 Task: Develop a logo for a sustainable travel company.
Action: Mouse moved to (47, 110)
Screenshot: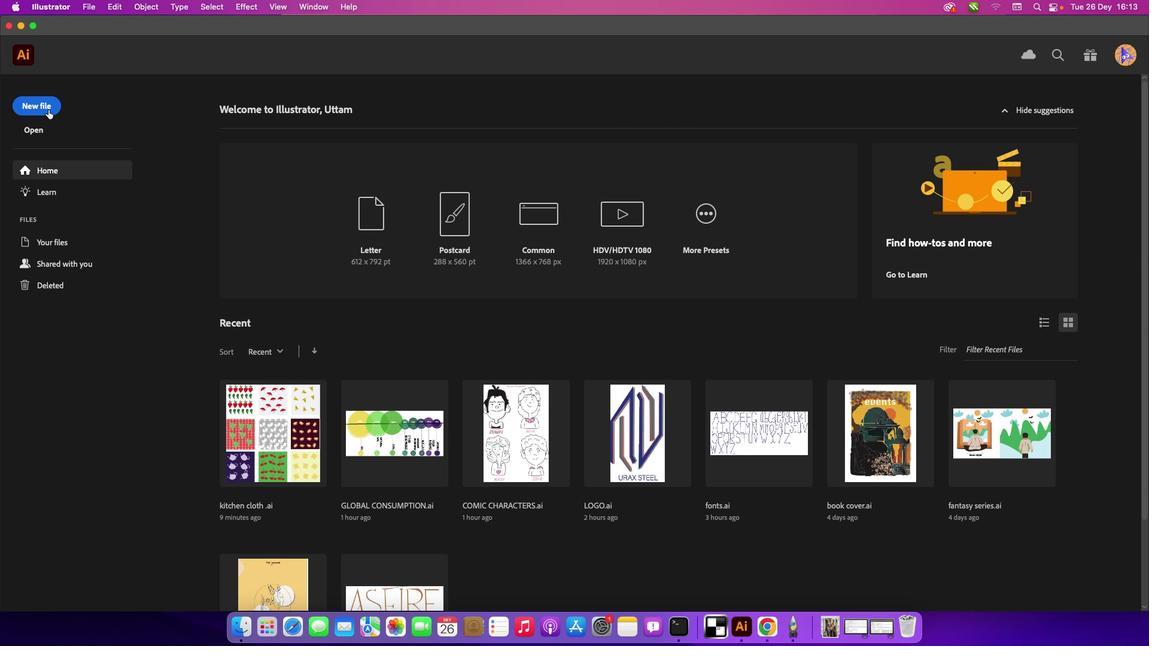 
Action: Mouse pressed left at (47, 110)
Screenshot: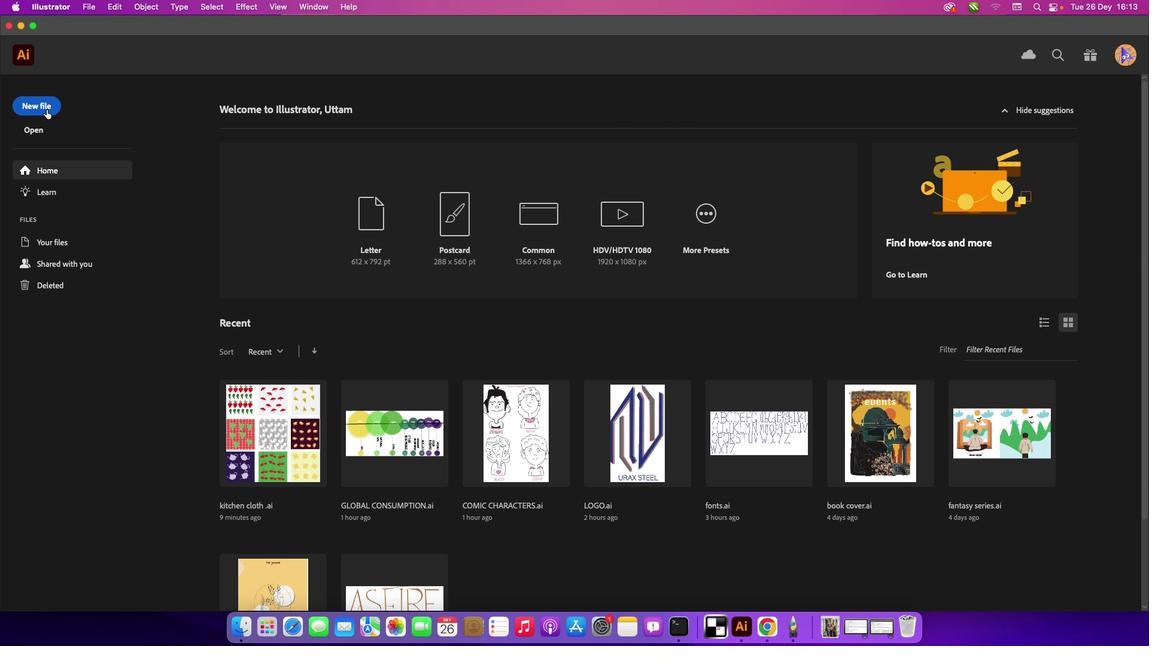 
Action: Mouse moved to (46, 110)
Screenshot: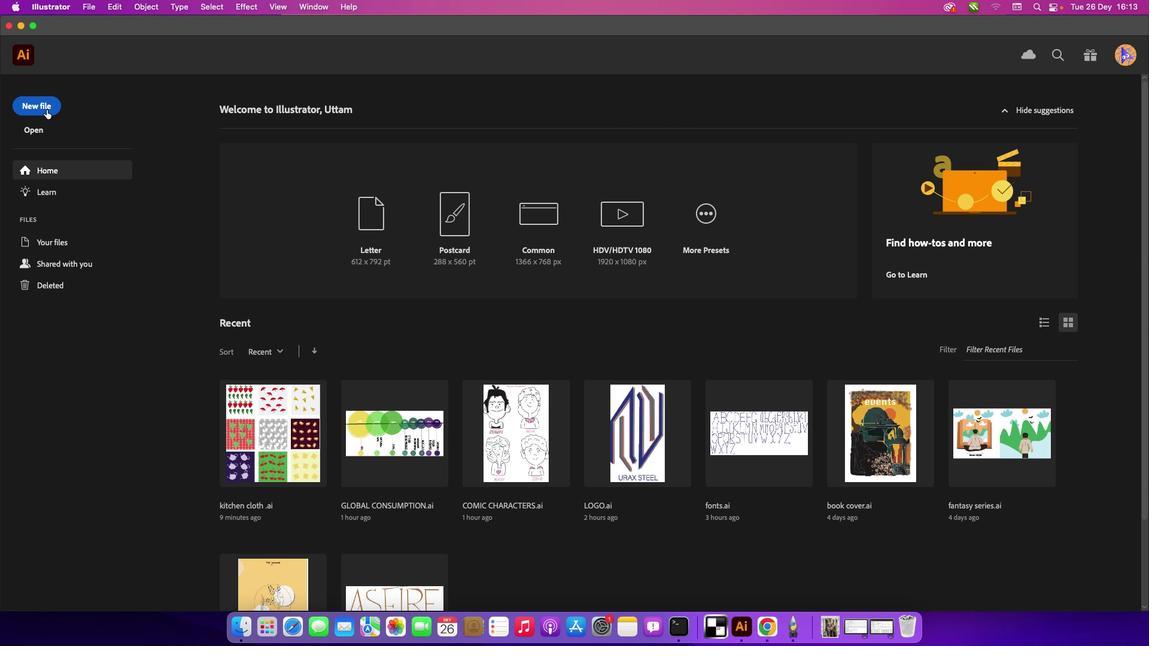 
Action: Mouse pressed left at (46, 110)
Screenshot: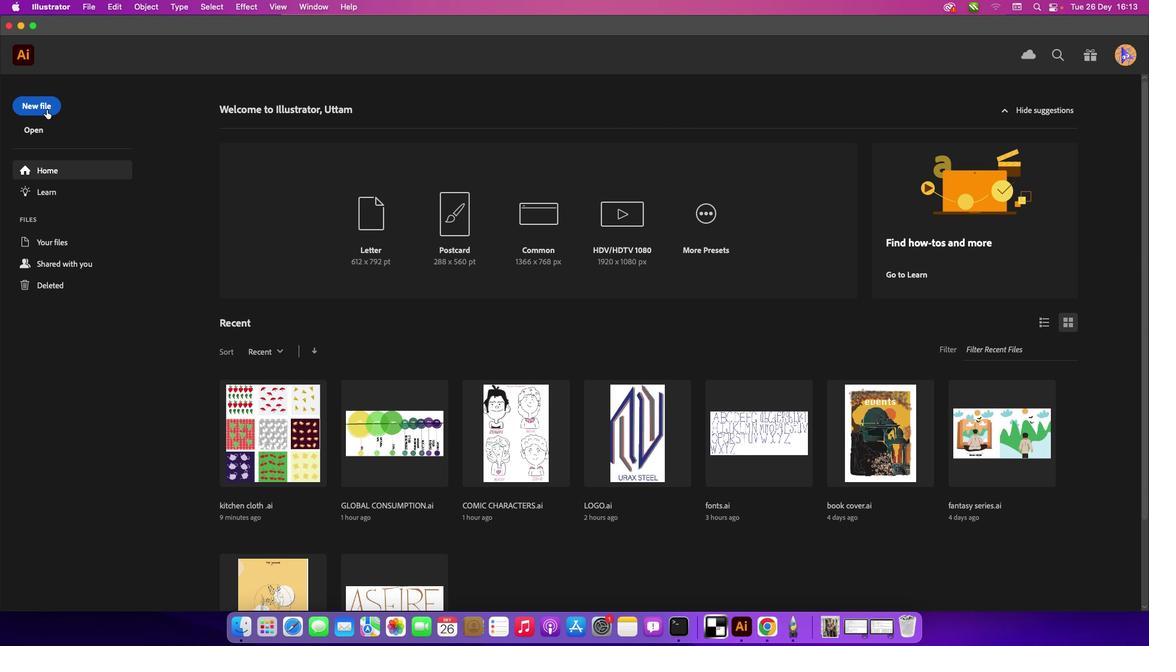 
Action: Mouse moved to (852, 493)
Screenshot: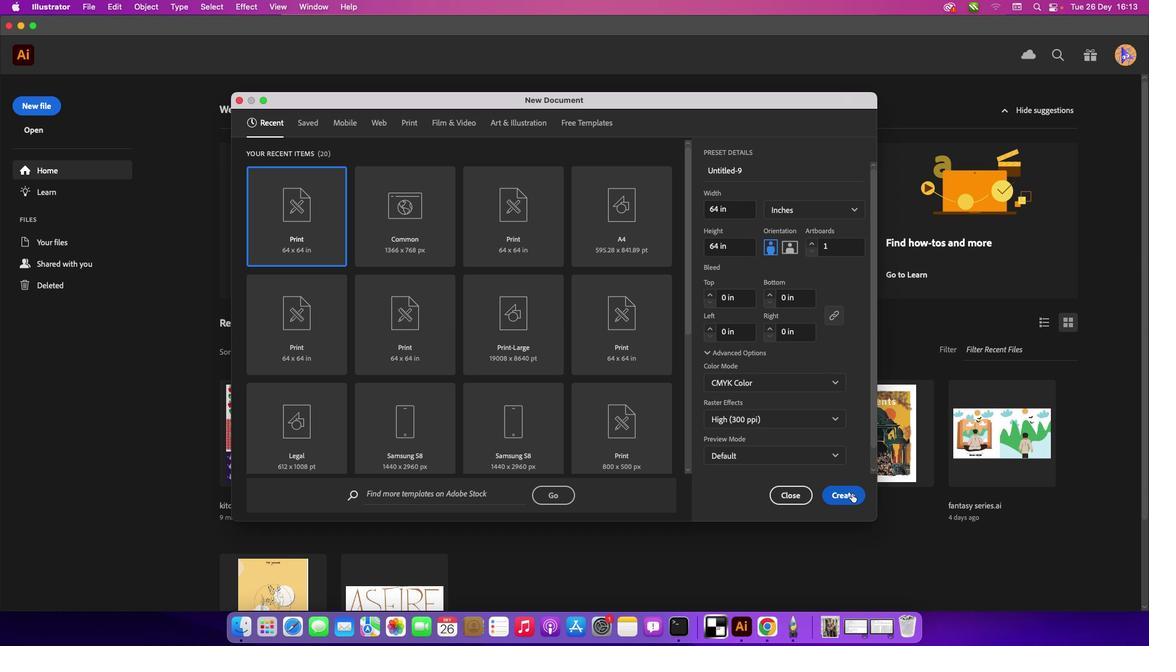 
Action: Mouse pressed left at (852, 493)
Screenshot: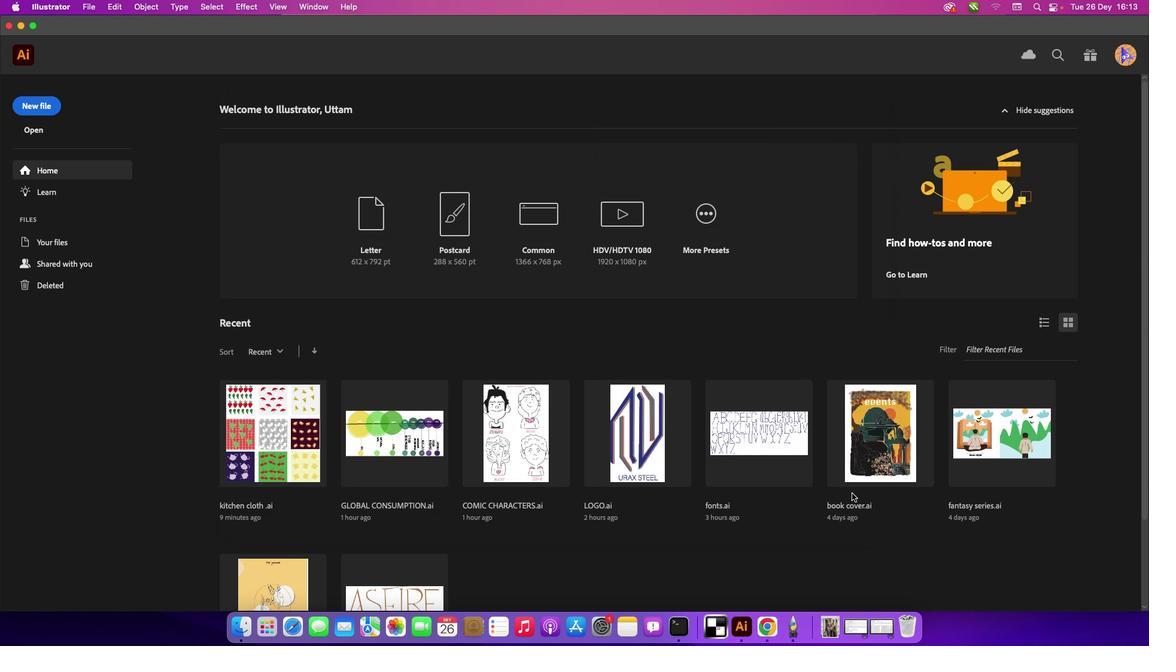 
Action: Mouse moved to (11, 141)
Screenshot: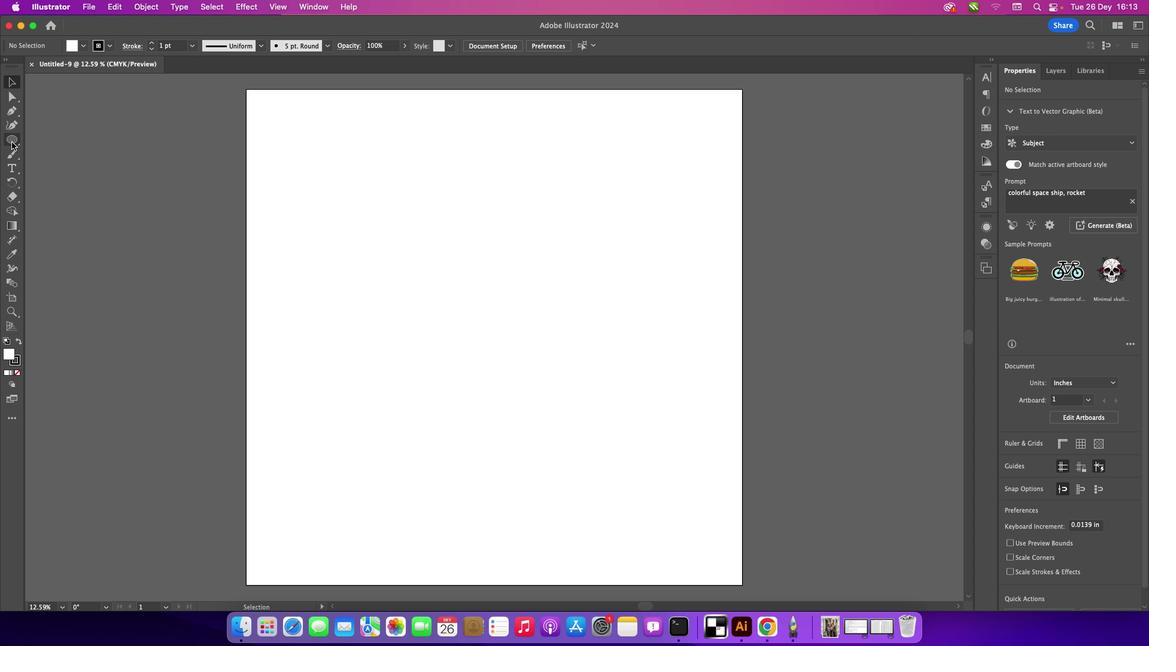 
Action: Mouse pressed left at (11, 141)
Screenshot: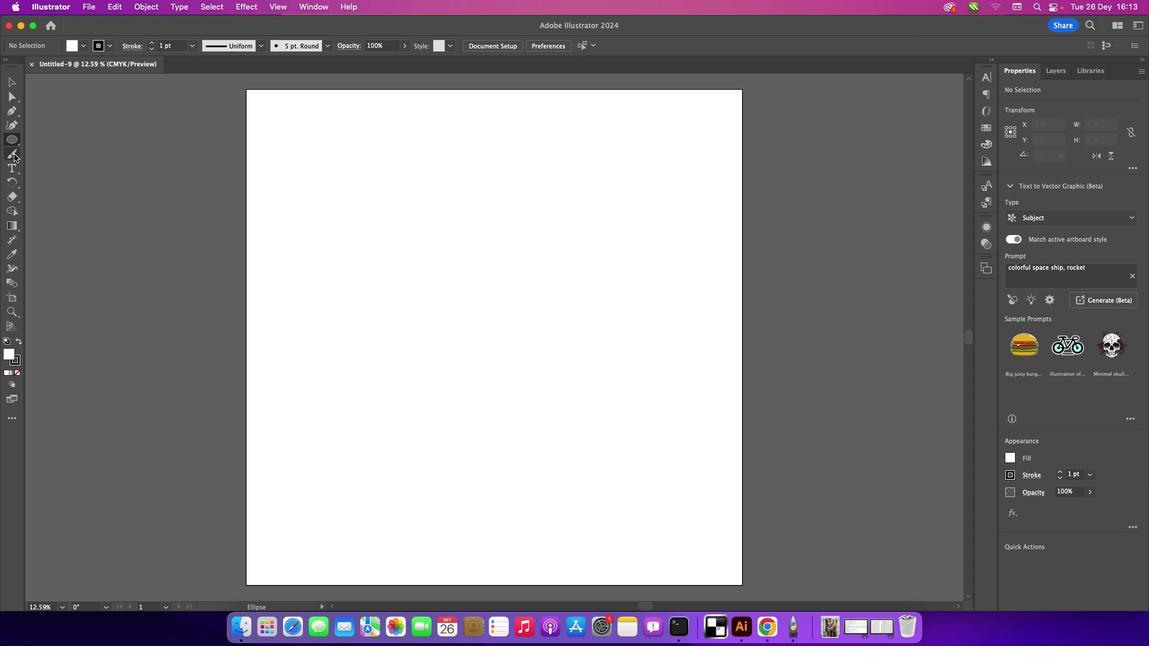 
Action: Mouse moved to (320, 520)
Screenshot: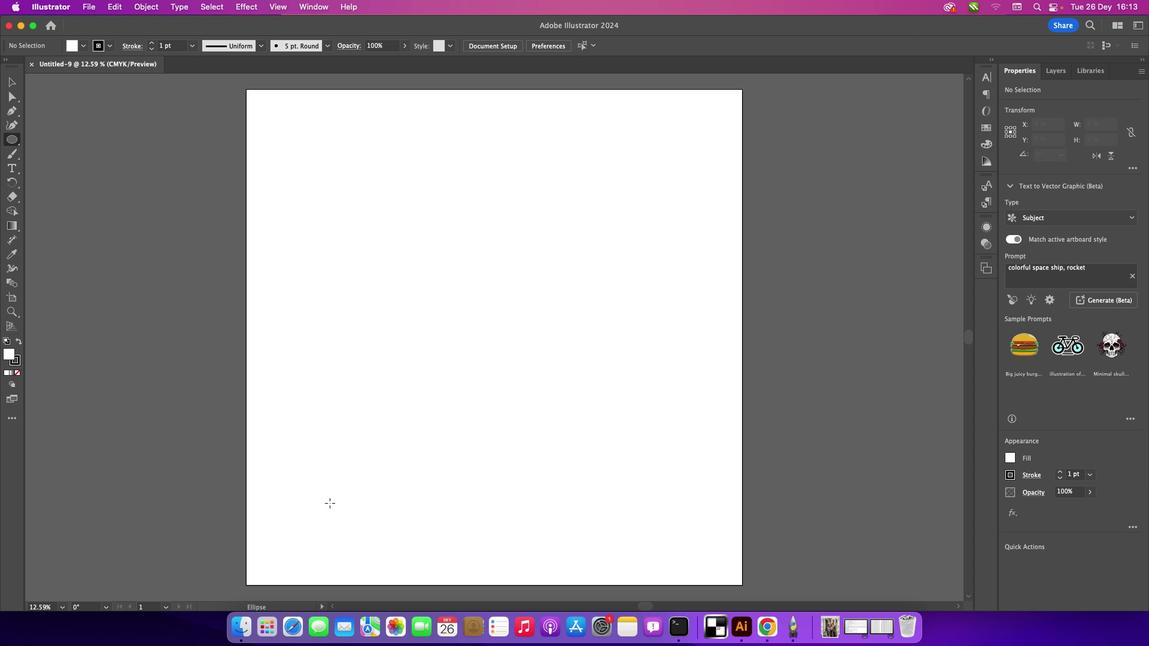 
Action: Mouse pressed left at (320, 520)
Screenshot: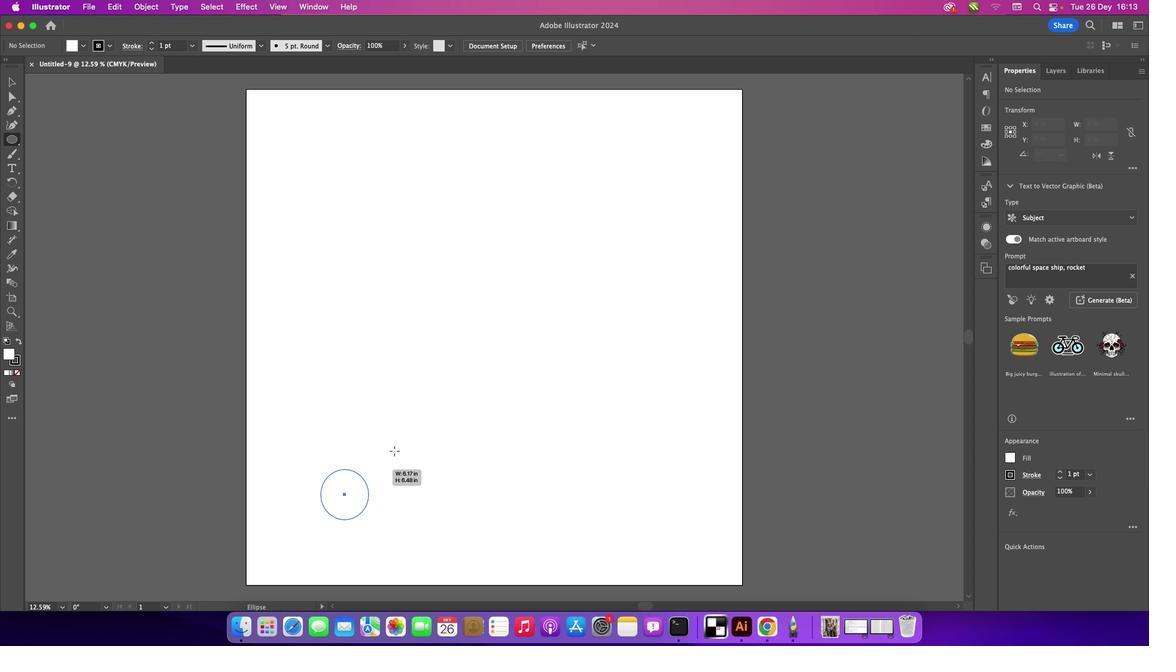 
Action: Mouse moved to (19, 88)
Screenshot: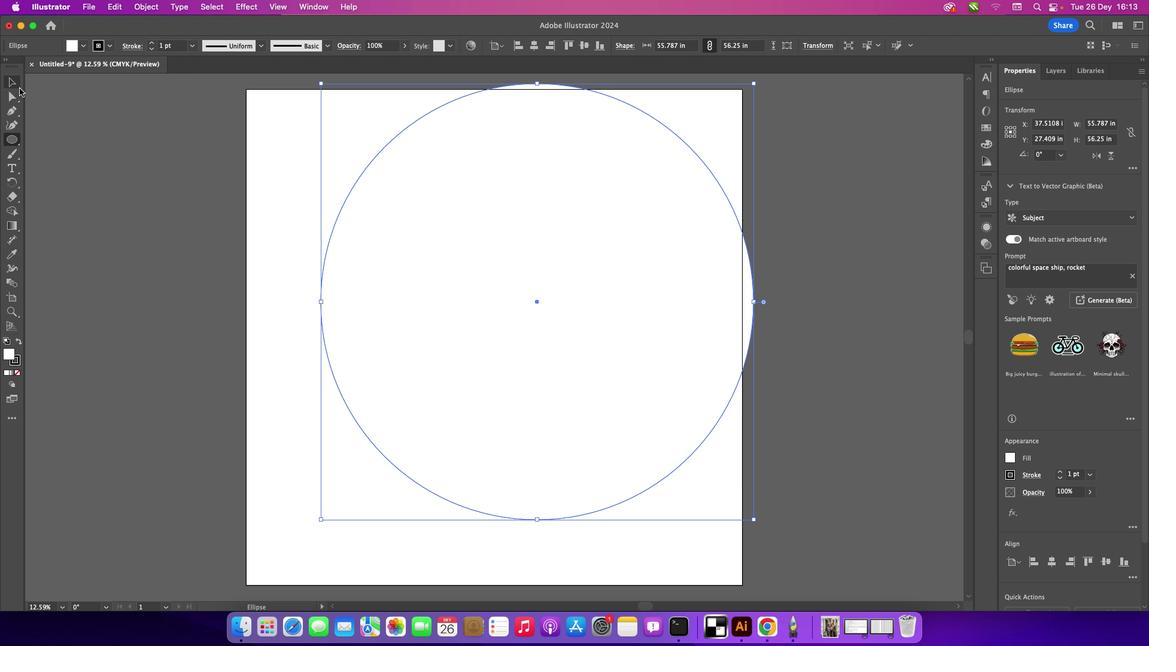 
Action: Mouse pressed left at (19, 88)
Screenshot: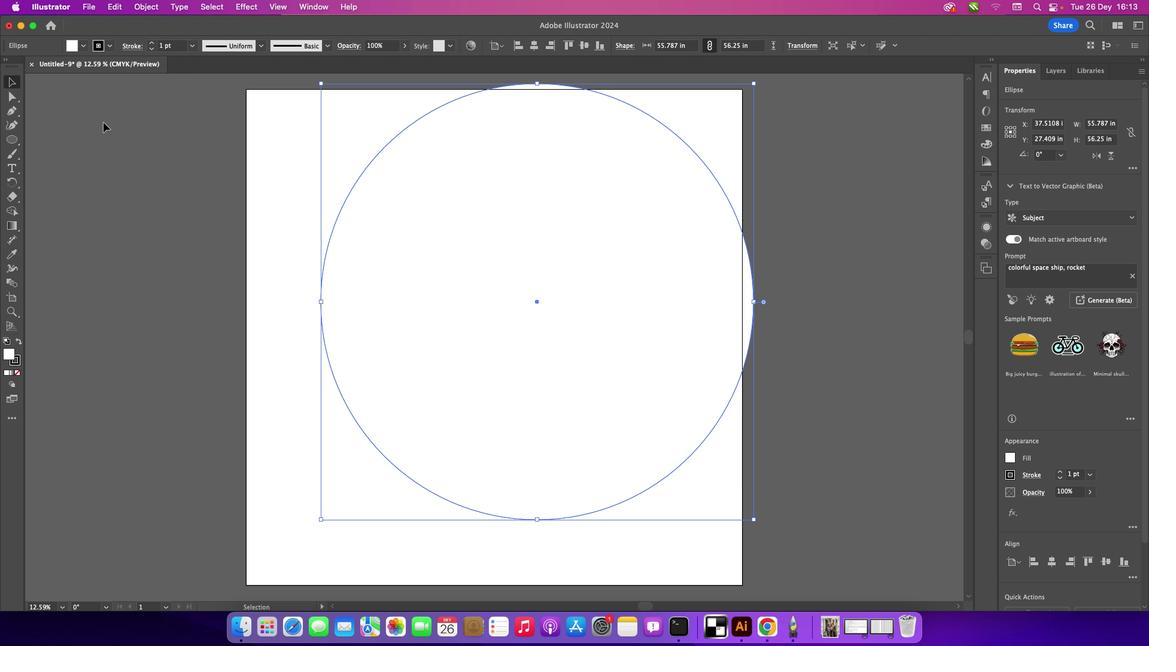 
Action: Mouse moved to (353, 190)
Screenshot: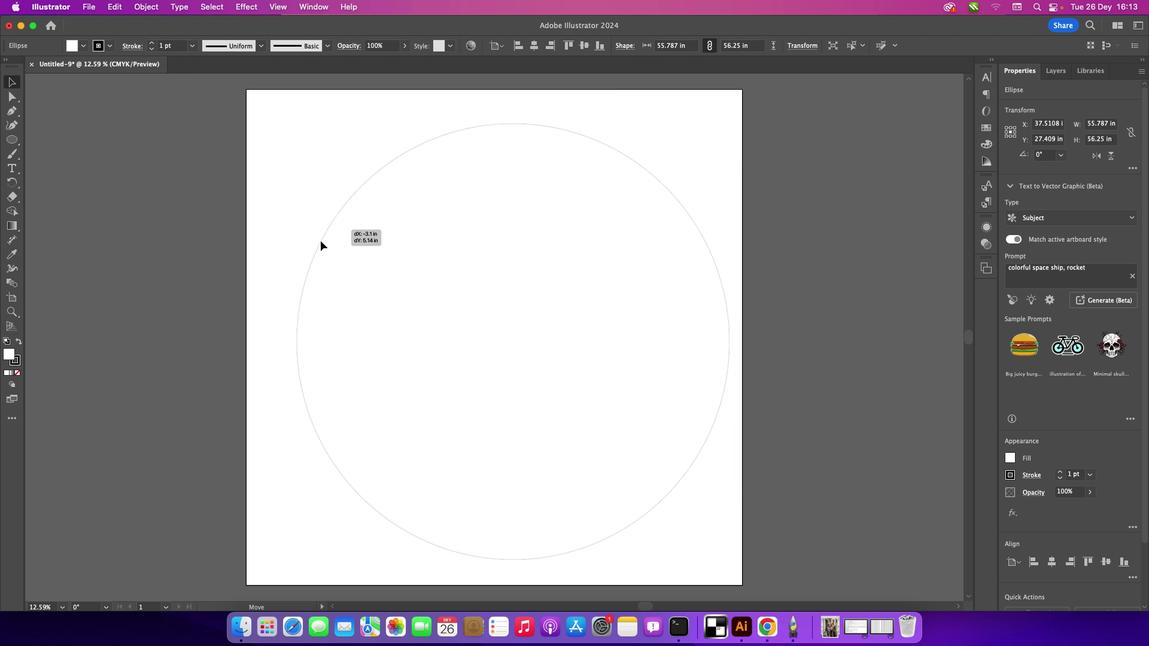 
Action: Mouse pressed left at (353, 190)
Screenshot: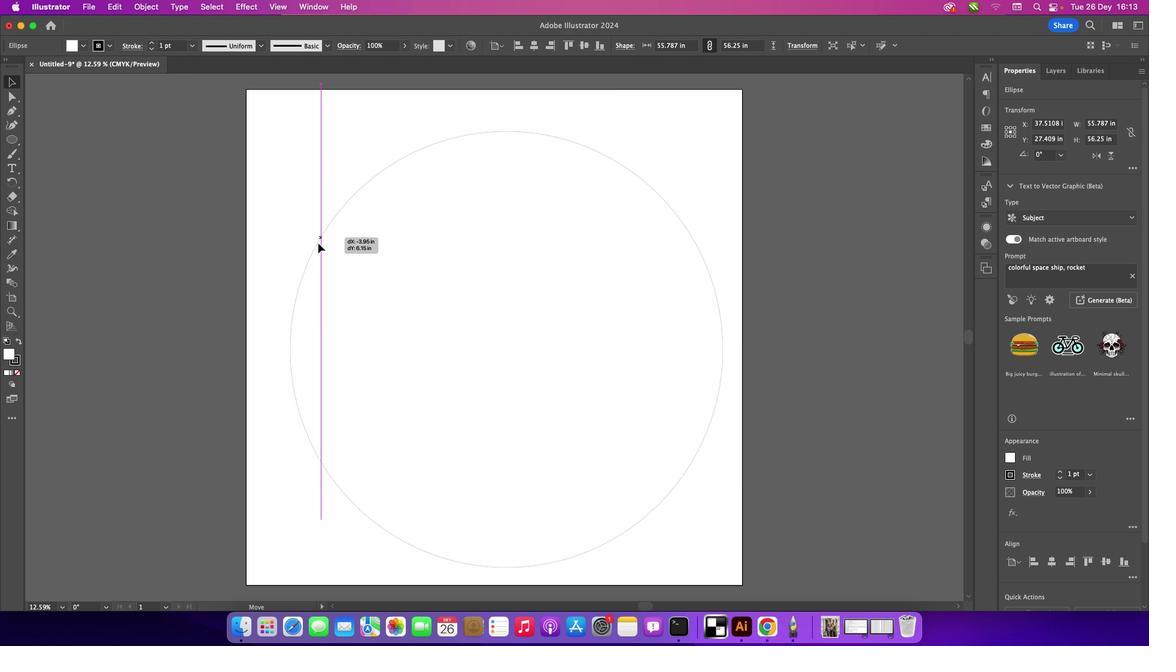 
Action: Mouse moved to (141, 297)
Screenshot: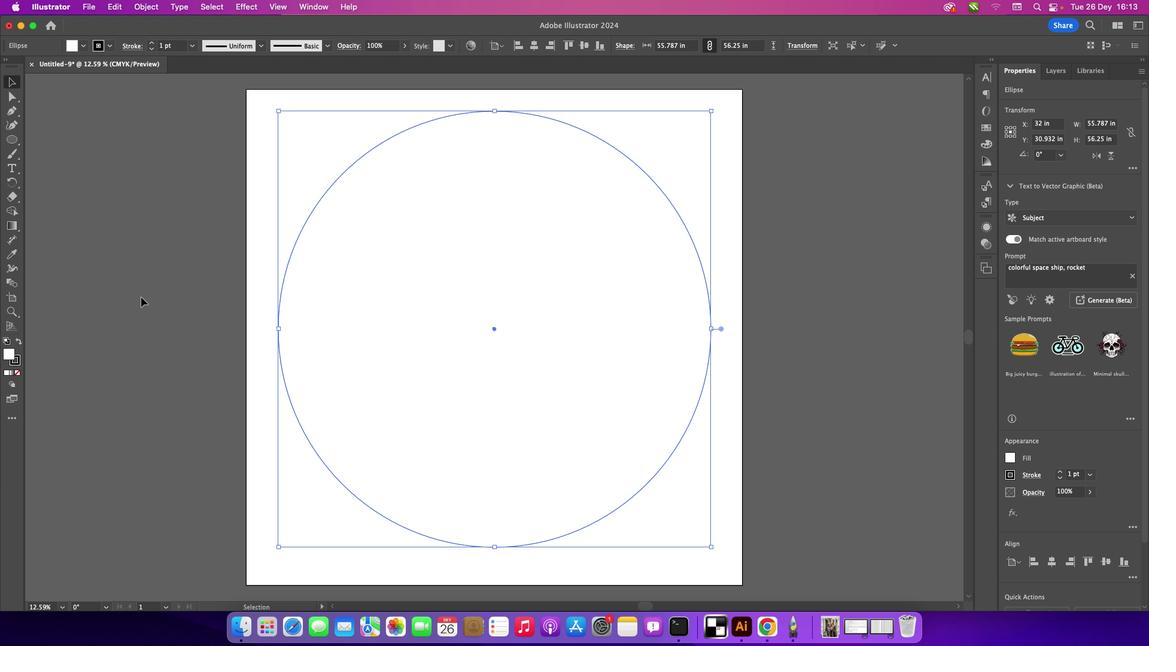 
Action: Mouse pressed left at (141, 297)
Screenshot: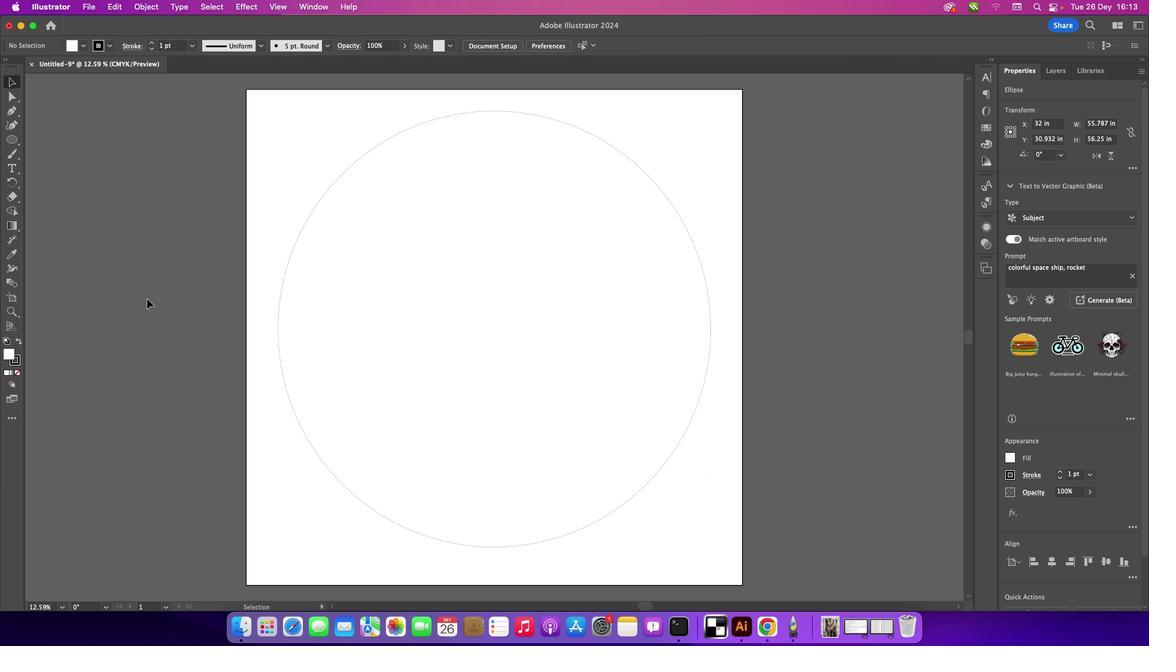 
Action: Mouse moved to (593, 134)
Screenshot: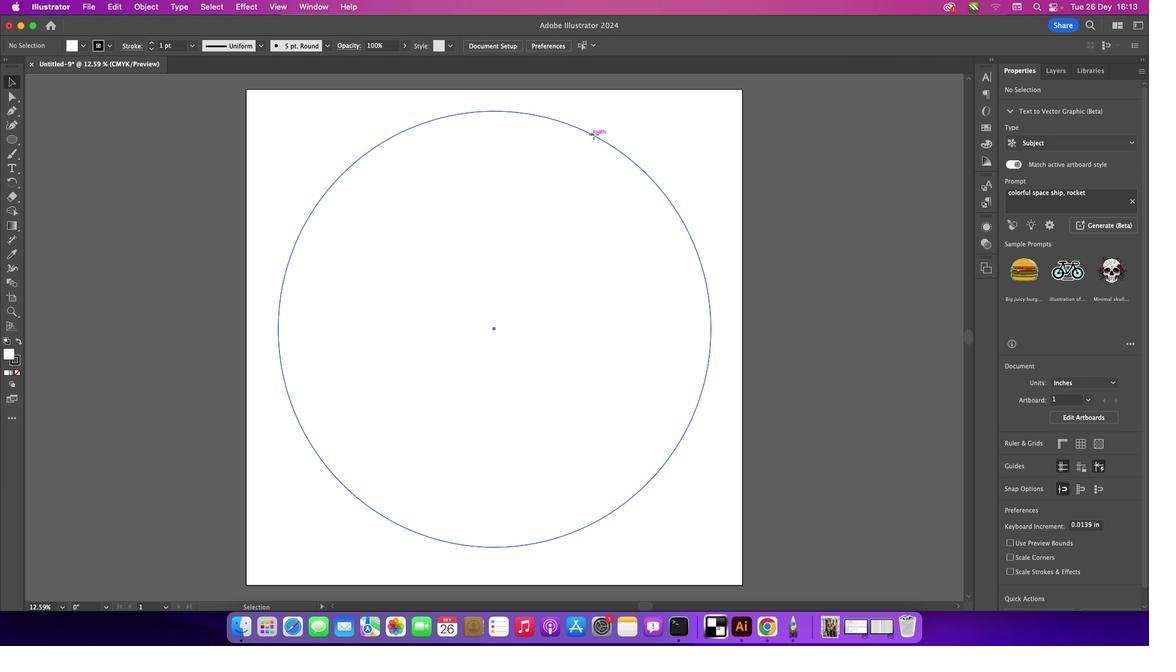 
Action: Mouse pressed left at (593, 134)
Screenshot: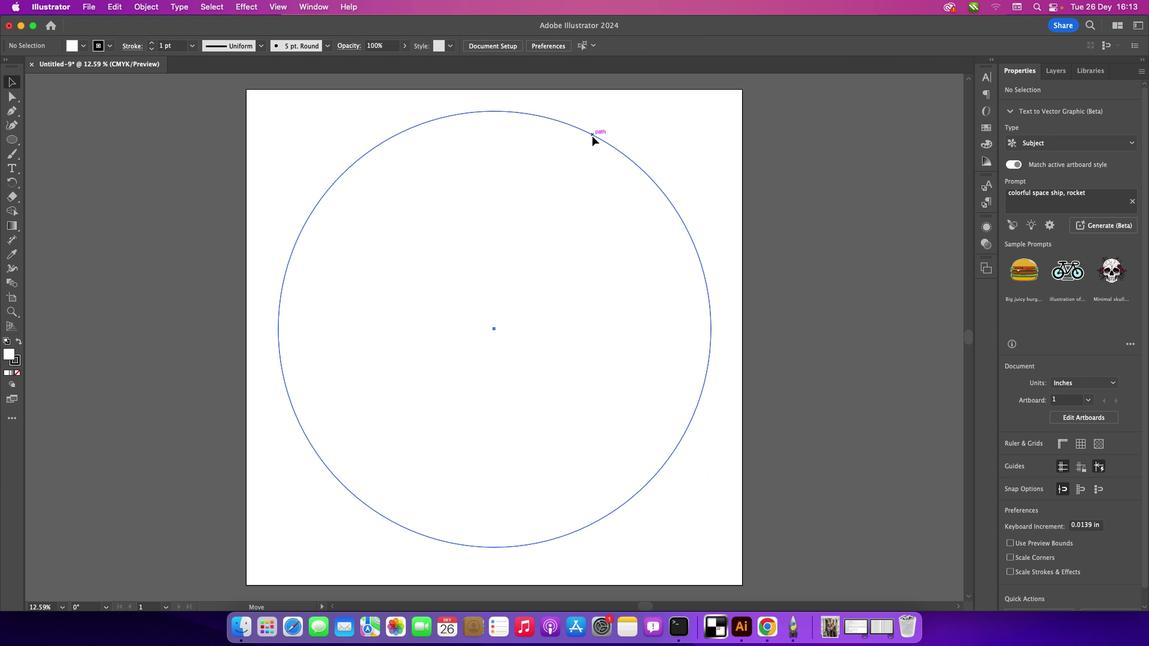 
Action: Mouse moved to (10, 353)
Screenshot: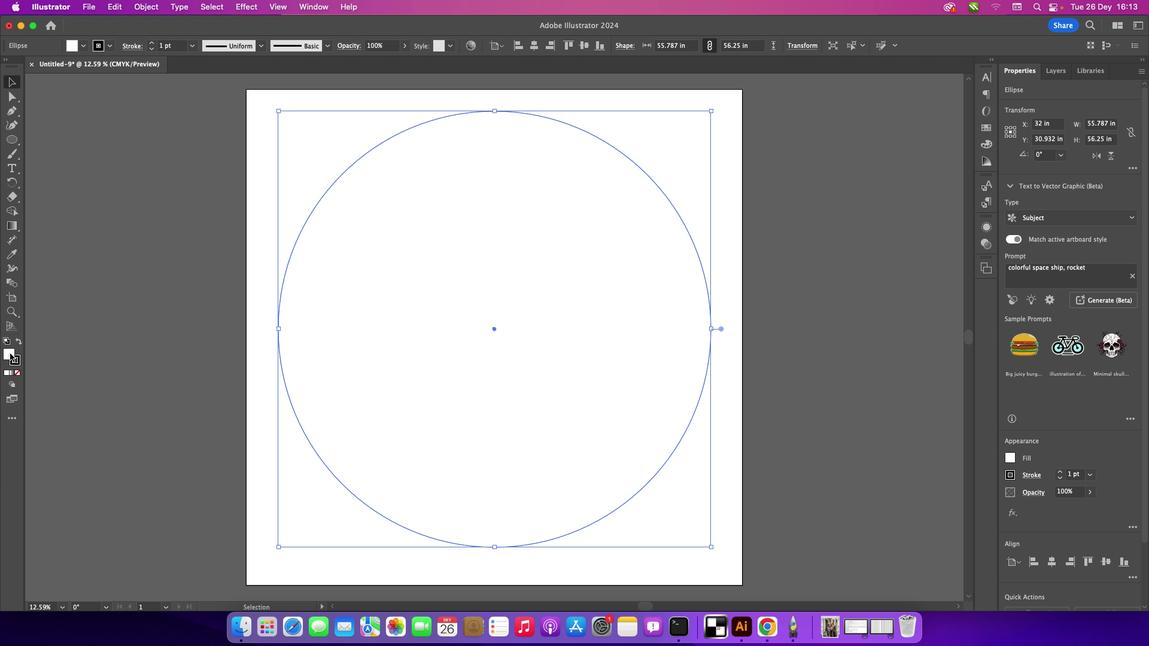 
Action: Mouse pressed left at (10, 353)
Screenshot: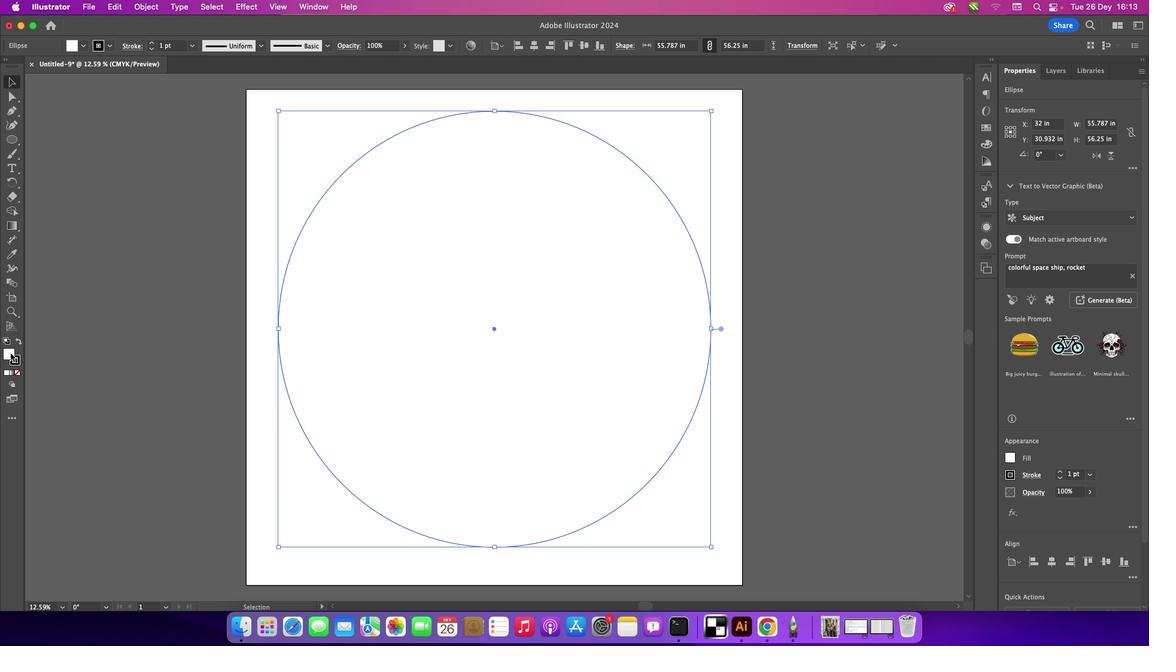 
Action: Mouse moved to (10, 353)
Screenshot: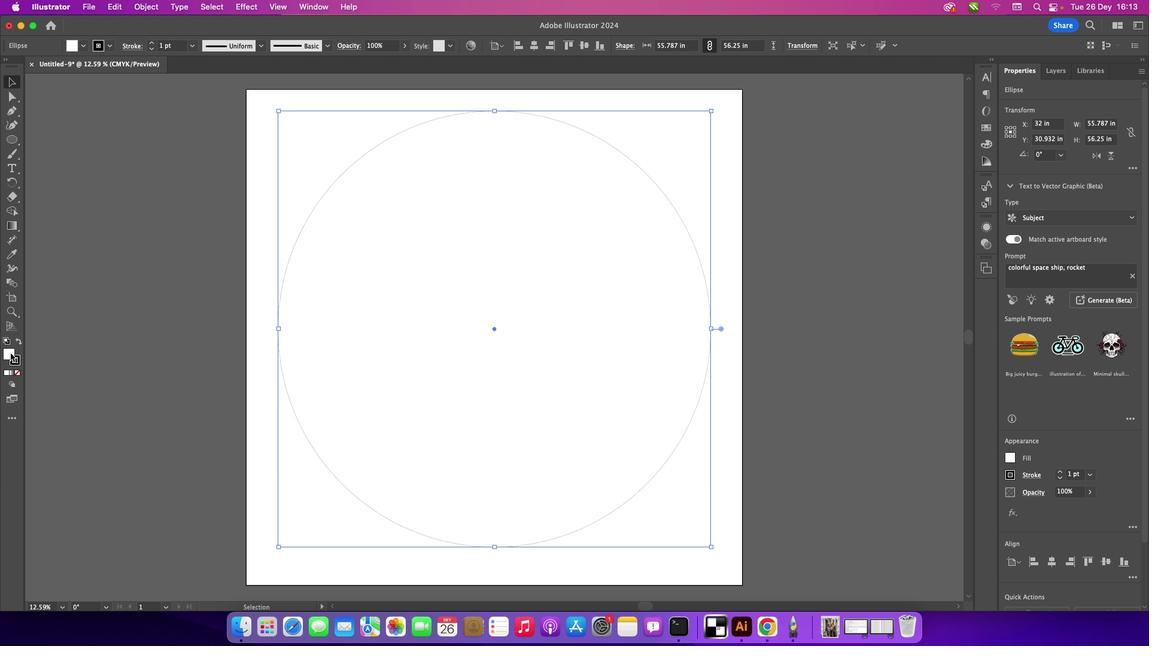 
Action: Mouse pressed left at (10, 353)
Screenshot: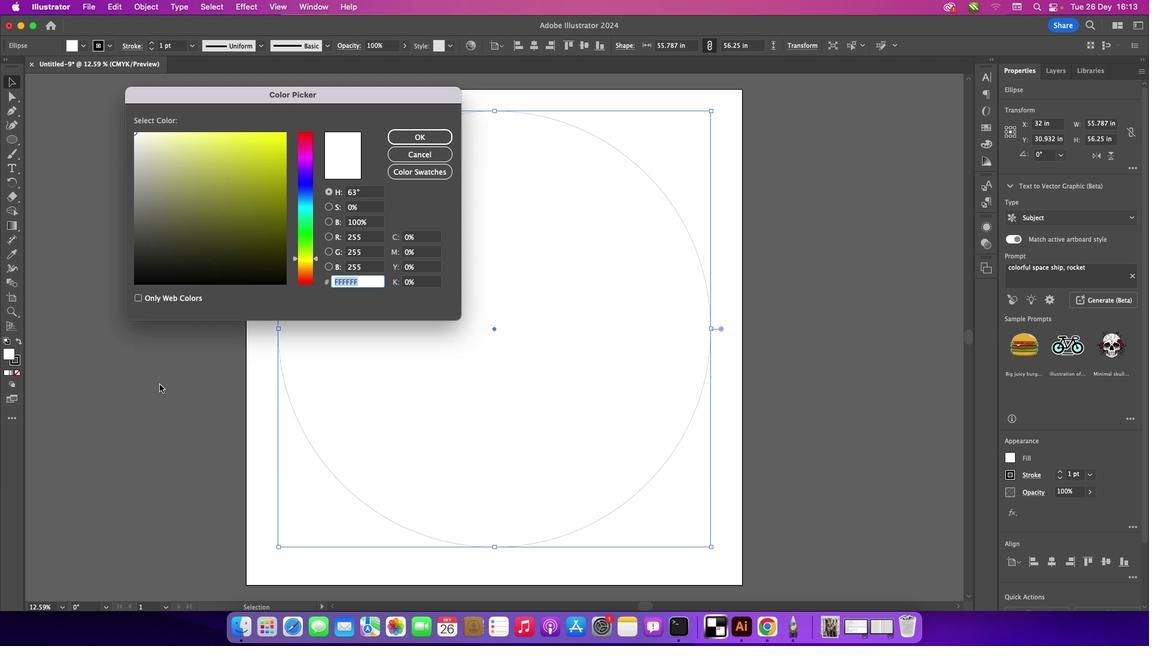 
Action: Mouse moved to (144, 136)
Screenshot: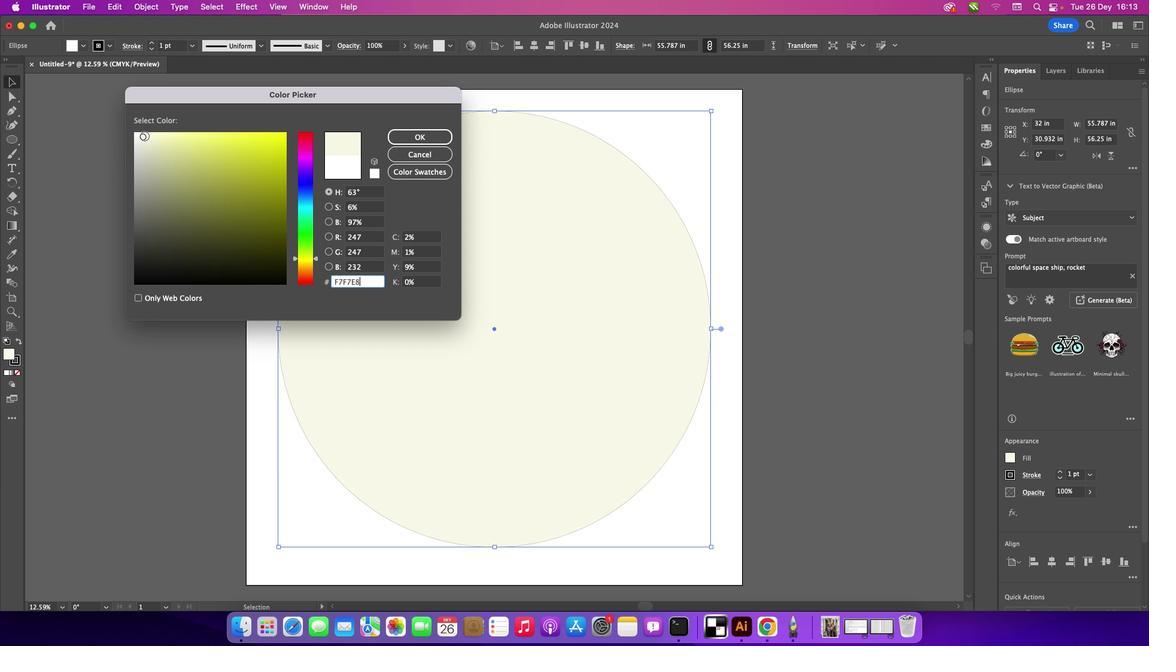 
Action: Mouse pressed left at (144, 136)
Screenshot: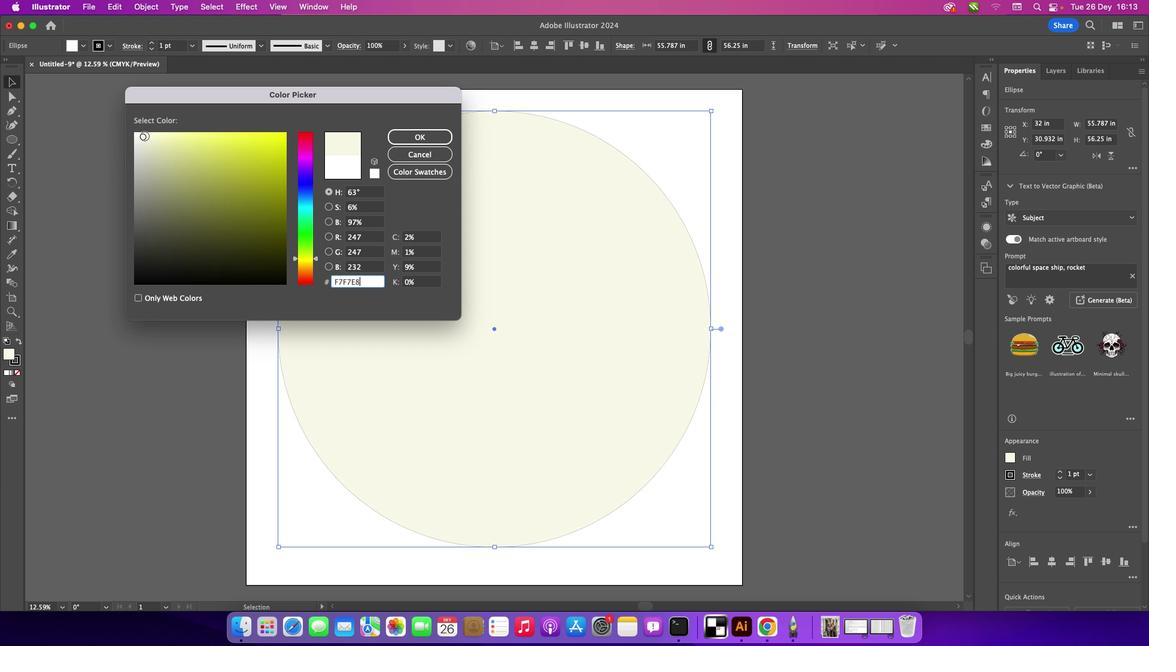
Action: Mouse moved to (432, 138)
Screenshot: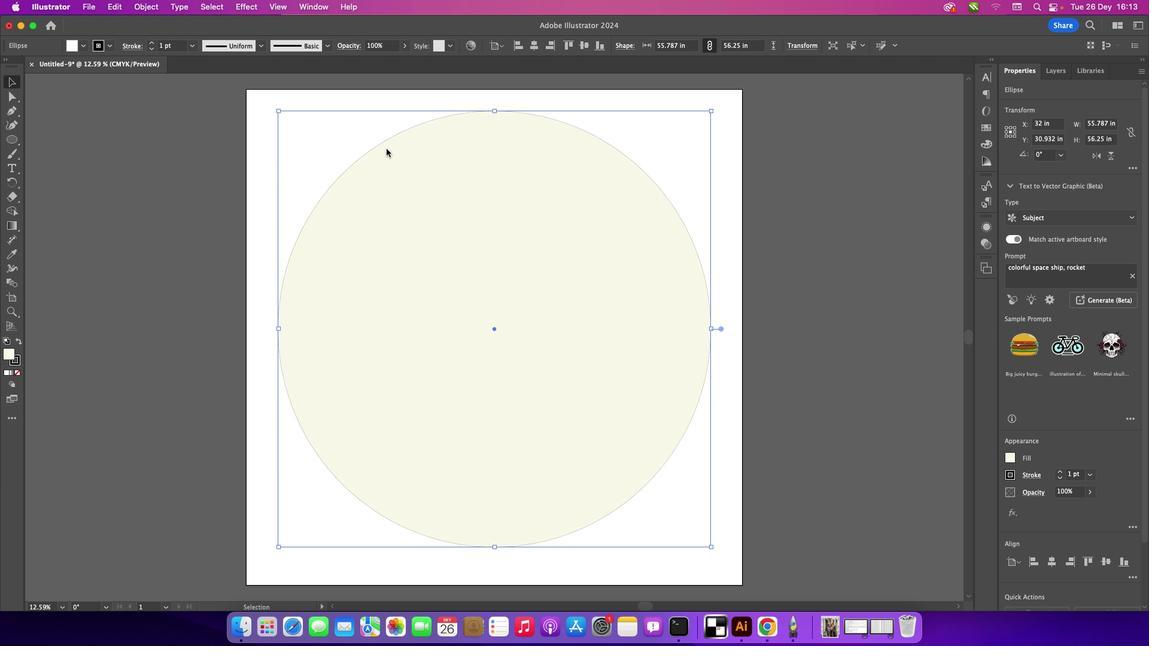 
Action: Mouse pressed left at (432, 138)
Screenshot: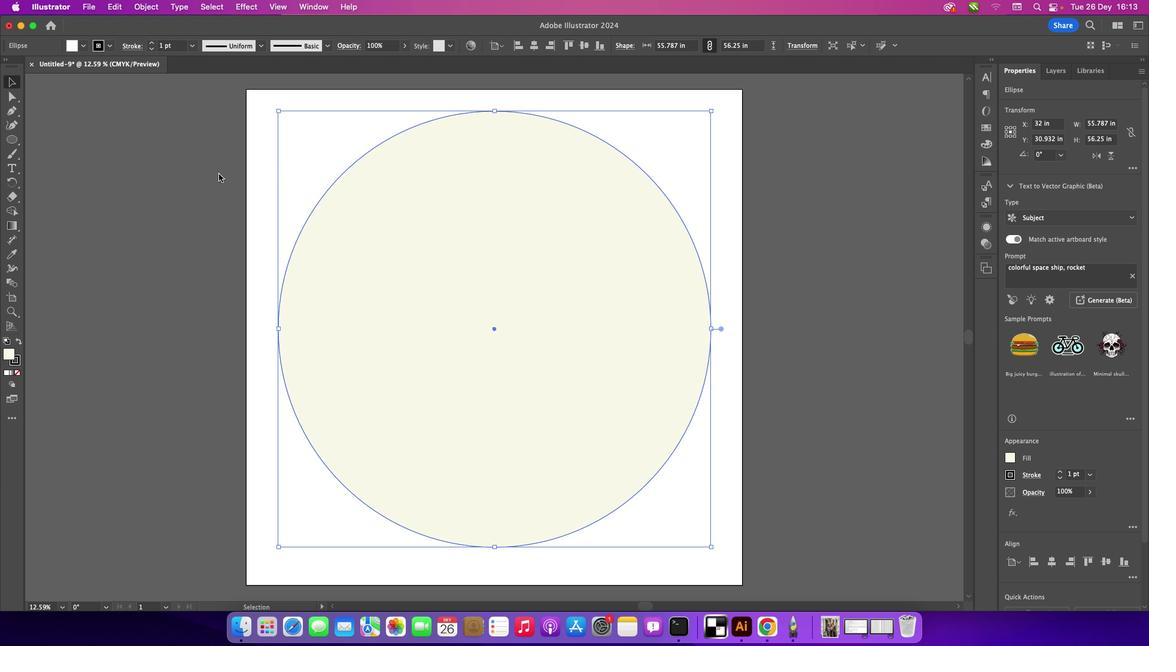 
Action: Mouse moved to (95, 172)
Screenshot: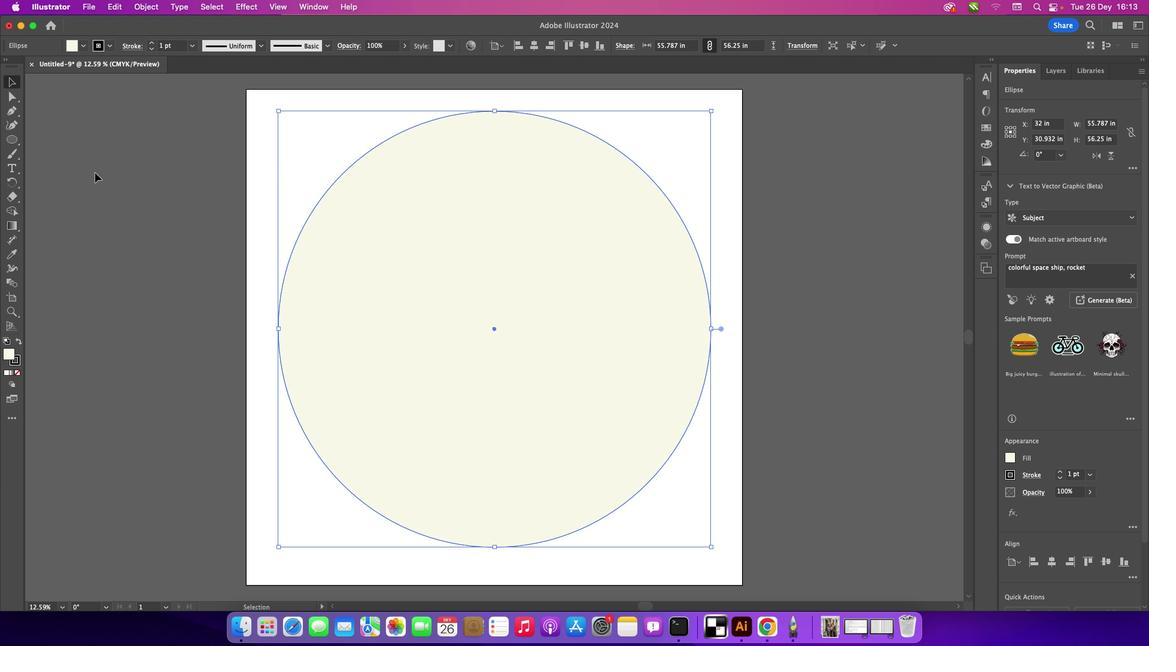 
Action: Mouse pressed left at (95, 172)
Screenshot: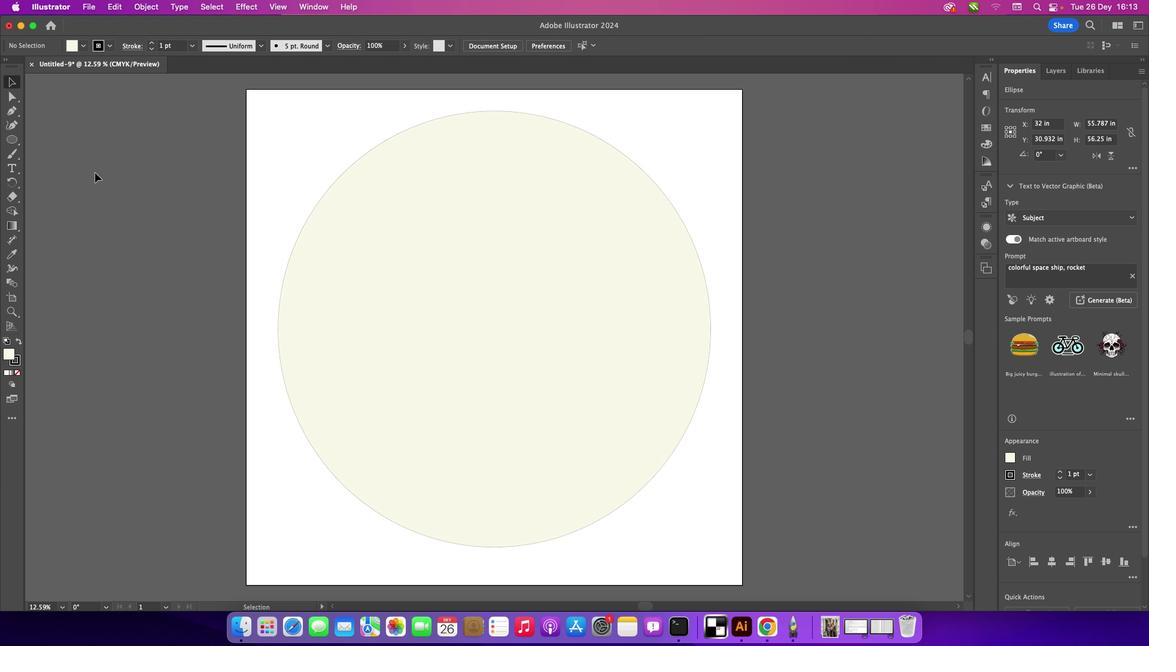 
Action: Mouse moved to (371, 221)
Screenshot: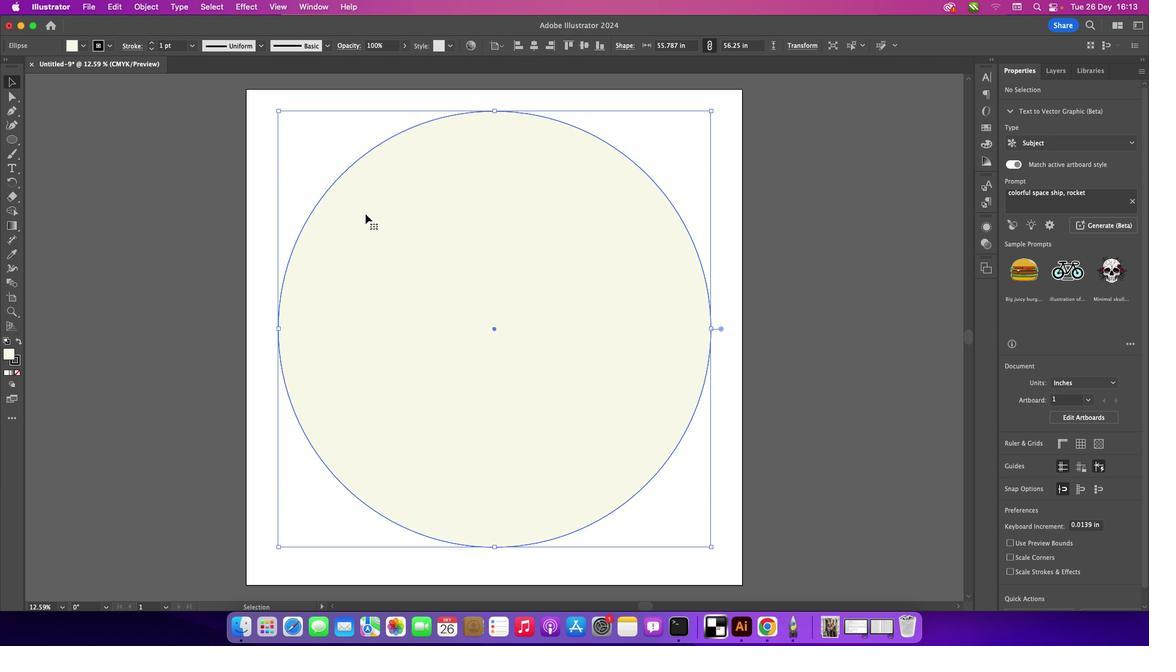 
Action: Mouse pressed left at (371, 221)
Screenshot: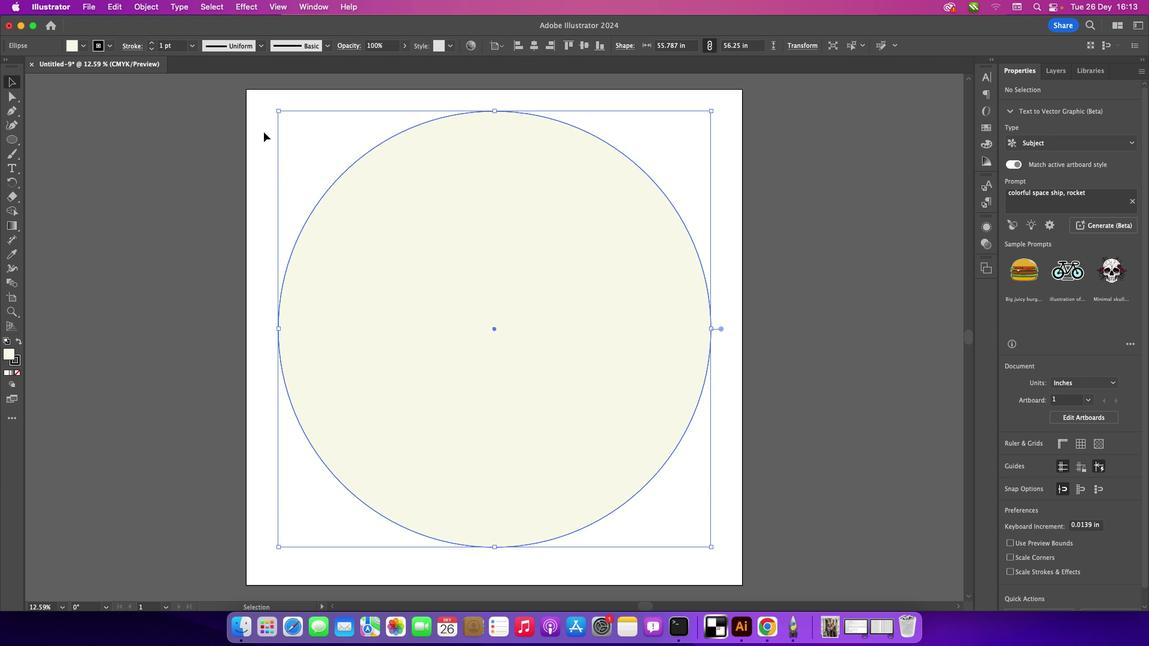 
Action: Mouse moved to (110, 46)
Screenshot: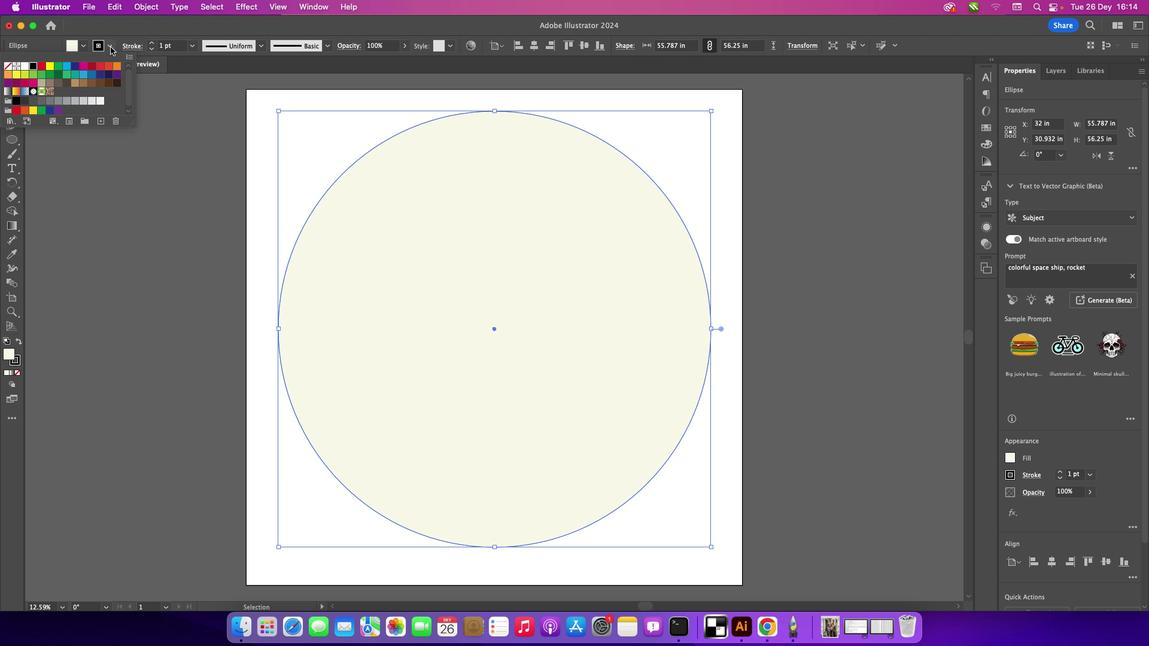 
Action: Mouse pressed left at (110, 46)
Screenshot: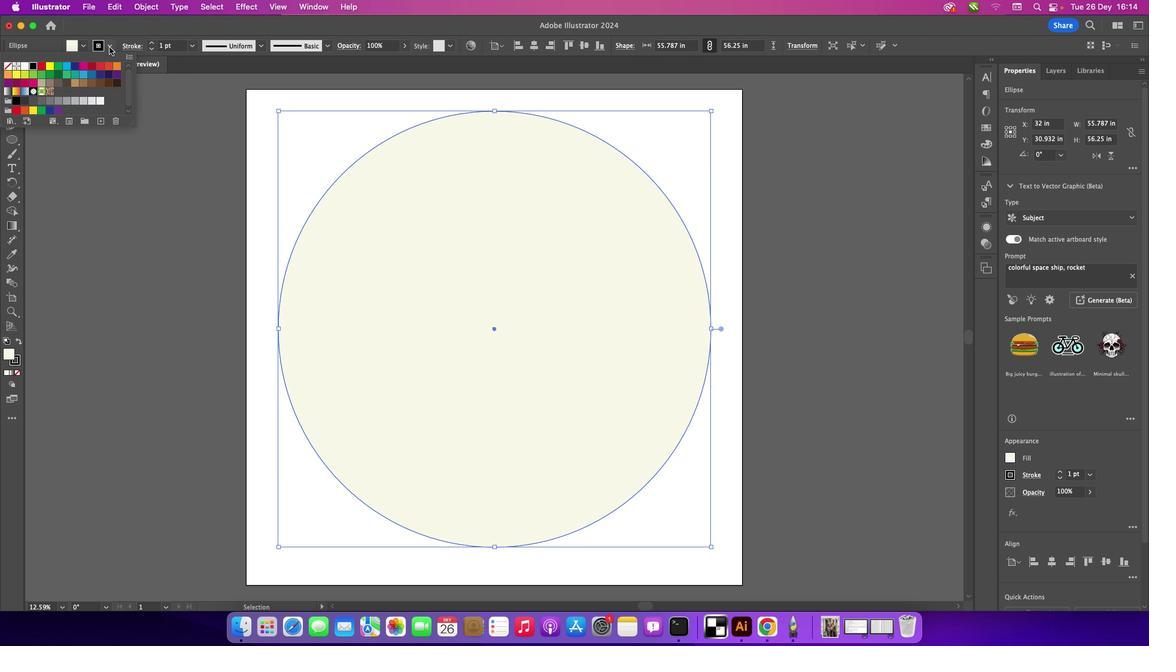 
Action: Mouse moved to (8, 65)
Screenshot: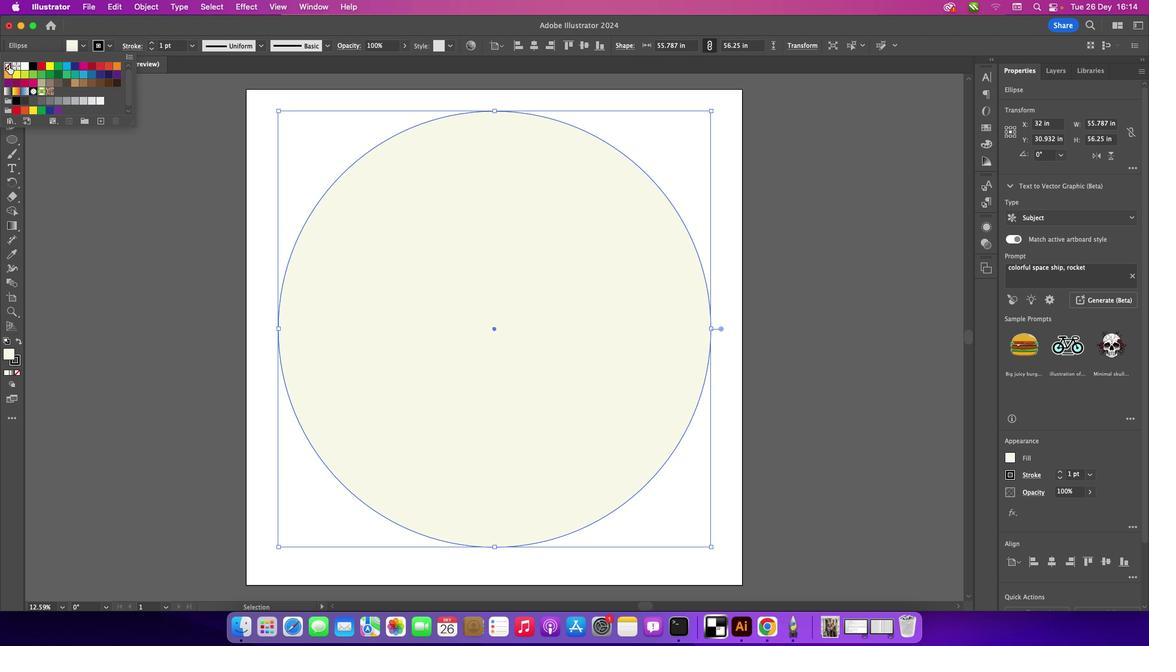 
Action: Mouse pressed left at (8, 65)
Screenshot: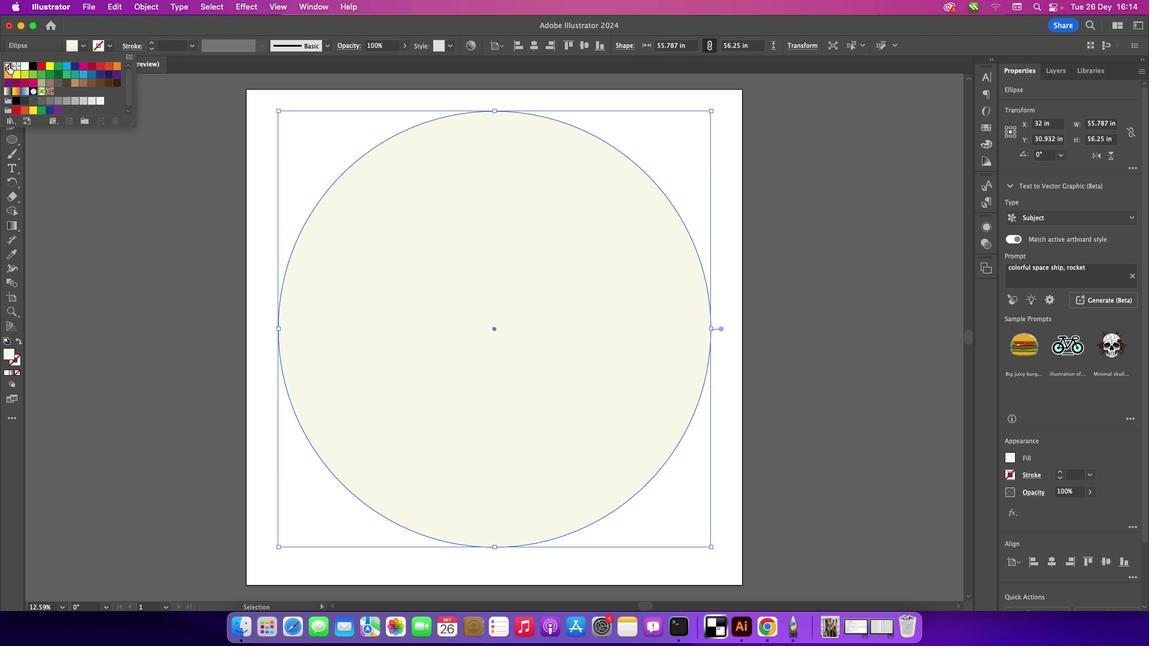 
Action: Mouse moved to (114, 46)
Screenshot: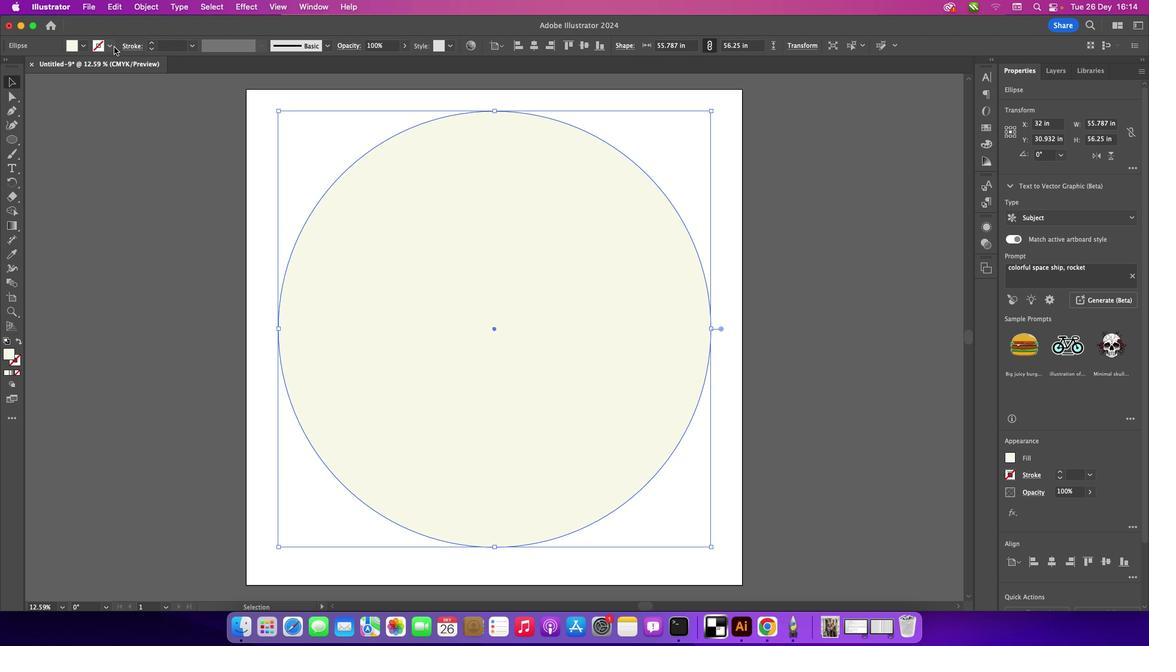 
Action: Mouse pressed left at (114, 46)
Screenshot: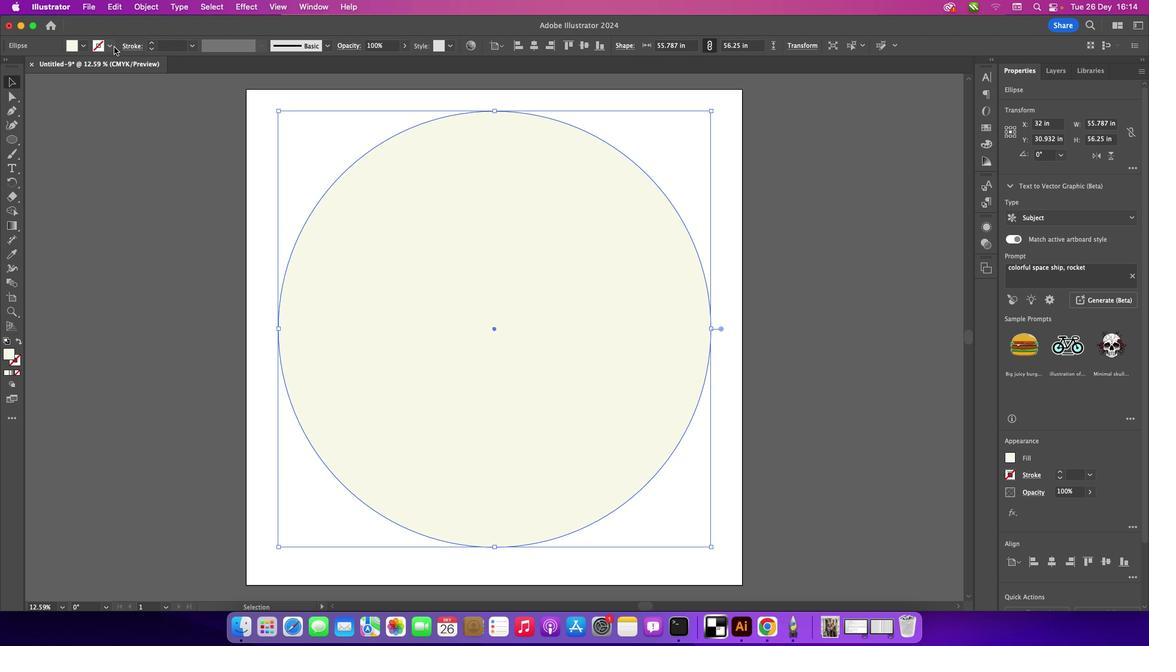 
Action: Mouse moved to (157, 196)
Screenshot: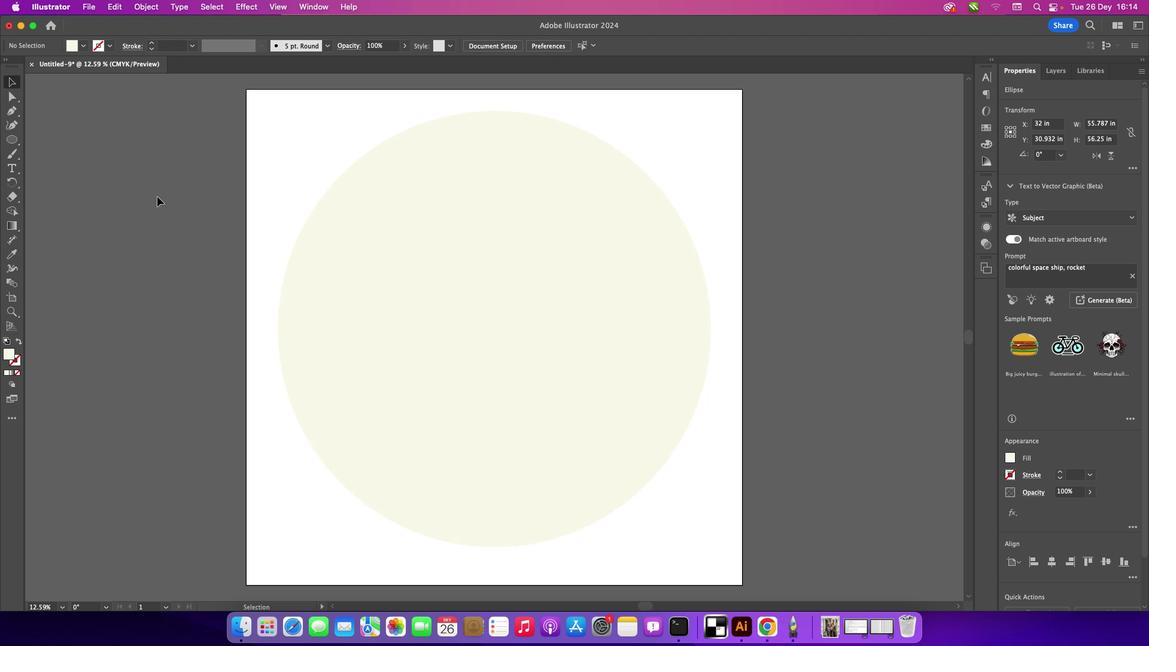 
Action: Mouse pressed left at (157, 196)
Screenshot: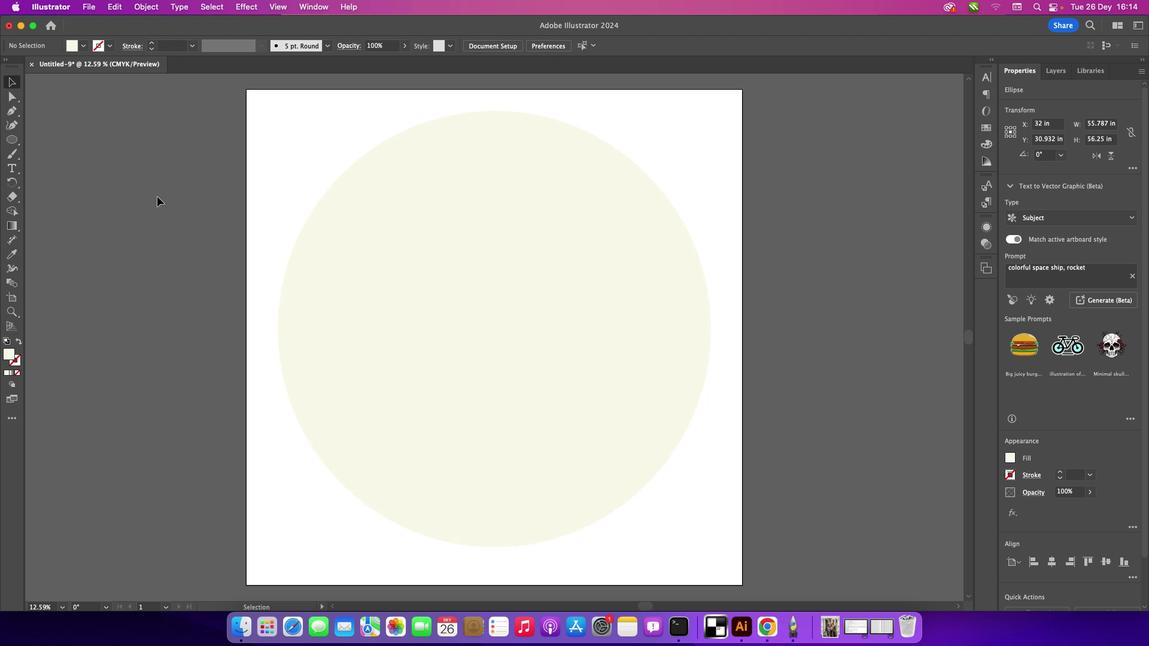 
Action: Mouse moved to (13, 111)
Screenshot: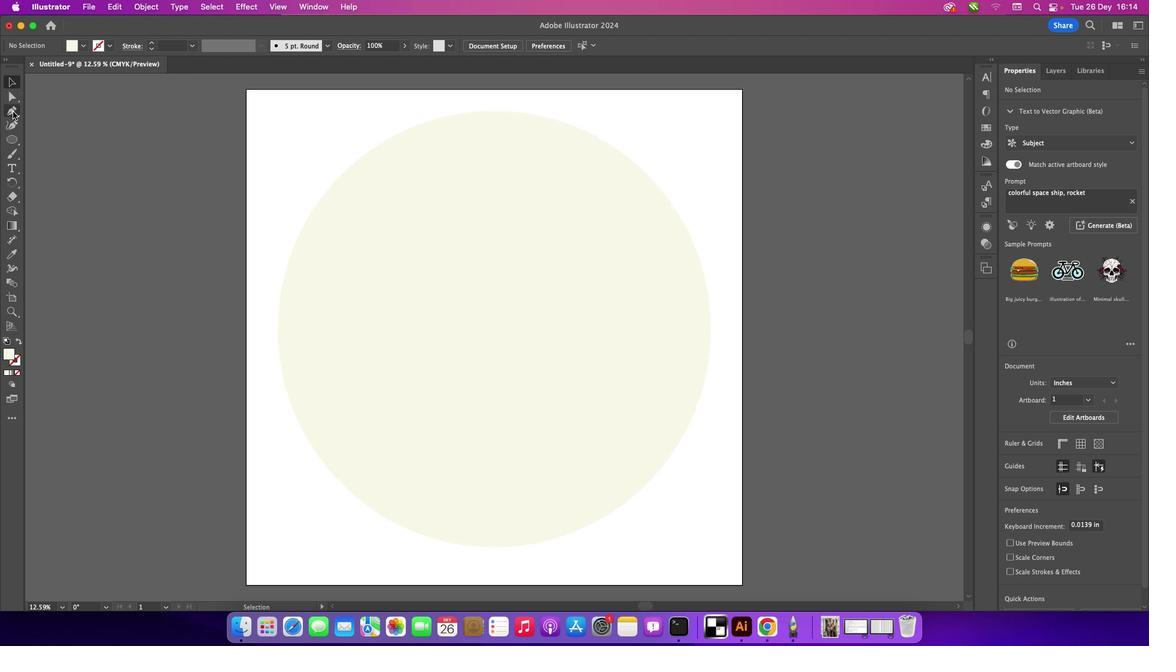 
Action: Mouse pressed left at (13, 111)
Screenshot: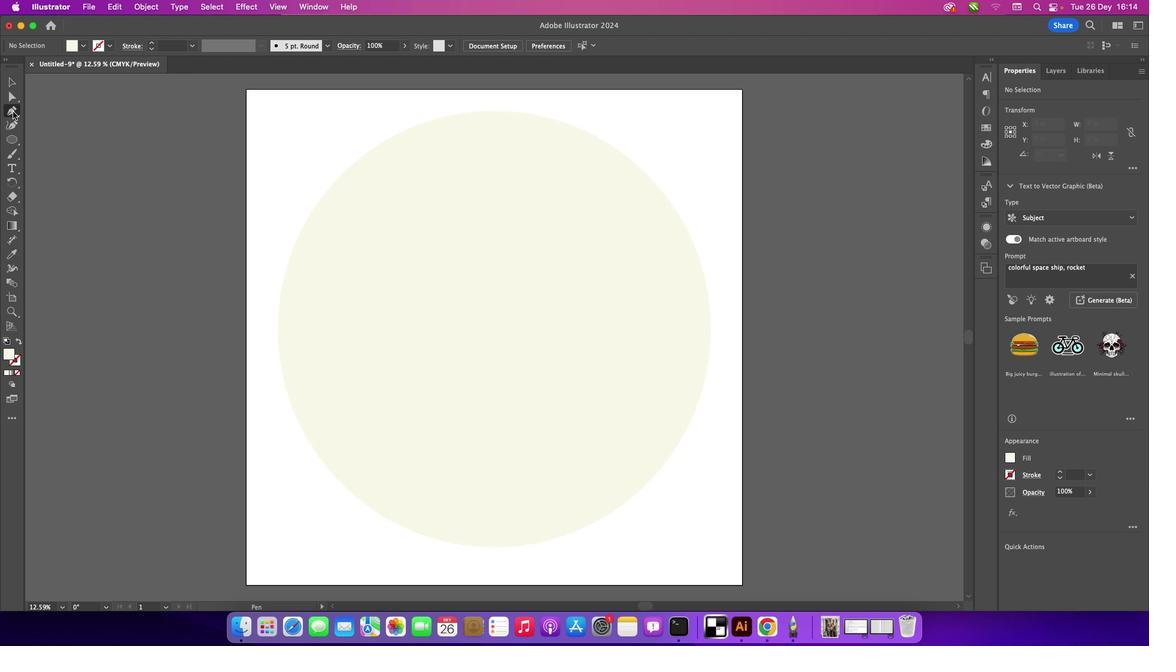 
Action: Mouse moved to (260, 341)
Screenshot: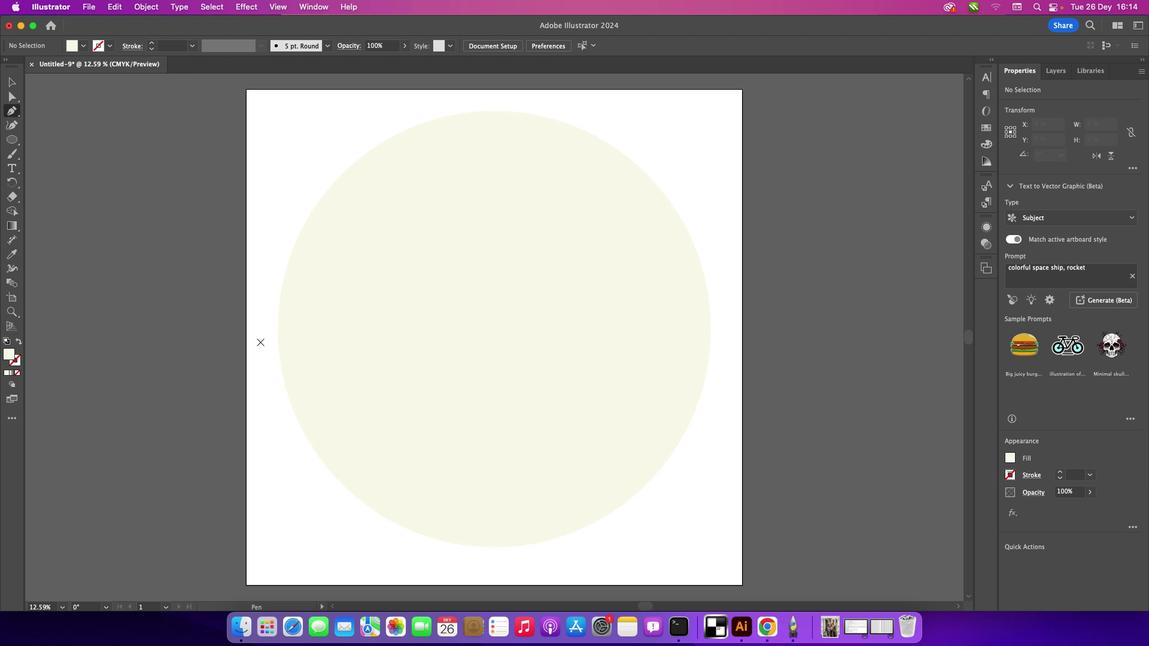 
Action: Key pressed Key.caps_lock
Screenshot: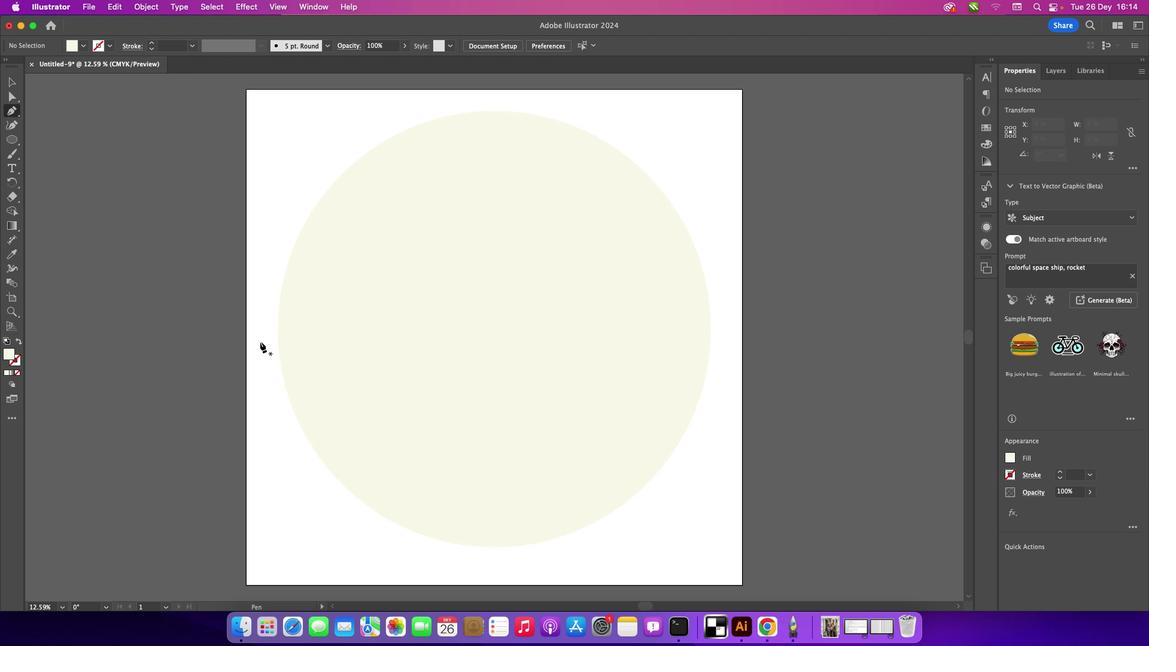 
Action: Mouse moved to (308, 439)
Screenshot: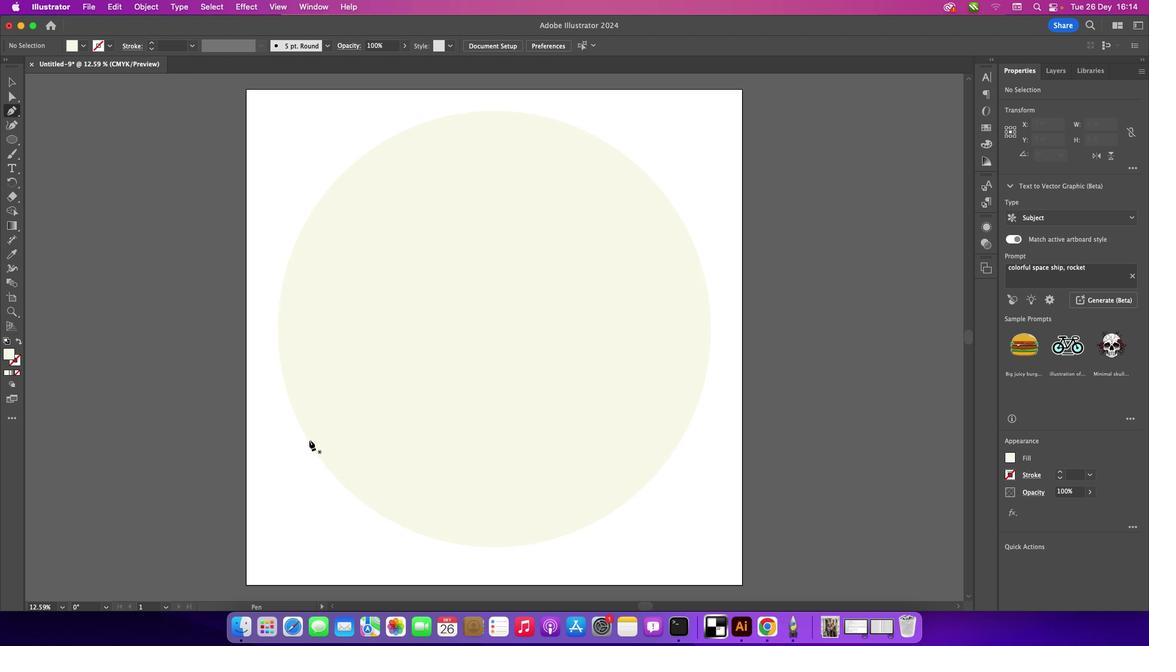 
Action: Mouse pressed left at (308, 439)
Screenshot: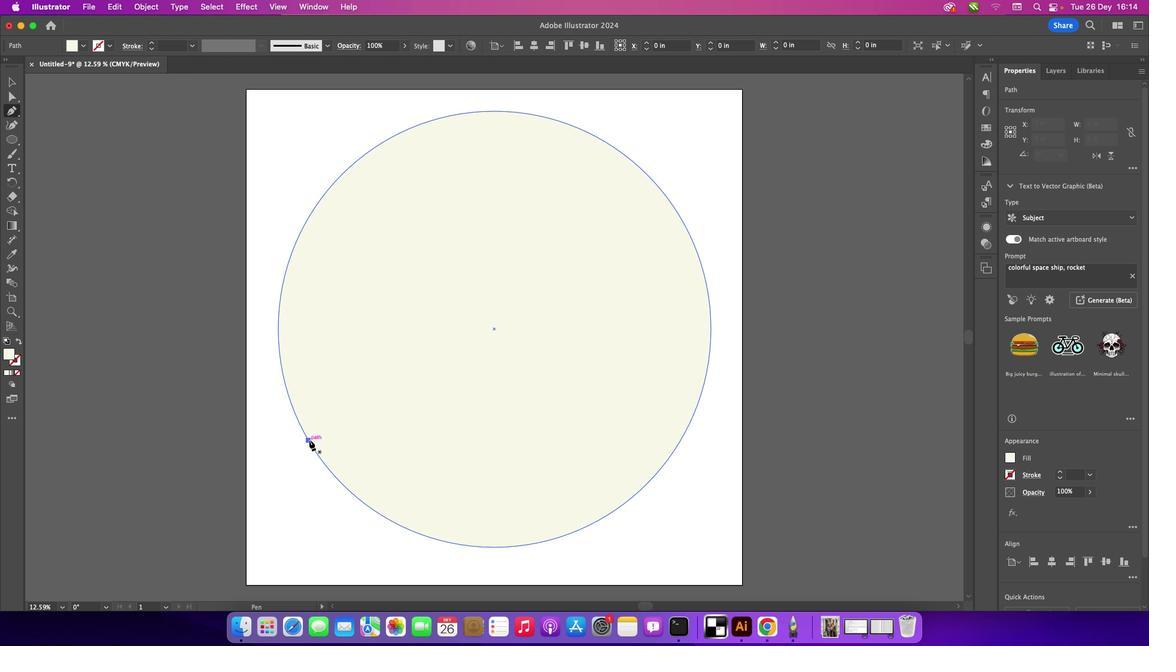 
Action: Mouse moved to (680, 439)
Screenshot: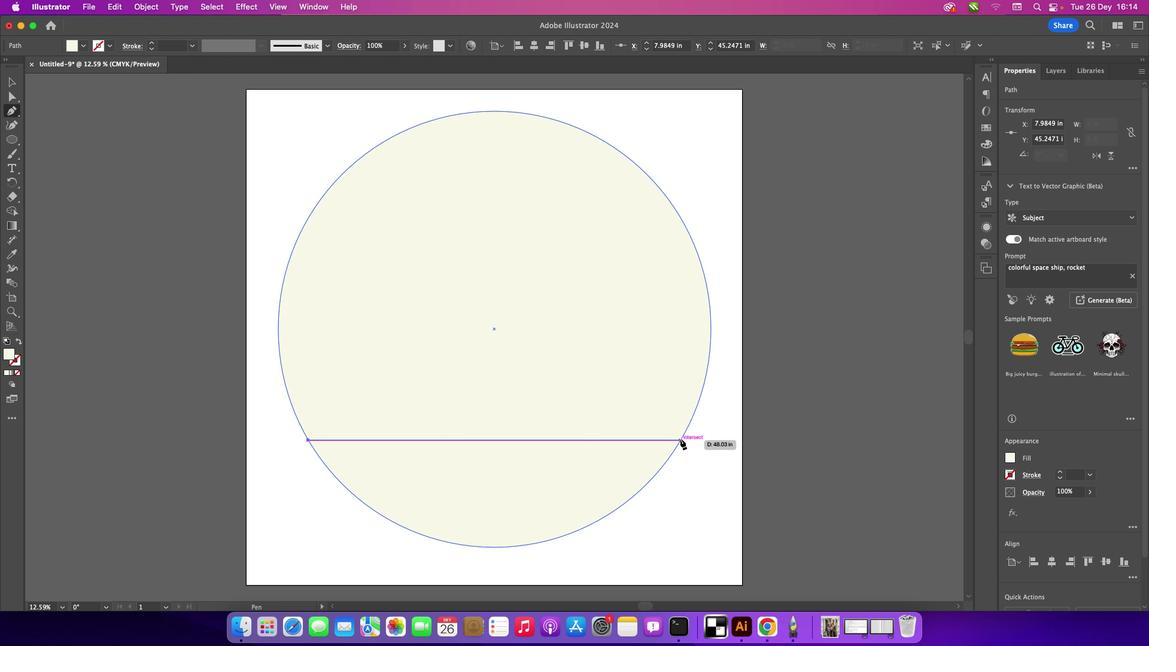 
Action: Mouse pressed left at (680, 439)
Screenshot: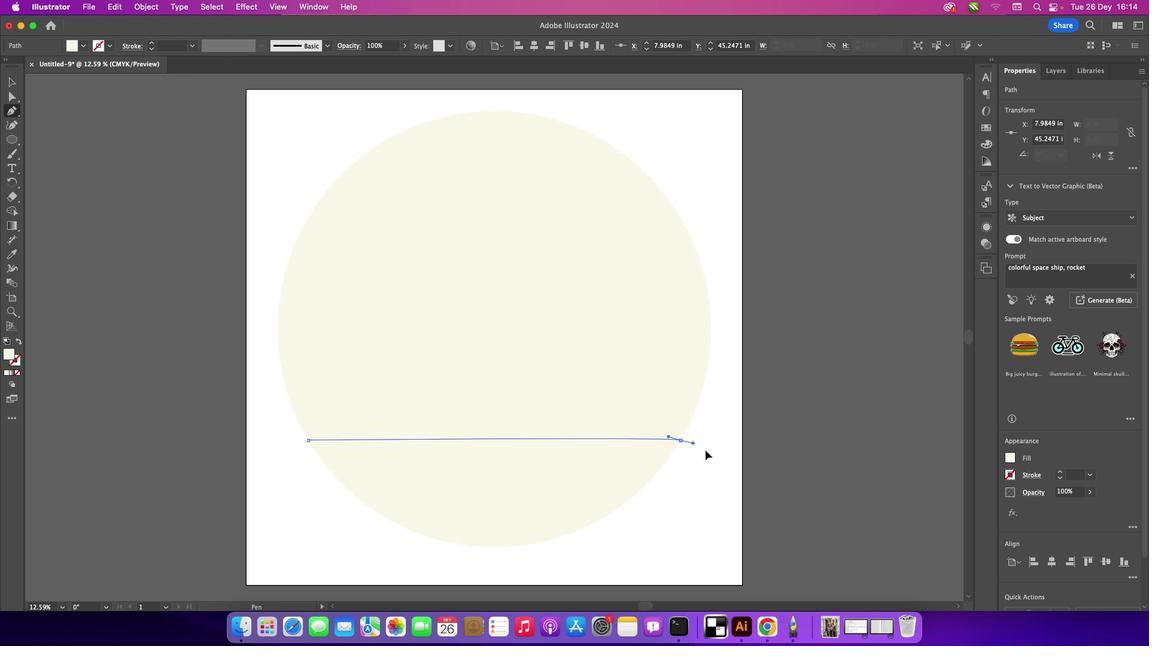 
Action: Mouse moved to (680, 438)
Screenshot: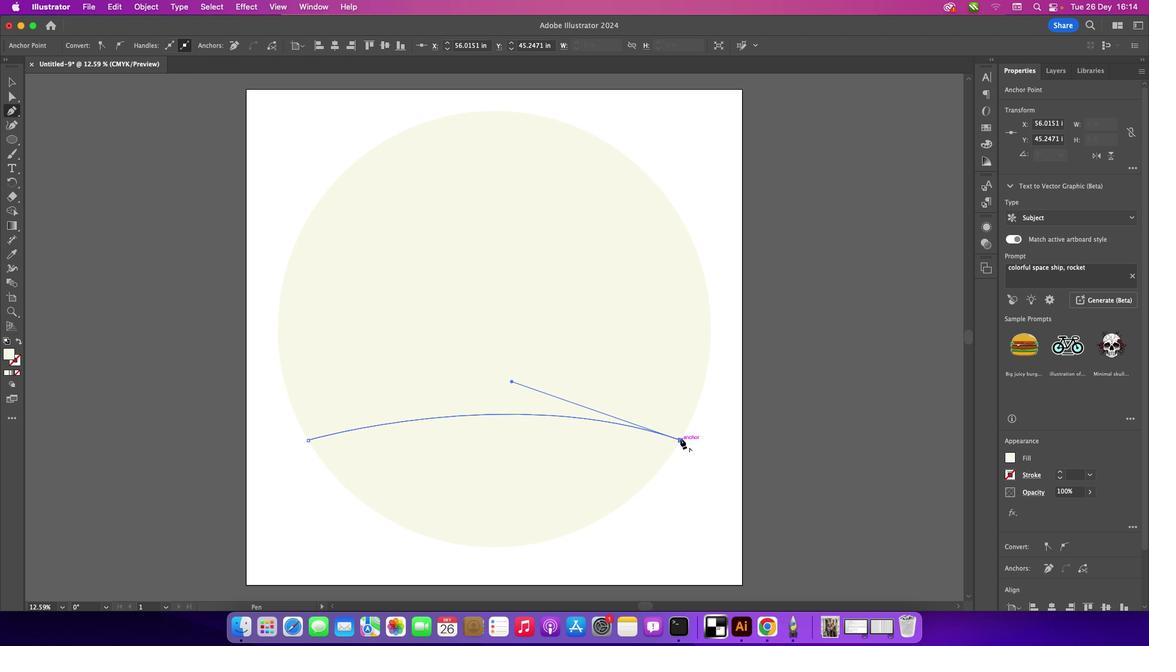 
Action: Mouse pressed left at (680, 438)
Screenshot: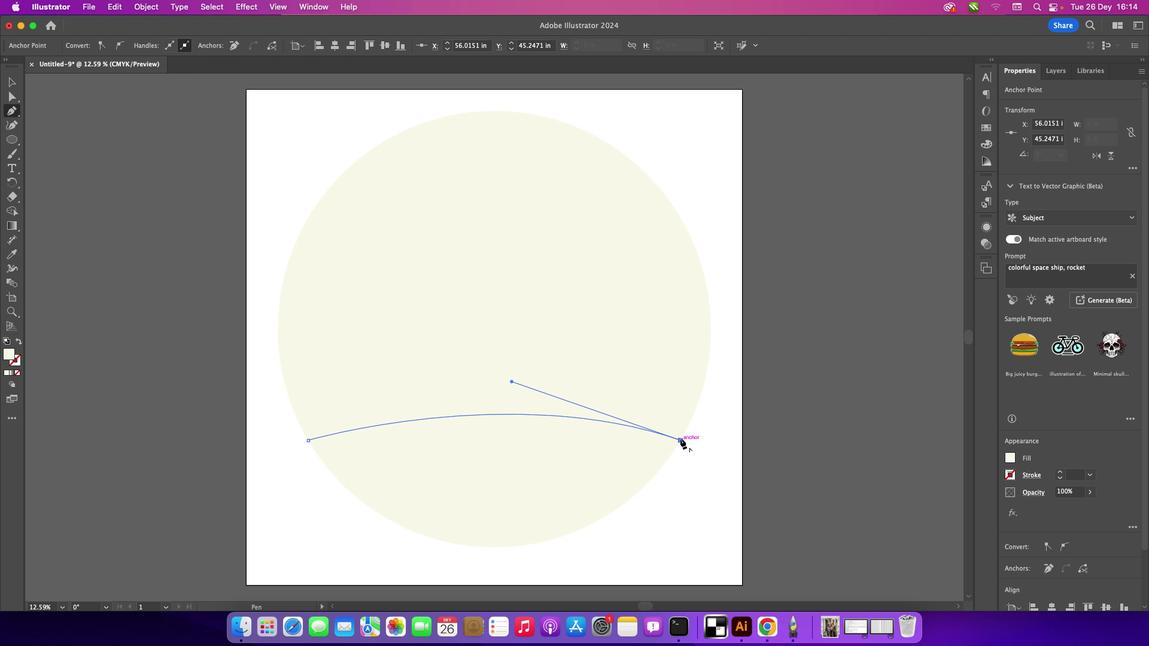 
Action: Mouse moved to (495, 547)
Screenshot: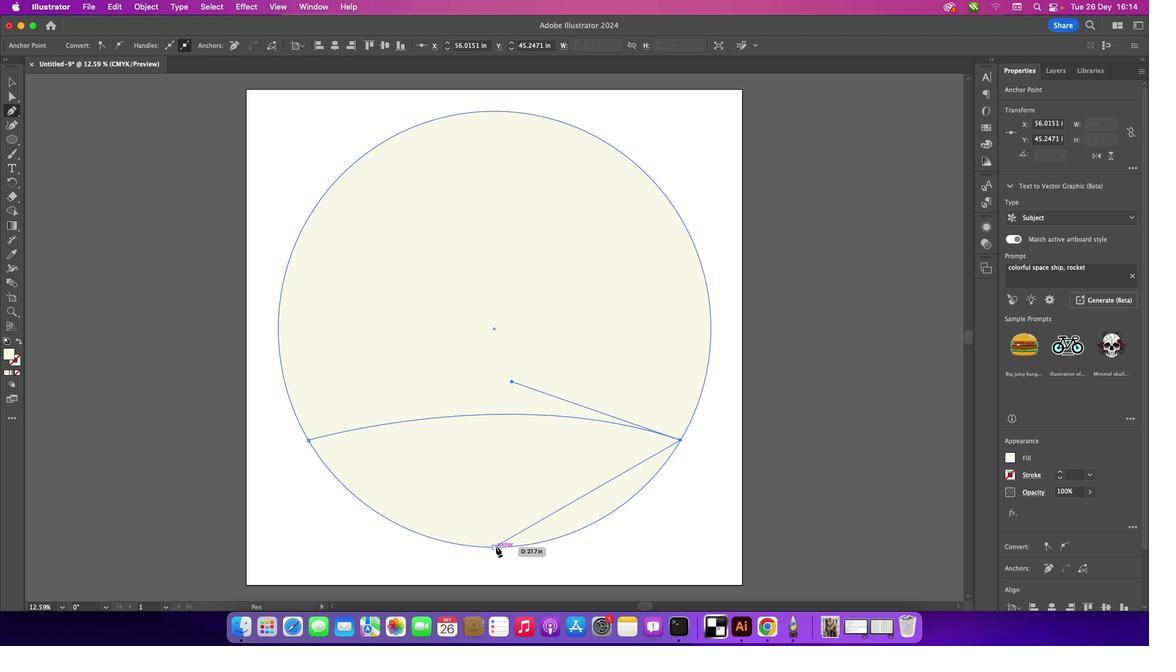 
Action: Mouse pressed left at (495, 547)
Screenshot: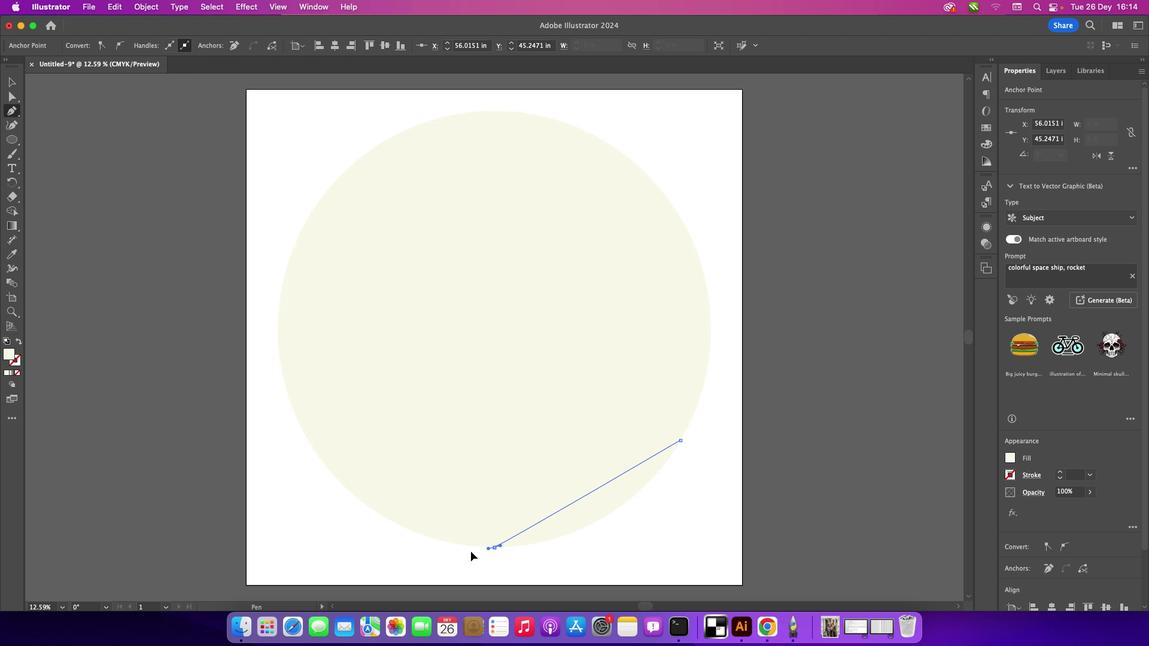 
Action: Mouse moved to (307, 441)
Screenshot: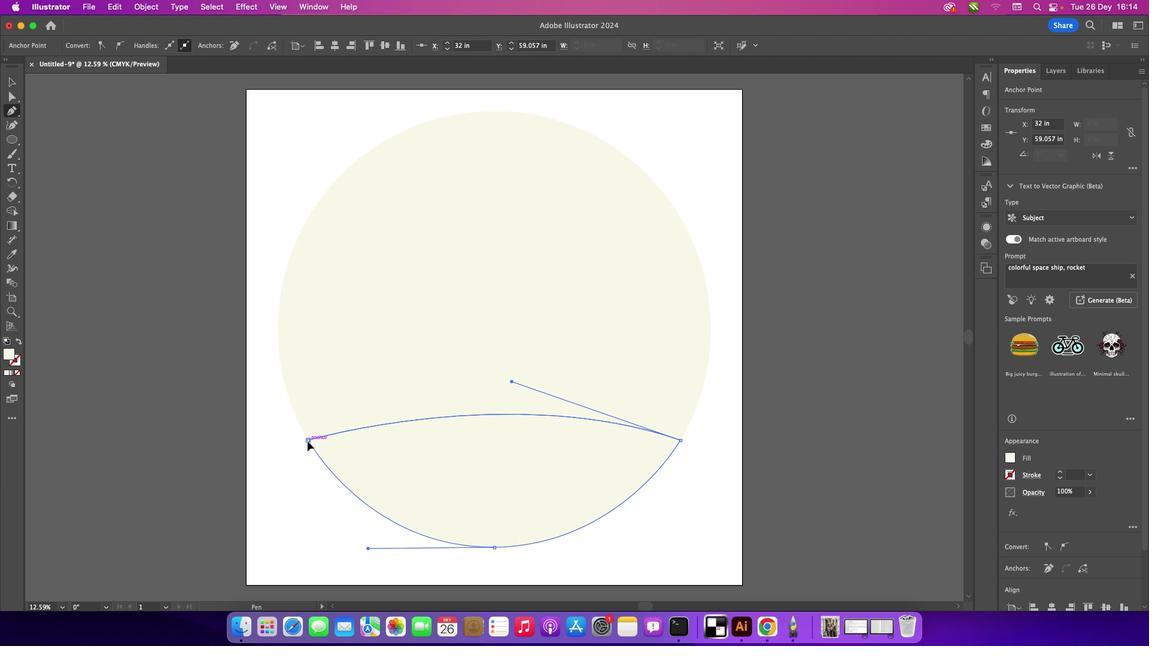
Action: Mouse pressed left at (307, 441)
Screenshot: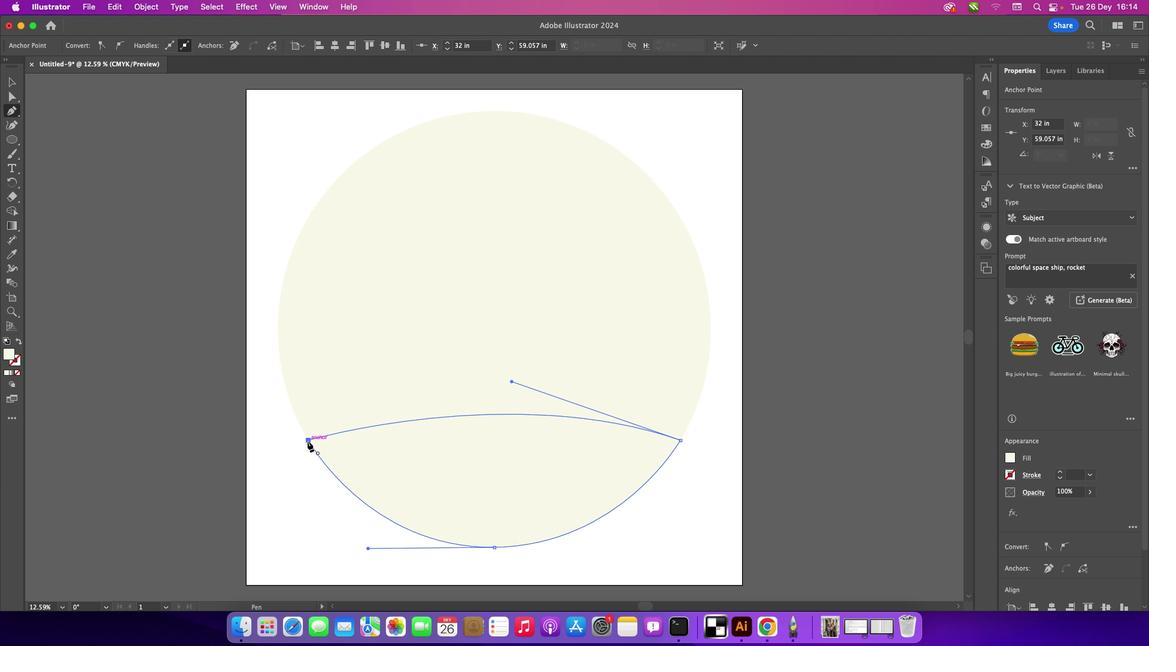 
Action: Mouse moved to (9, 350)
Screenshot: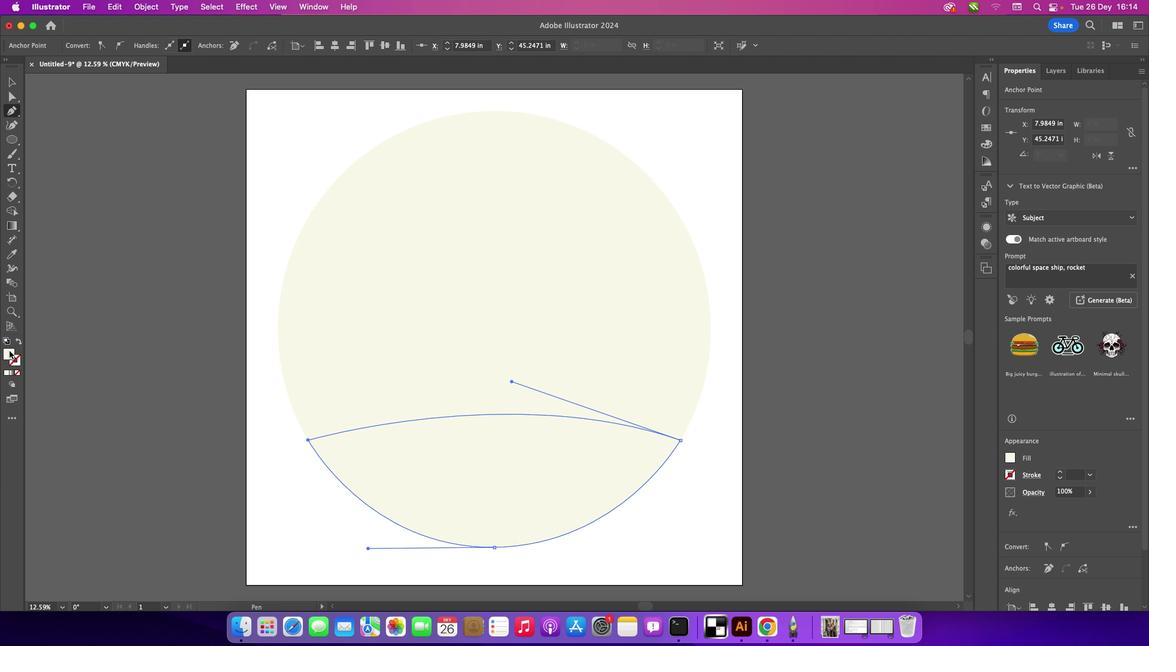 
Action: Mouse pressed left at (9, 350)
Screenshot: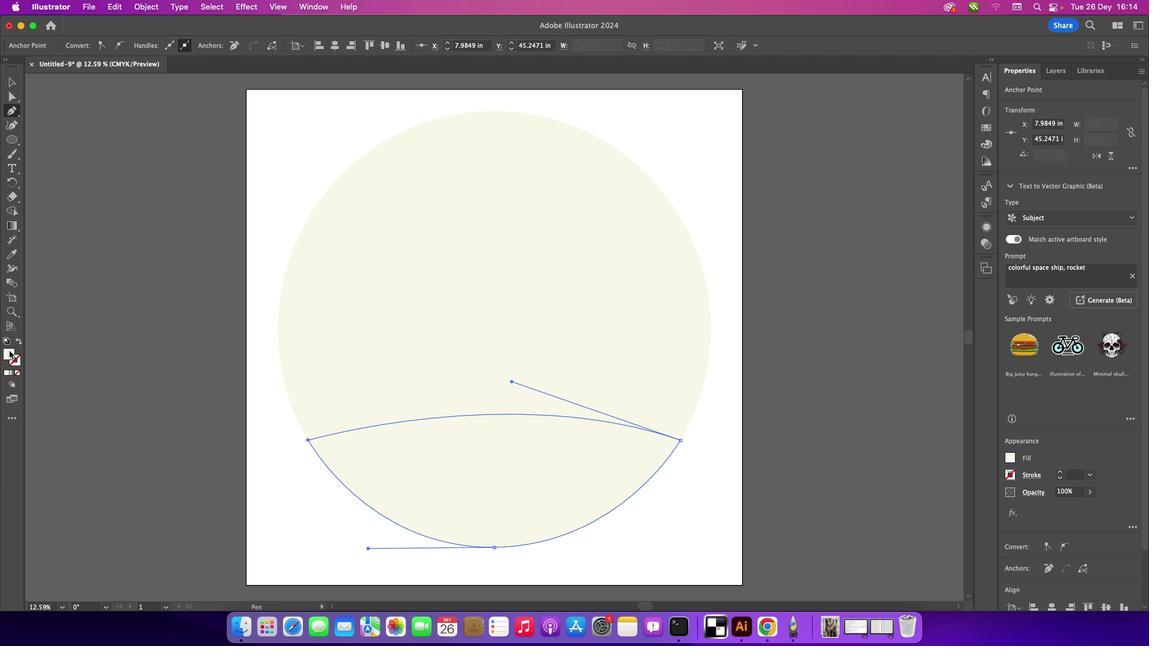 
Action: Mouse pressed left at (9, 350)
Screenshot: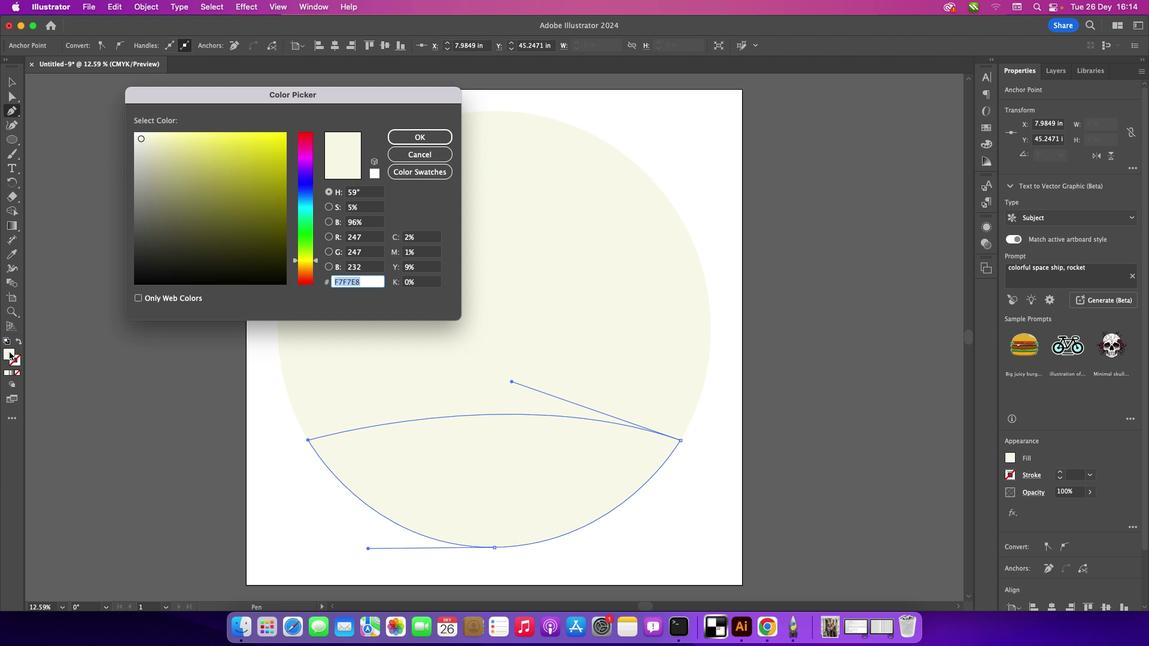 
Action: Mouse moved to (310, 234)
Screenshot: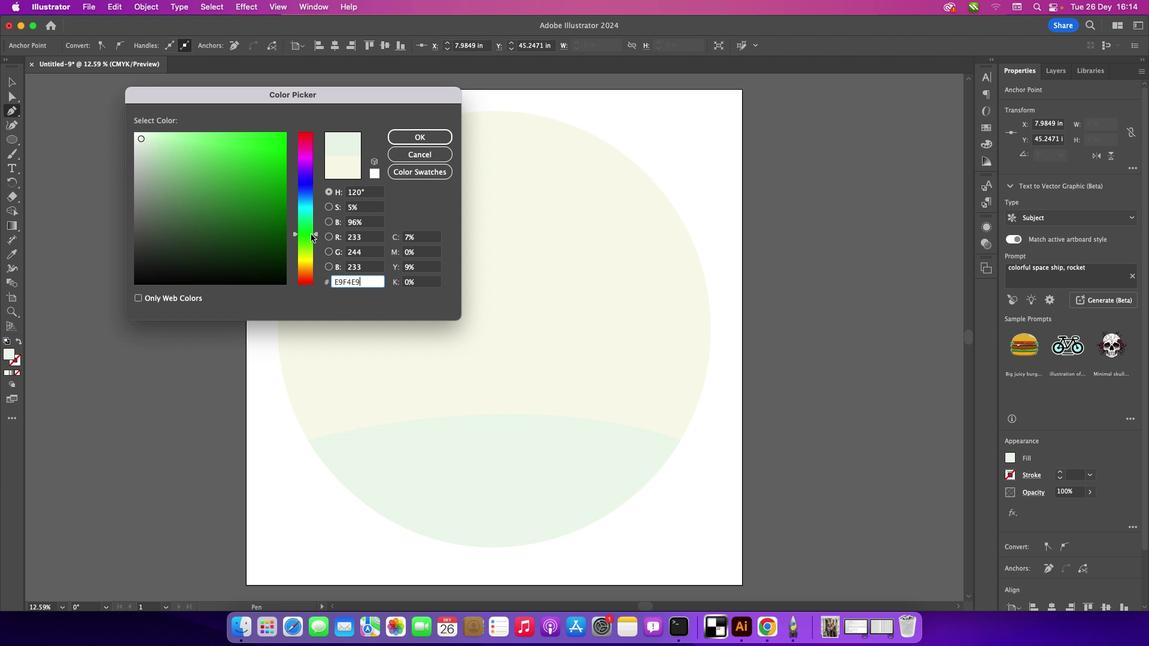 
Action: Mouse pressed left at (310, 234)
Screenshot: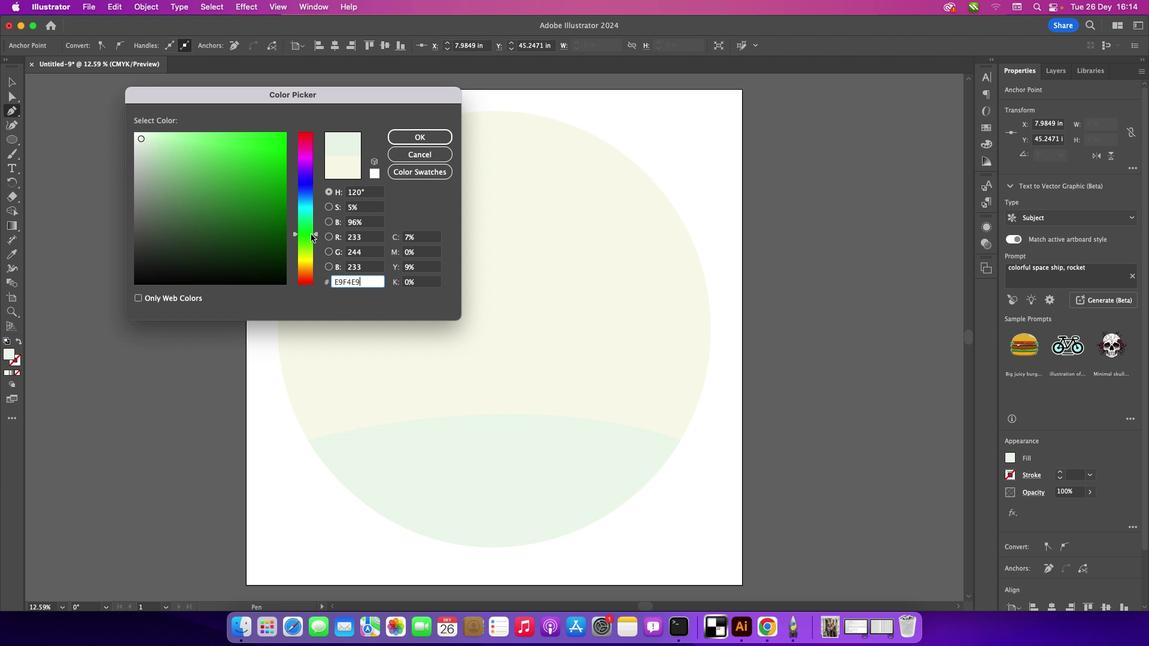 
Action: Mouse moved to (249, 234)
Screenshot: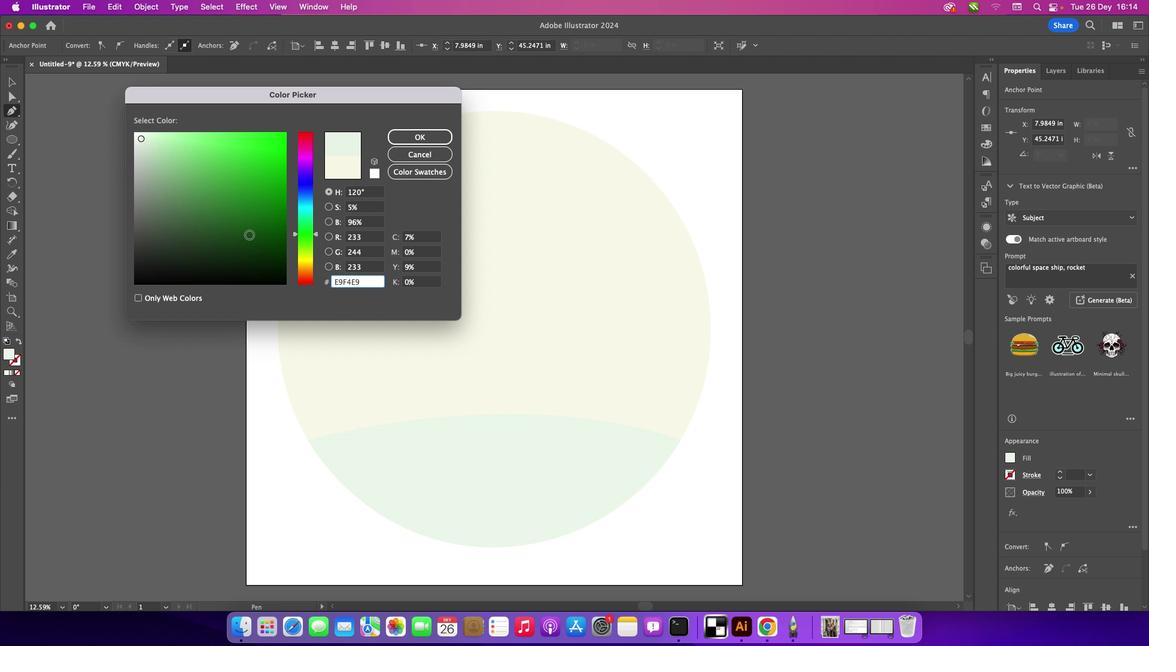 
Action: Mouse pressed left at (249, 234)
Screenshot: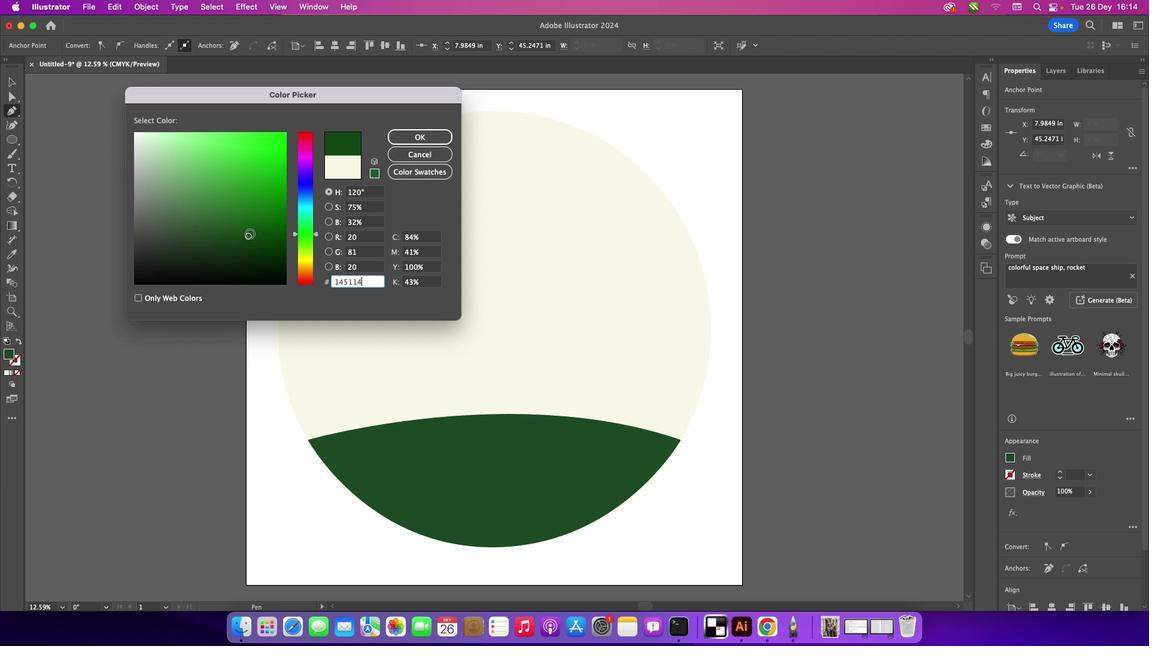 
Action: Mouse moved to (249, 223)
Screenshot: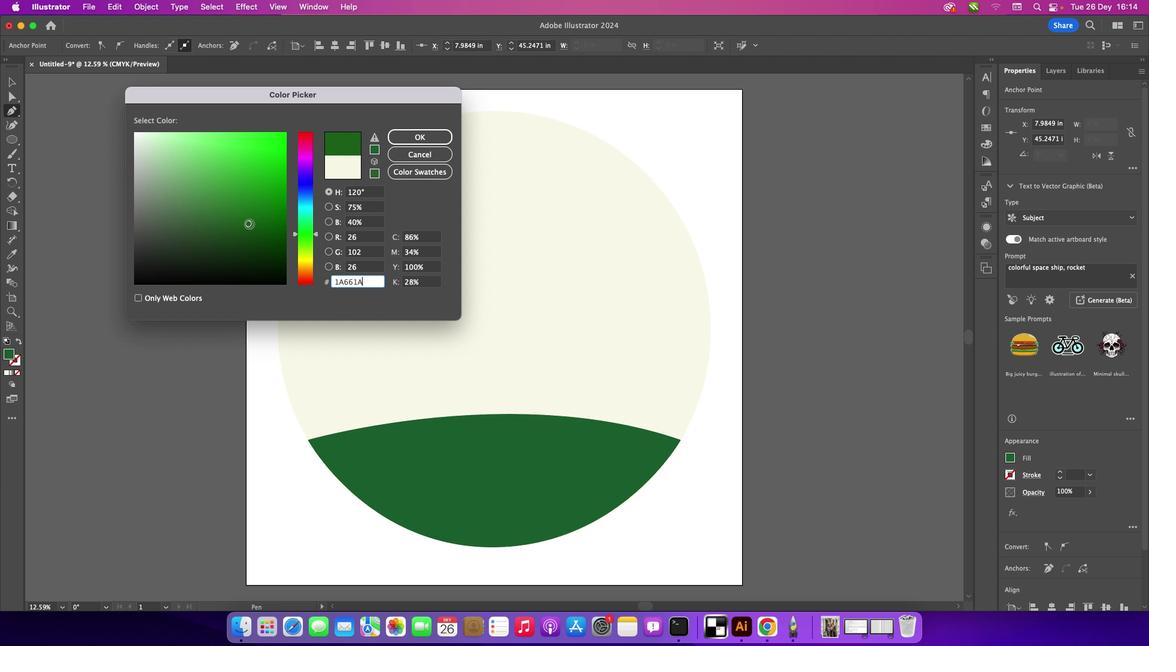 
Action: Mouse pressed left at (249, 223)
Screenshot: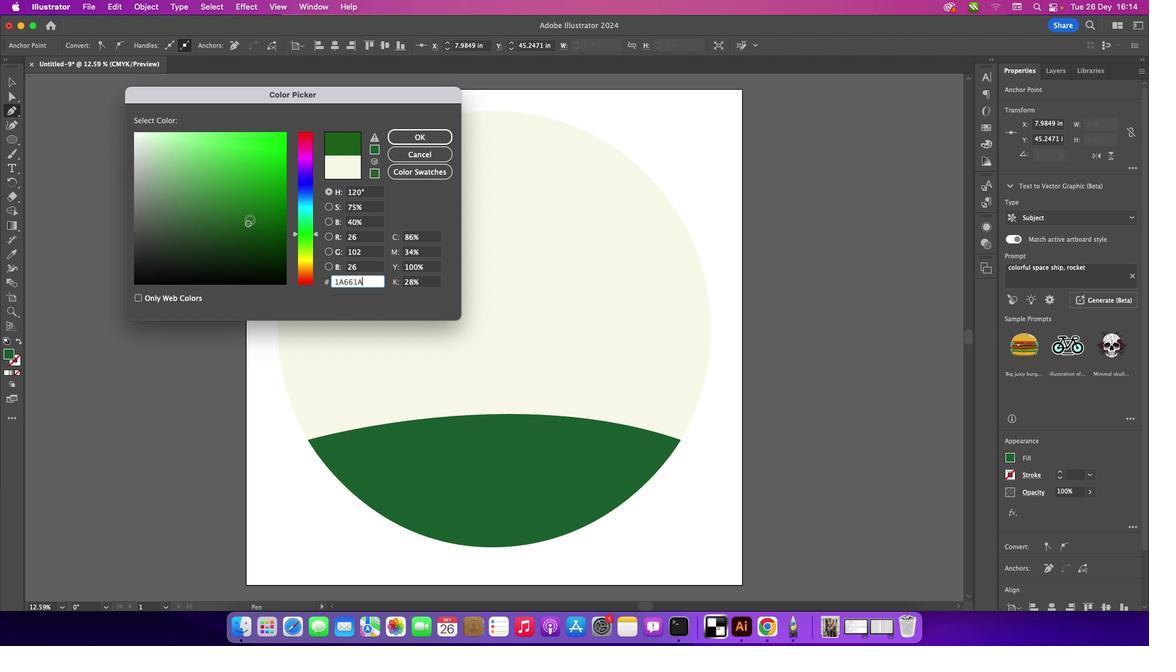
Action: Mouse moved to (427, 131)
Screenshot: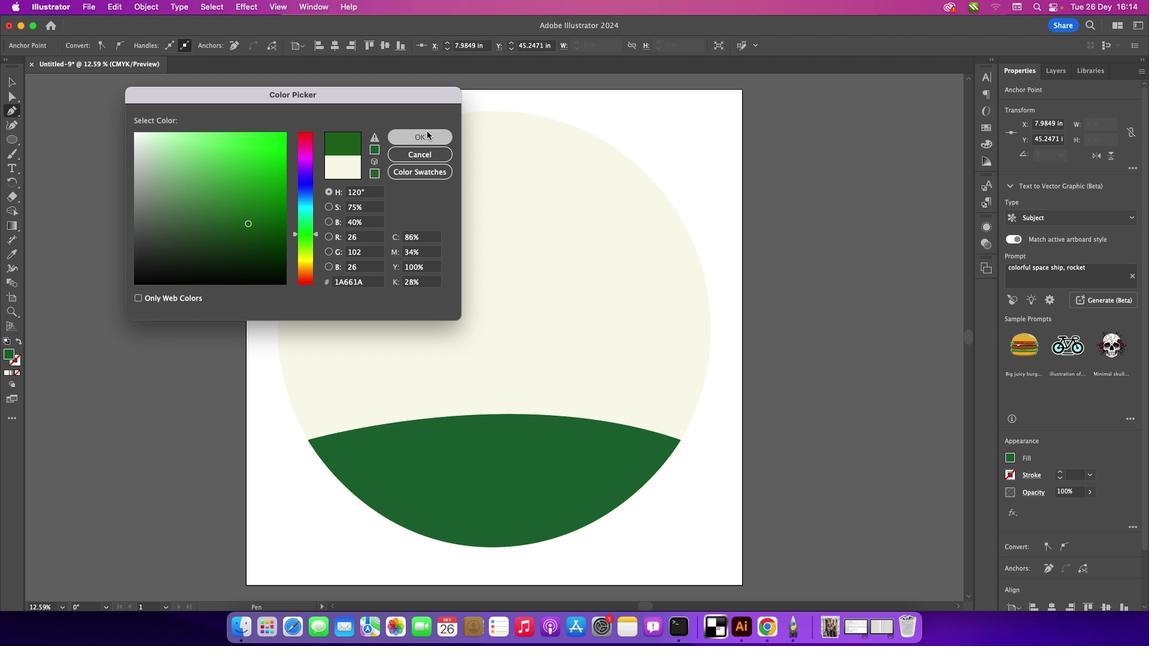 
Action: Mouse pressed left at (427, 131)
Screenshot: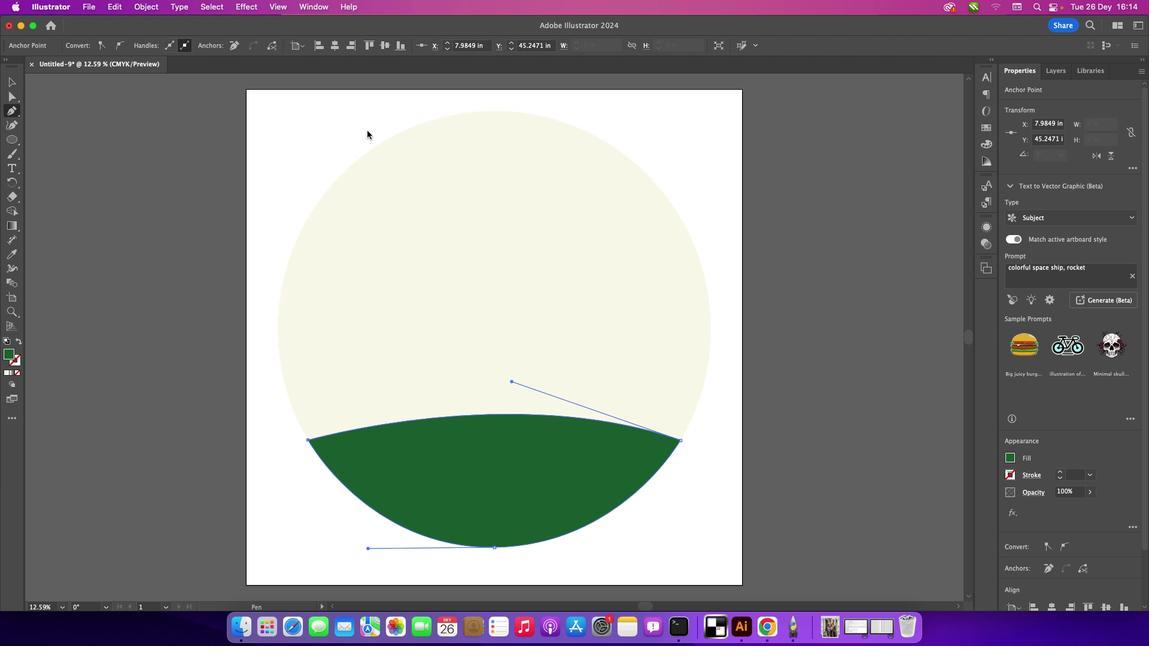 
Action: Mouse moved to (7, 76)
Screenshot: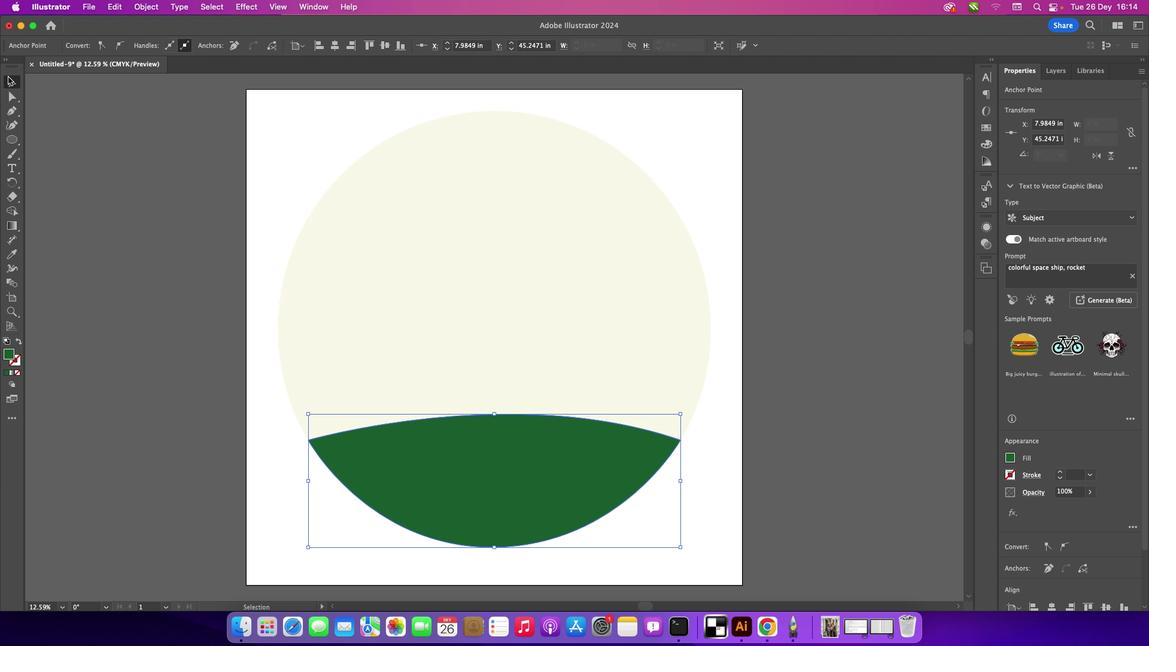 
Action: Mouse pressed left at (7, 76)
Screenshot: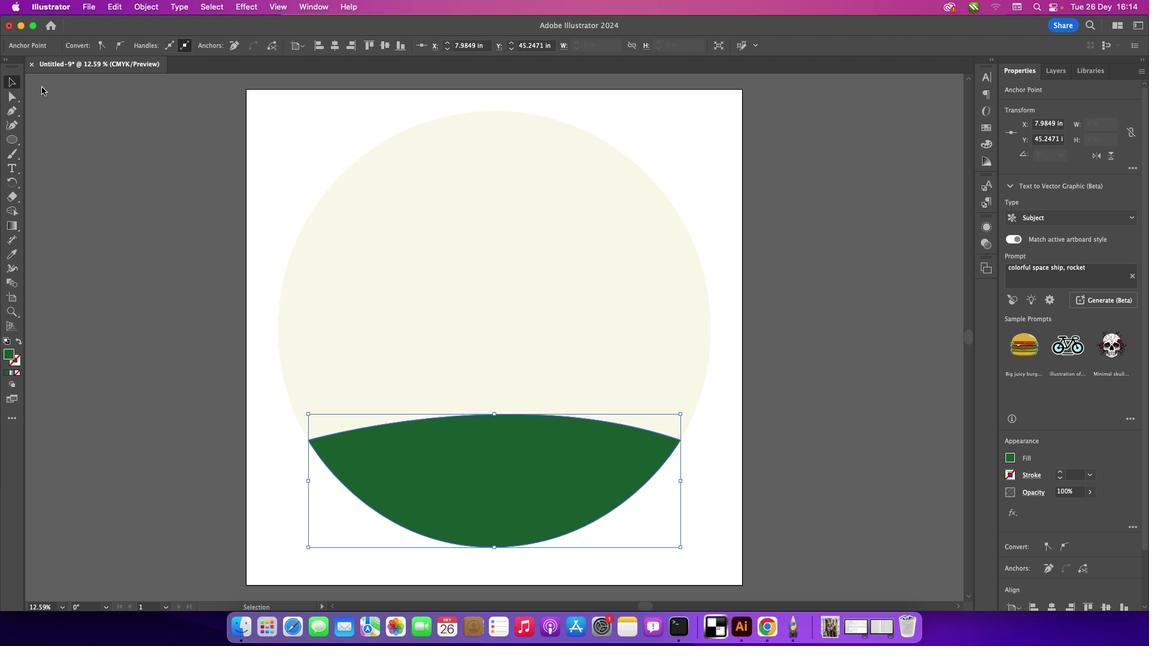 
Action: Mouse moved to (80, 107)
Screenshot: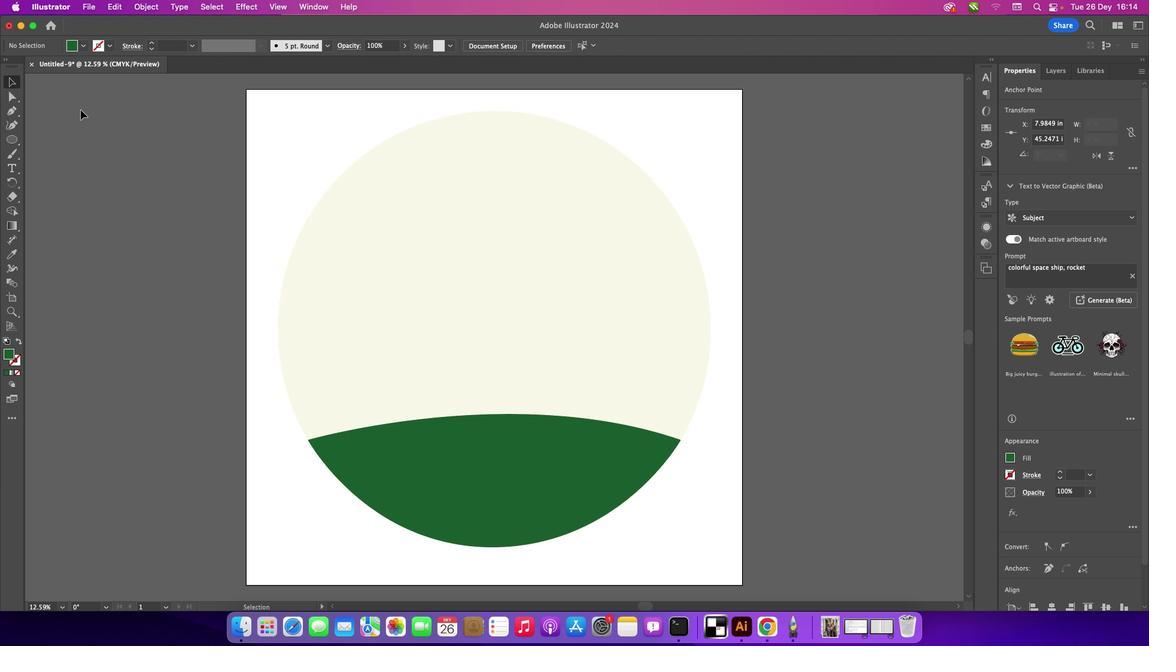 
Action: Mouse pressed left at (80, 107)
Screenshot: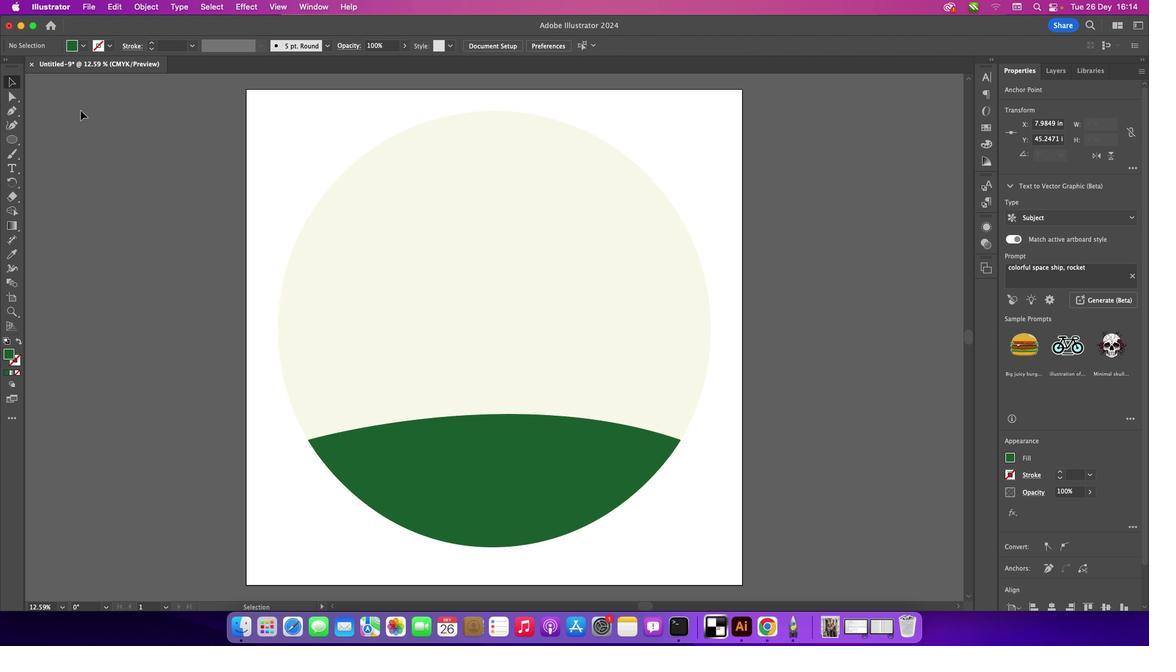 
Action: Mouse moved to (46, 140)
Screenshot: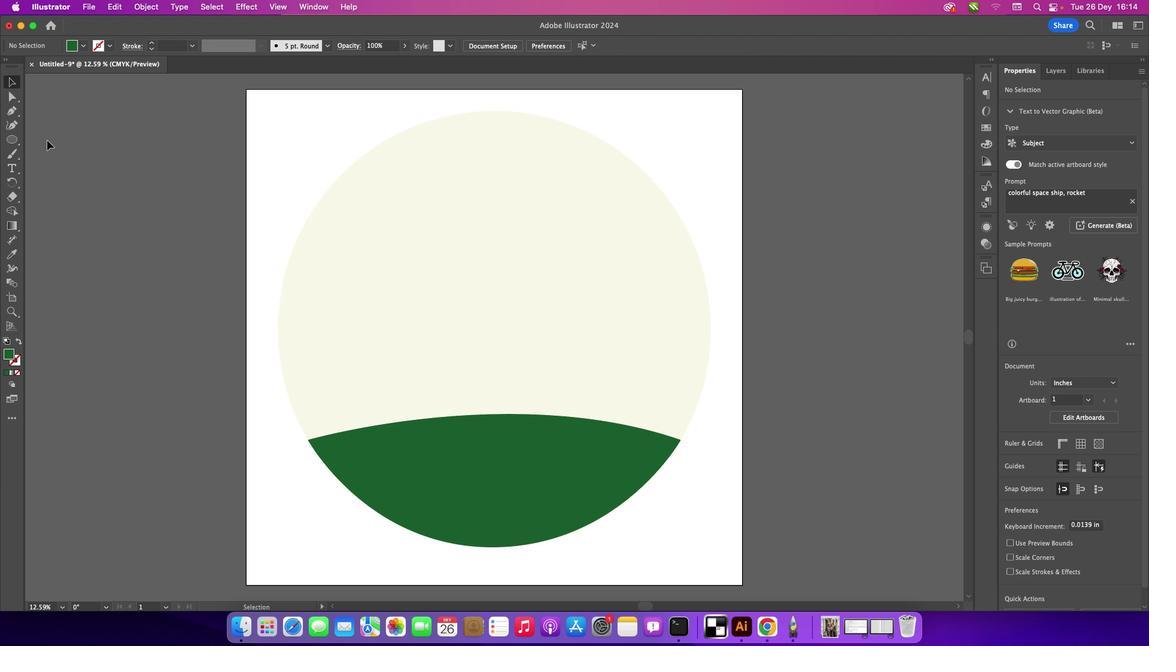 
Action: Mouse pressed left at (46, 140)
Screenshot: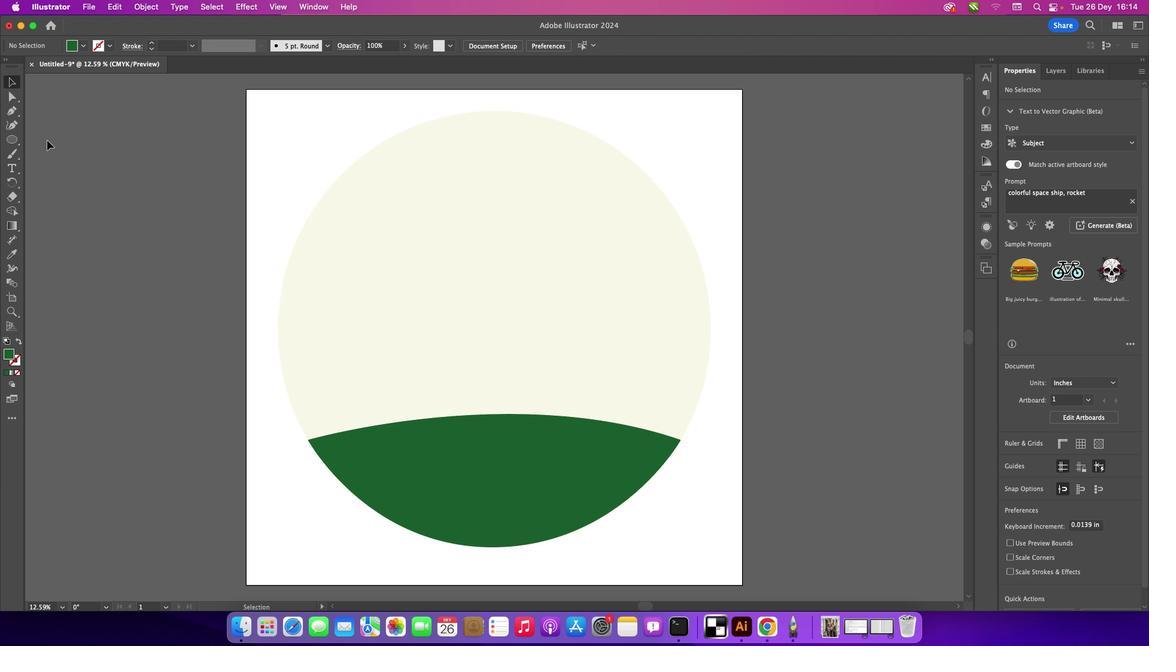 
Action: Mouse moved to (15, 112)
Screenshot: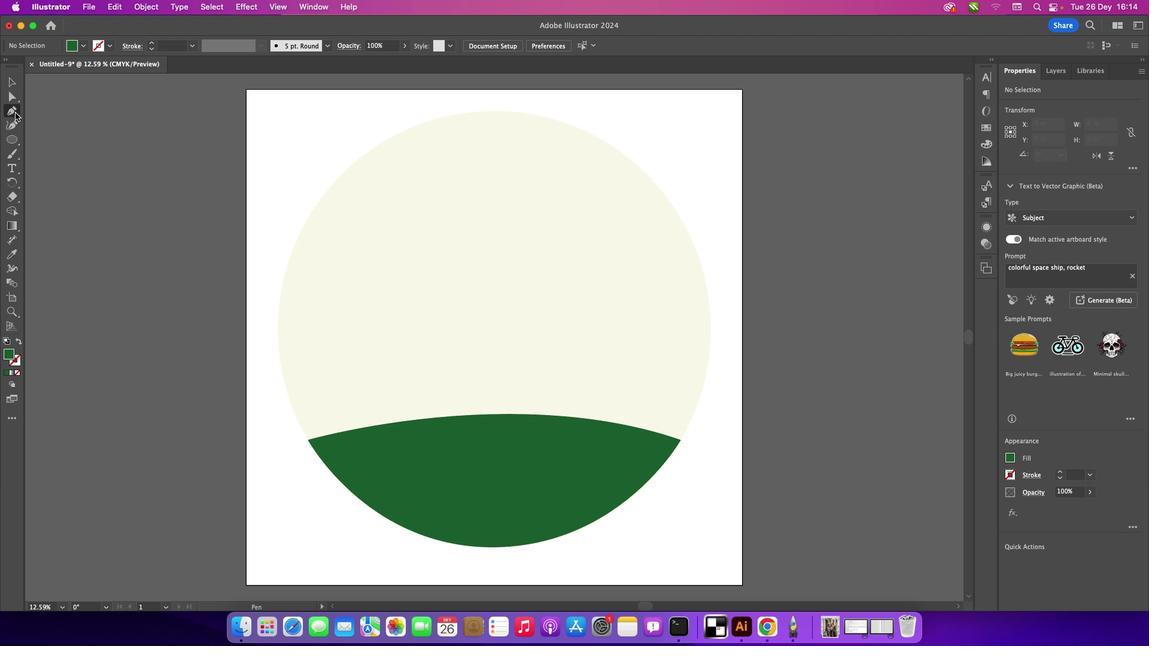 
Action: Mouse pressed left at (15, 112)
Screenshot: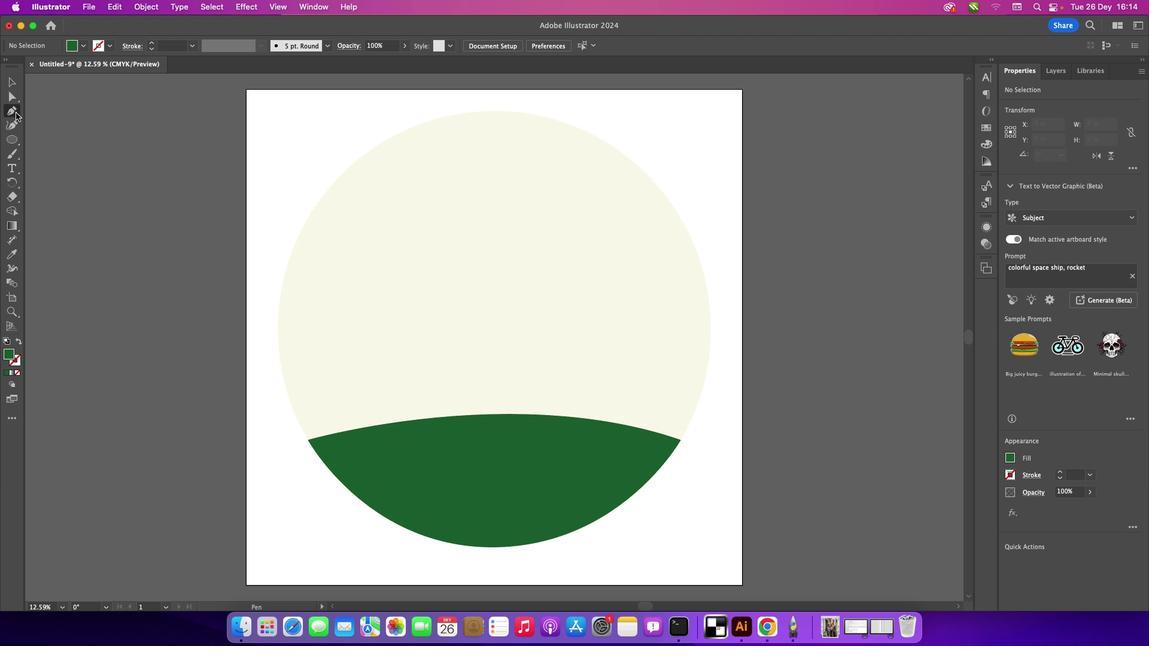 
Action: Mouse moved to (292, 256)
Screenshot: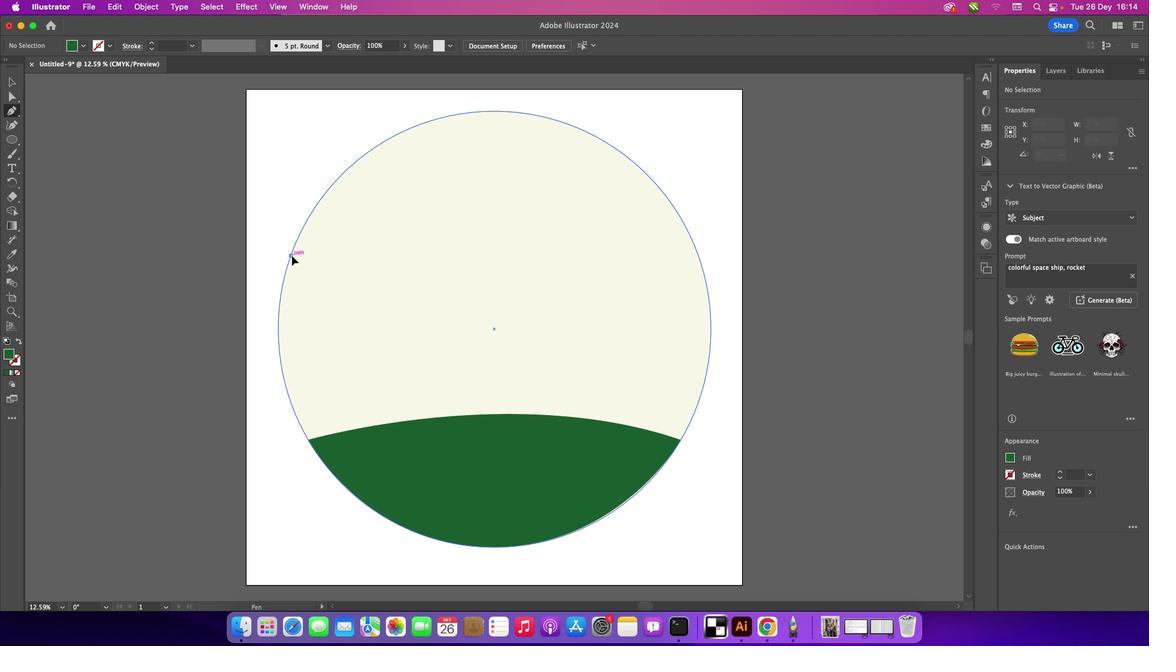 
Action: Mouse pressed left at (292, 256)
Screenshot: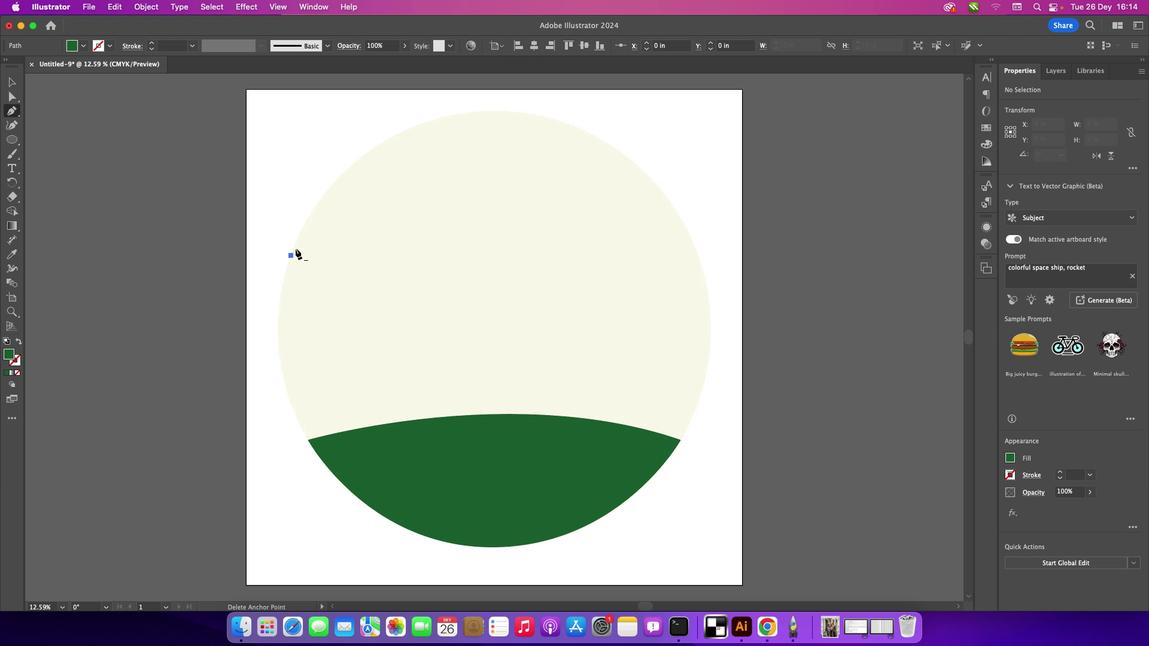 
Action: Mouse moved to (335, 221)
Screenshot: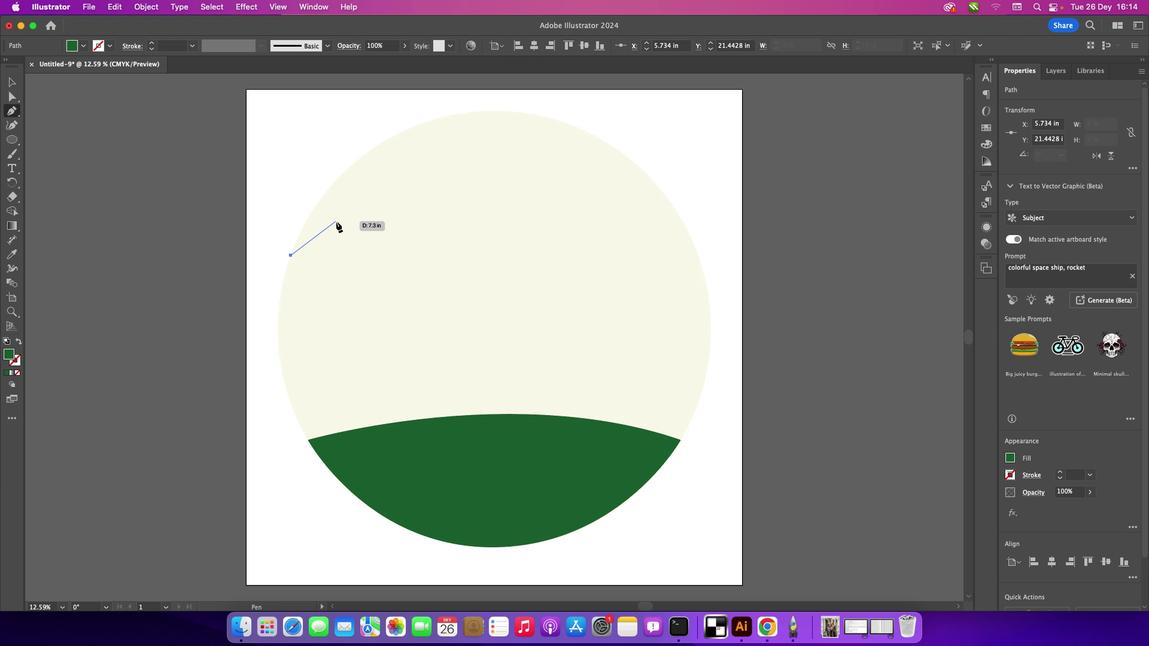 
Action: Mouse pressed left at (335, 221)
Screenshot: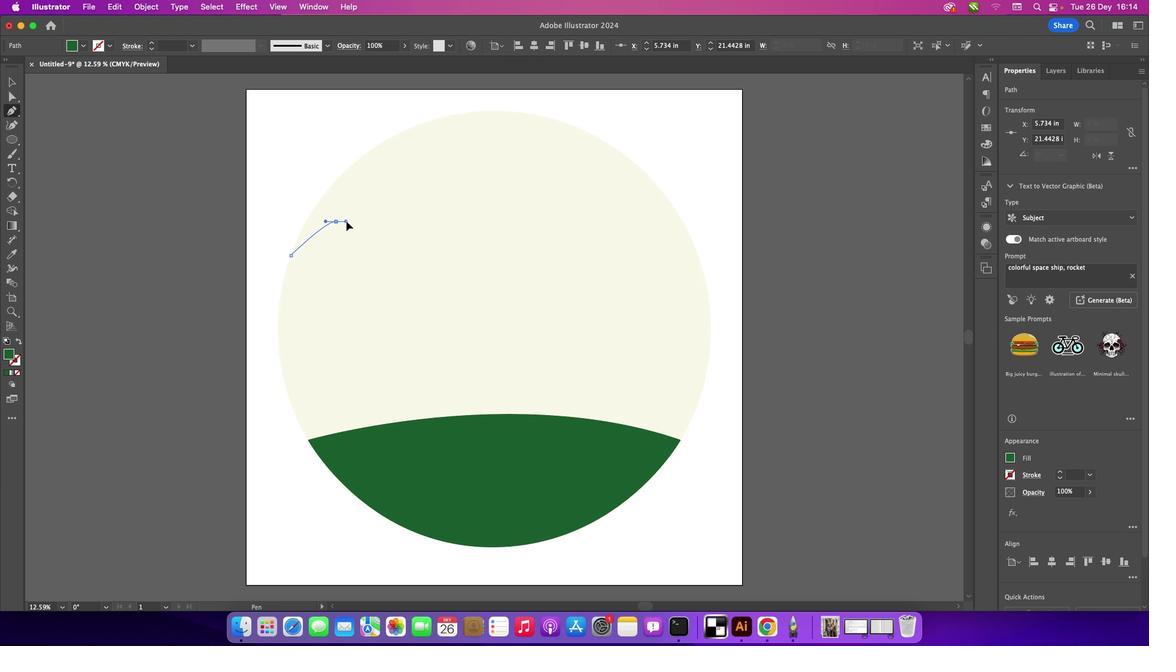 
Action: Mouse moved to (336, 219)
Screenshot: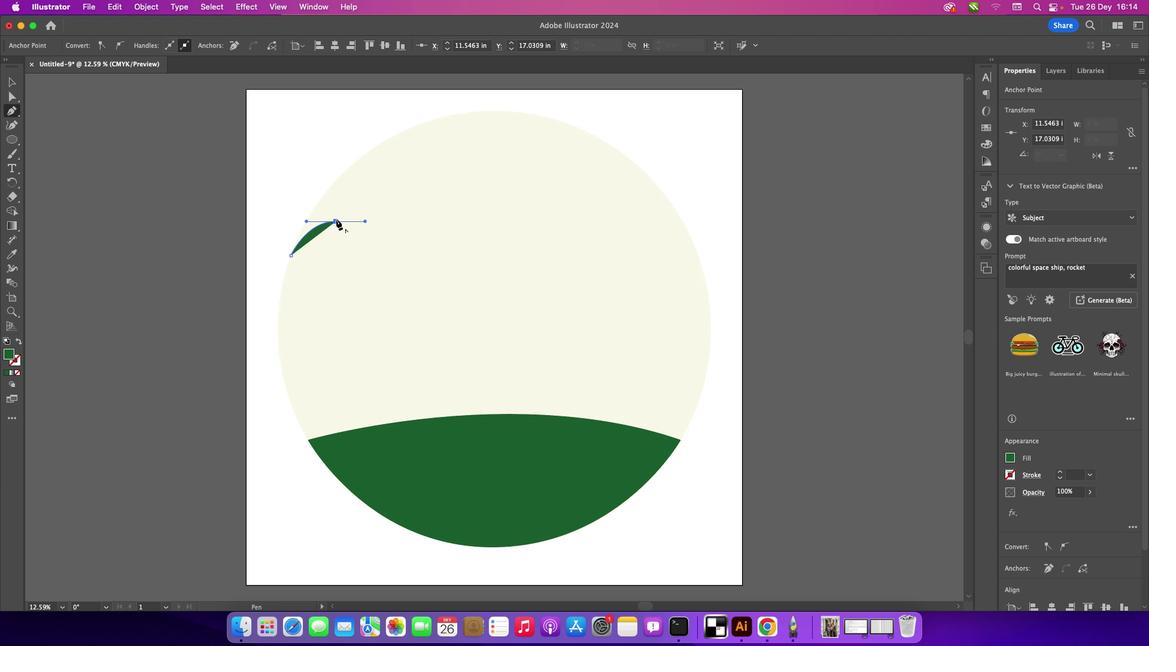 
Action: Mouse pressed left at (336, 219)
Screenshot: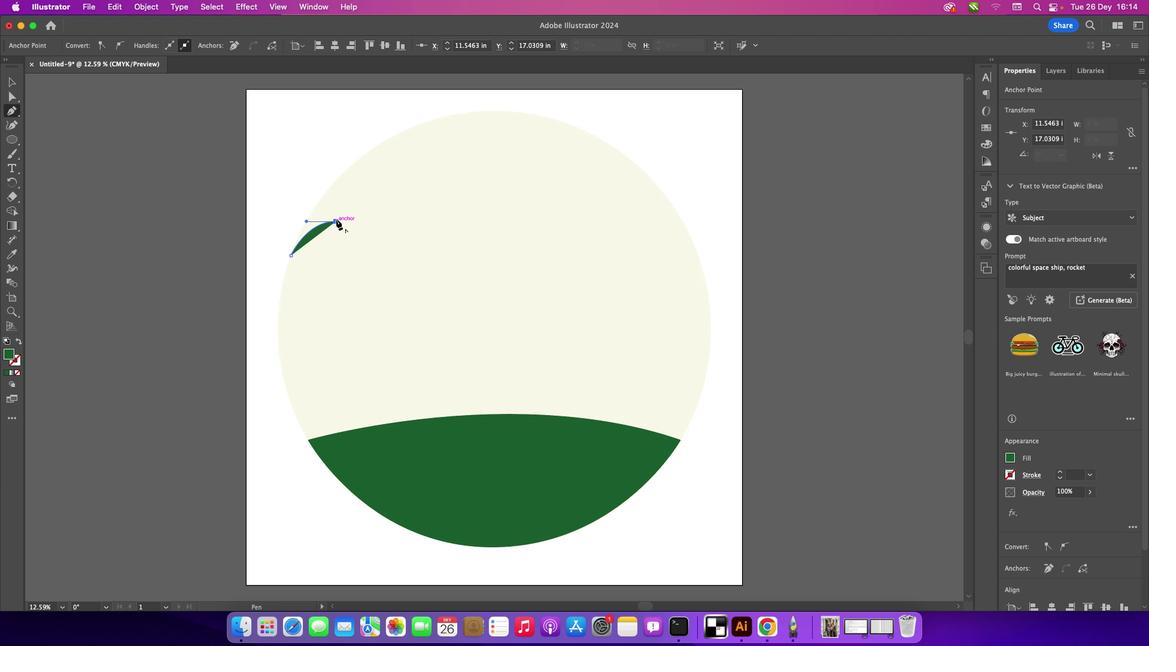 
Action: Mouse moved to (286, 274)
Screenshot: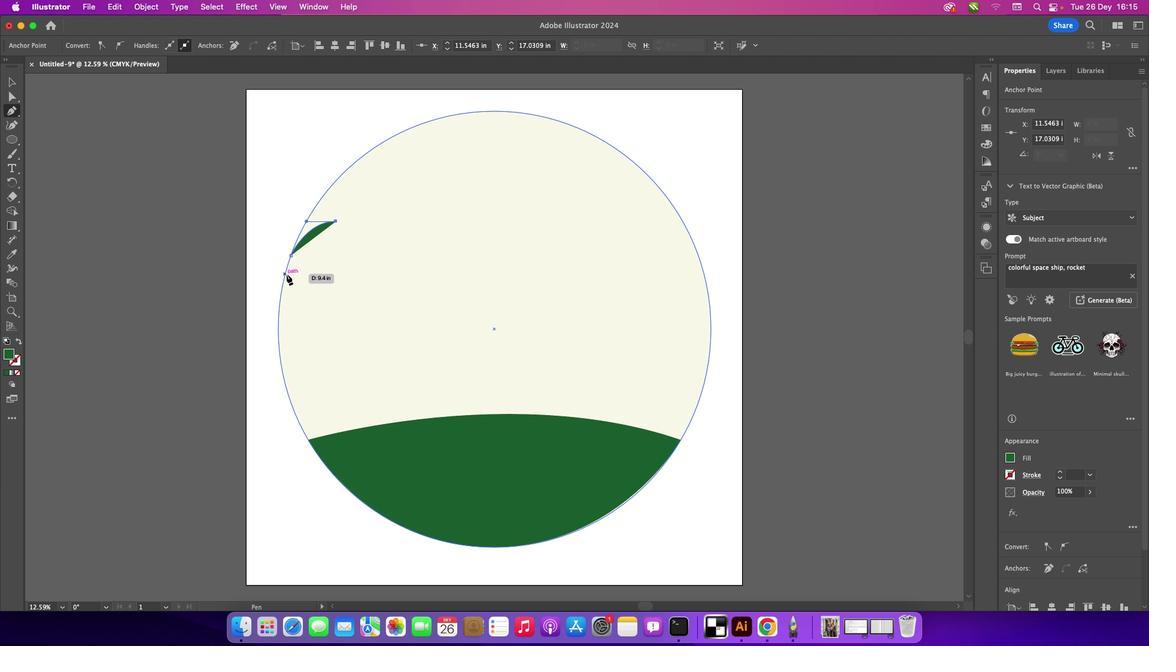 
Action: Mouse pressed left at (286, 274)
Screenshot: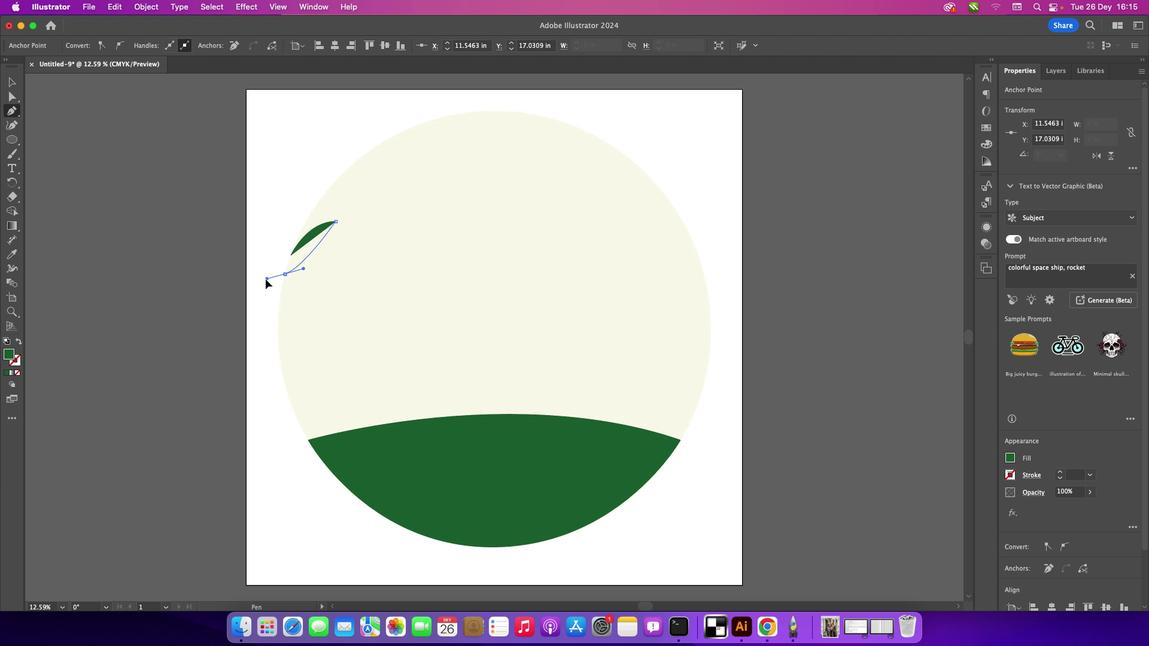 
Action: Mouse moved to (284, 274)
Screenshot: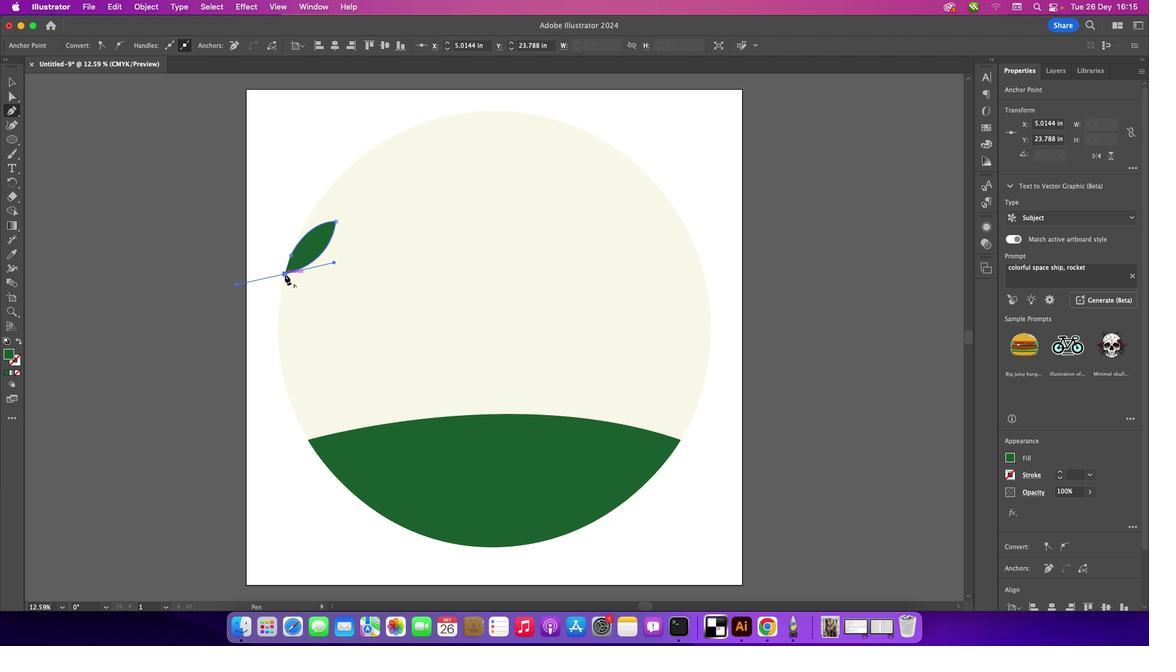 
Action: Mouse pressed left at (284, 274)
Screenshot: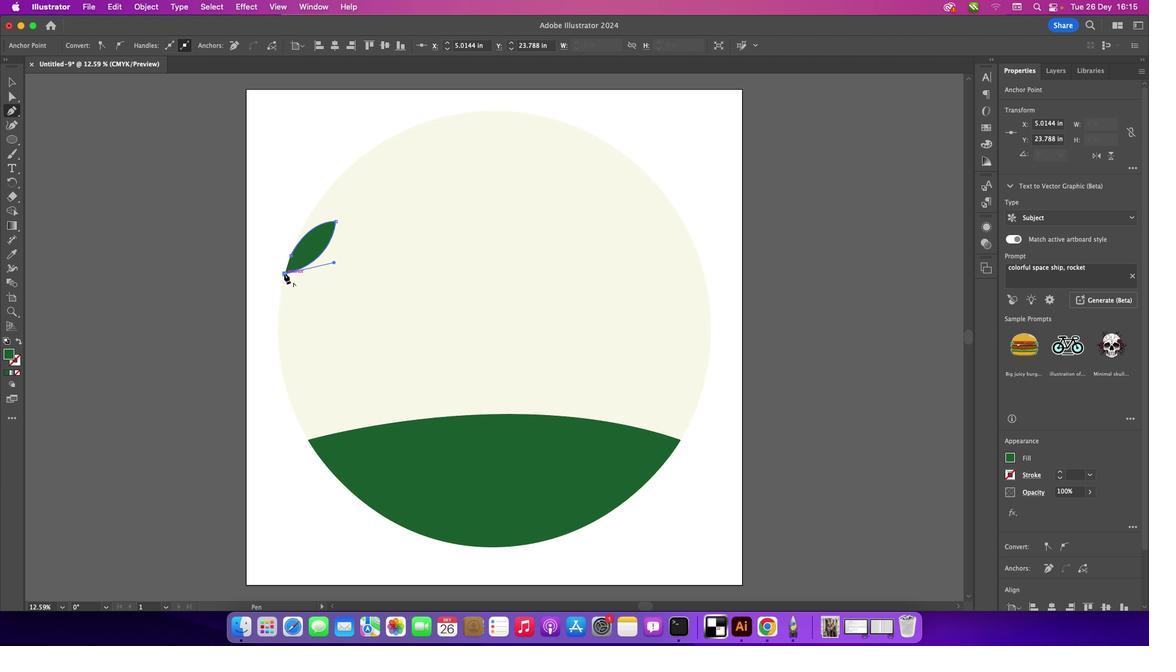 
Action: Mouse moved to (291, 255)
Screenshot: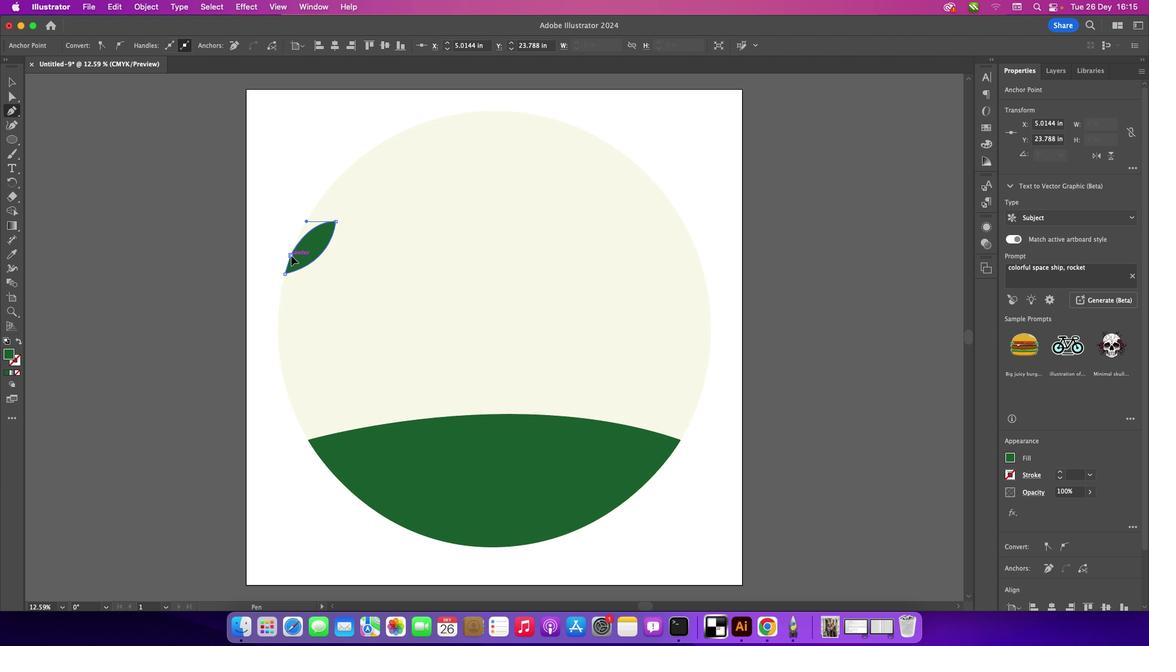 
Action: Mouse pressed left at (291, 255)
Screenshot: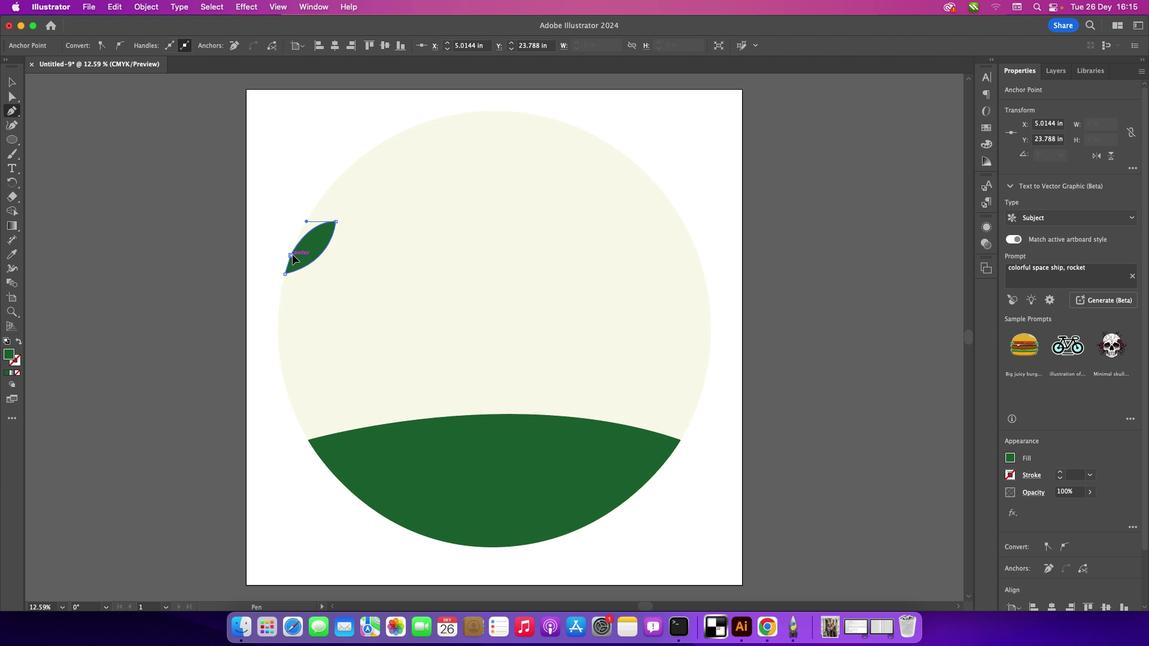 
Action: Mouse moved to (295, 249)
Screenshot: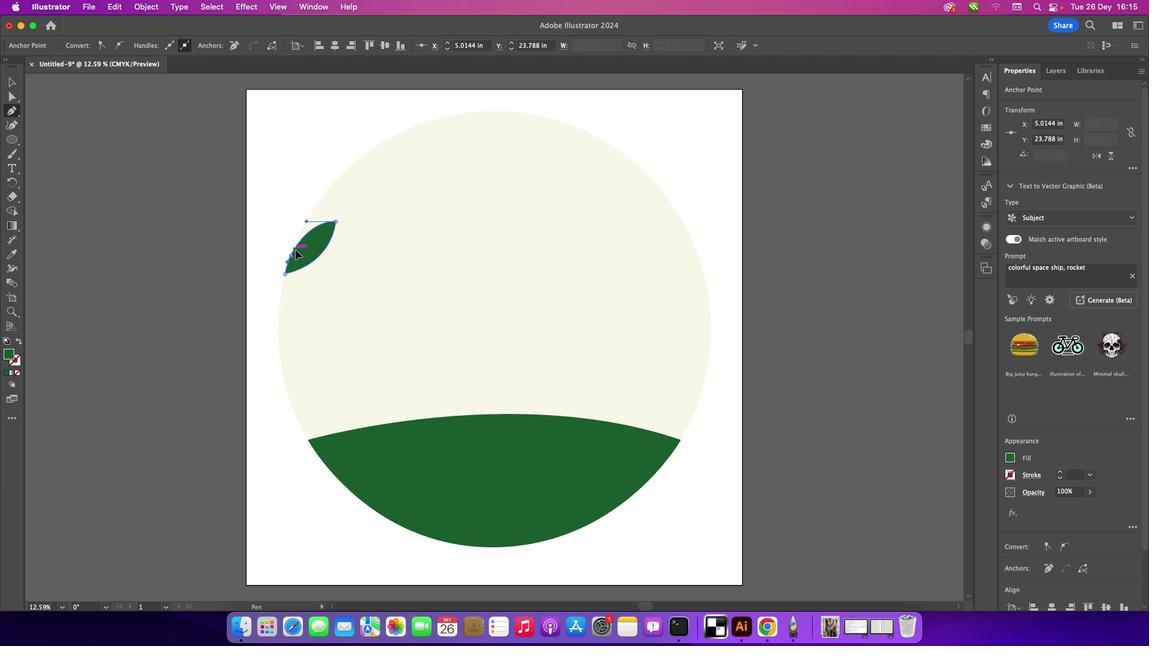 
Action: Key pressed Key.cmd_r'='
Screenshot: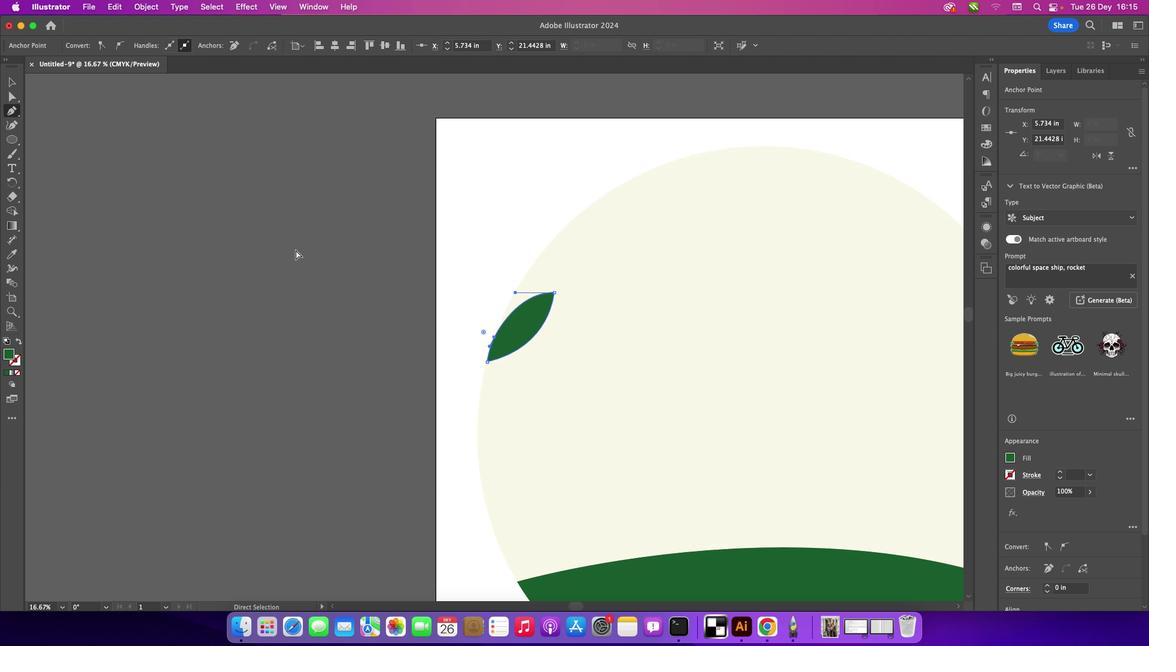 
Action: Mouse moved to (8, 87)
Screenshot: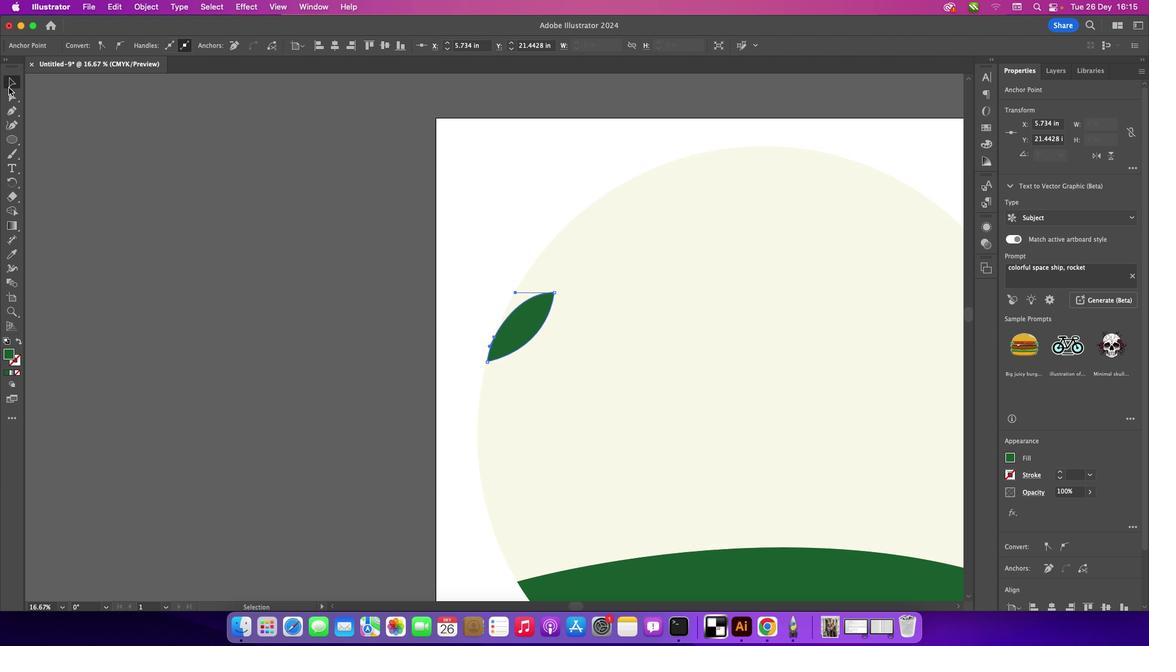 
Action: Mouse pressed left at (8, 87)
Screenshot: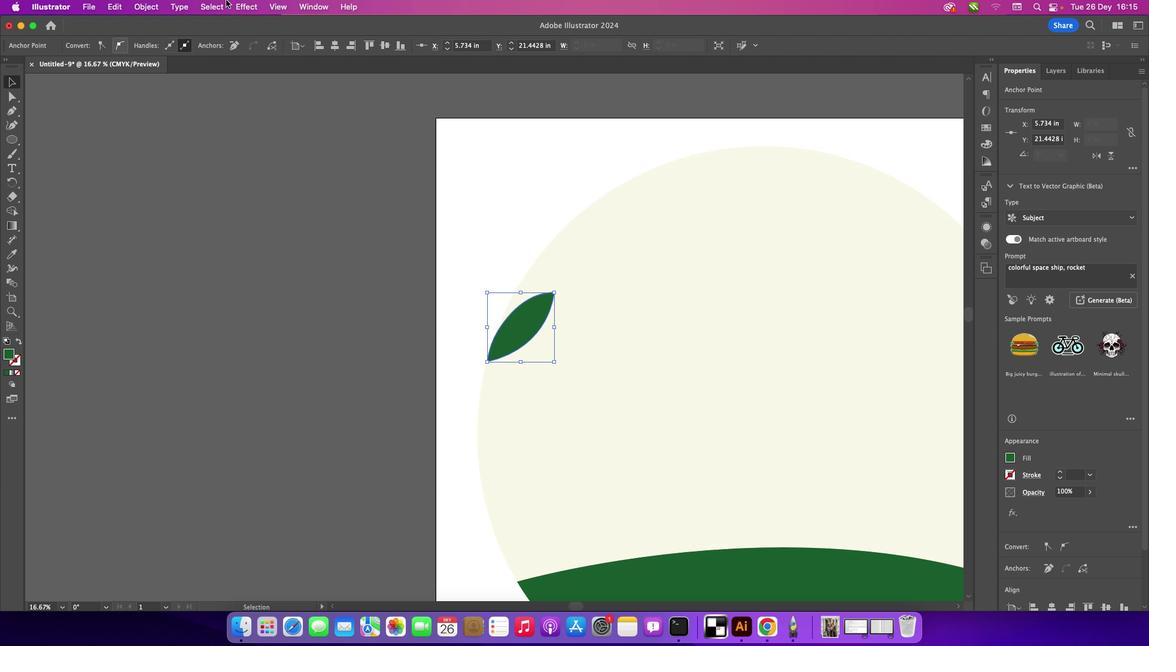 
Action: Mouse moved to (314, 319)
Screenshot: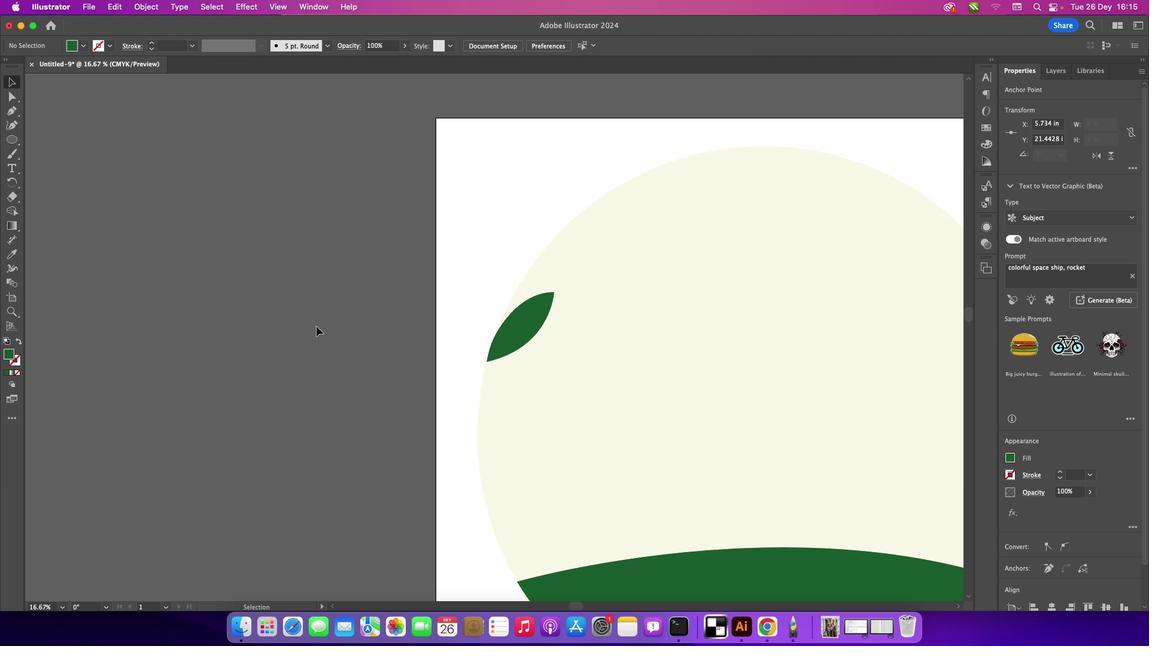 
Action: Mouse pressed left at (314, 319)
Screenshot: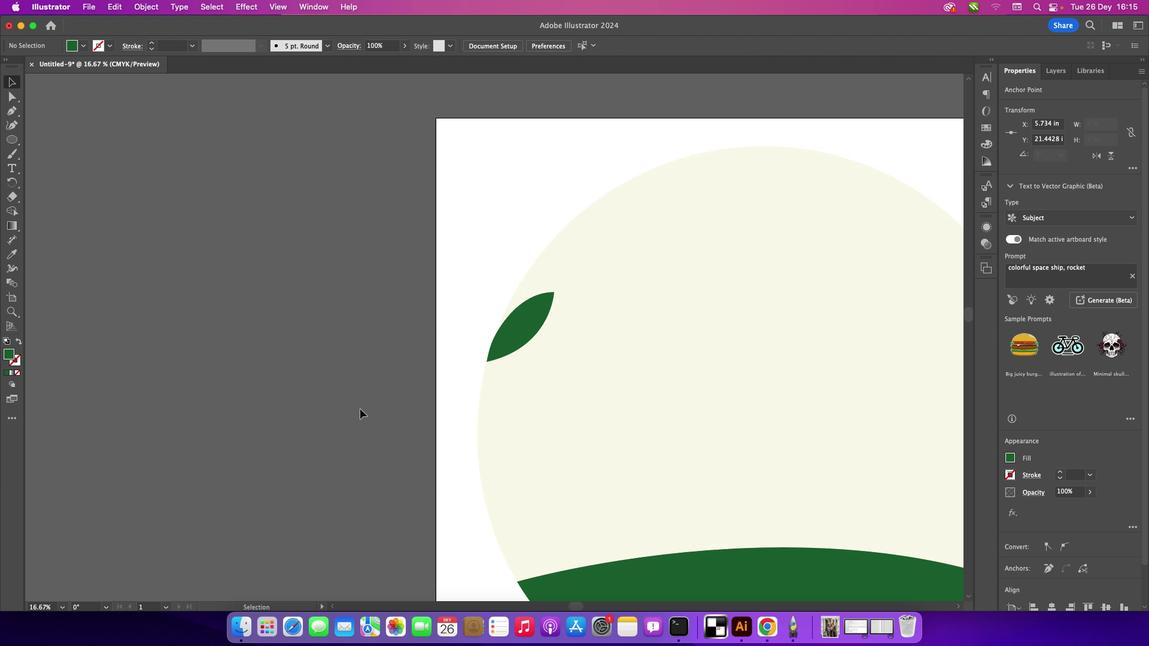 
Action: Mouse moved to (573, 604)
Screenshot: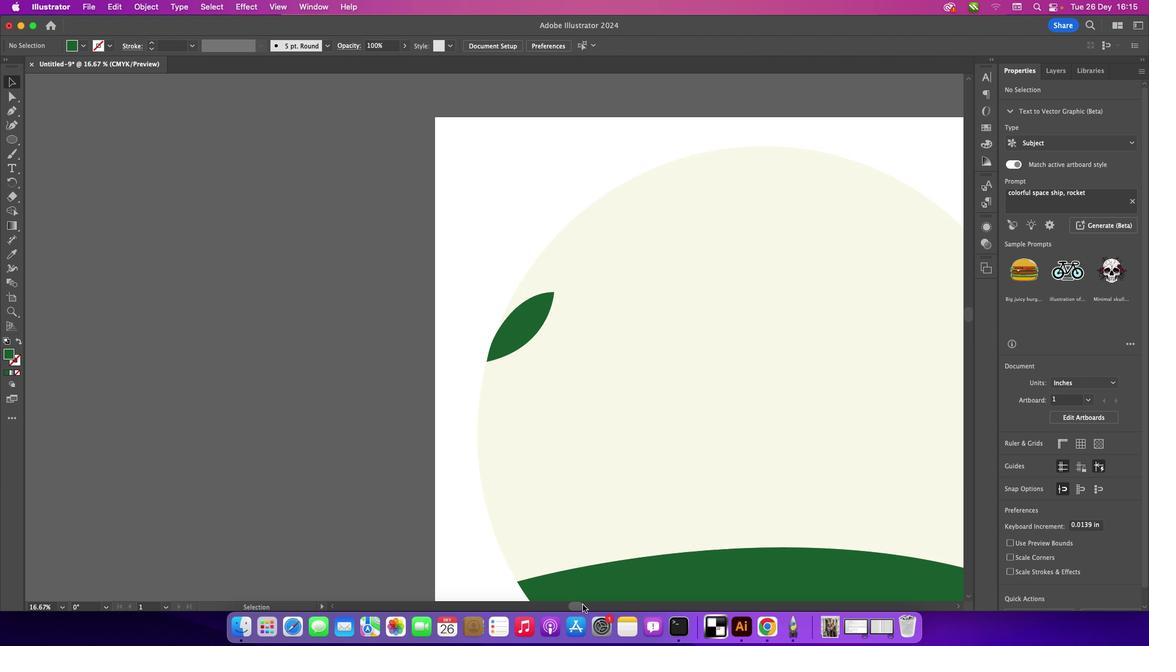 
Action: Mouse pressed left at (573, 604)
Screenshot: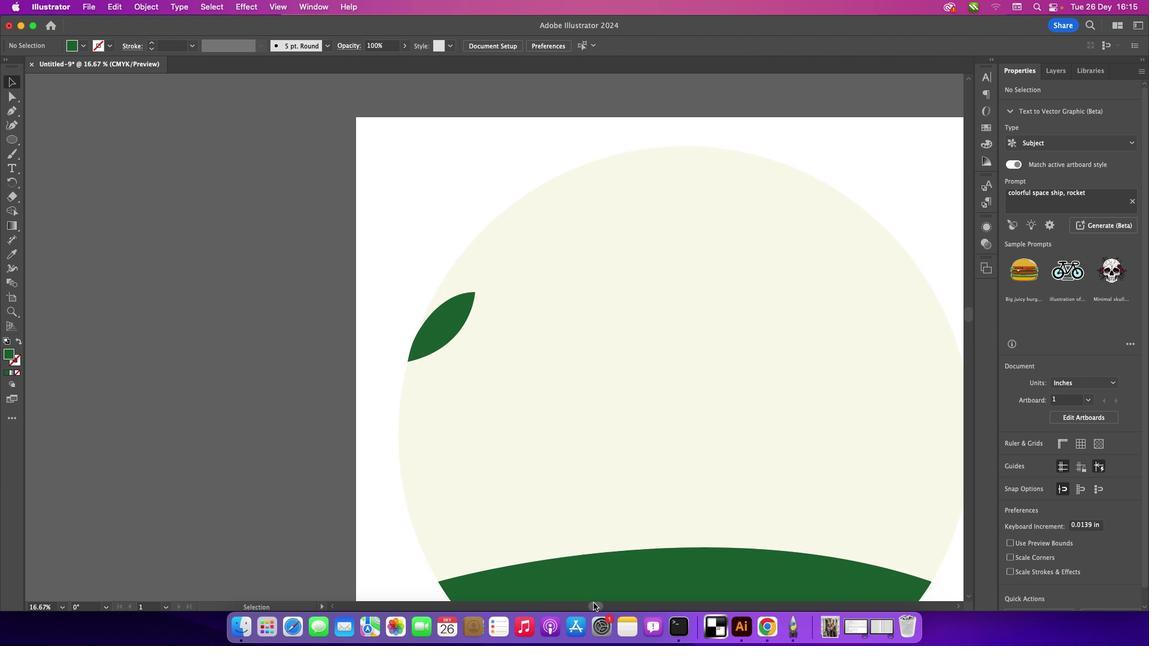 
Action: Mouse moved to (241, 322)
Screenshot: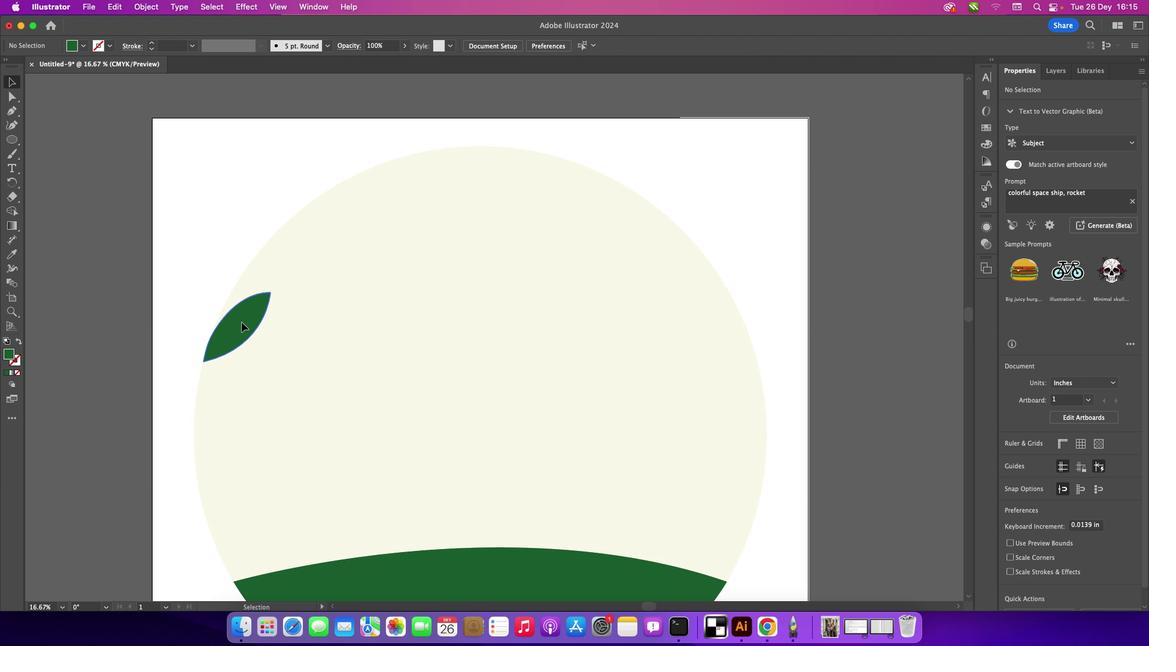 
Action: Mouse pressed left at (241, 322)
Screenshot: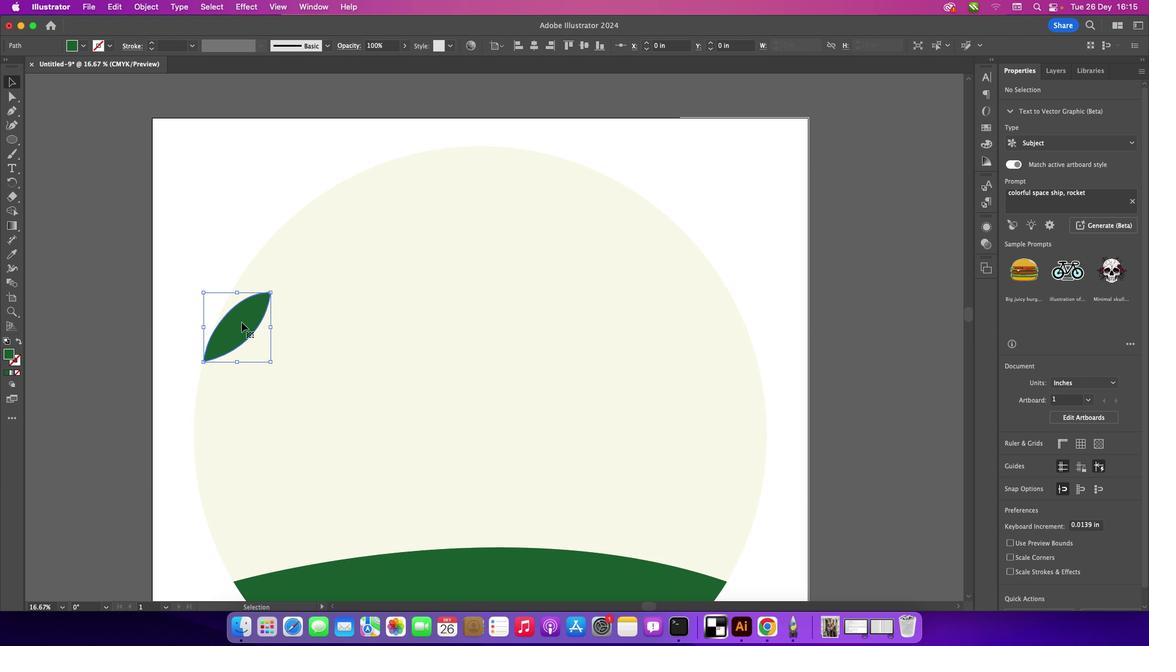 
Action: Mouse moved to (10, 356)
Screenshot: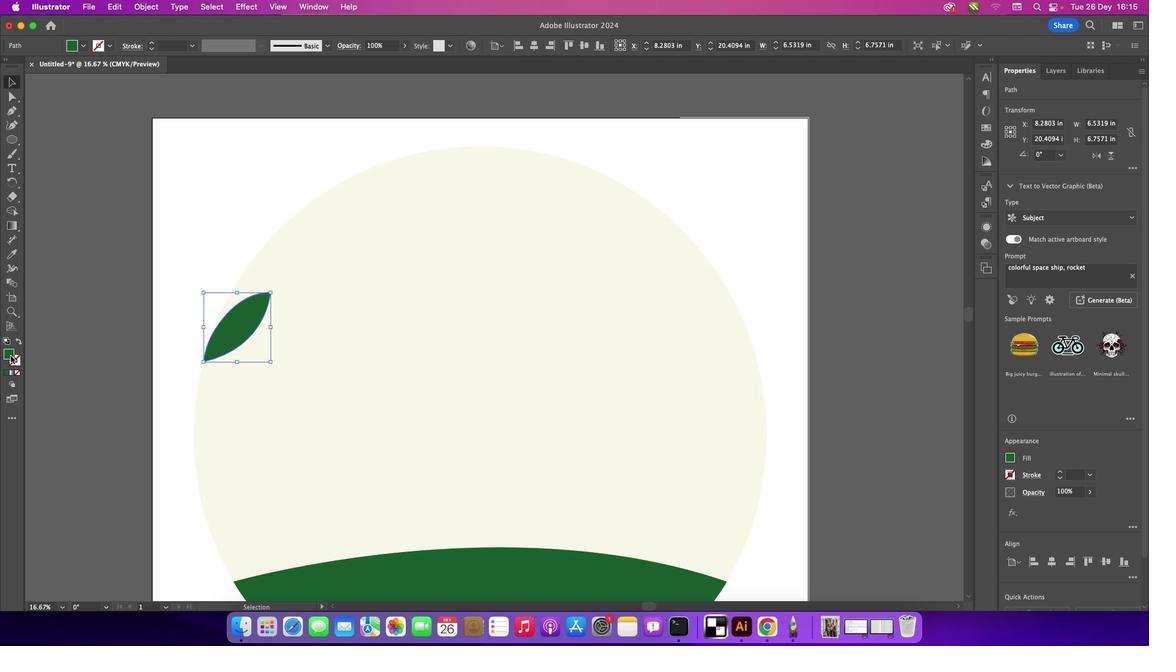 
Action: Mouse pressed left at (10, 356)
Screenshot: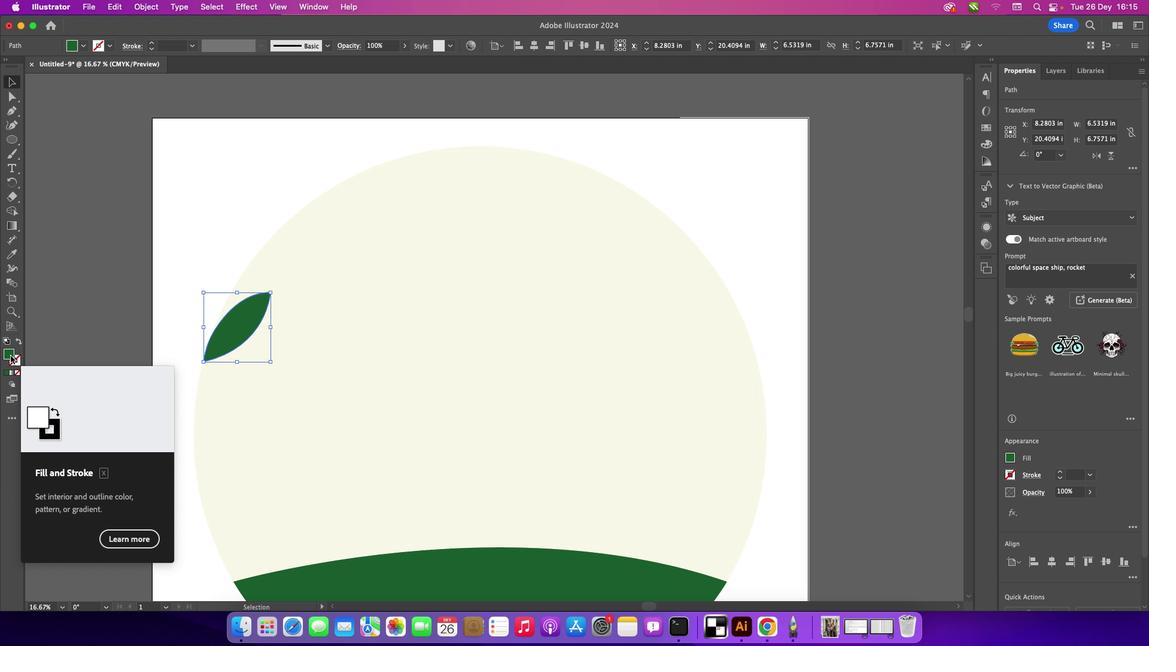 
Action: Mouse pressed left at (10, 356)
Screenshot: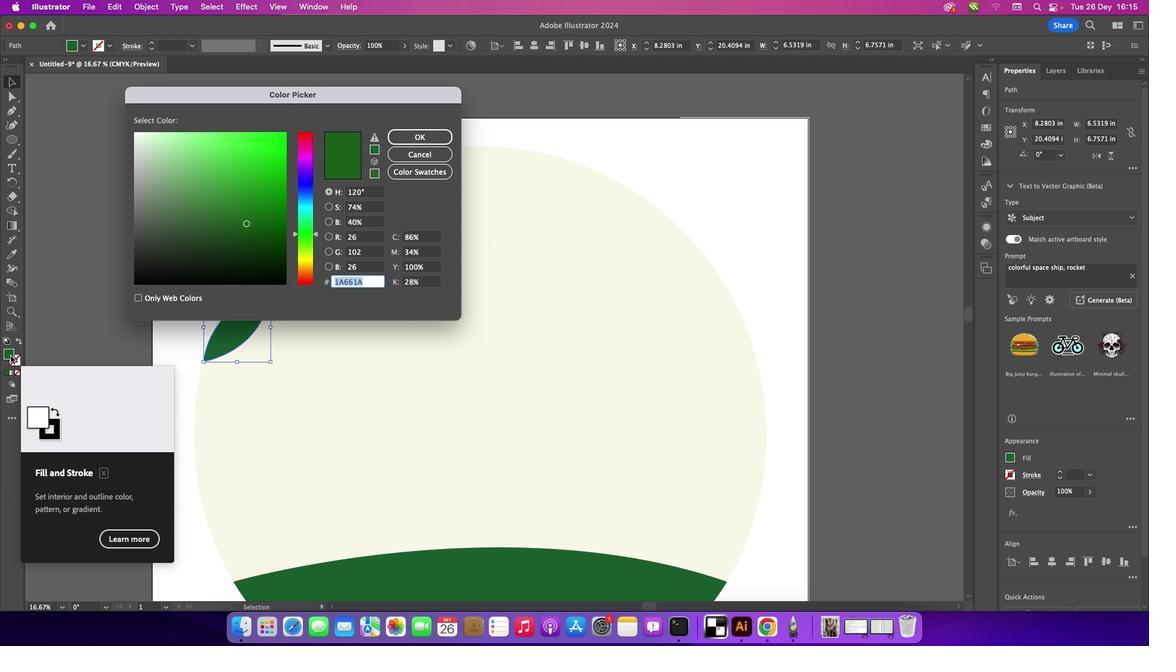
Action: Mouse moved to (246, 175)
Screenshot: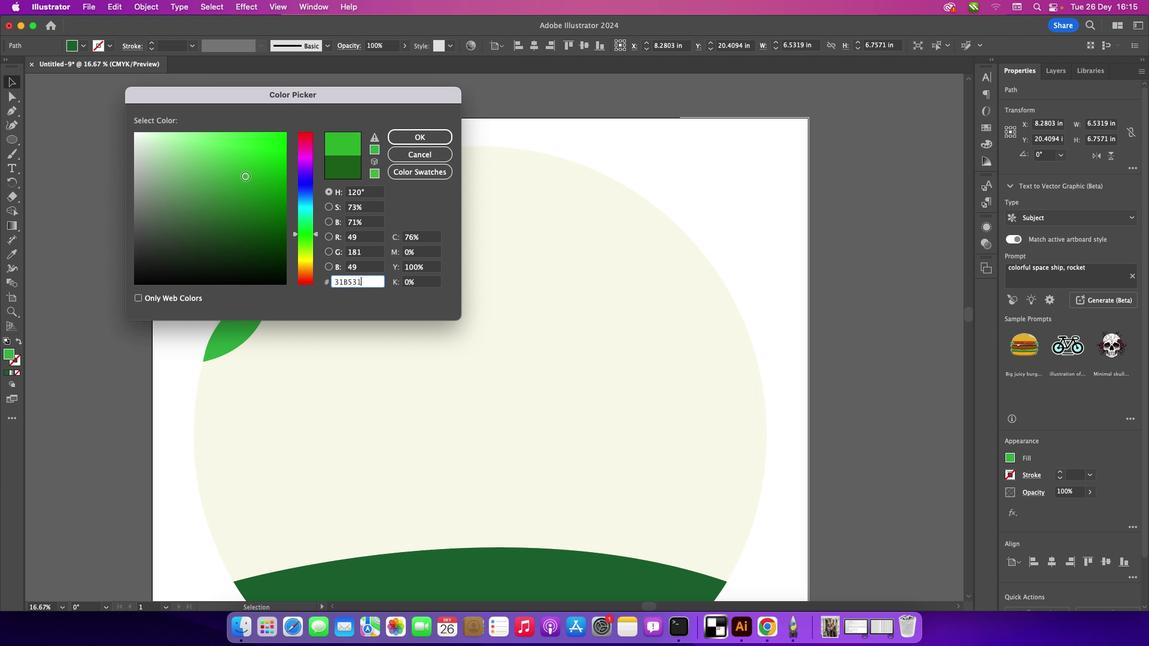
Action: Mouse pressed left at (246, 175)
Screenshot: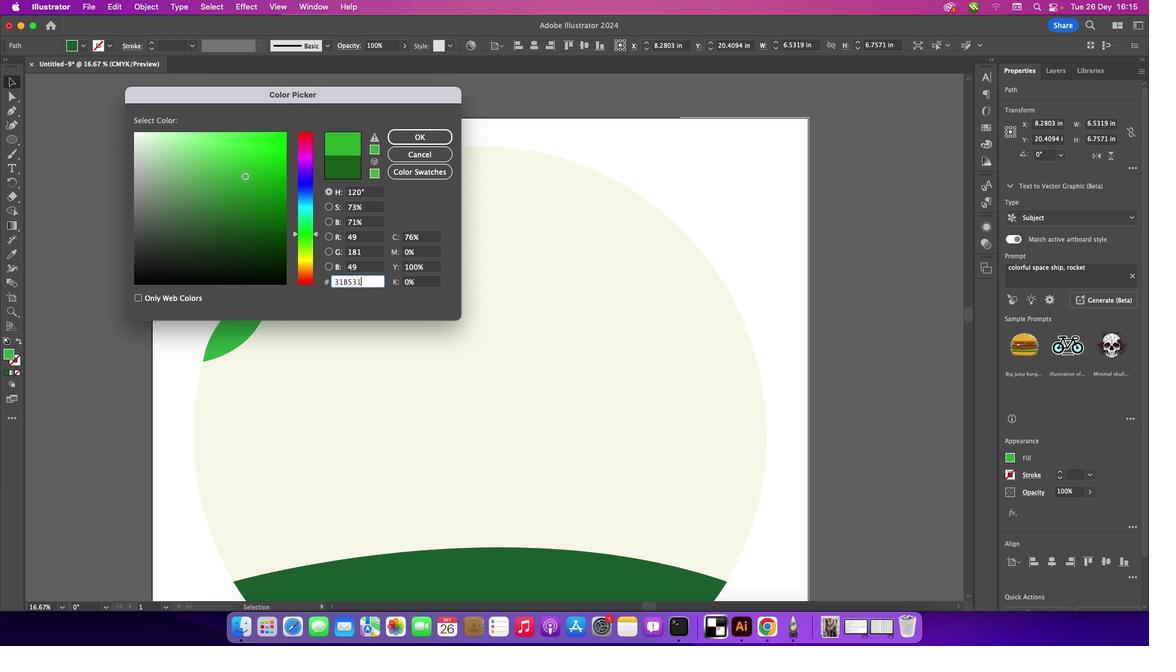 
Action: Mouse moved to (253, 190)
Screenshot: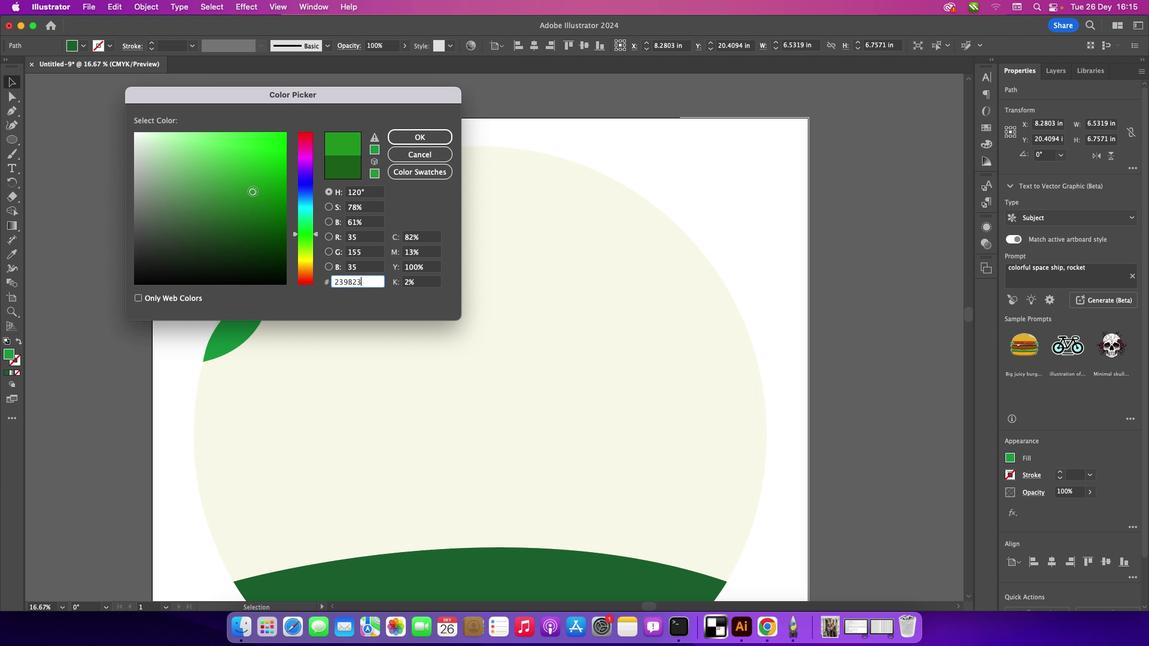 
Action: Mouse pressed left at (253, 190)
Screenshot: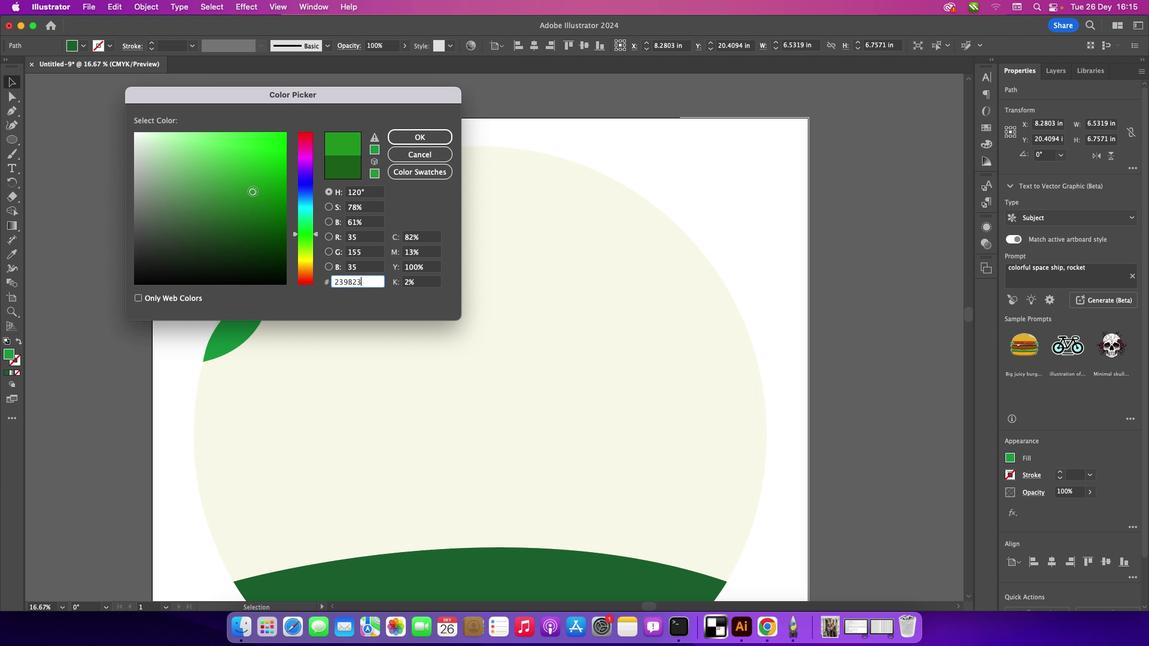 
Action: Mouse moved to (426, 142)
Screenshot: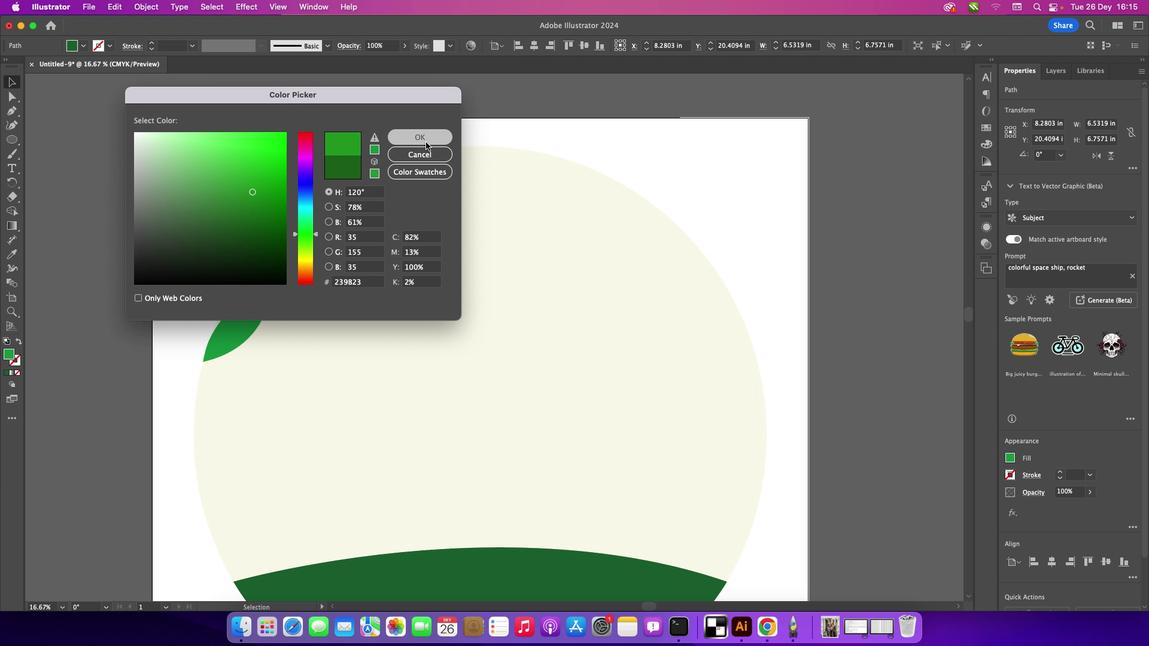 
Action: Mouse pressed left at (426, 142)
Screenshot: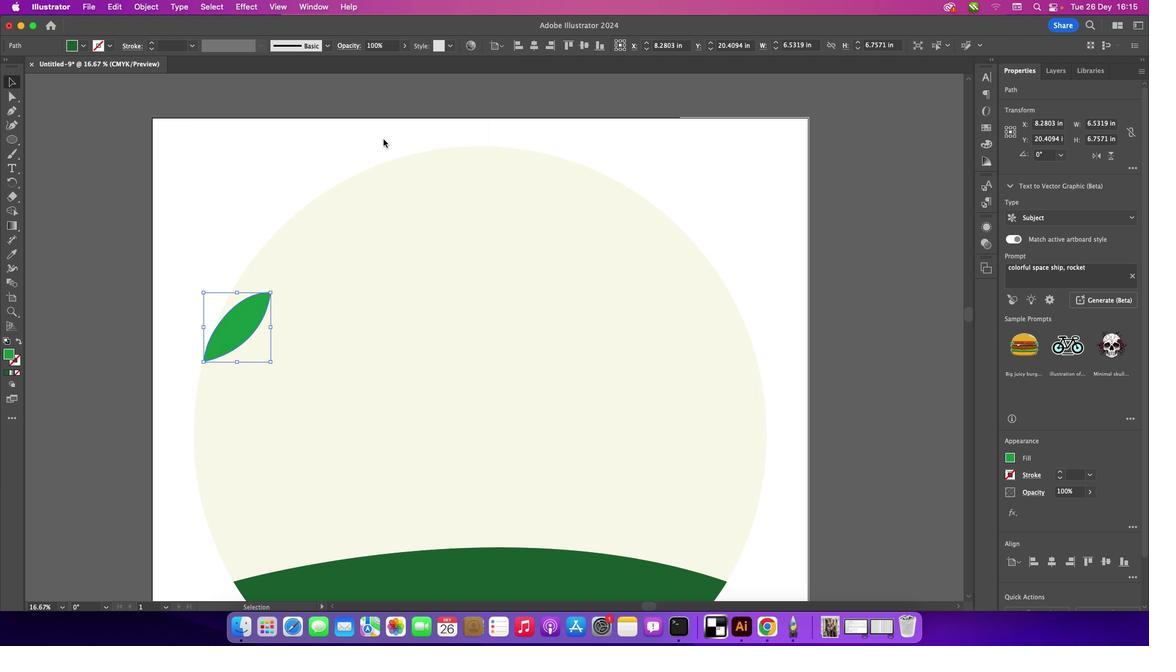 
Action: Mouse moved to (106, 174)
Screenshot: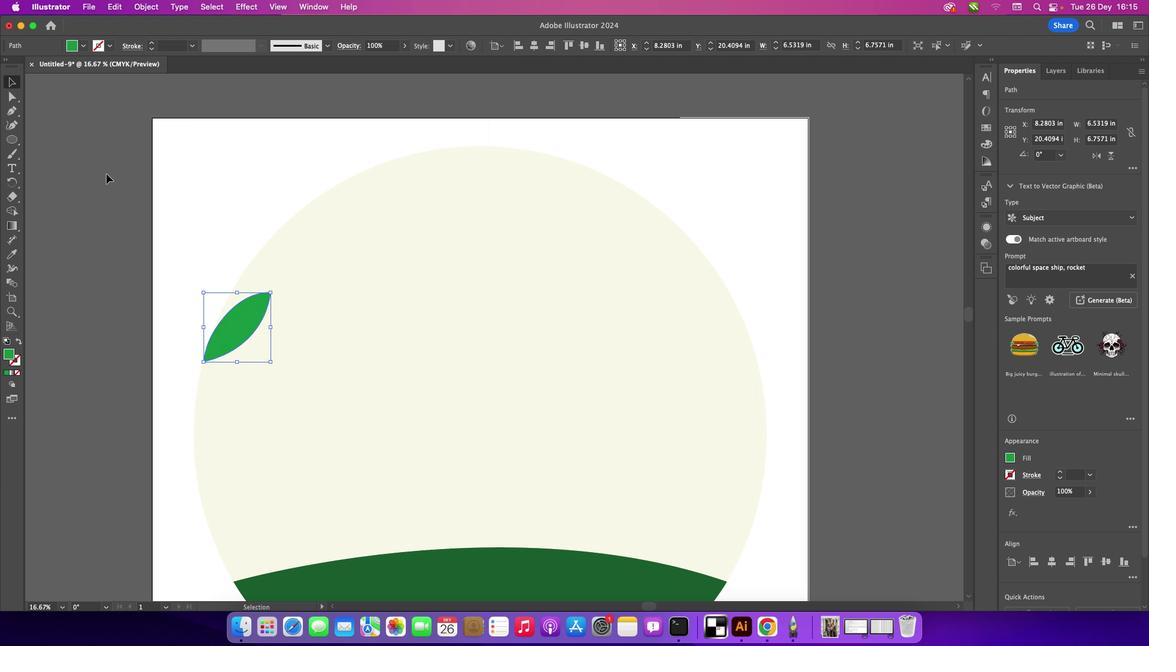 
Action: Mouse pressed left at (106, 174)
Screenshot: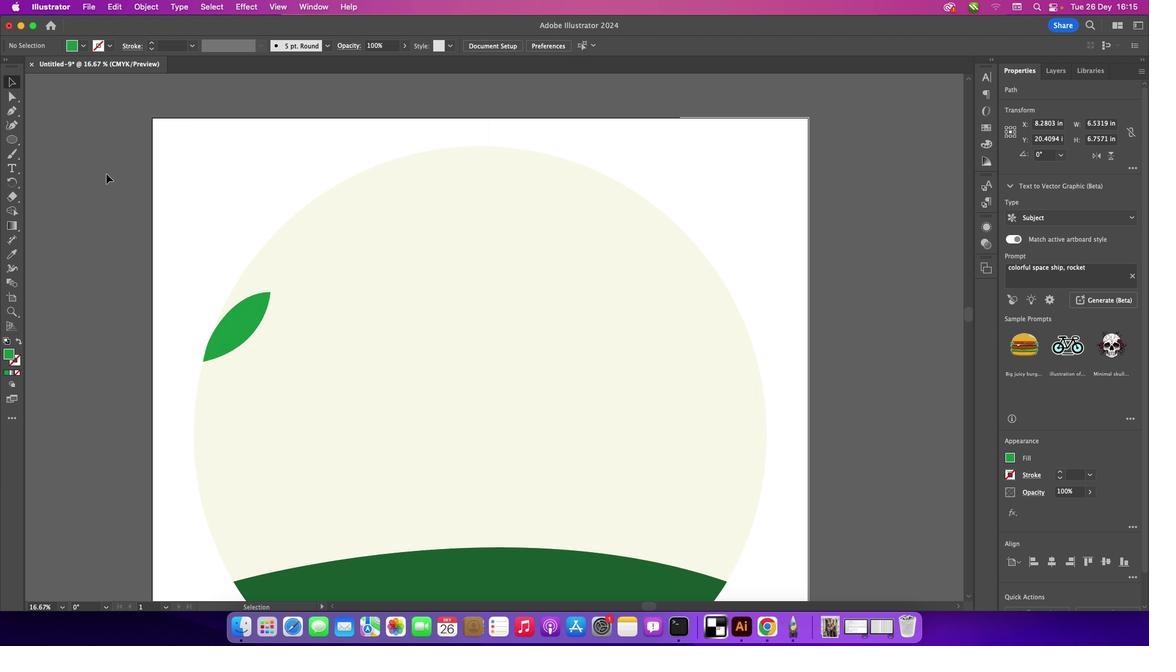 
Action: Mouse moved to (12, 114)
Screenshot: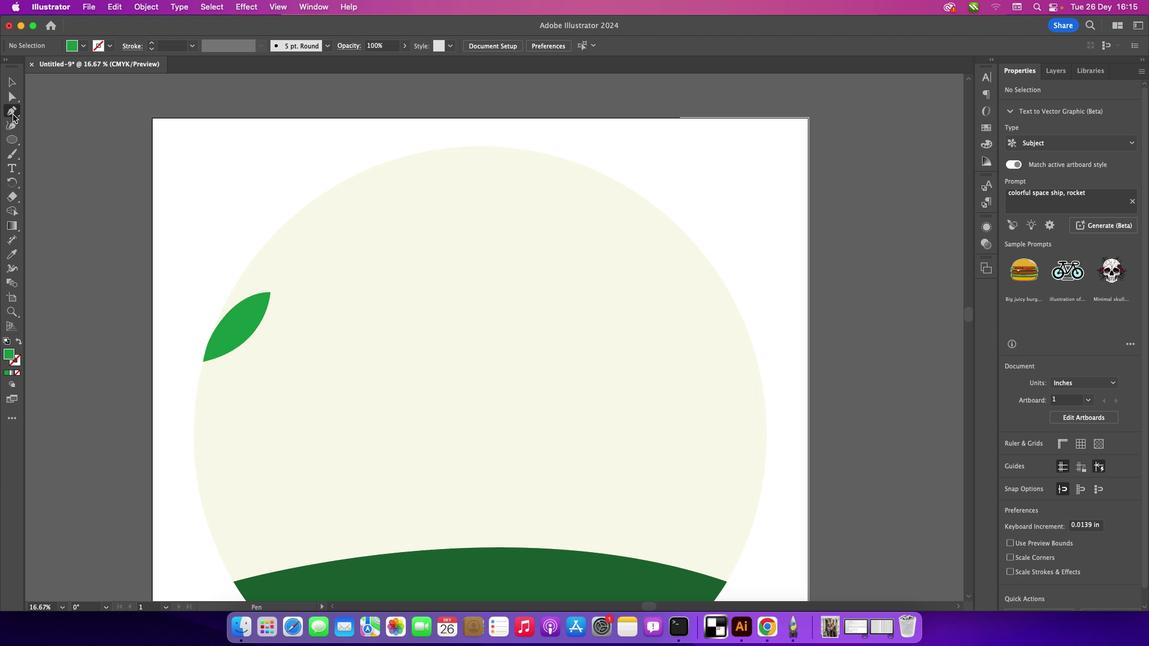 
Action: Mouse pressed left at (12, 114)
Screenshot: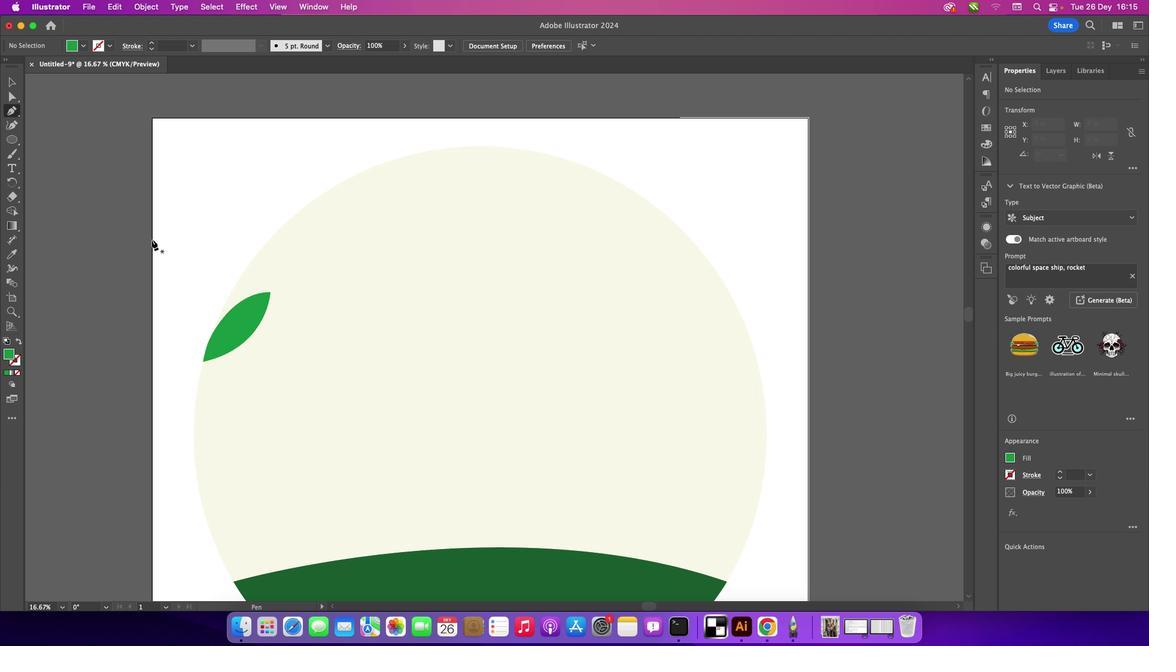 
Action: Mouse moved to (202, 360)
Screenshot: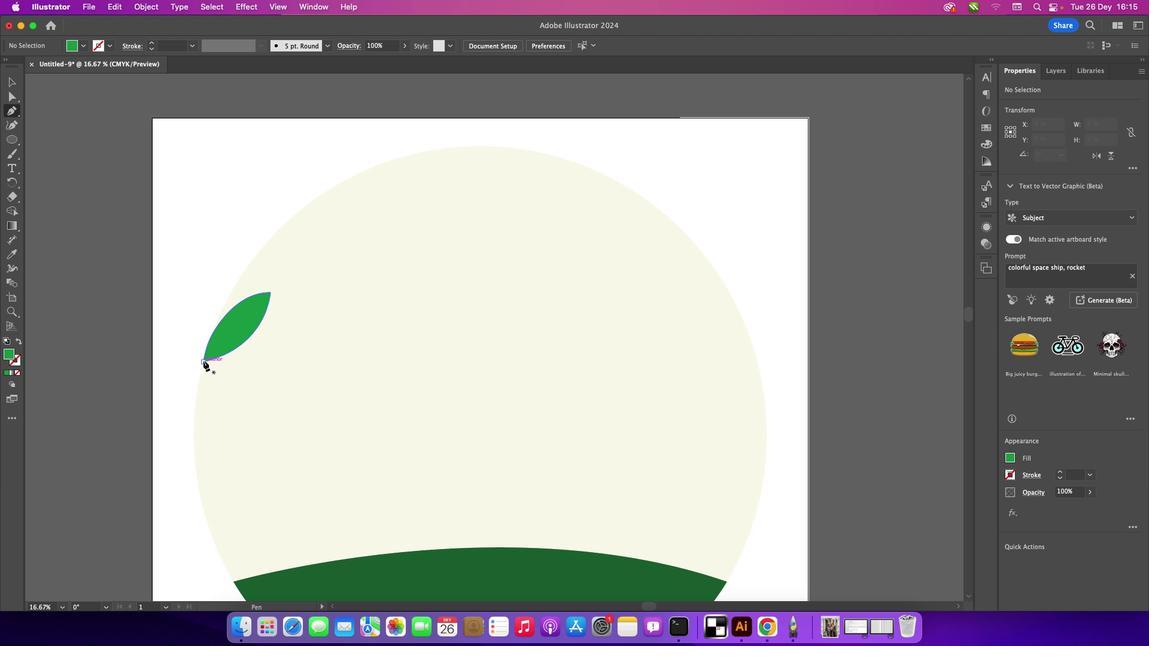 
Action: Mouse pressed left at (202, 360)
Screenshot: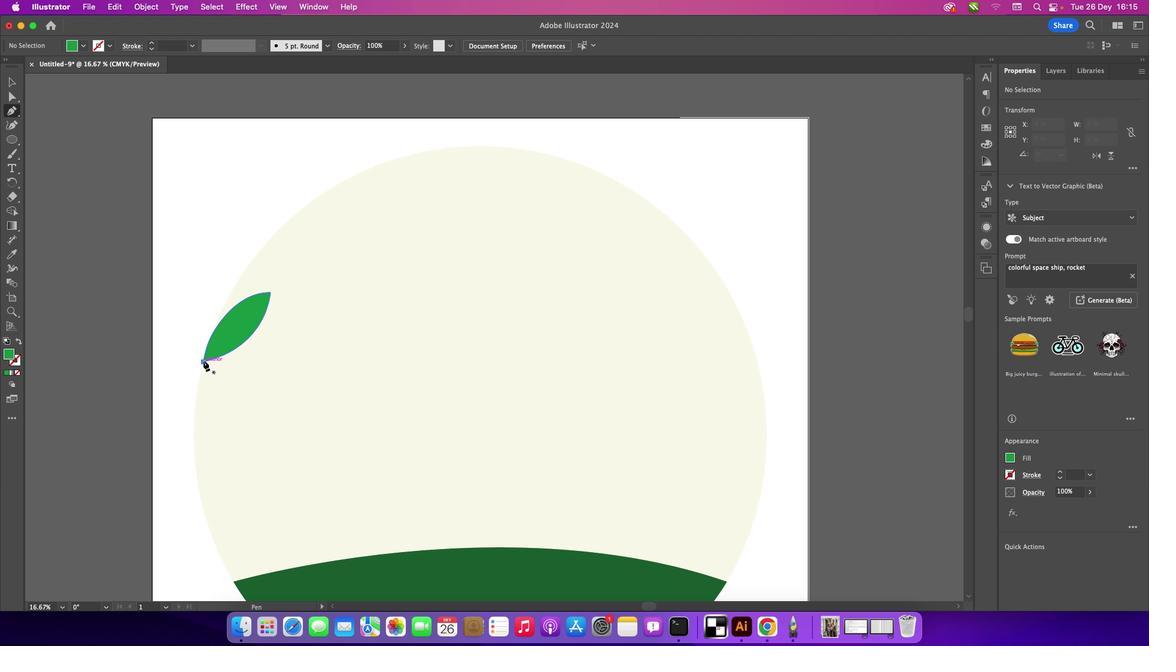 
Action: Mouse moved to (240, 363)
Screenshot: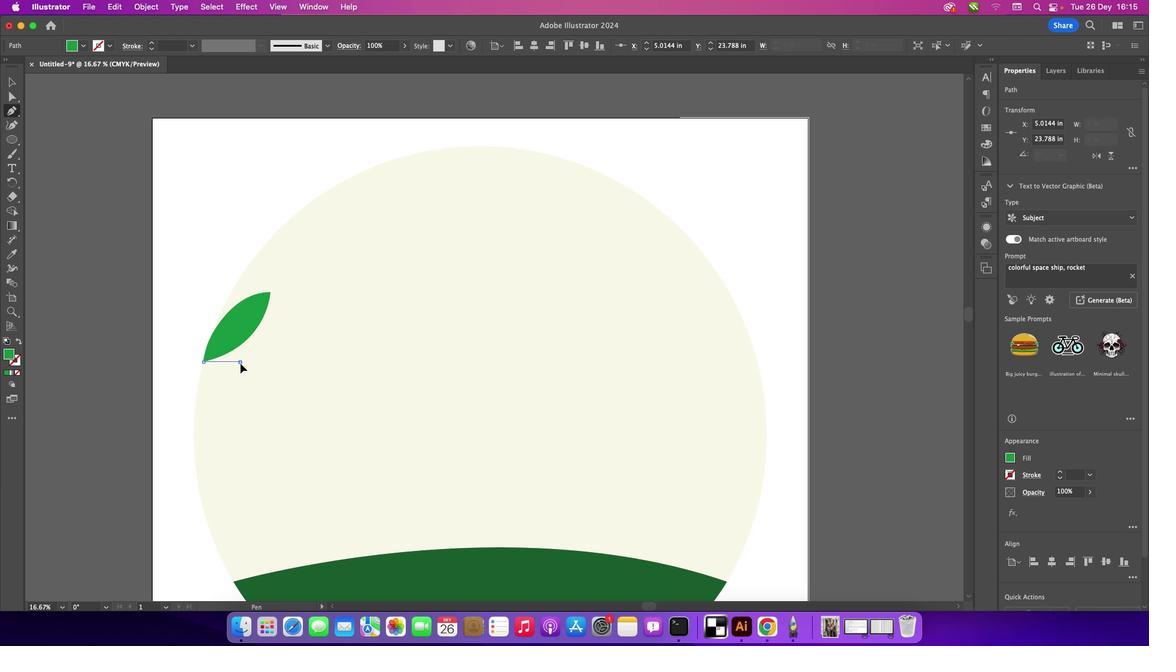 
Action: Mouse pressed left at (240, 363)
Screenshot: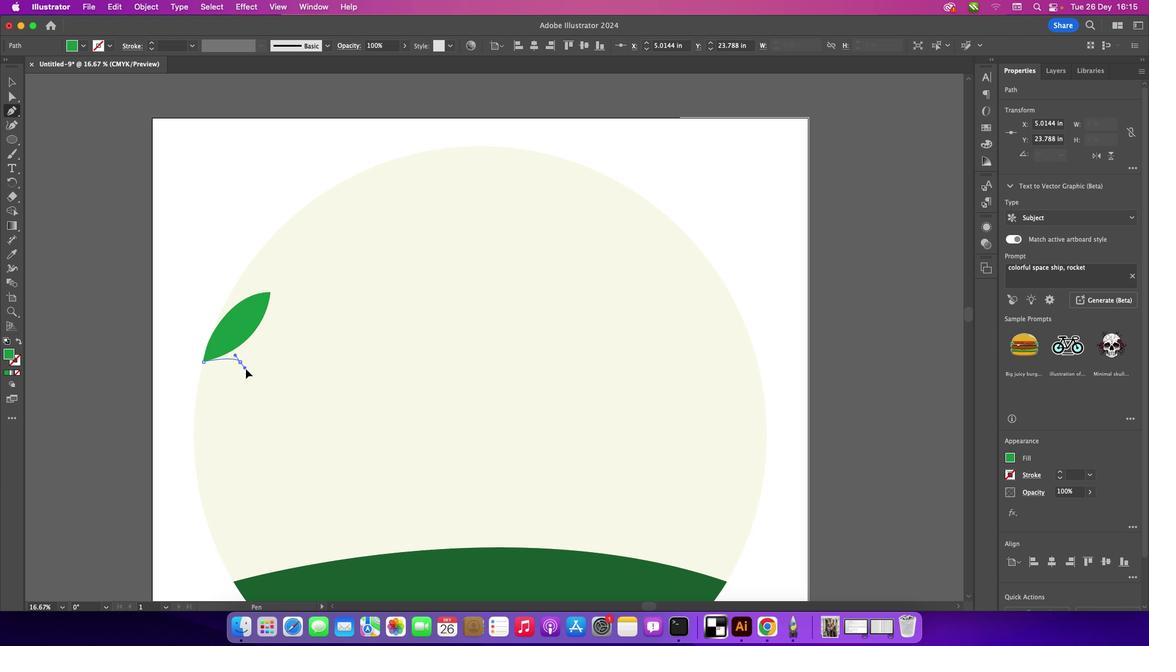 
Action: Mouse moved to (268, 379)
Screenshot: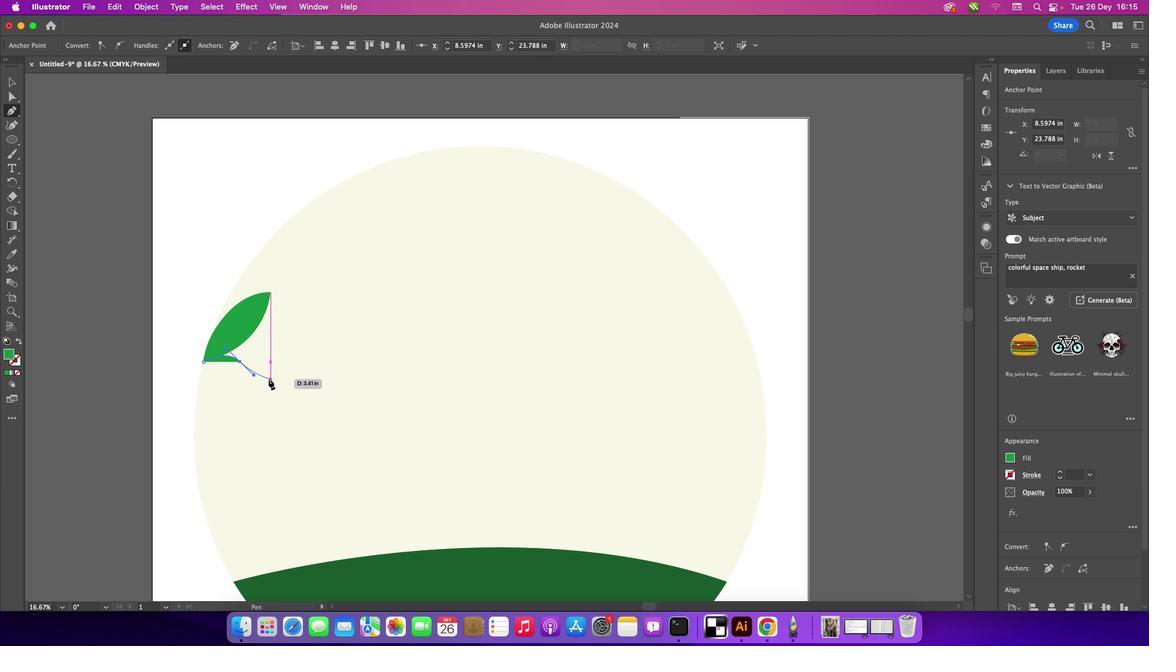 
Action: Mouse pressed left at (268, 379)
Screenshot: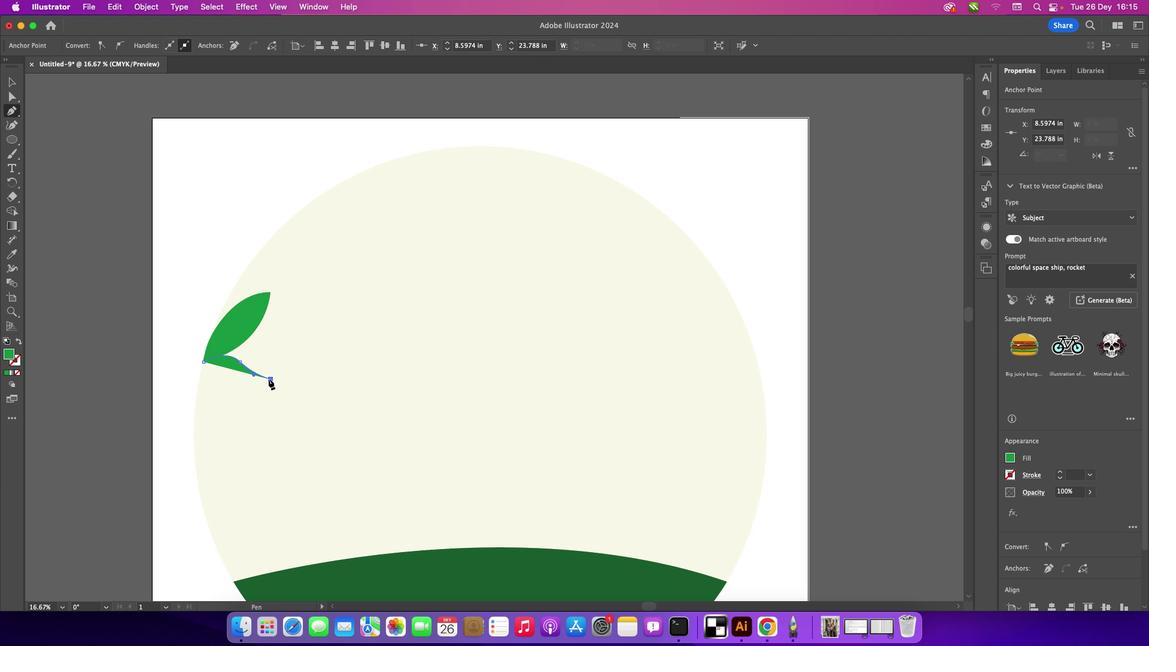 
Action: Mouse moved to (213, 381)
Screenshot: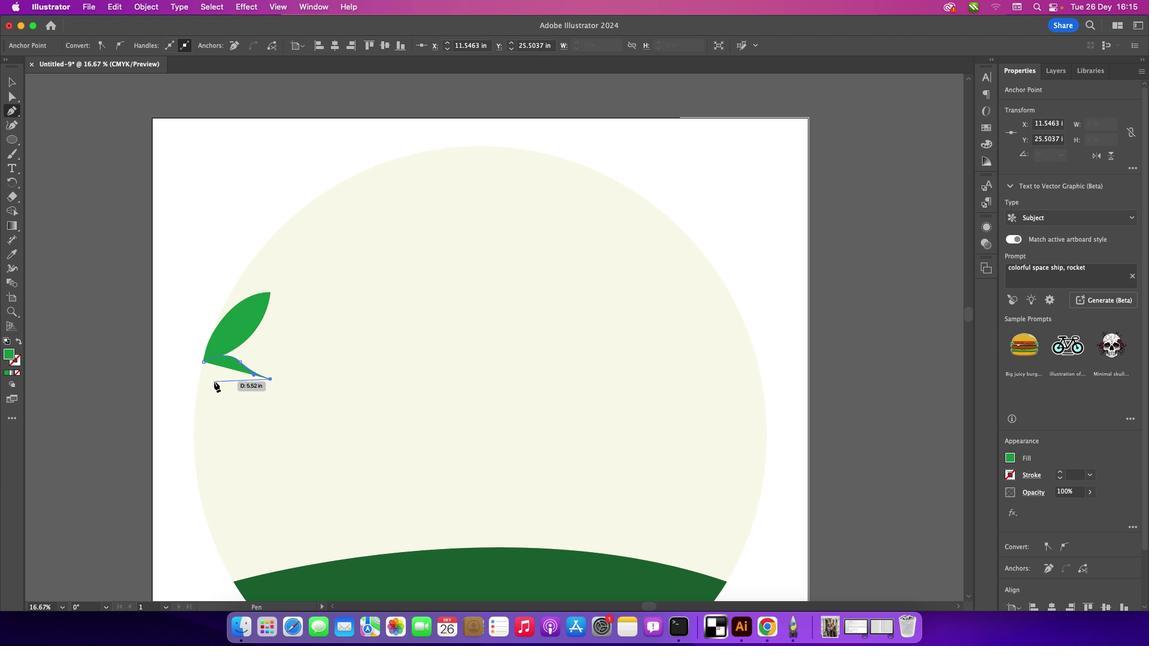 
Action: Mouse pressed left at (213, 381)
Screenshot: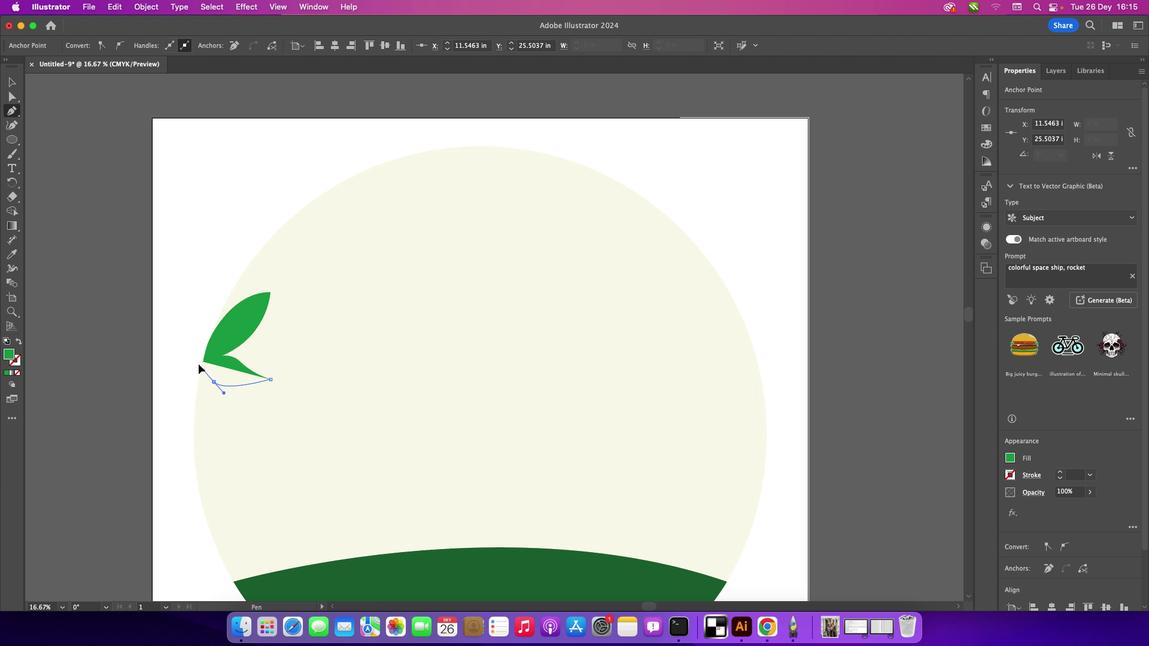 
Action: Mouse moved to (212, 381)
Screenshot: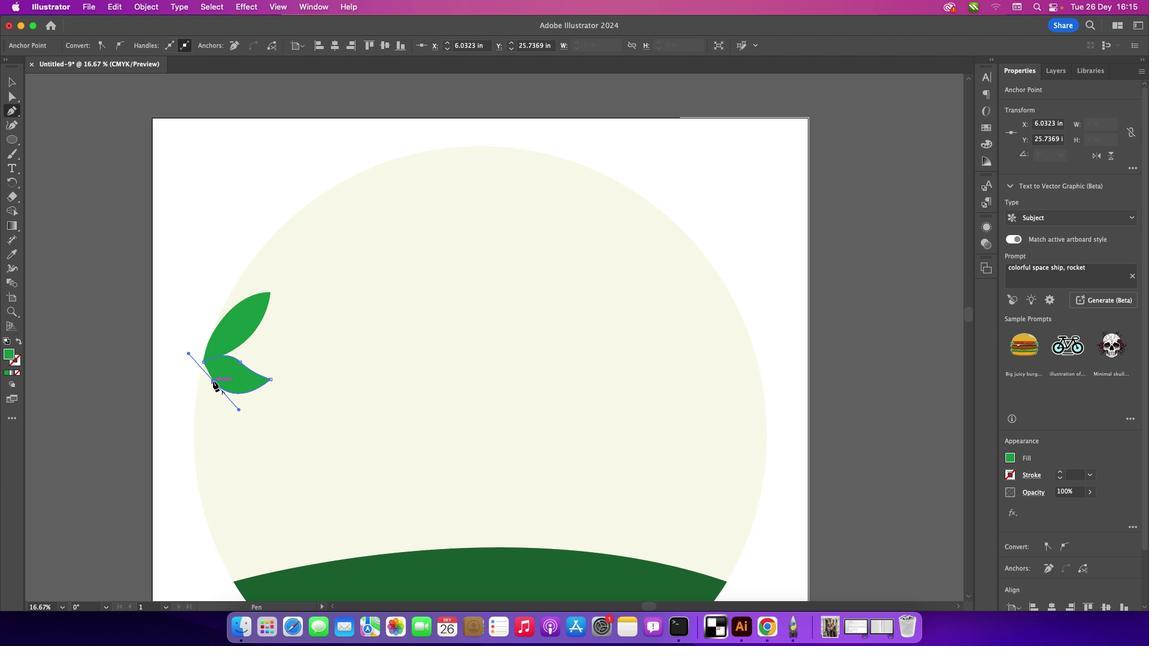 
Action: Mouse pressed left at (212, 381)
Screenshot: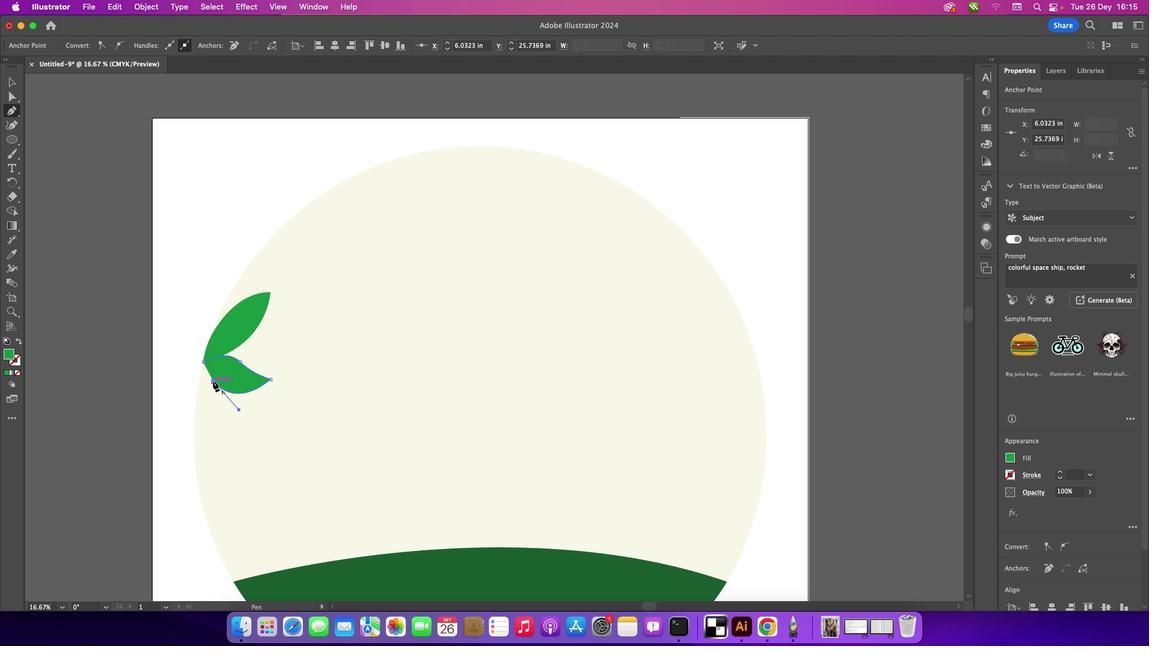 
Action: Mouse moved to (202, 361)
Screenshot: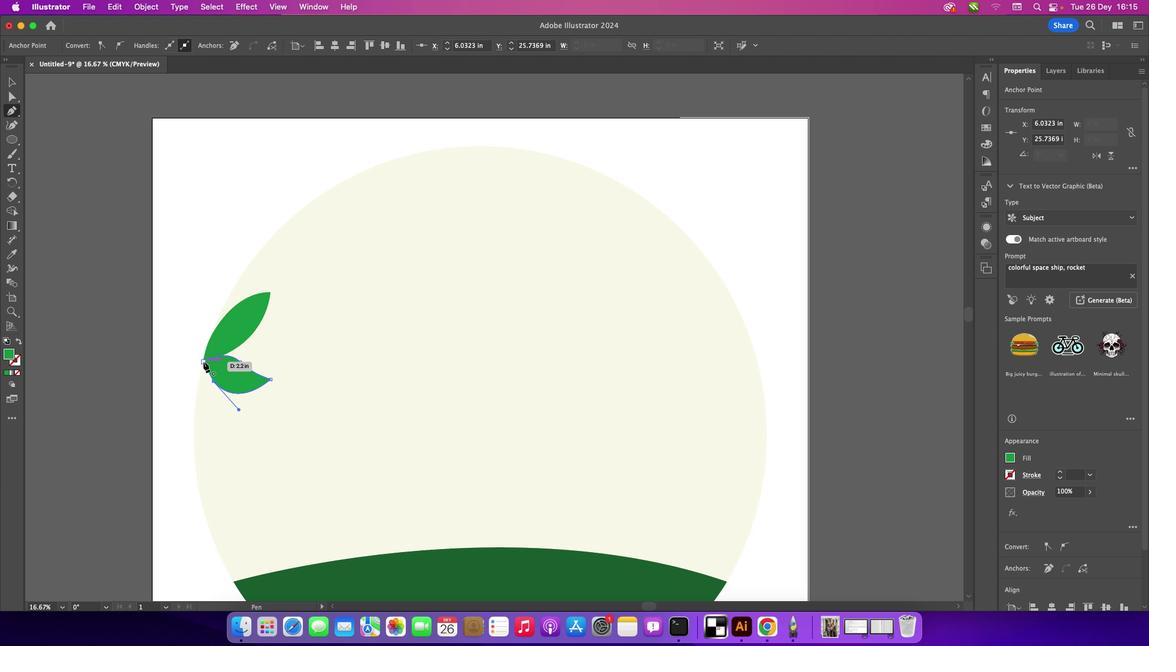 
Action: Mouse pressed left at (202, 361)
Screenshot: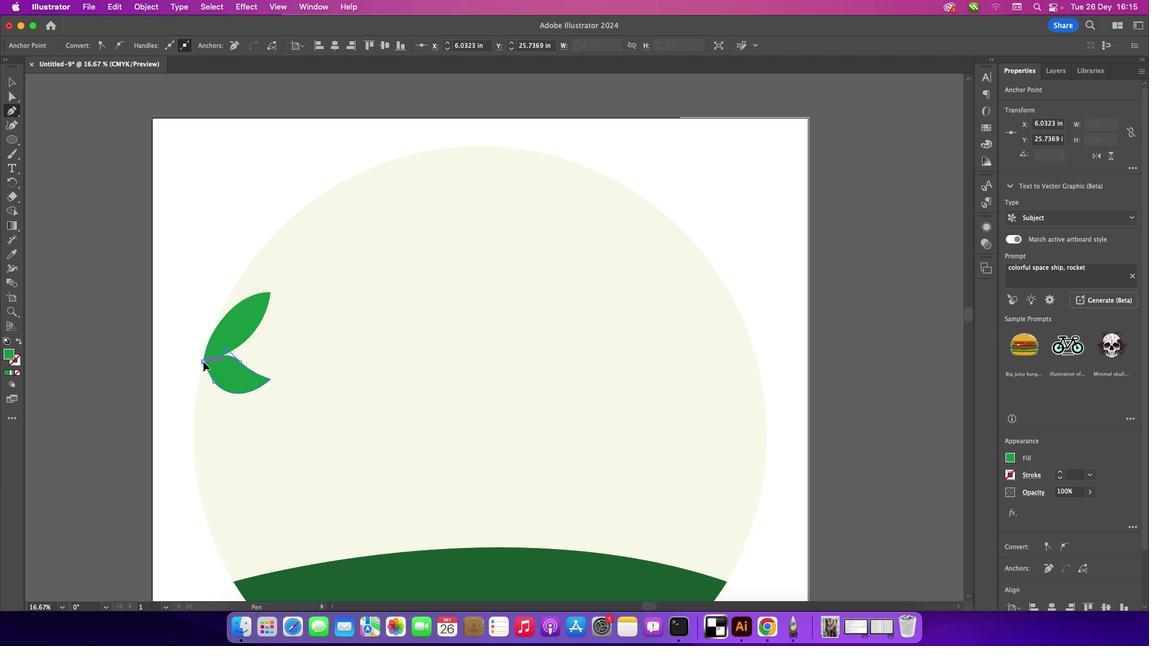 
Action: Mouse moved to (8, 356)
Screenshot: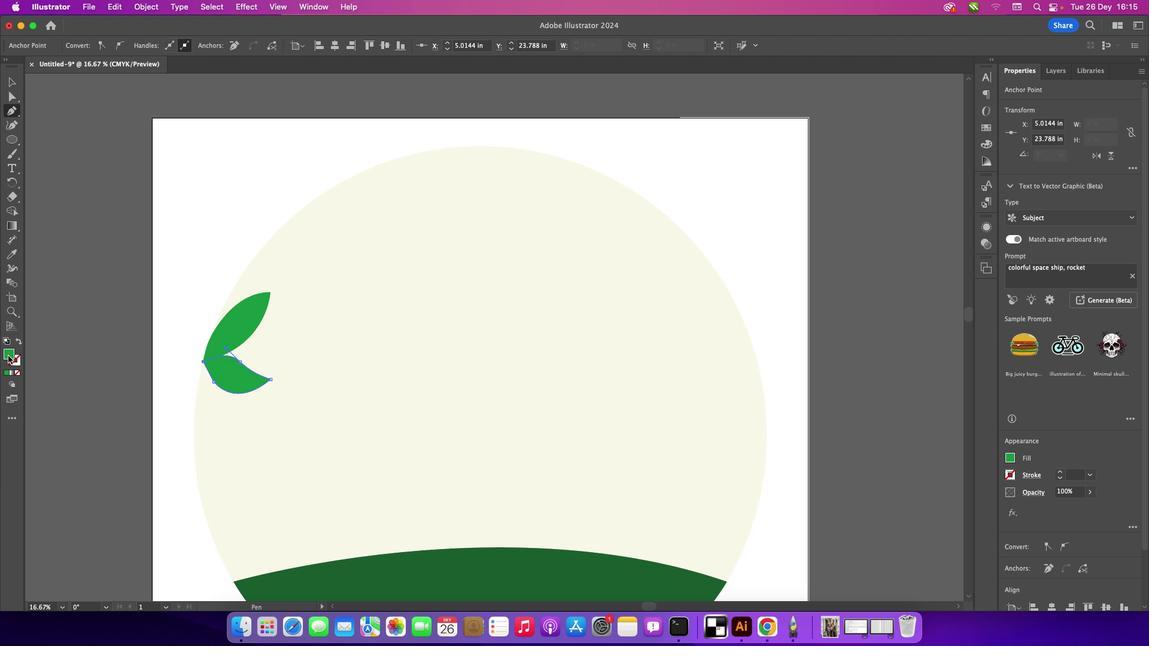 
Action: Mouse pressed left at (8, 356)
Screenshot: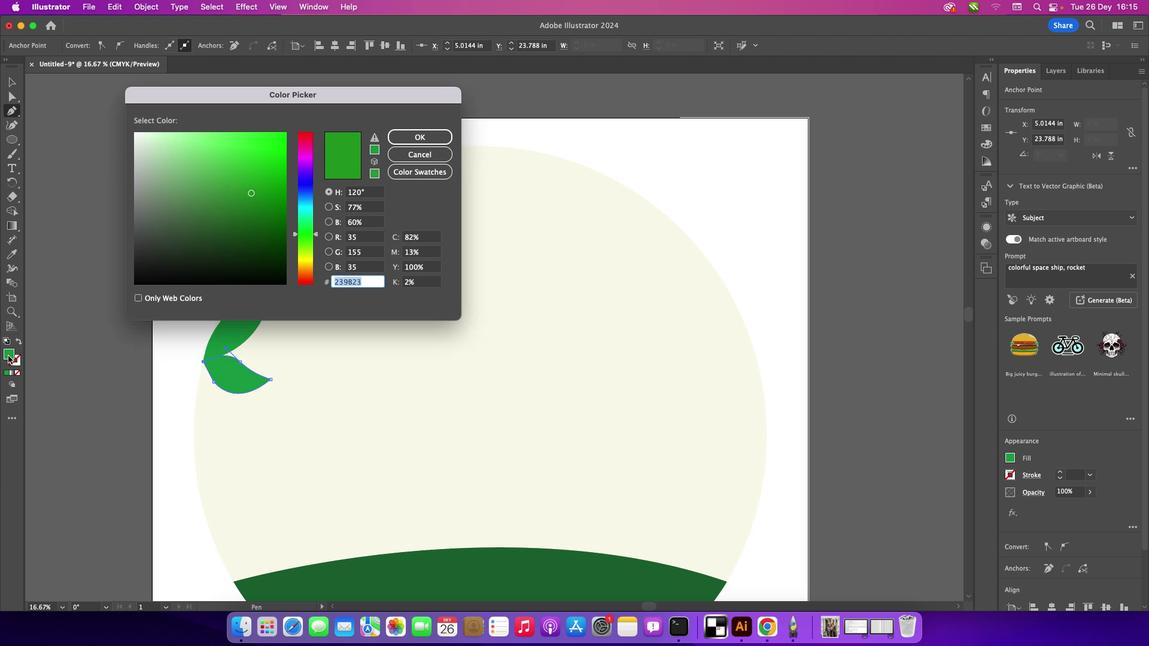 
Action: Mouse pressed left at (8, 356)
Screenshot: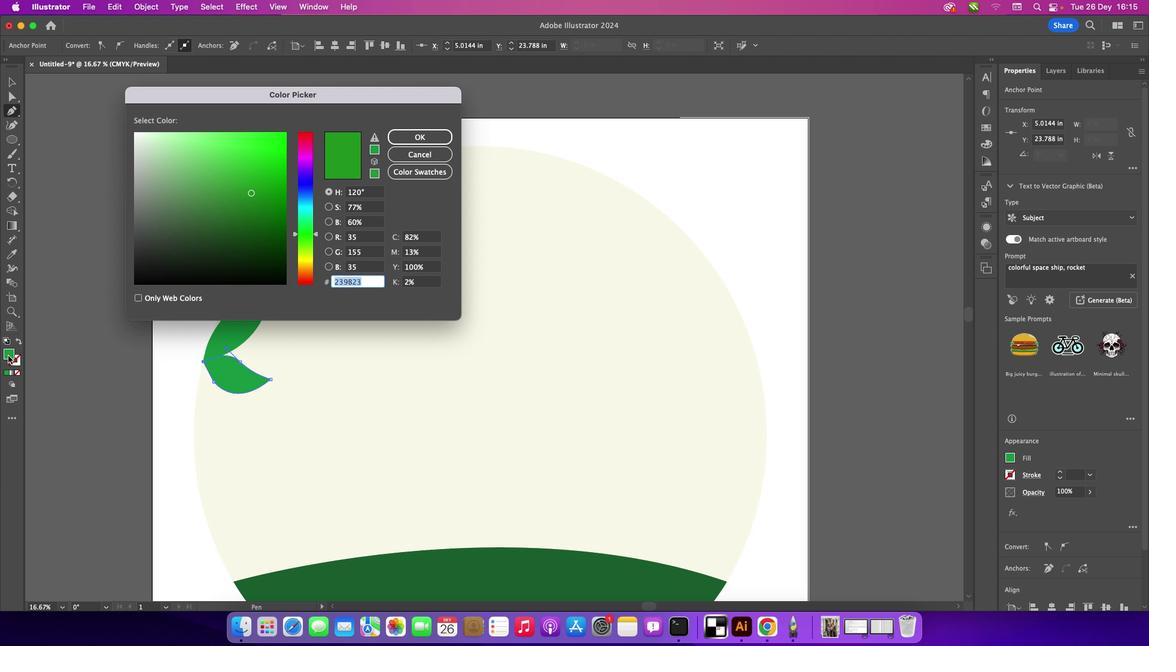 
Action: Mouse moved to (257, 238)
Screenshot: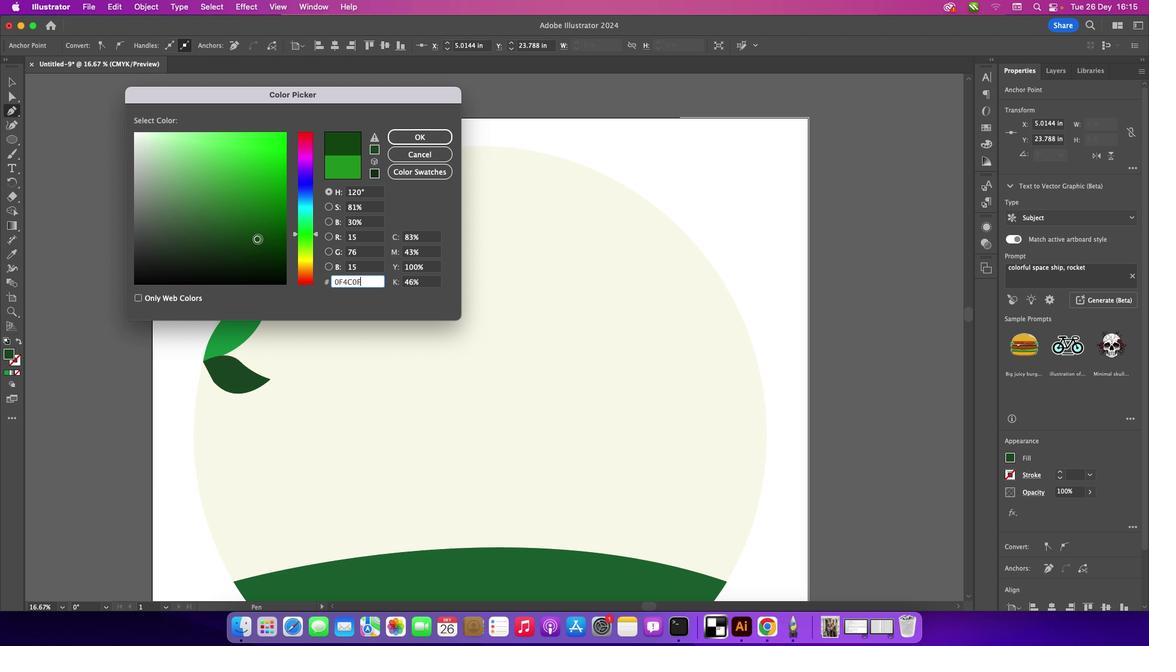
Action: Mouse pressed left at (257, 238)
Screenshot: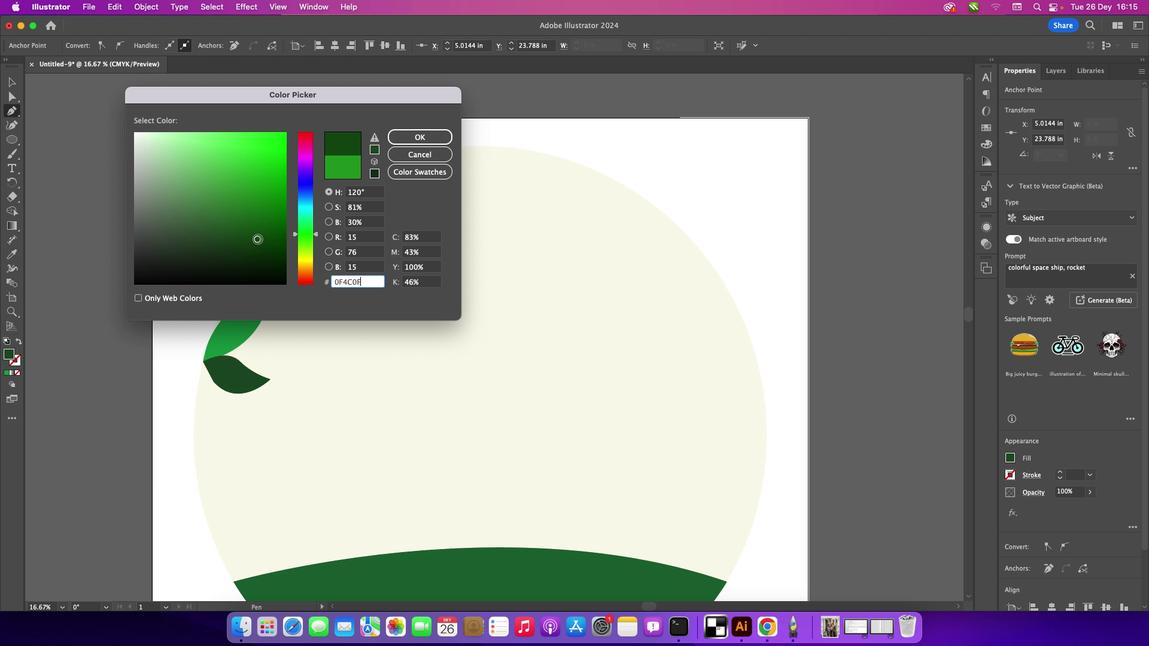 
Action: Mouse moved to (418, 132)
Screenshot: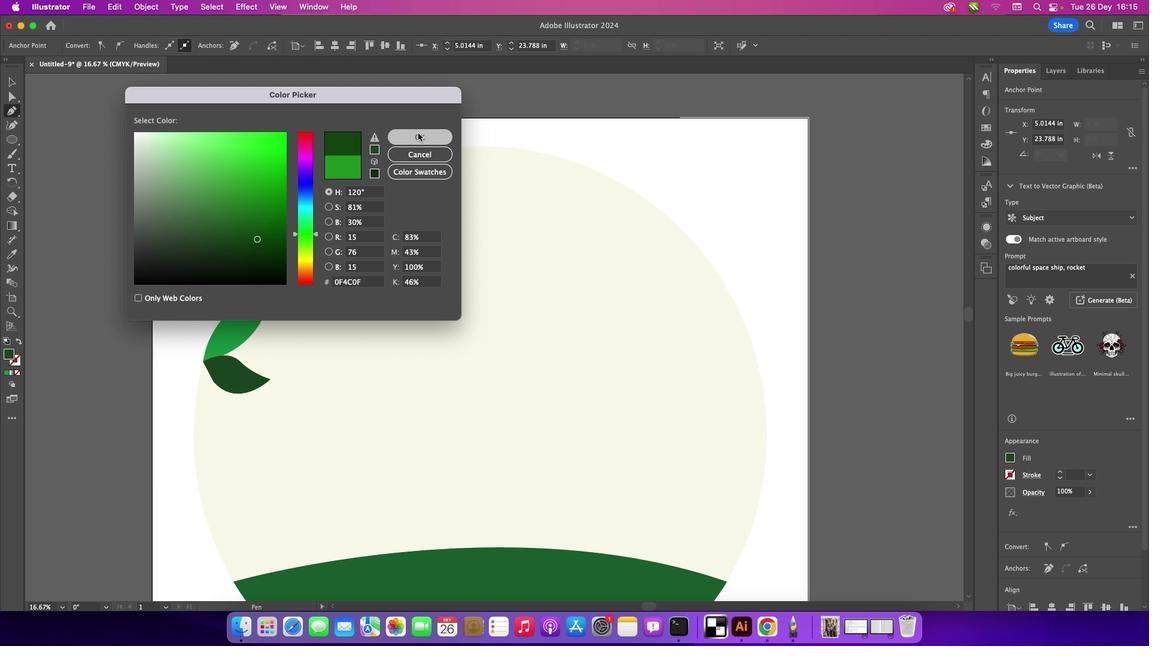 
Action: Mouse pressed left at (418, 132)
Screenshot: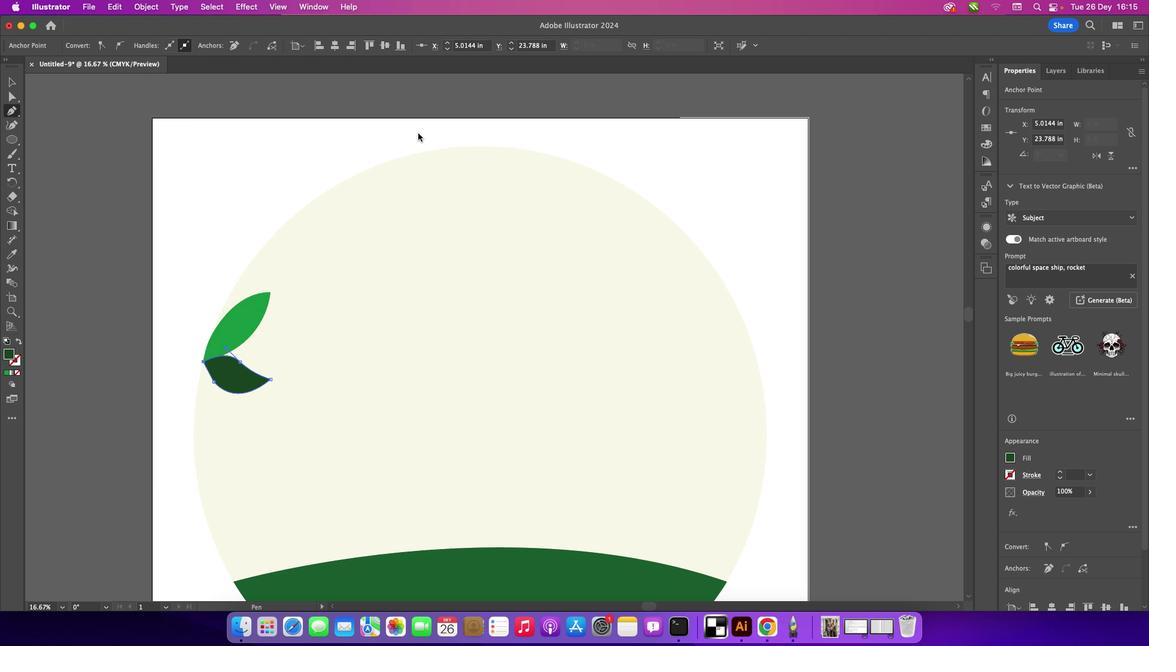 
Action: Mouse moved to (114, 262)
Screenshot: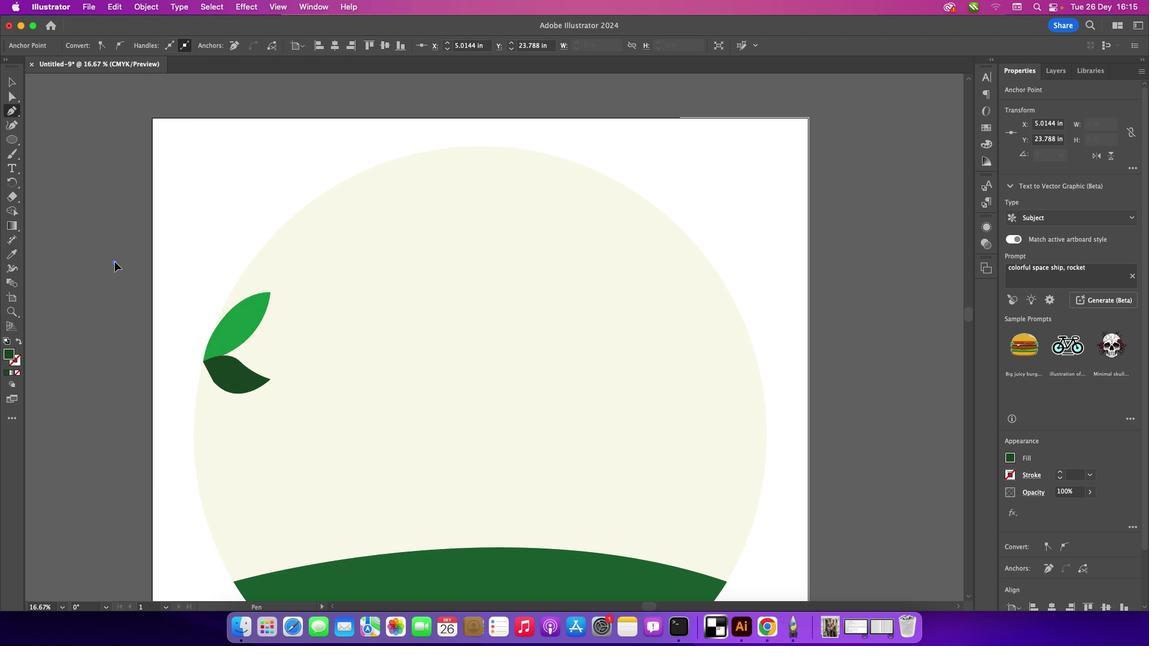 
Action: Mouse pressed left at (114, 262)
Screenshot: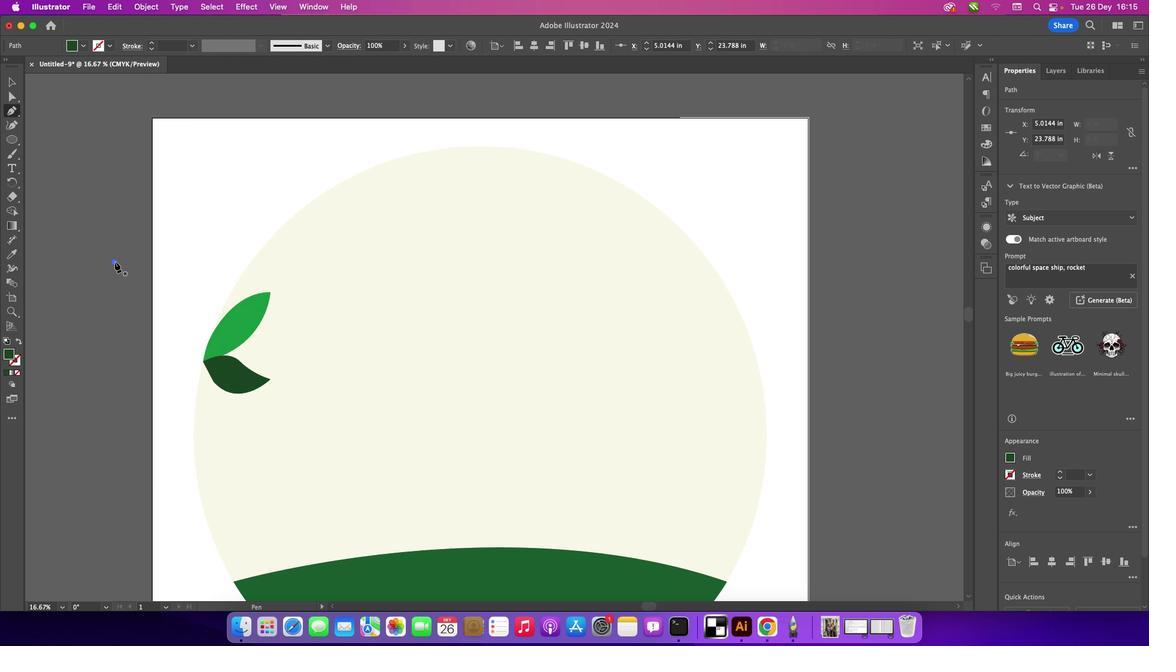 
Action: Mouse moved to (17, 80)
Screenshot: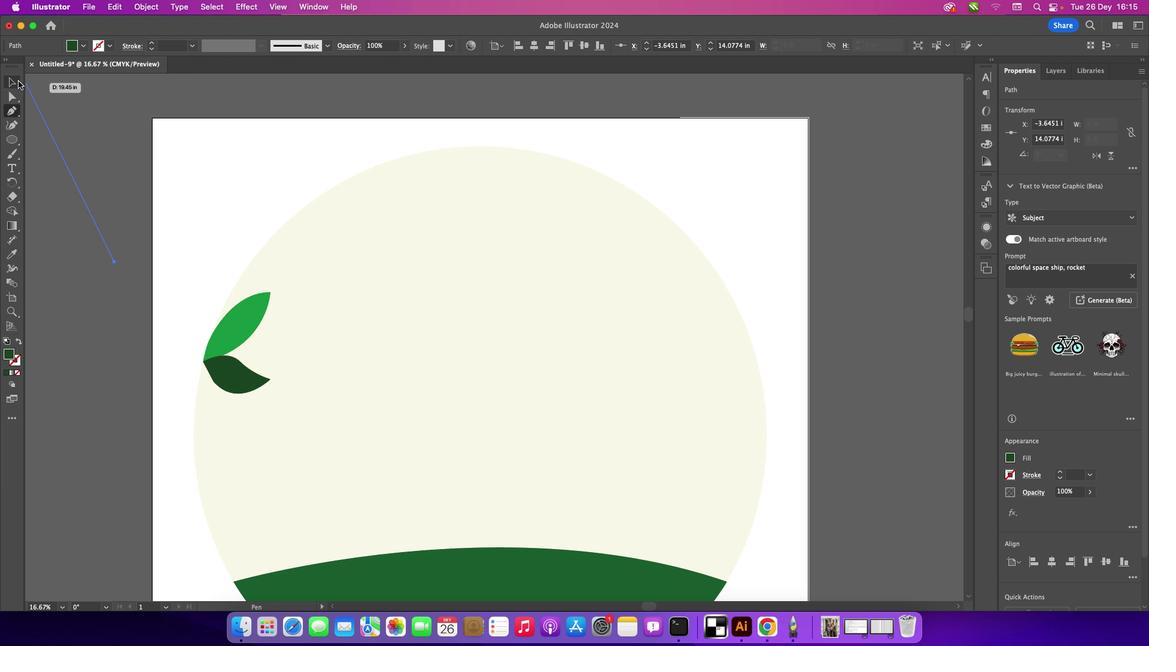 
Action: Mouse pressed left at (17, 80)
Screenshot: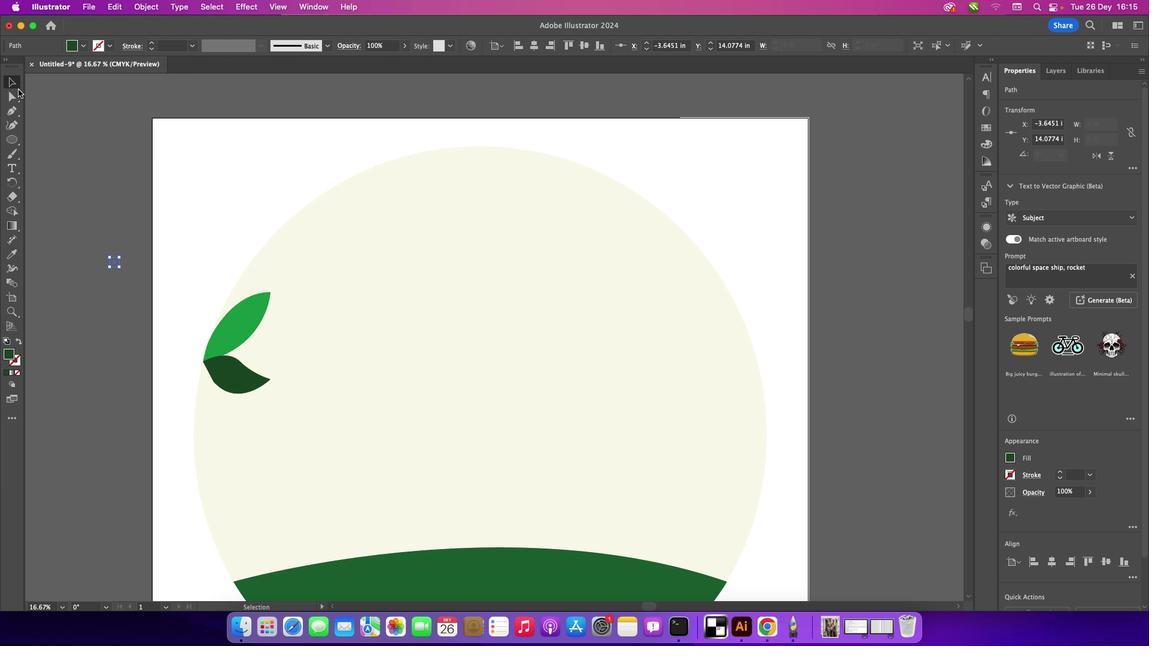 
Action: Mouse moved to (119, 208)
Screenshot: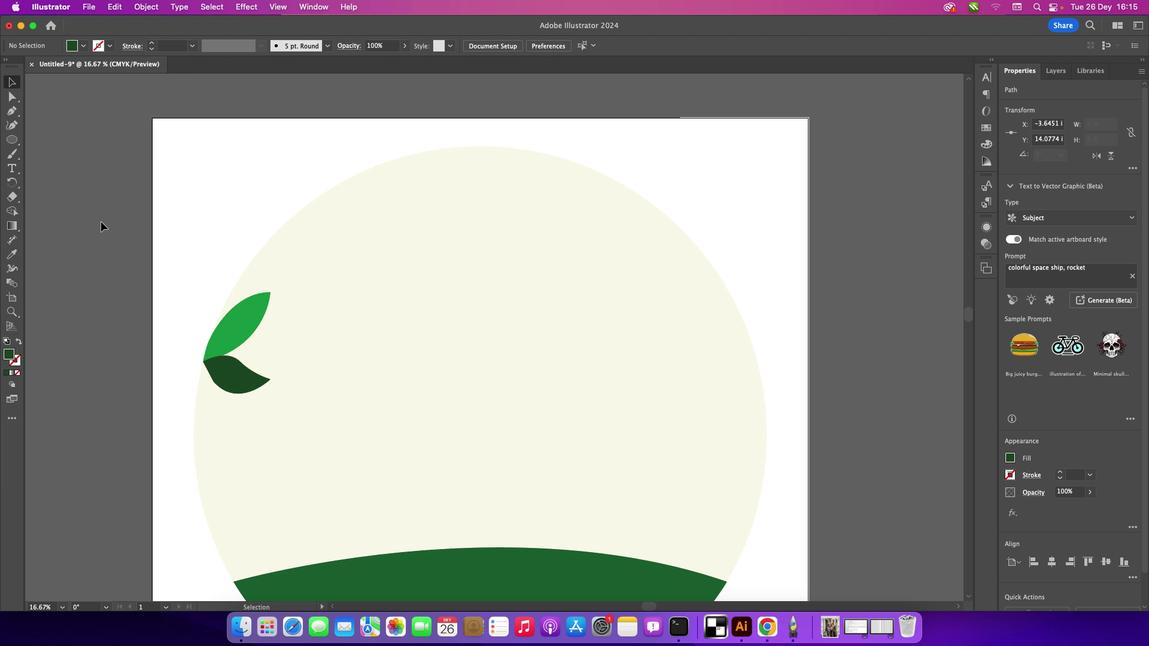 
Action: Mouse pressed left at (119, 208)
Screenshot: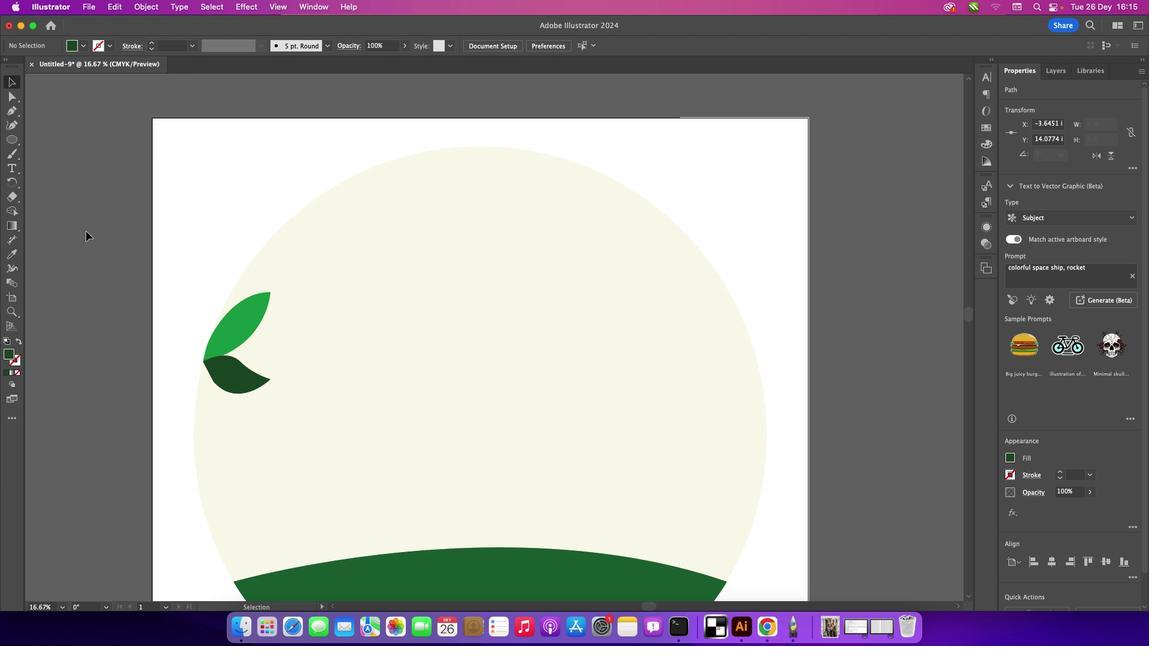 
Action: Mouse moved to (74, 231)
Screenshot: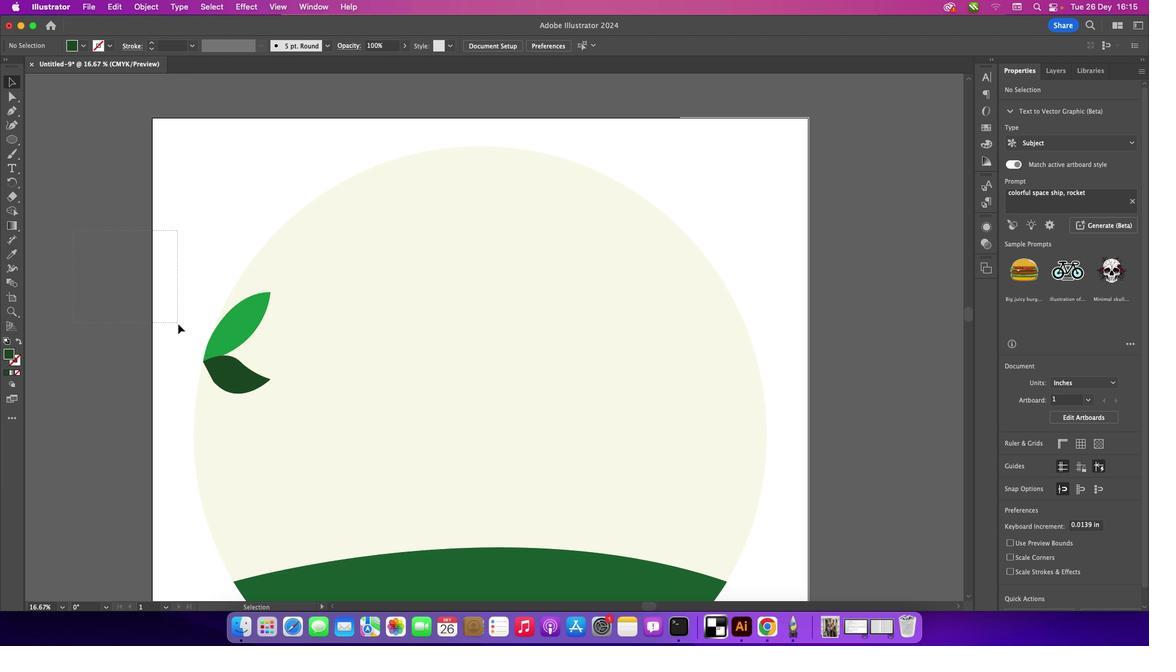 
Action: Mouse pressed left at (74, 231)
Screenshot: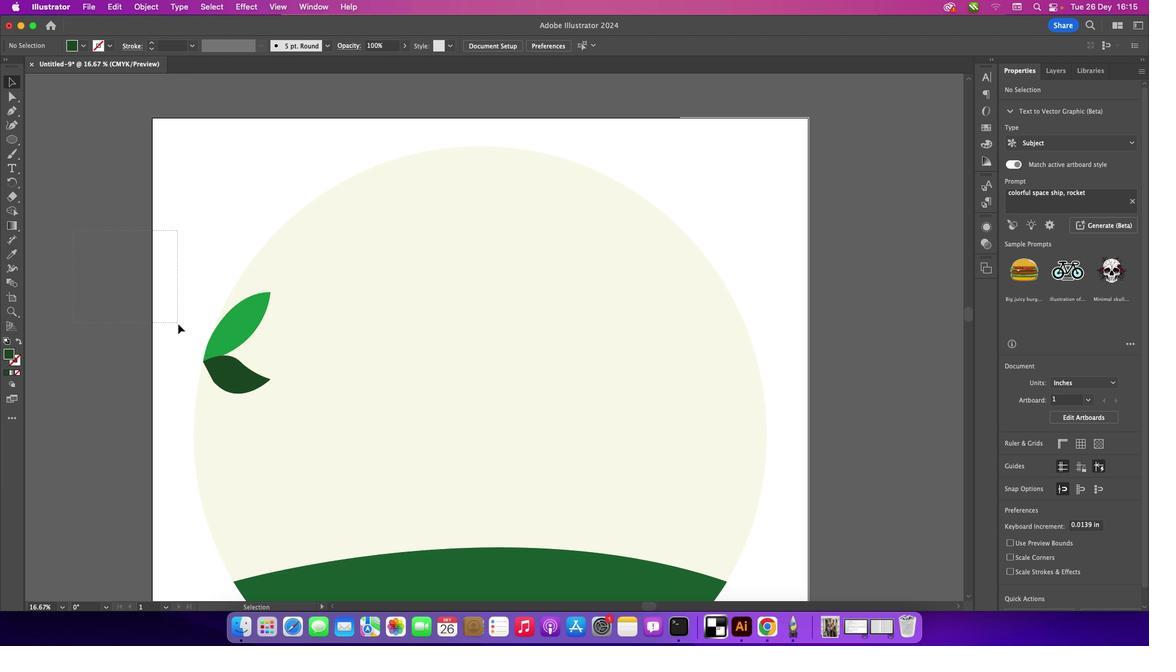 
Action: Mouse moved to (126, 305)
Screenshot: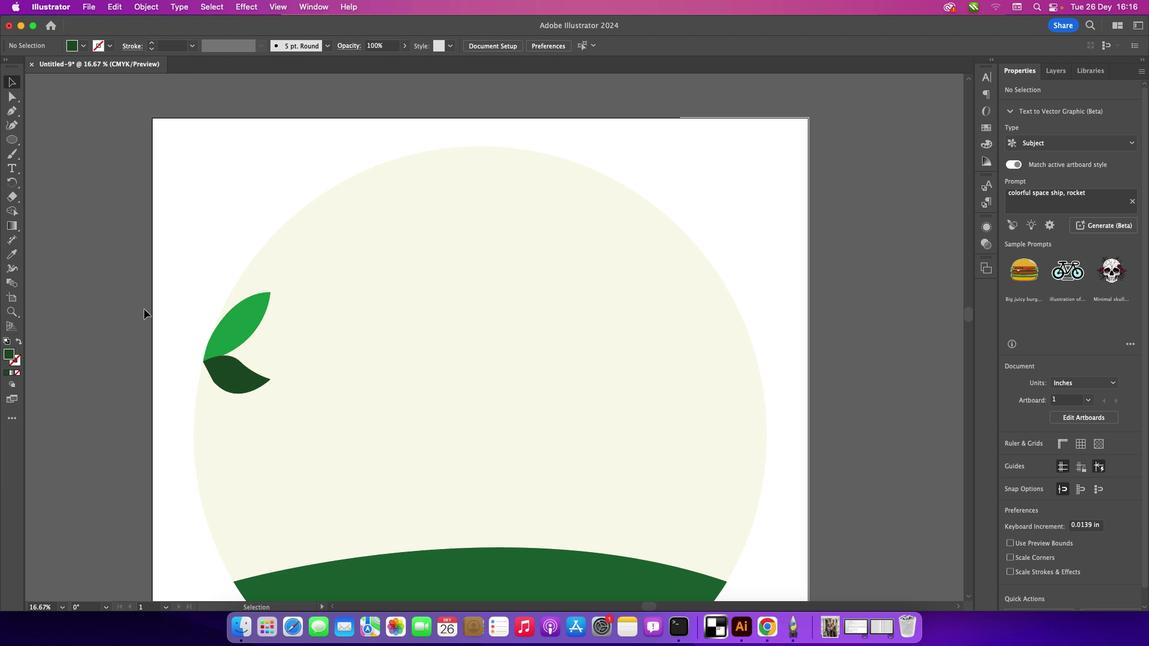 
Action: Mouse pressed left at (126, 305)
Screenshot: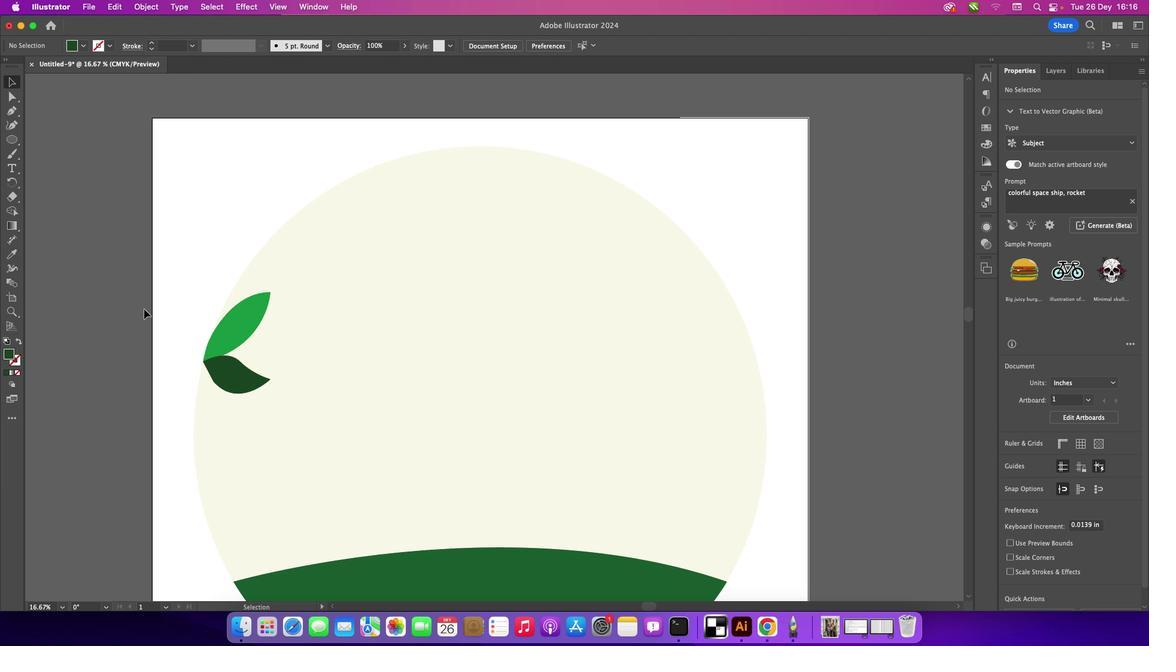 
Action: Mouse moved to (81, 243)
Screenshot: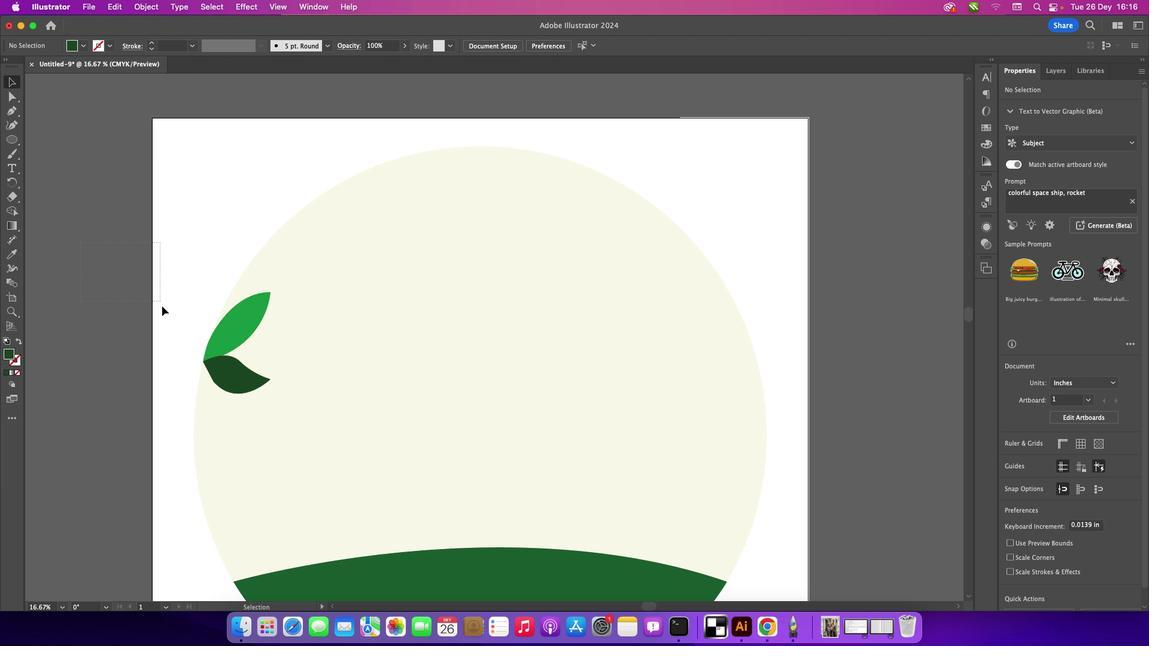 
Action: Mouse pressed left at (81, 243)
Screenshot: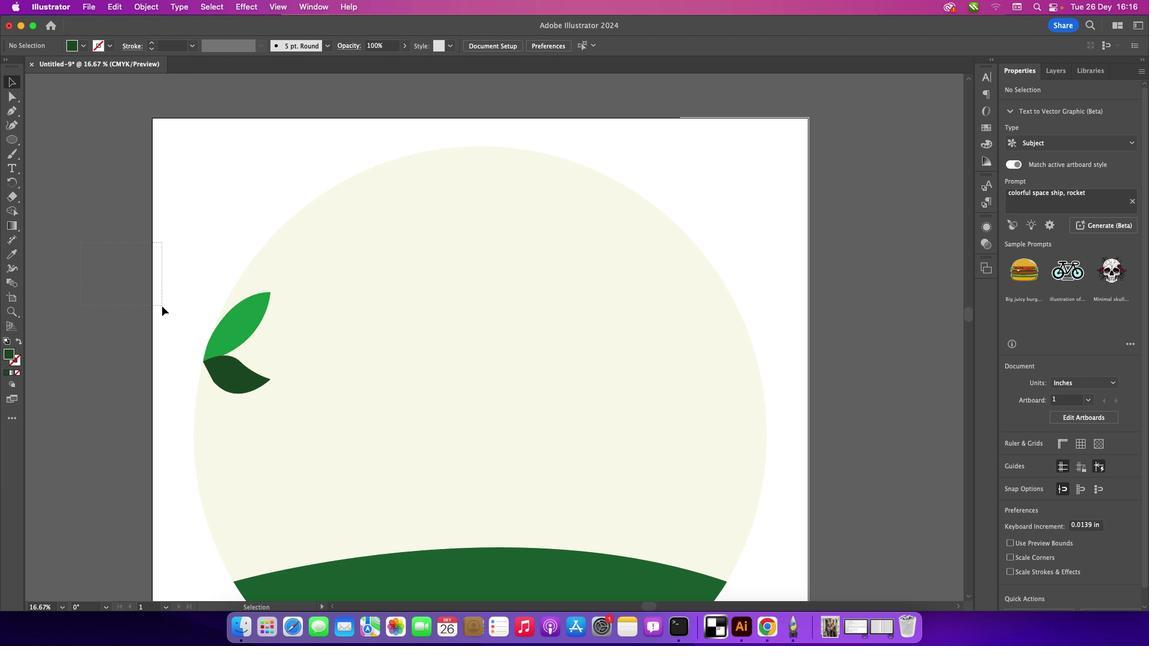 
Action: Mouse moved to (176, 308)
Screenshot: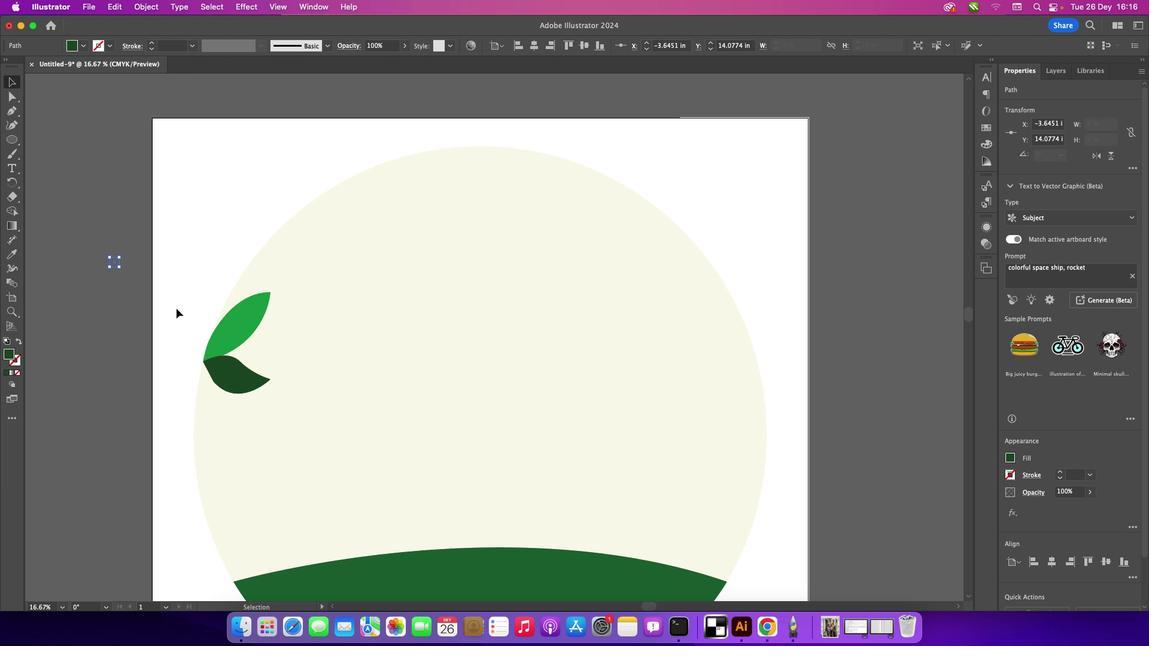 
Action: Key pressed Key.delete
Screenshot: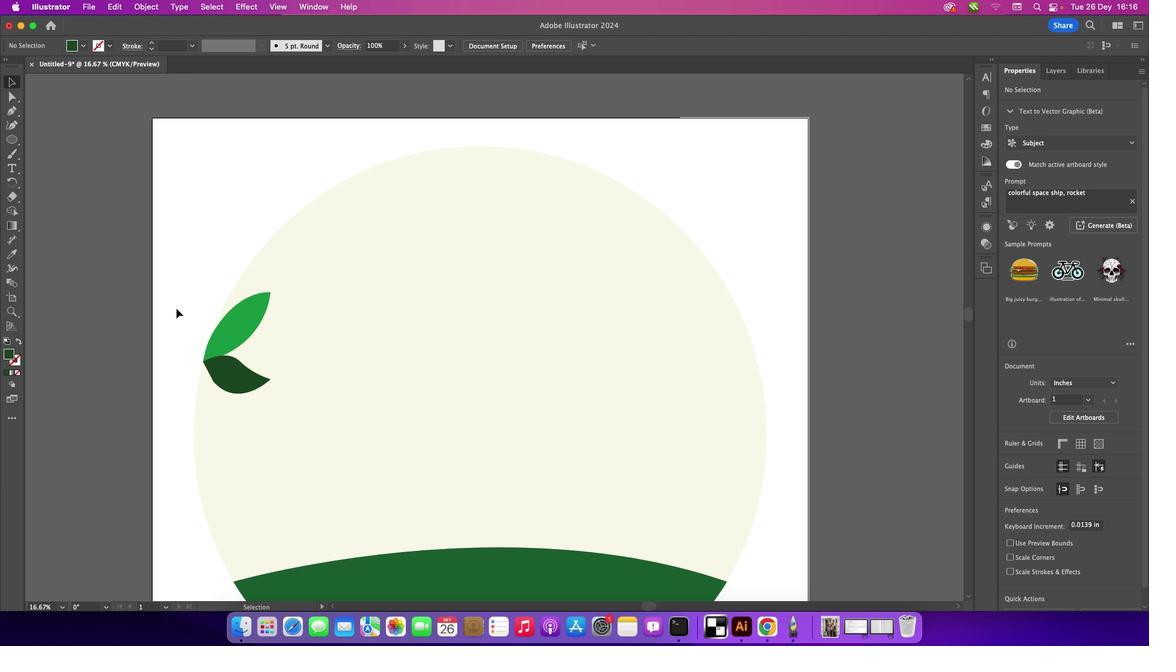 
Action: Mouse moved to (85, 129)
Screenshot: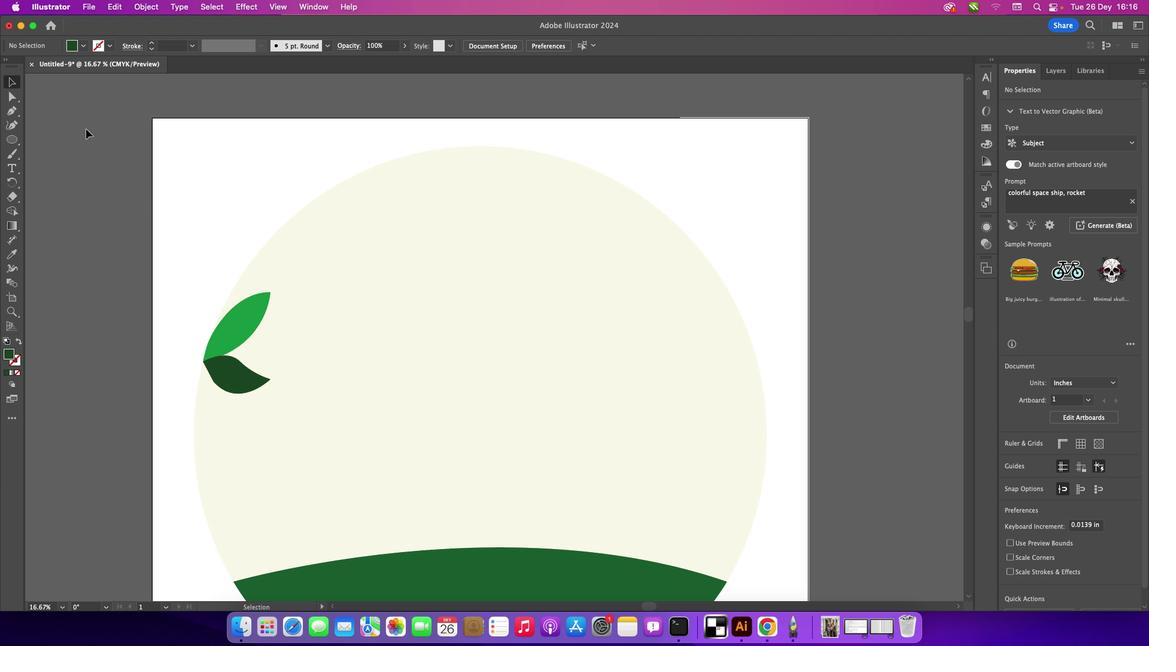 
Action: Mouse pressed left at (85, 129)
Screenshot: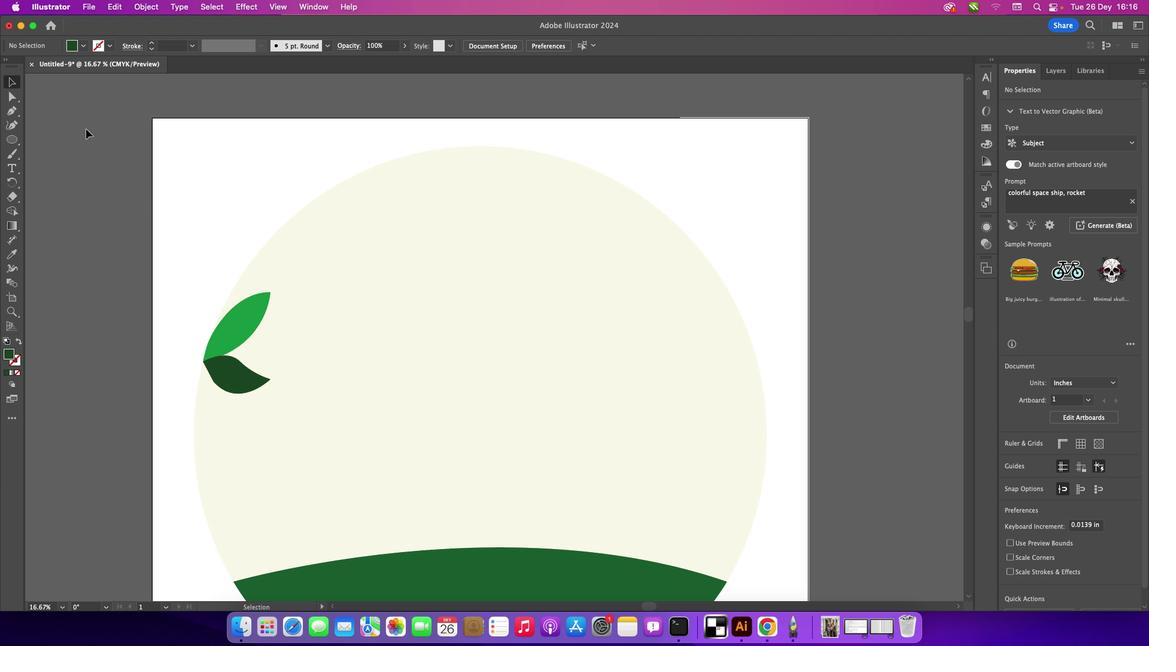 
Action: Mouse moved to (131, 235)
Screenshot: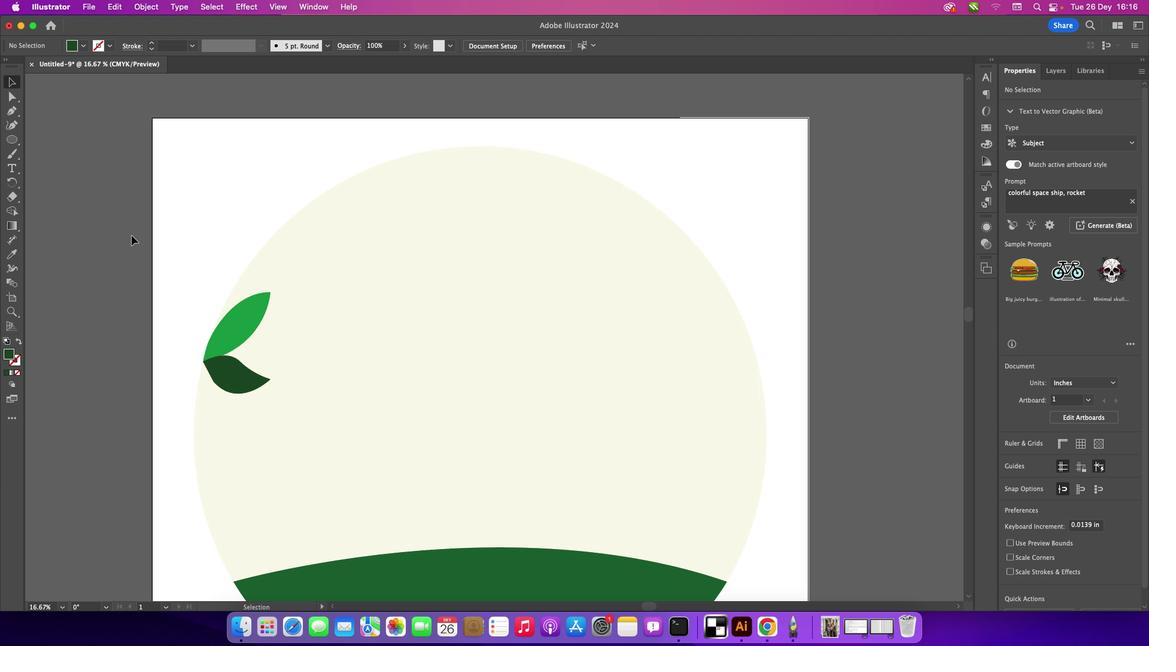 
Action: Mouse pressed left at (131, 235)
Screenshot: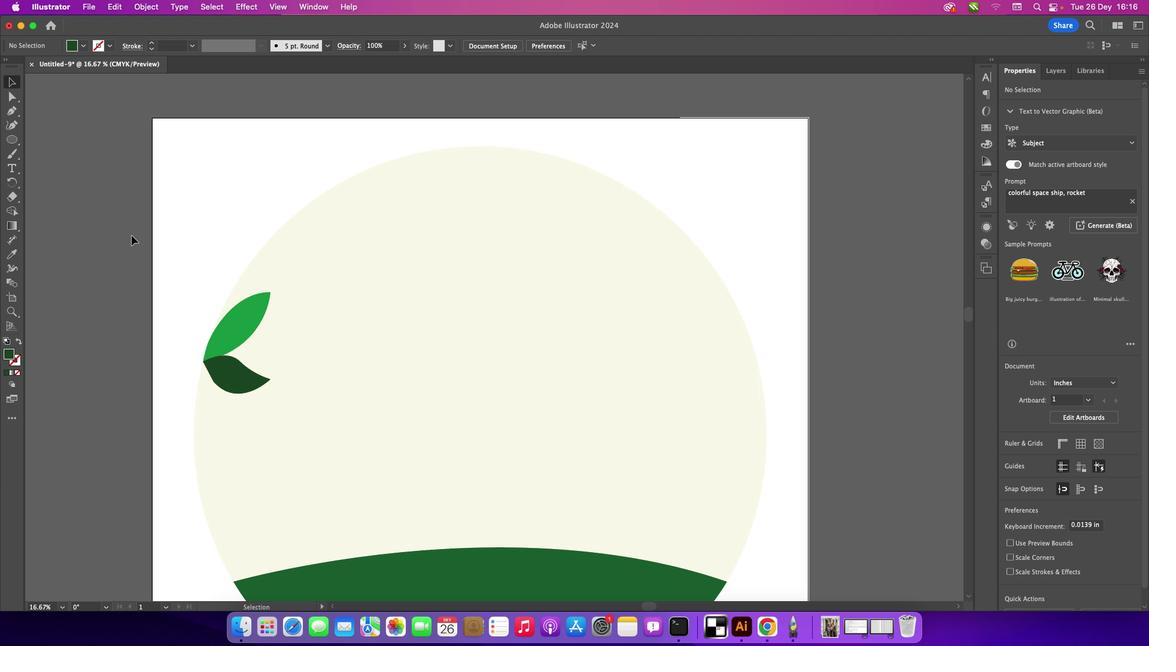 
Action: Mouse moved to (14, 115)
Screenshot: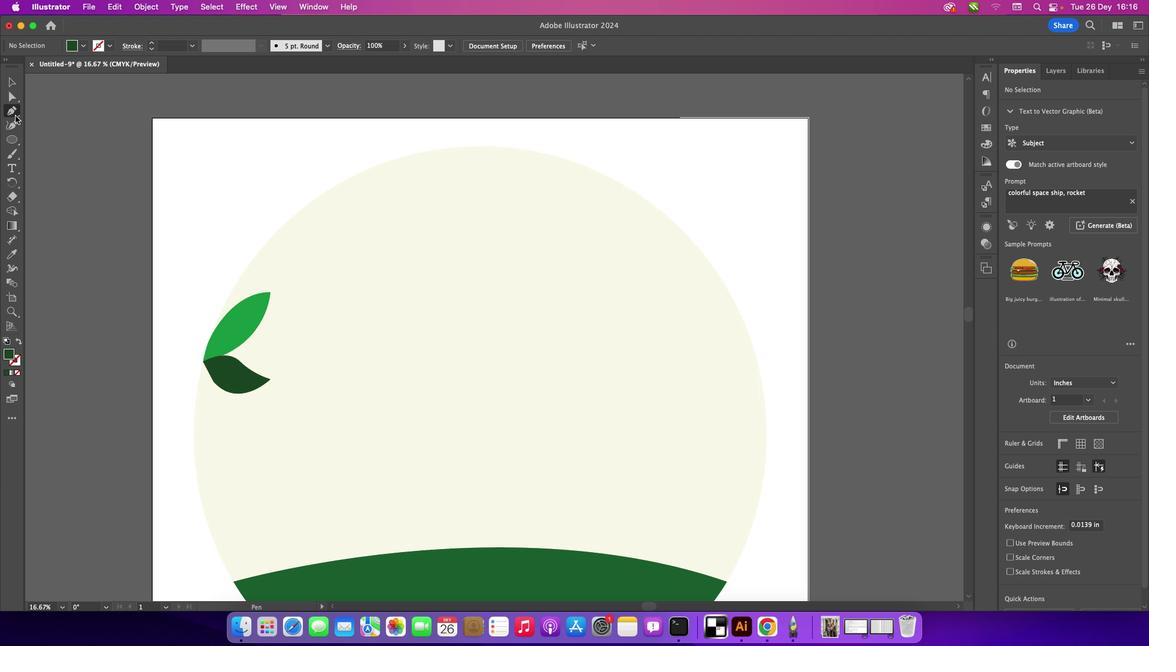 
Action: Mouse pressed left at (14, 115)
Screenshot: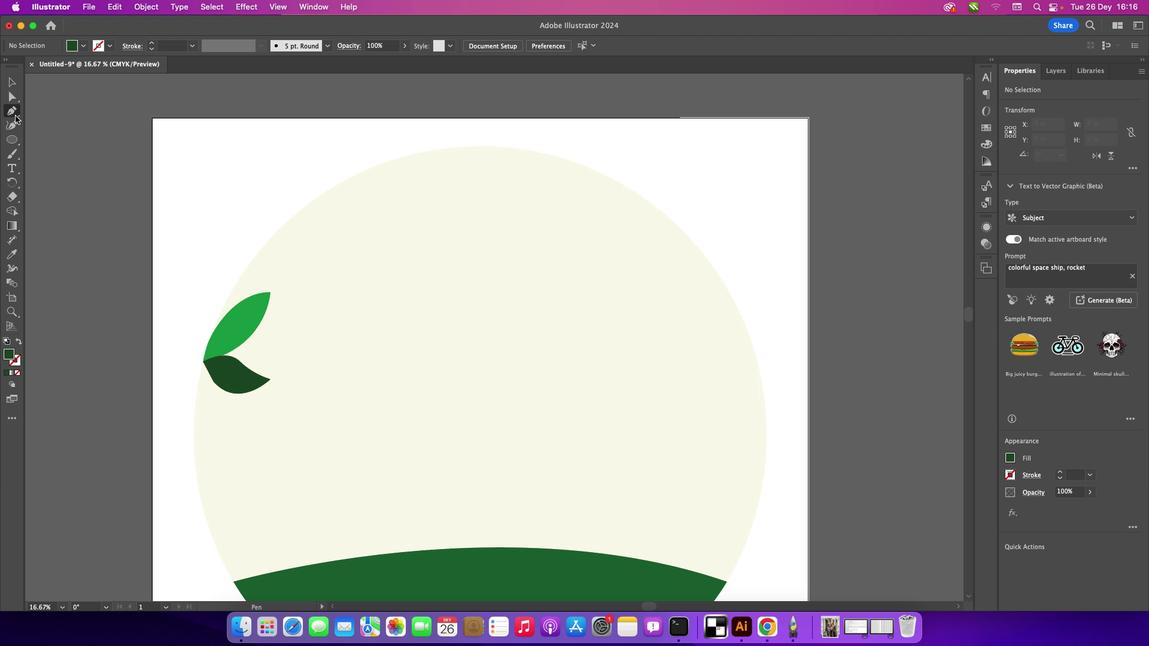 
Action: Mouse moved to (202, 360)
Screenshot: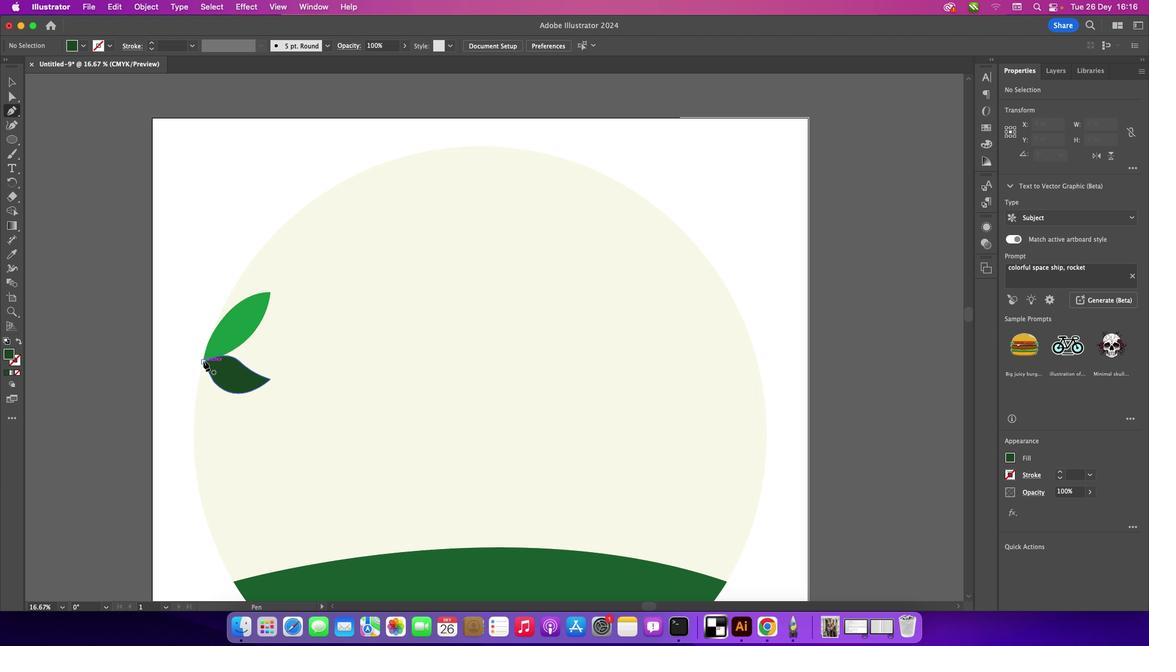
Action: Mouse pressed left at (202, 360)
Screenshot: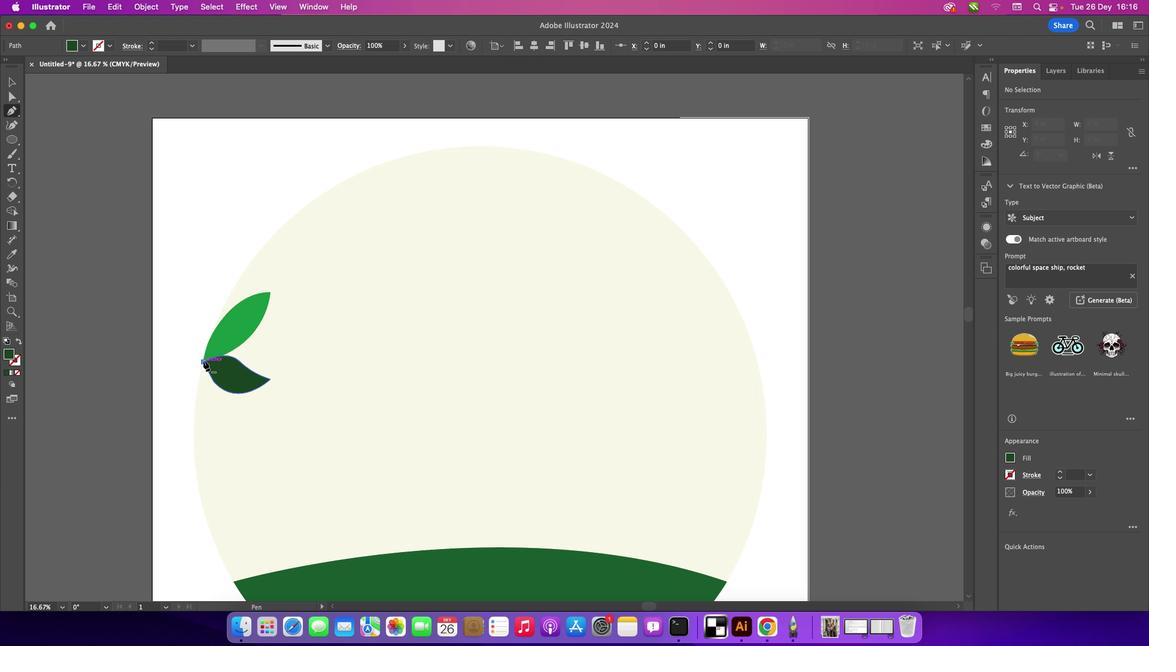 
Action: Mouse moved to (262, 301)
Screenshot: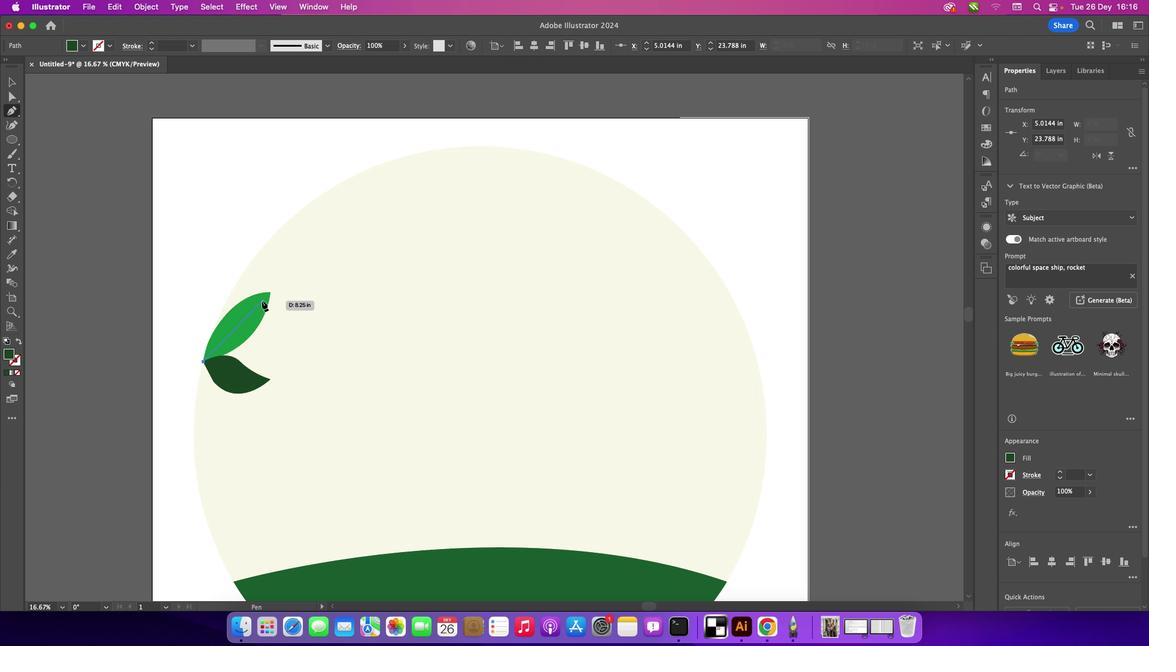 
Action: Mouse pressed left at (262, 301)
Screenshot: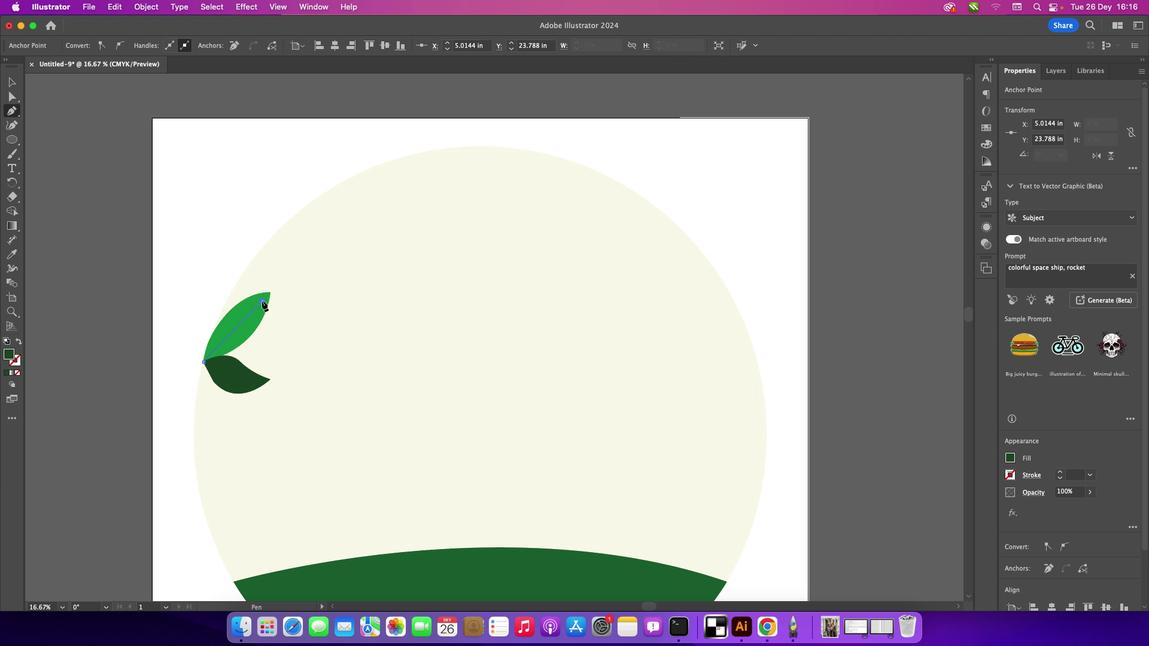 
Action: Mouse moved to (16, 82)
Screenshot: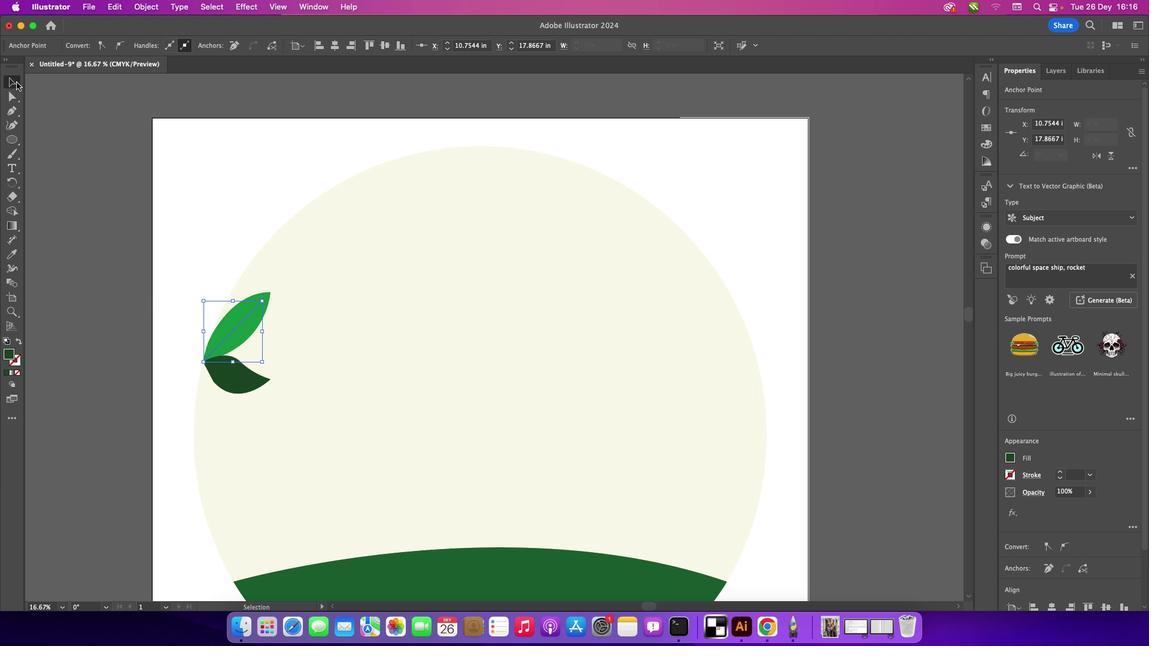 
Action: Mouse pressed left at (16, 82)
Screenshot: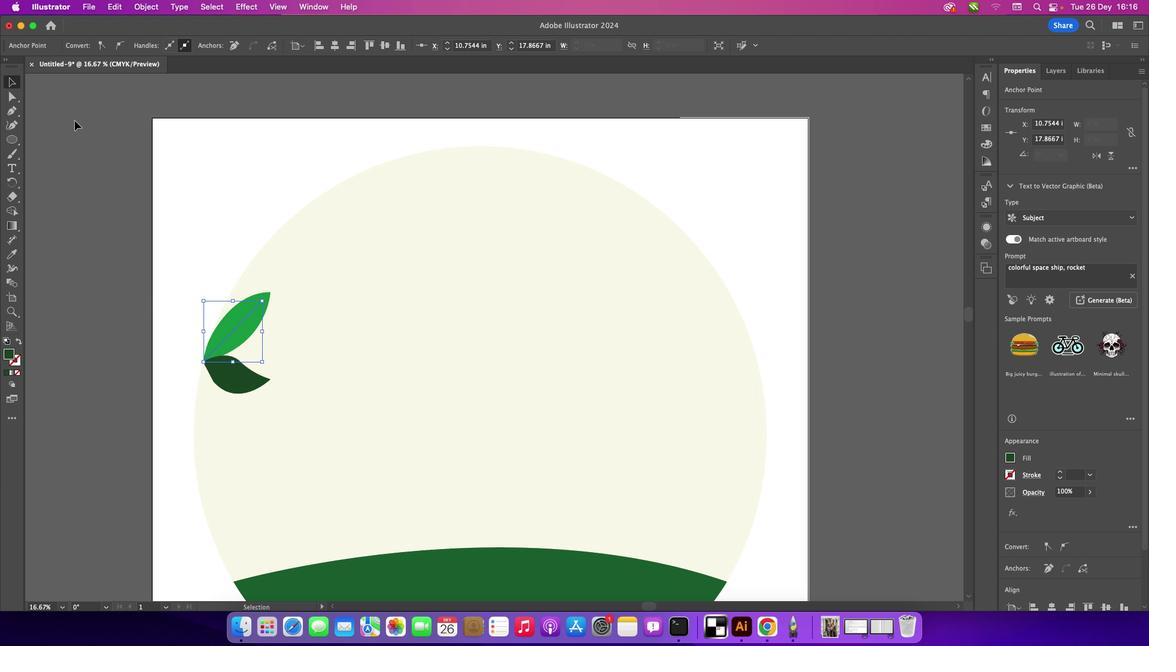 
Action: Mouse moved to (74, 120)
Screenshot: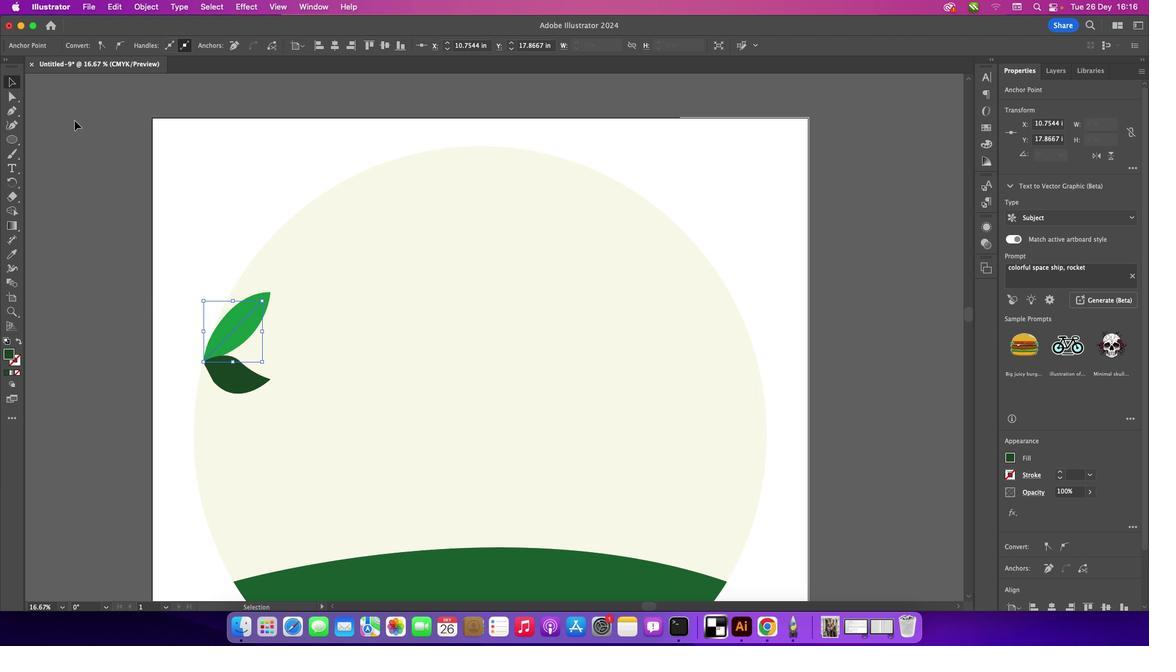 
Action: Mouse pressed left at (74, 120)
Screenshot: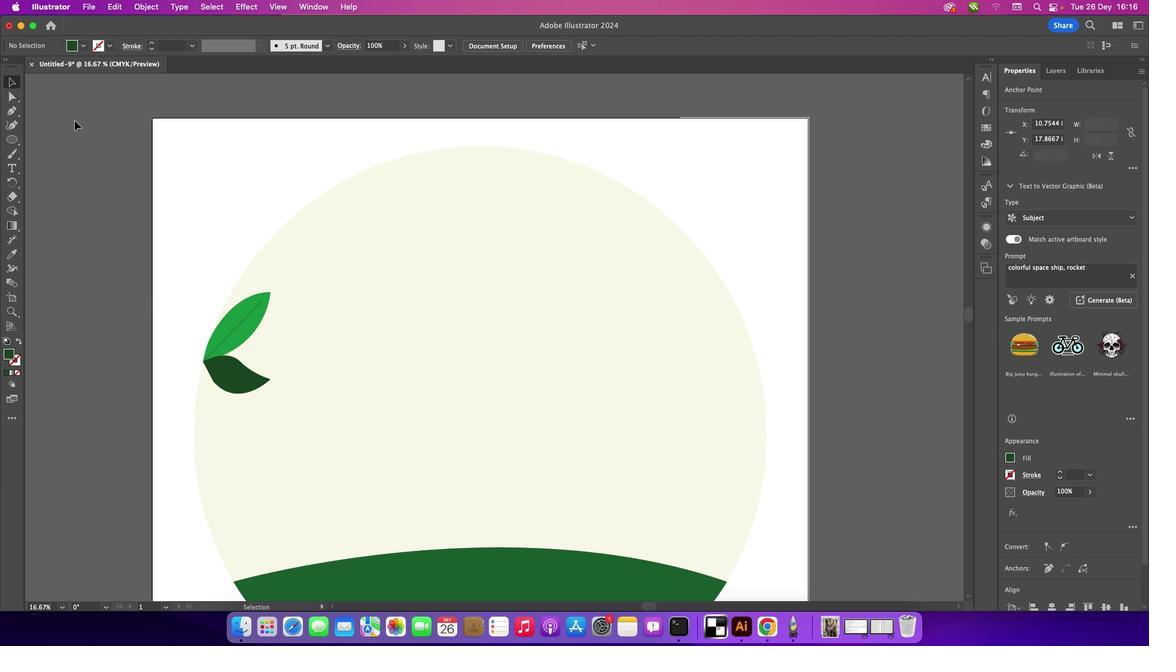 
Action: Mouse moved to (231, 334)
Screenshot: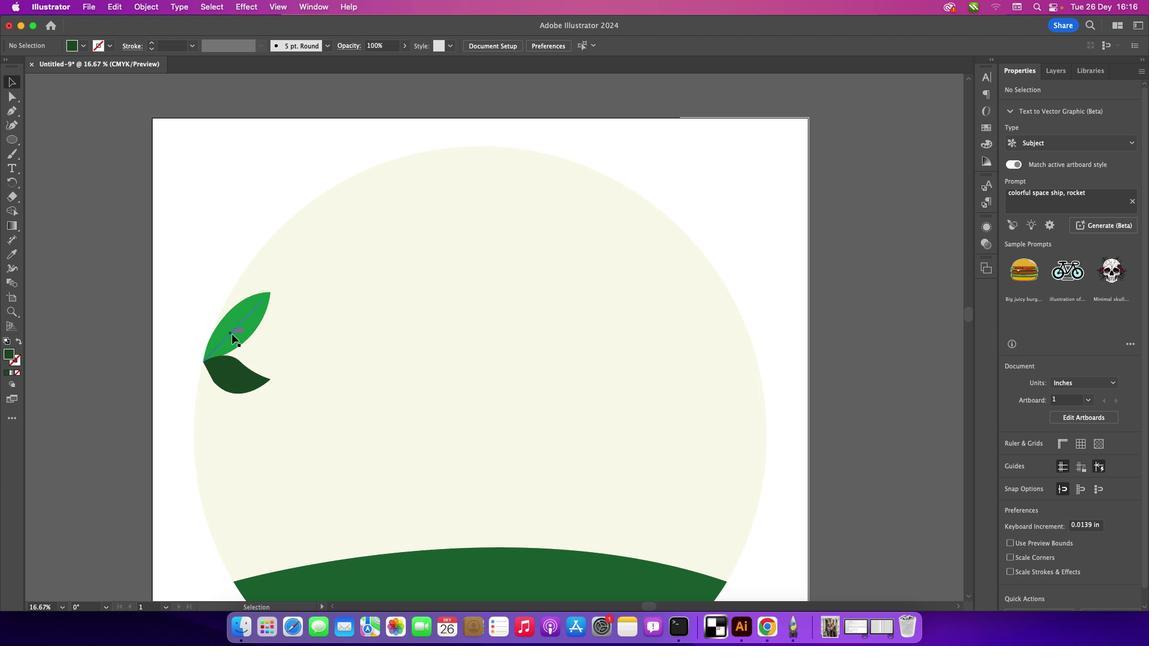 
Action: Mouse pressed left at (231, 334)
Screenshot: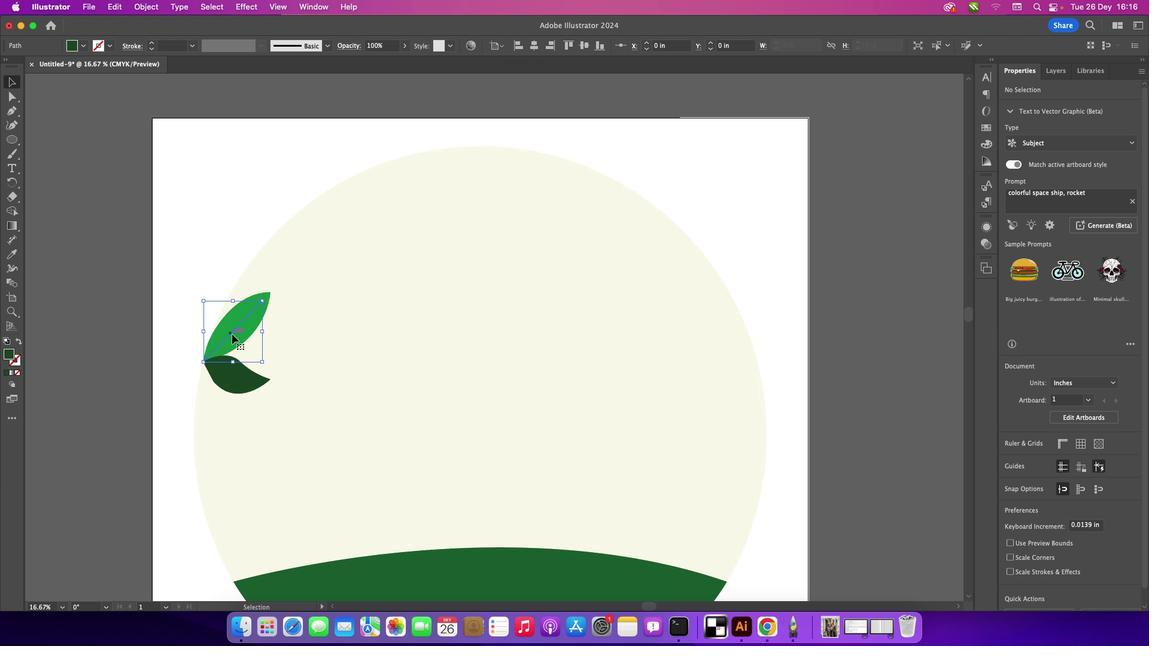 
Action: Mouse moved to (84, 48)
Screenshot: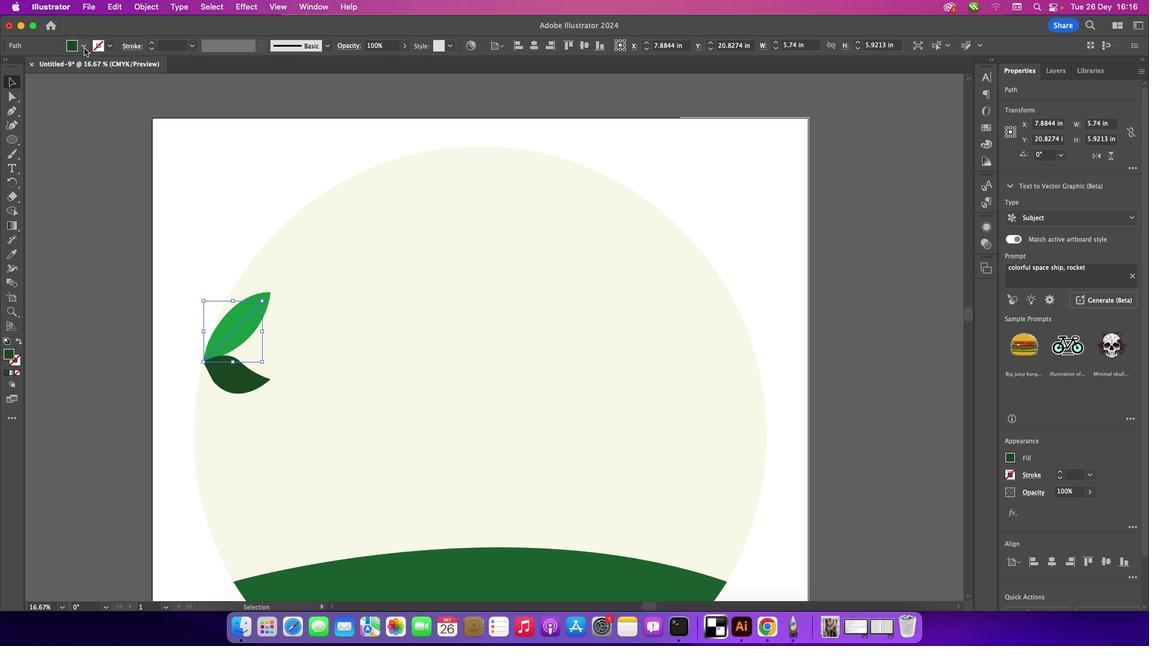 
Action: Mouse pressed left at (84, 48)
Screenshot: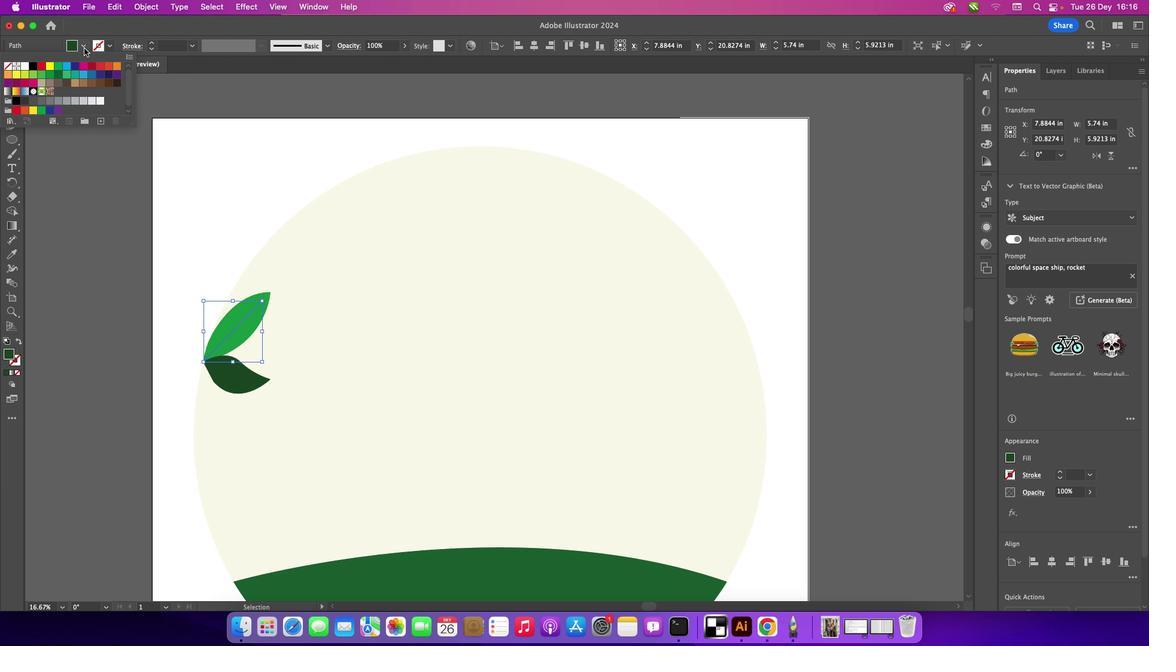
Action: Mouse moved to (23, 65)
Screenshot: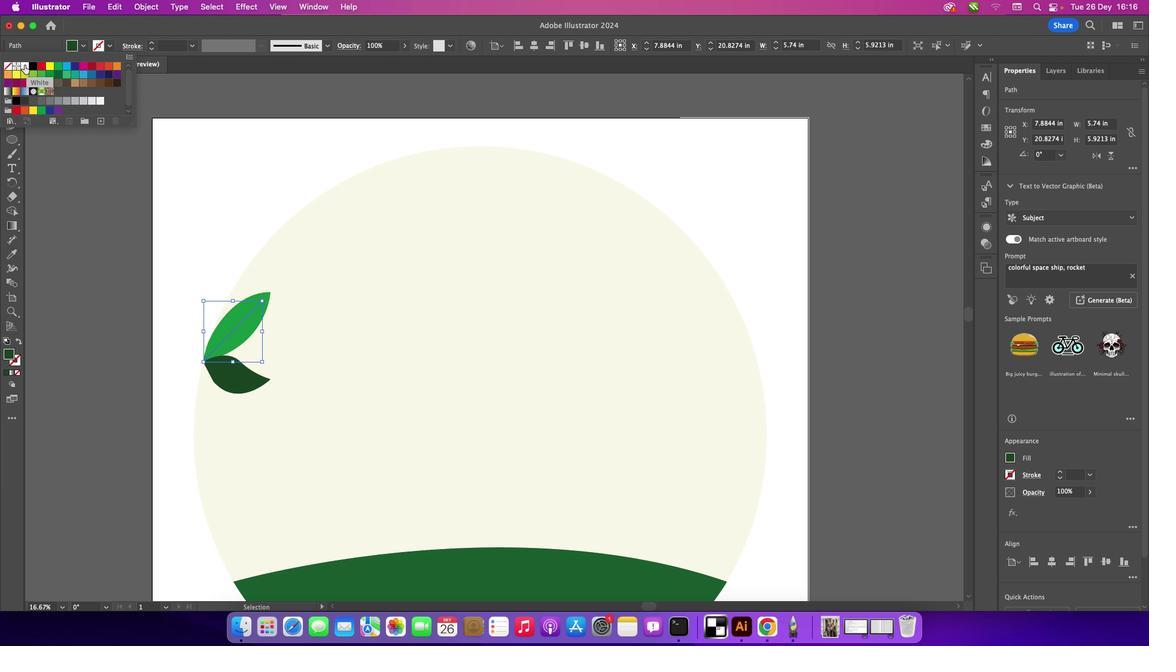 
Action: Mouse pressed left at (23, 65)
Screenshot: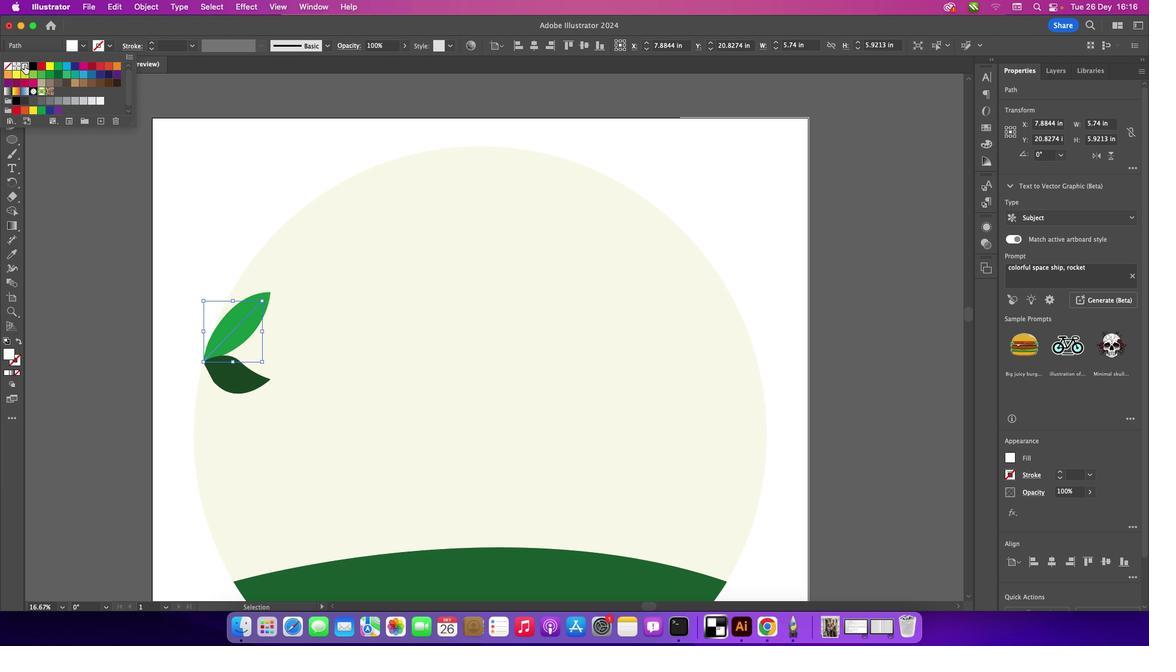 
Action: Mouse moved to (79, 46)
Screenshot: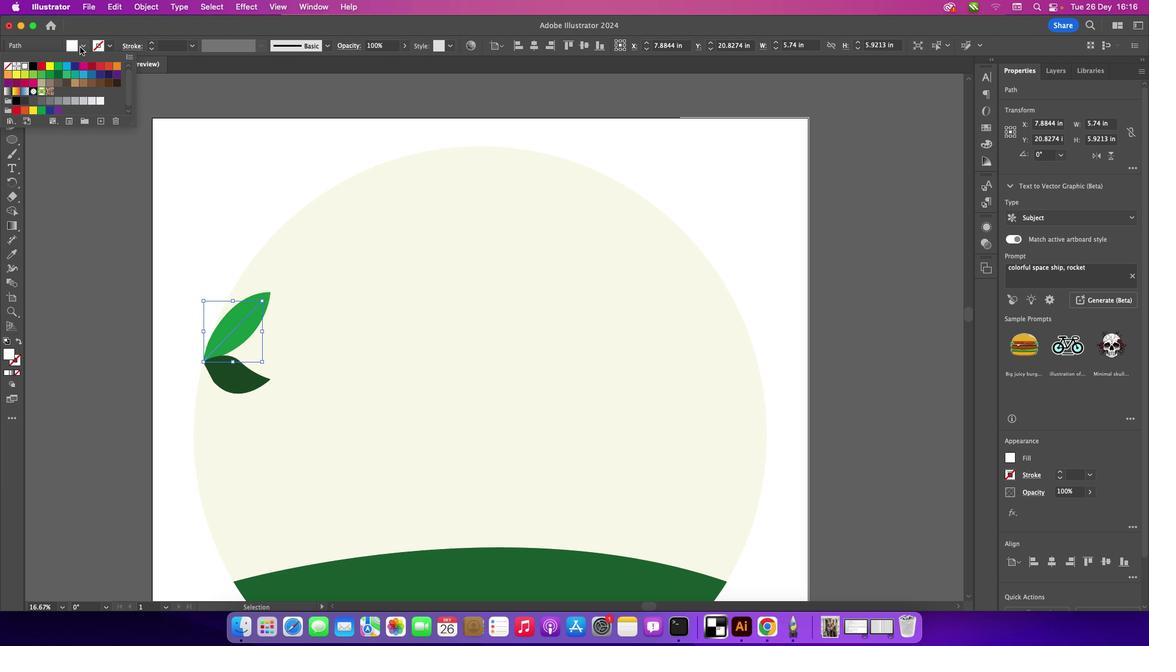 
Action: Mouse pressed left at (79, 46)
Screenshot: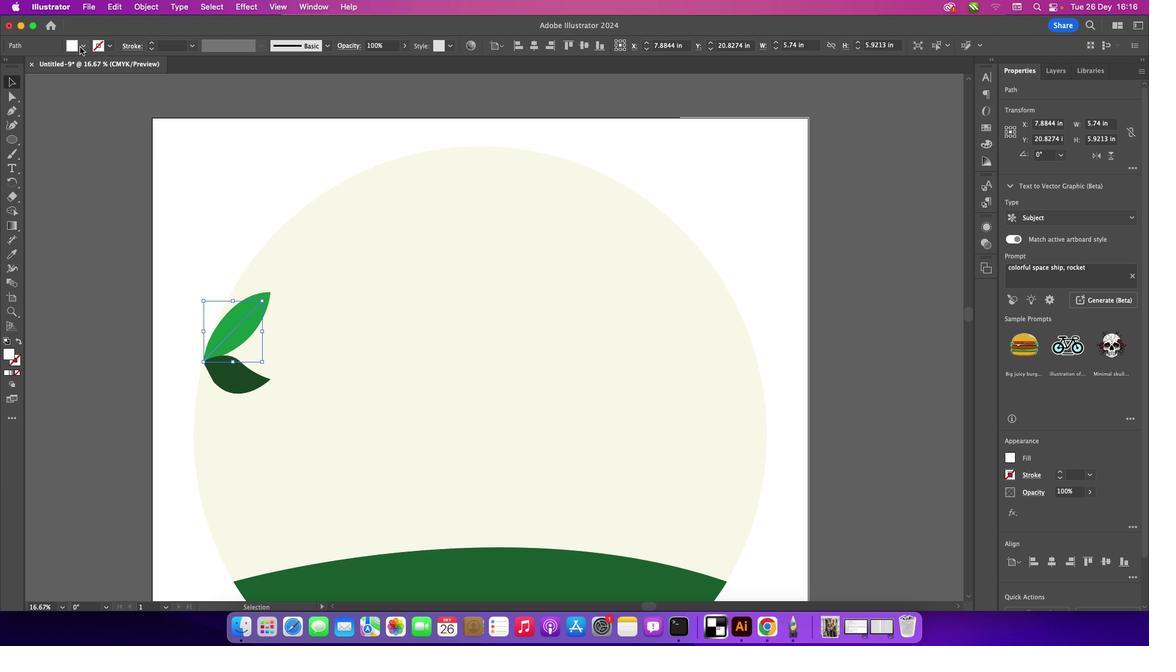 
Action: Mouse moved to (88, 195)
Screenshot: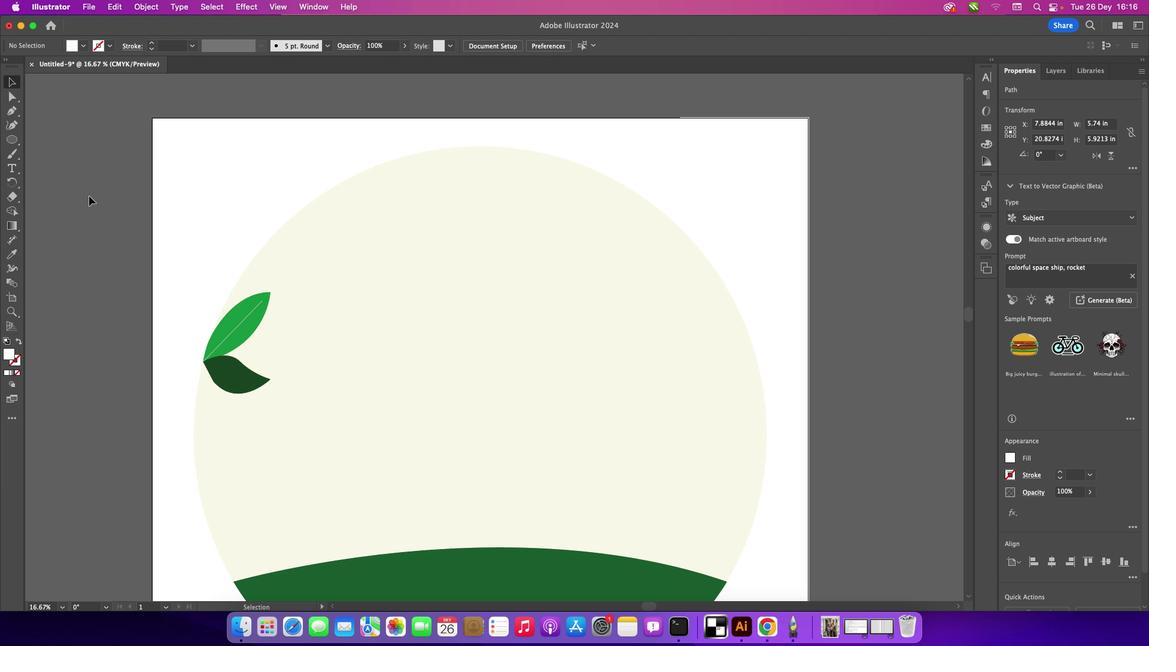 
Action: Mouse pressed left at (88, 195)
Screenshot: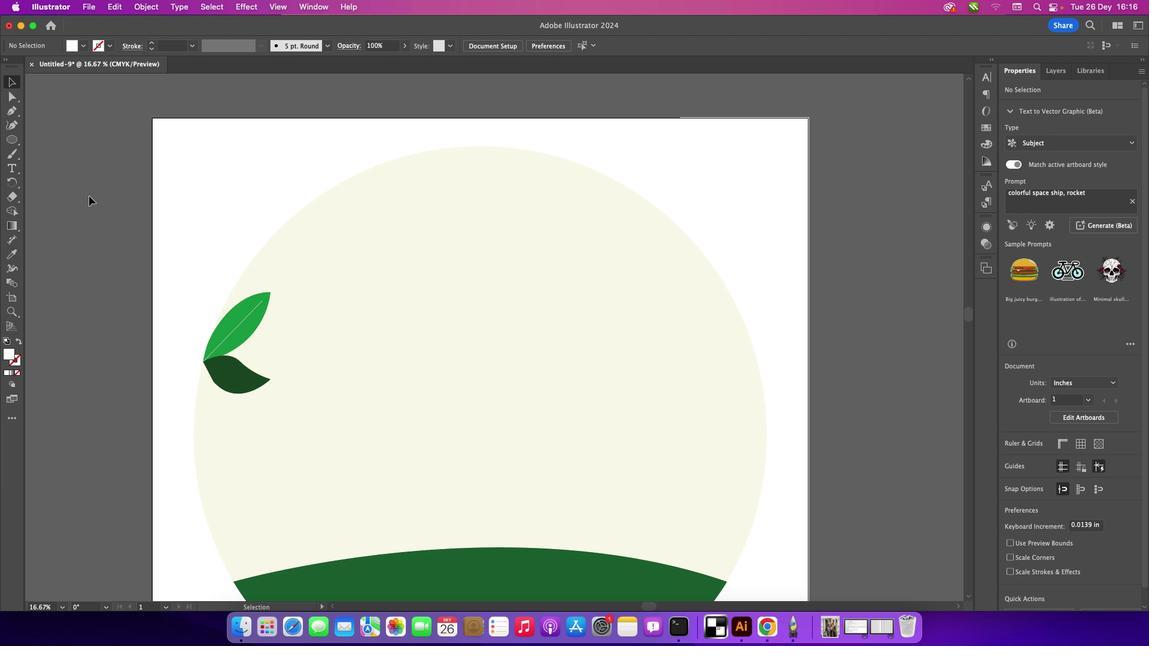 
Action: Mouse moved to (5, 110)
Screenshot: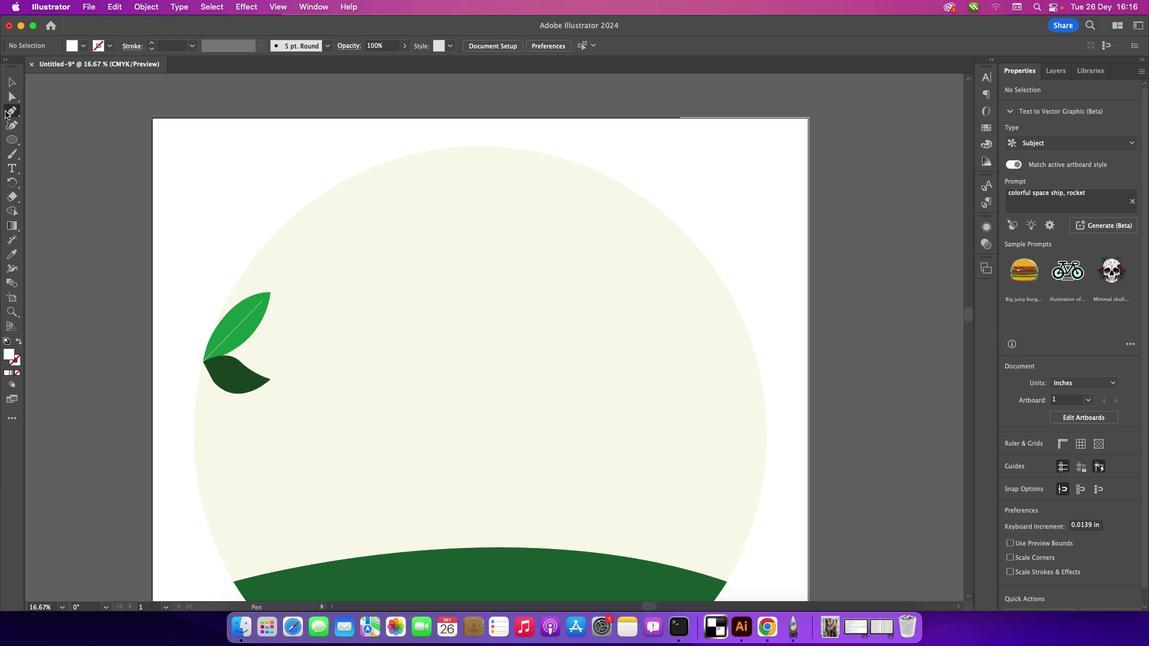 
Action: Mouse pressed left at (5, 110)
Screenshot: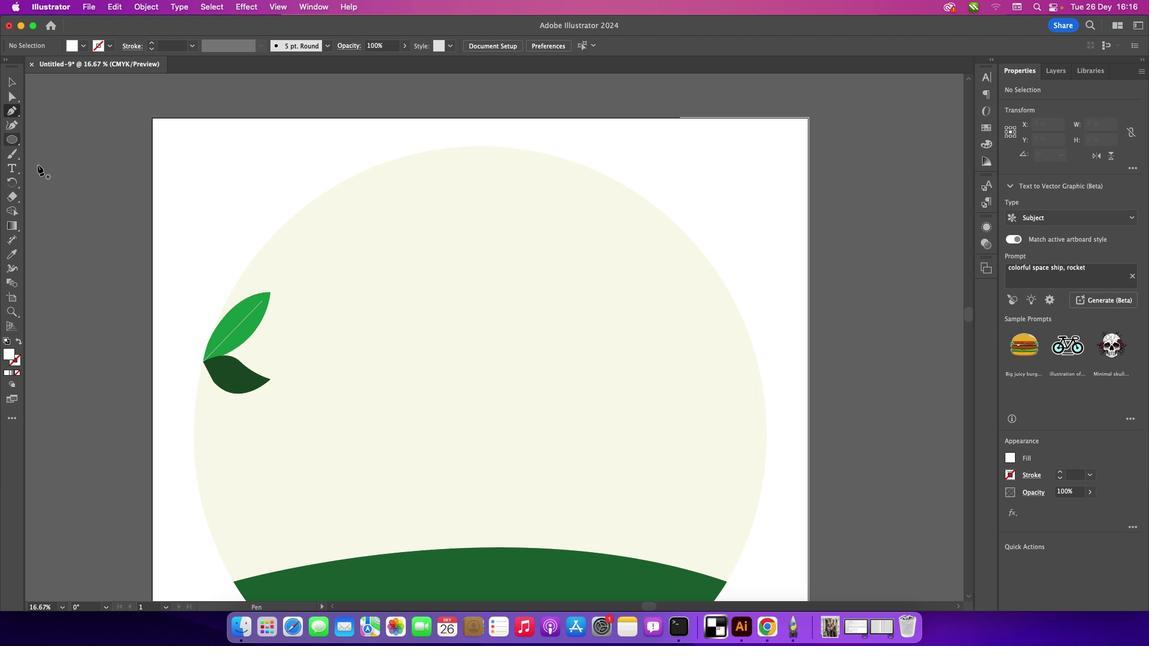 
Action: Mouse moved to (205, 359)
Screenshot: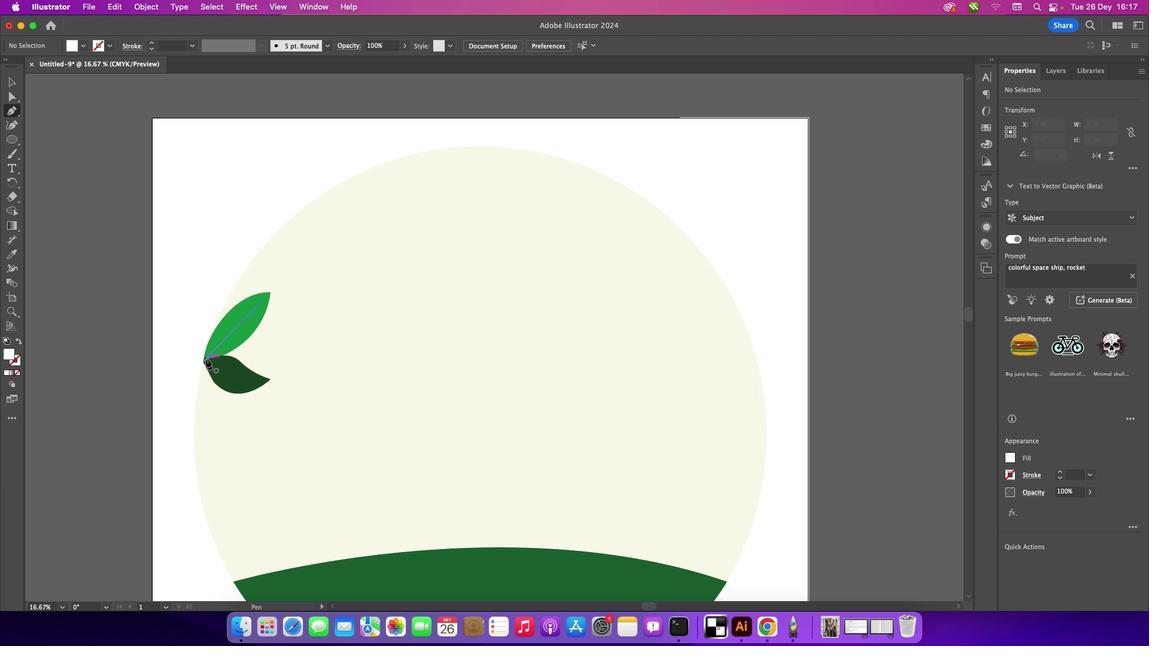 
Action: Mouse pressed left at (205, 359)
Screenshot: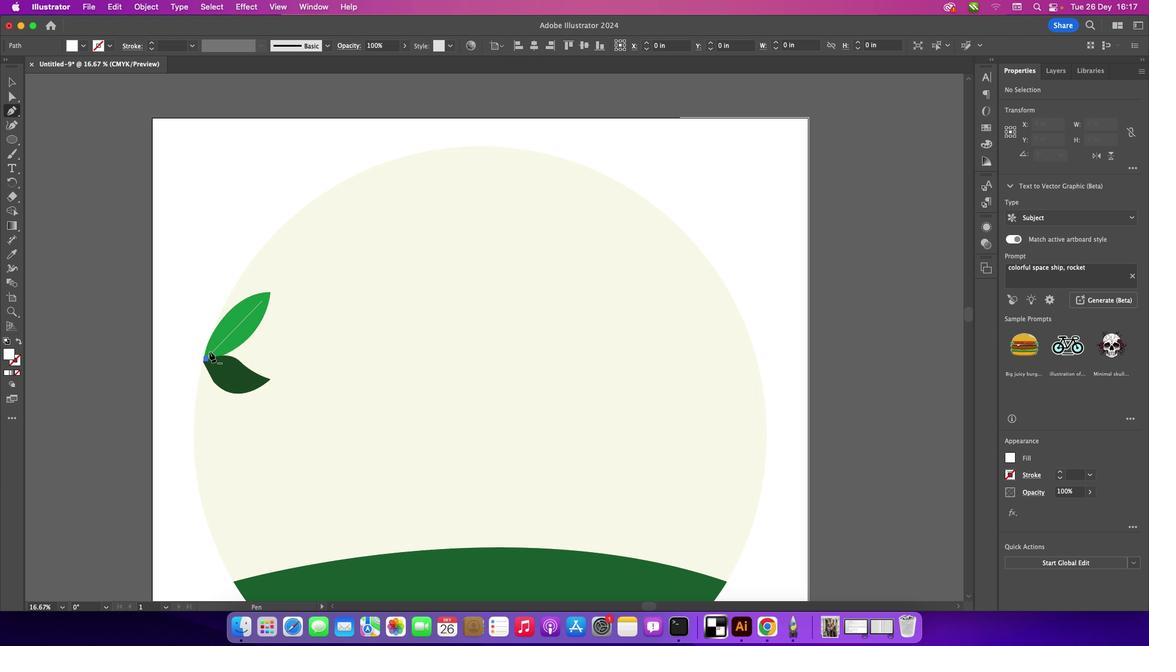
Action: Mouse moved to (223, 331)
Screenshot: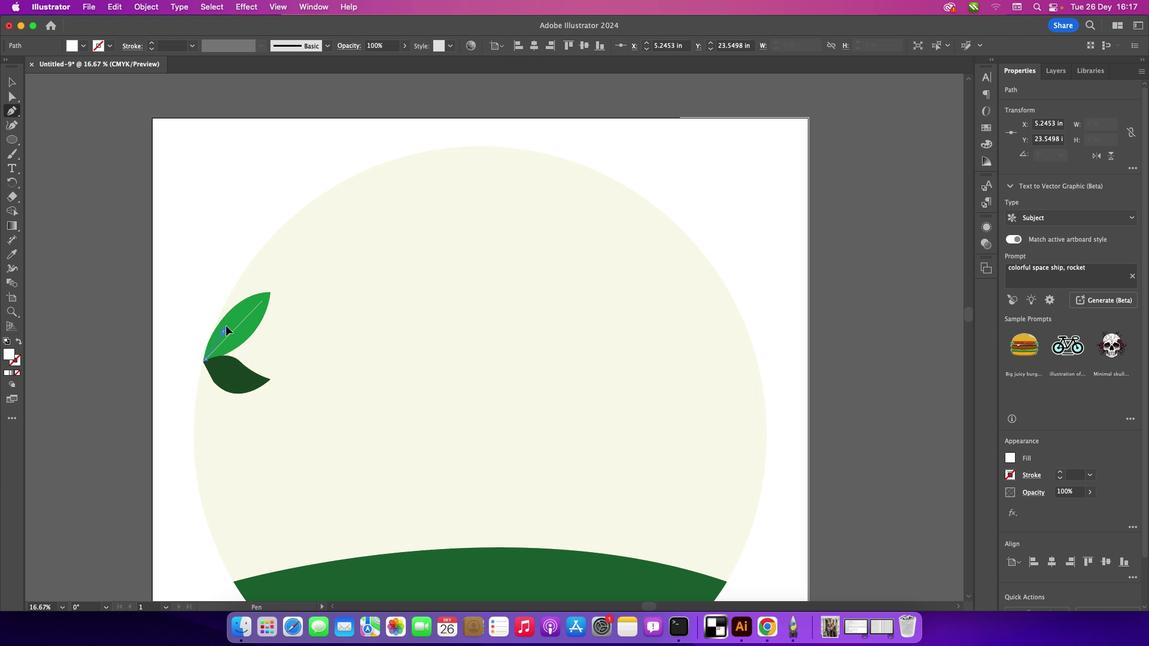 
Action: Mouse pressed left at (223, 331)
Screenshot: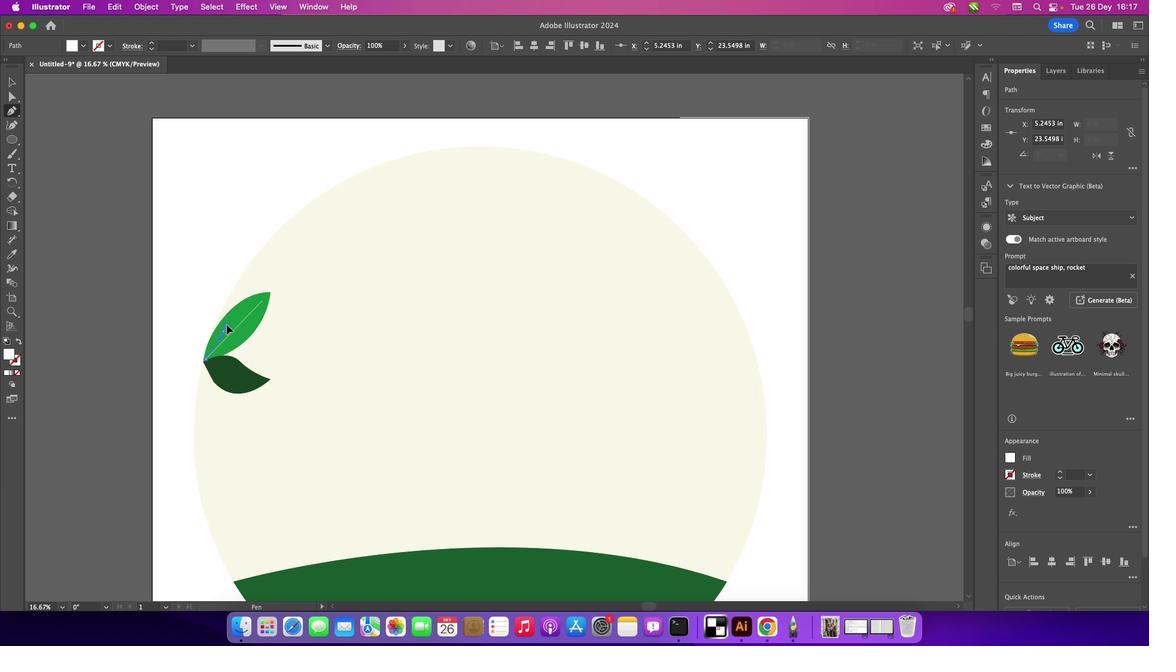 
Action: Mouse moved to (224, 331)
Screenshot: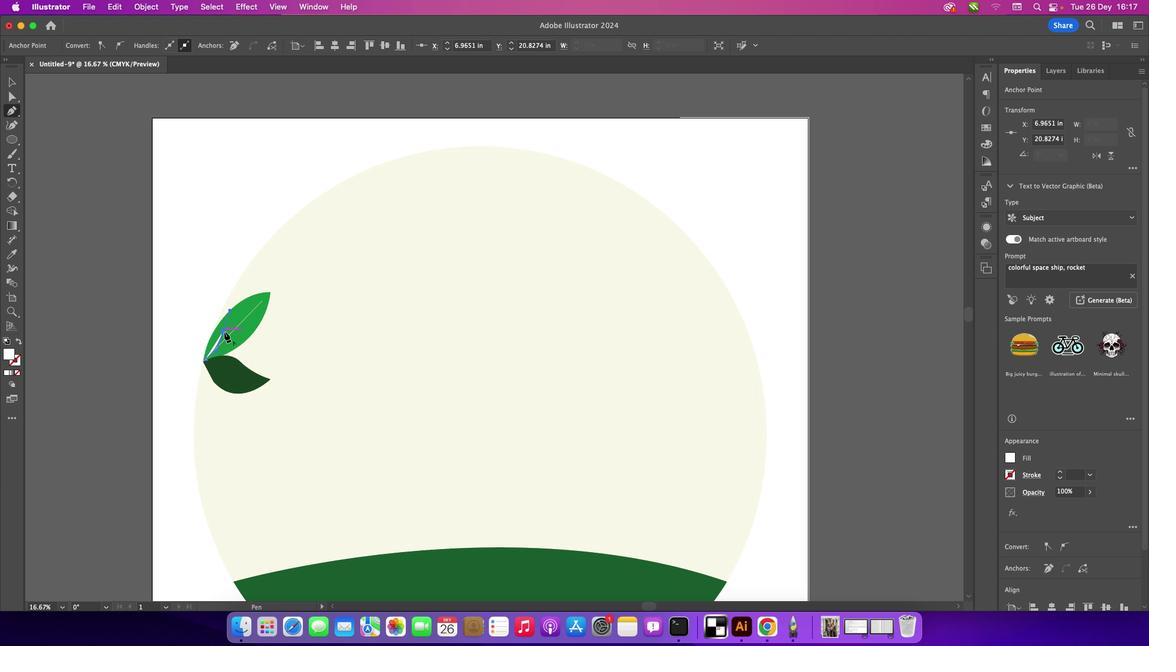 
Action: Mouse pressed left at (224, 331)
Screenshot: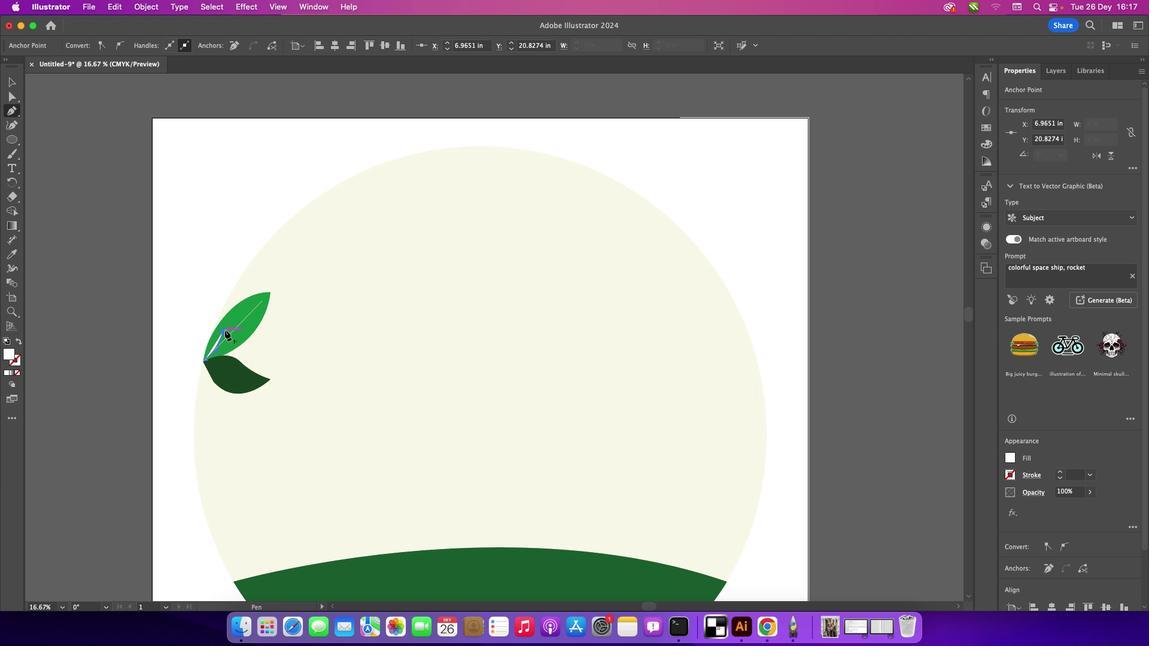 
Action: Mouse moved to (227, 318)
Screenshot: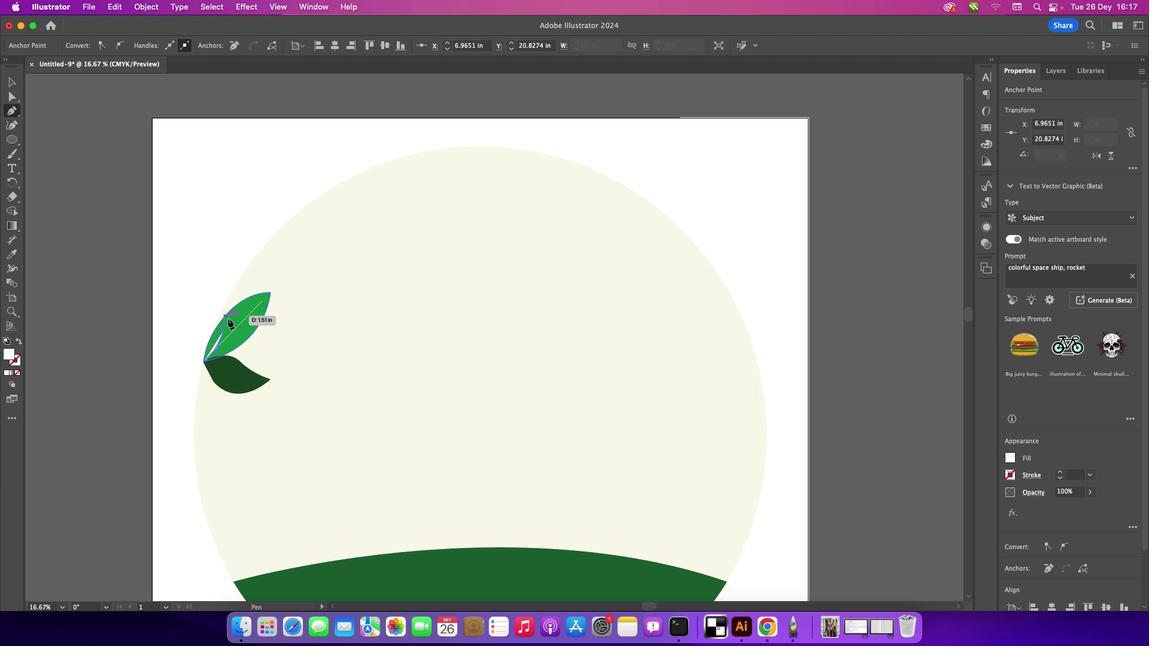 
Action: Mouse pressed left at (227, 318)
Screenshot: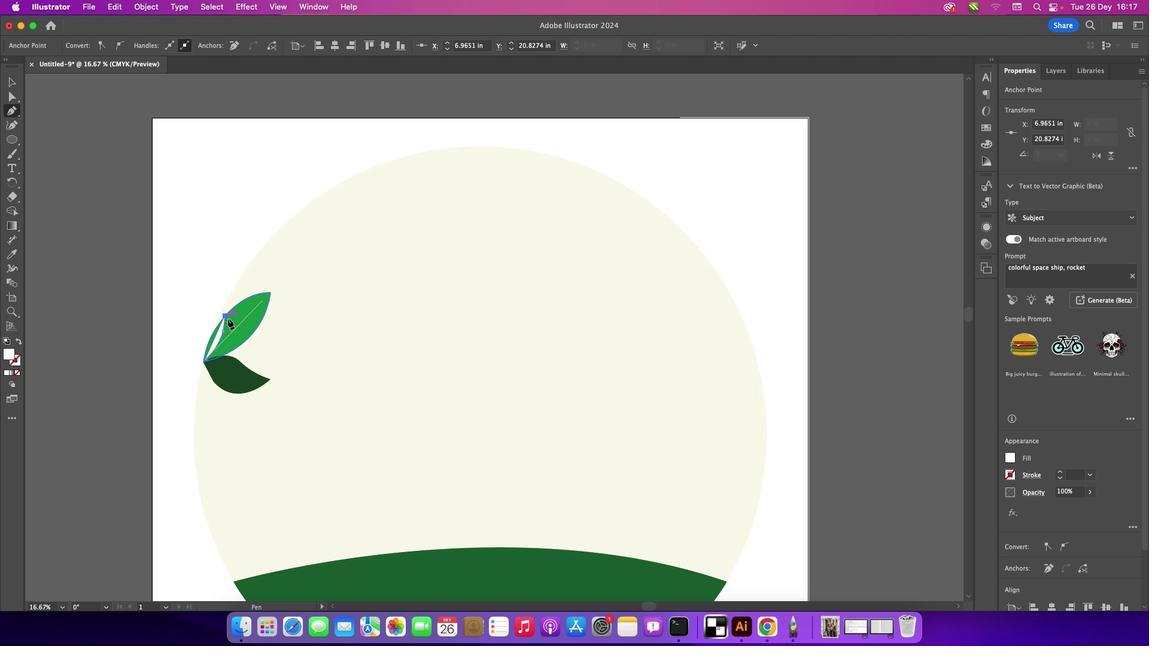 
Action: Mouse moved to (16, 80)
Screenshot: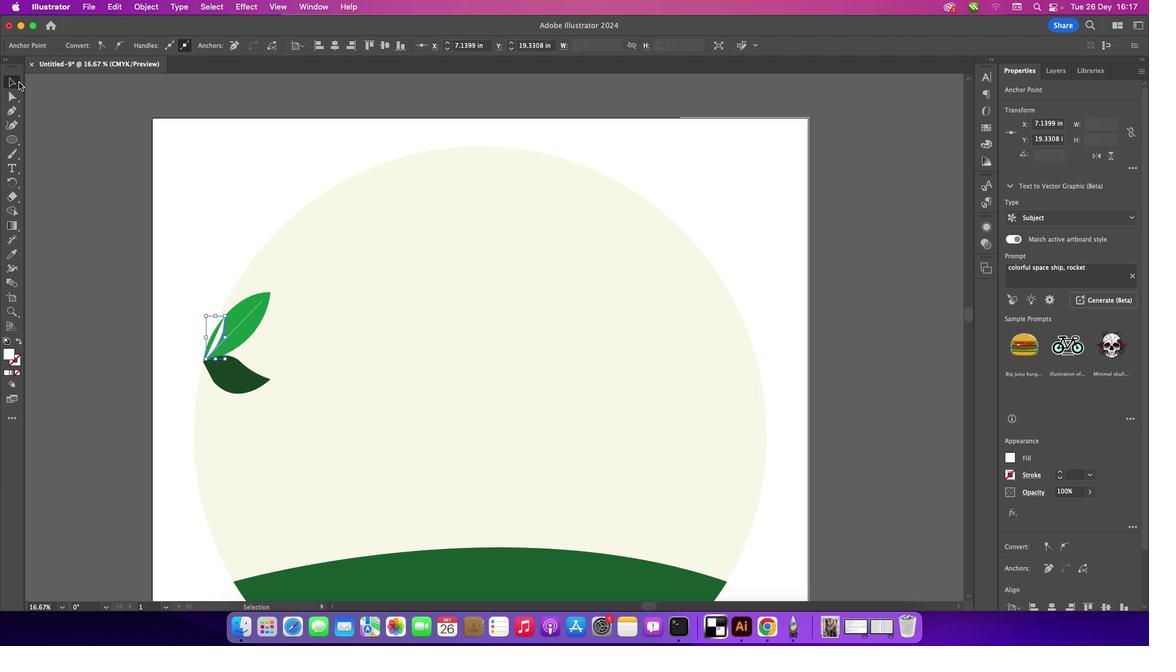 
Action: Mouse pressed left at (16, 80)
Screenshot: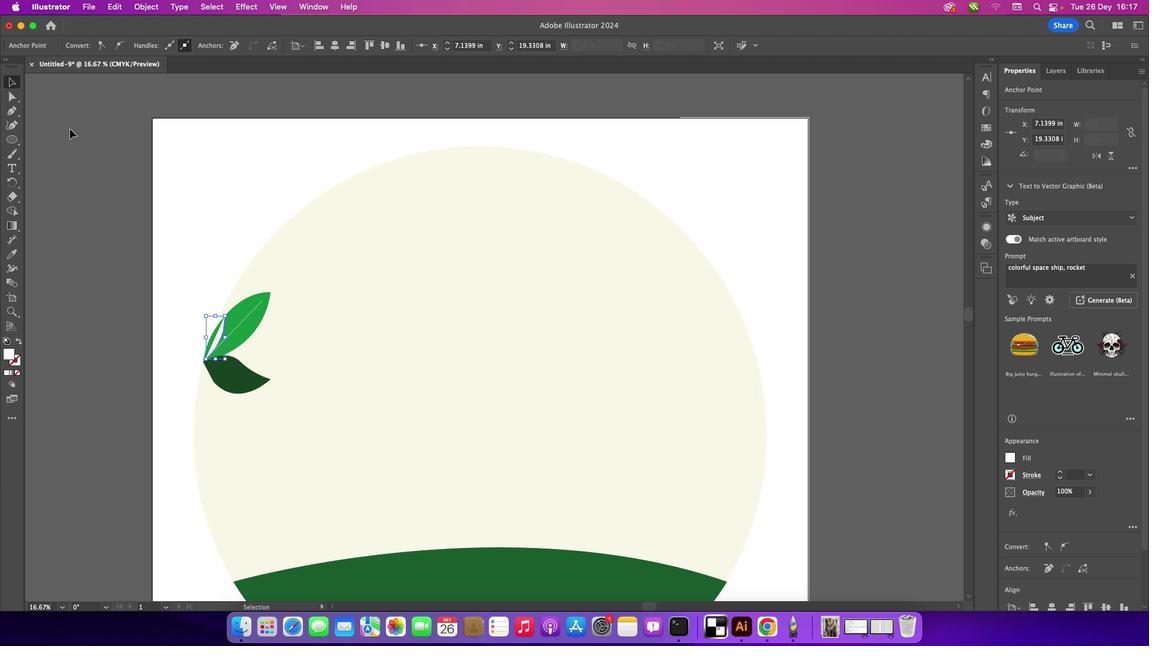 
Action: Mouse moved to (50, 326)
Screenshot: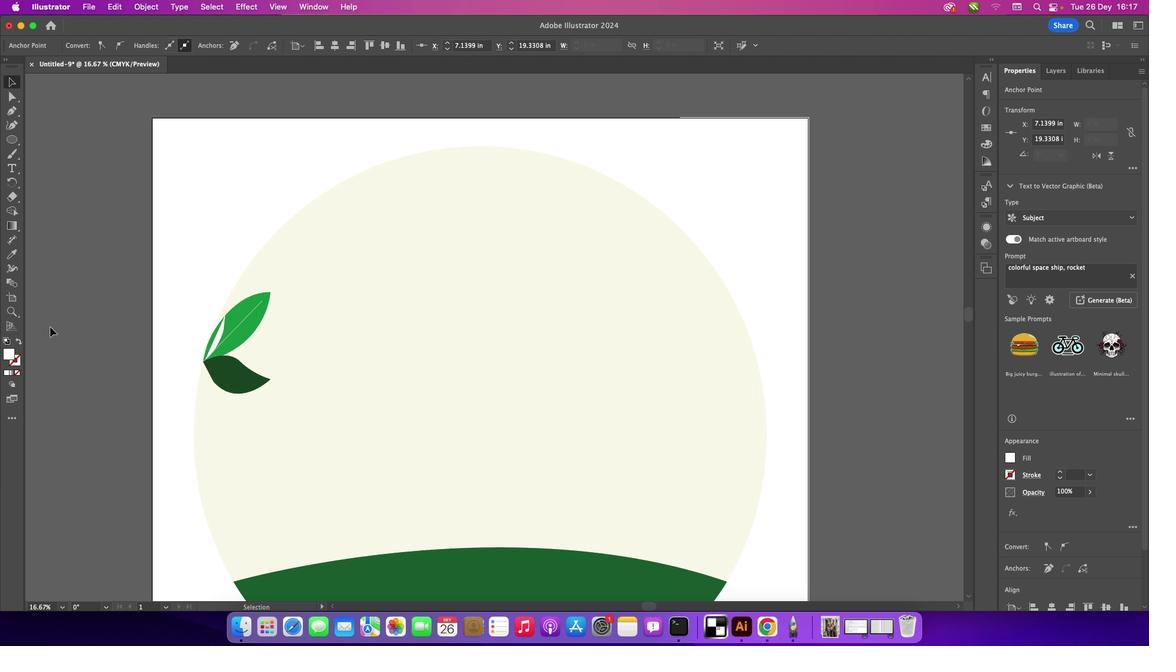 
Action: Mouse pressed left at (50, 326)
Screenshot: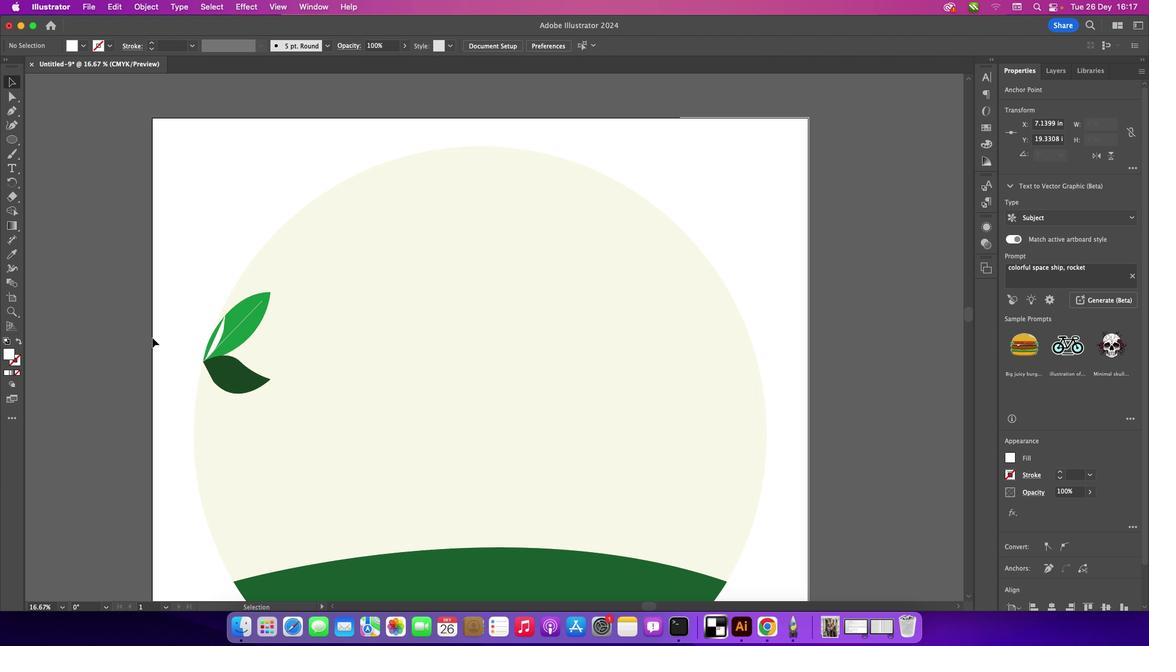 
Action: Mouse moved to (222, 335)
Screenshot: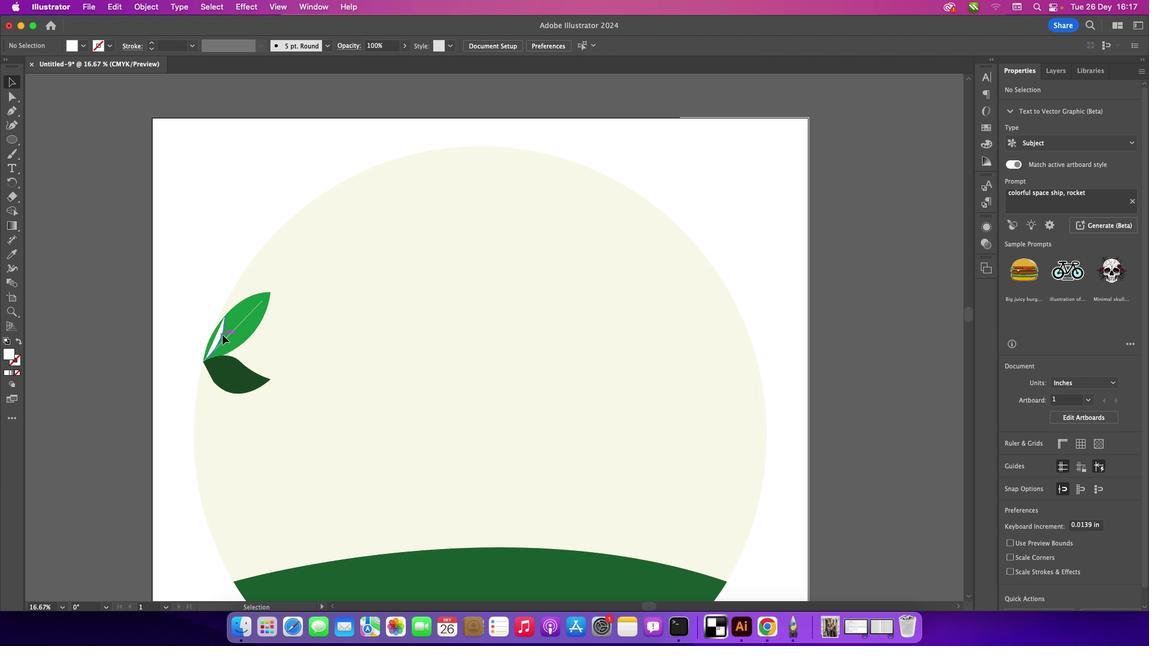 
Action: Mouse pressed left at (222, 335)
Screenshot: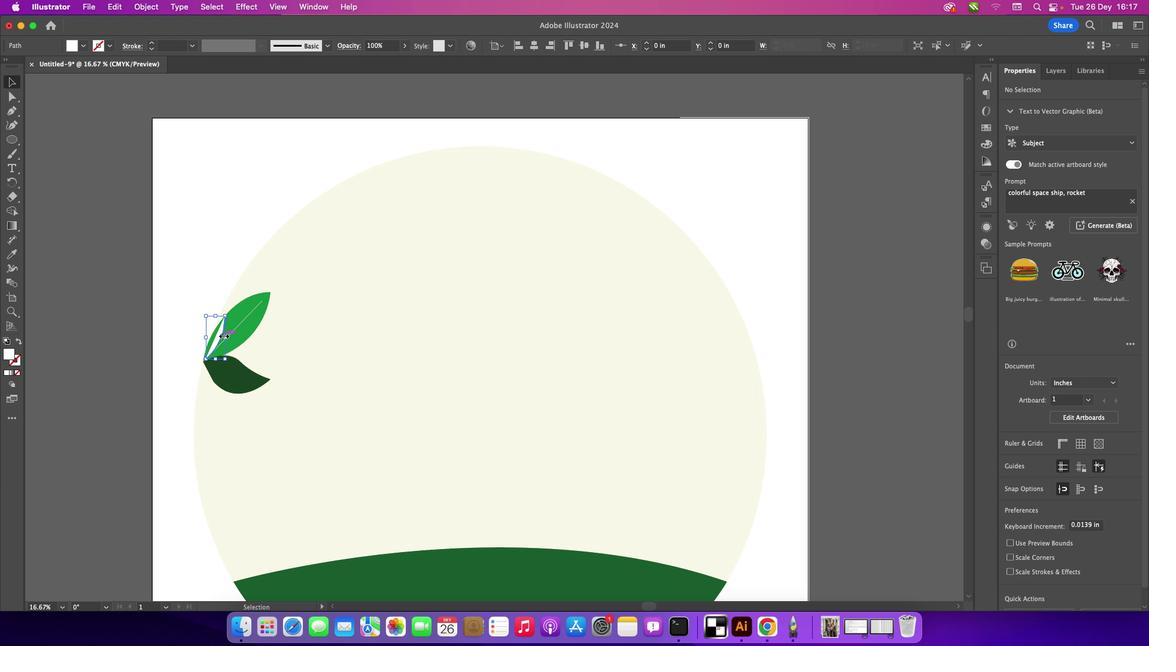
Action: Mouse moved to (20, 338)
Screenshot: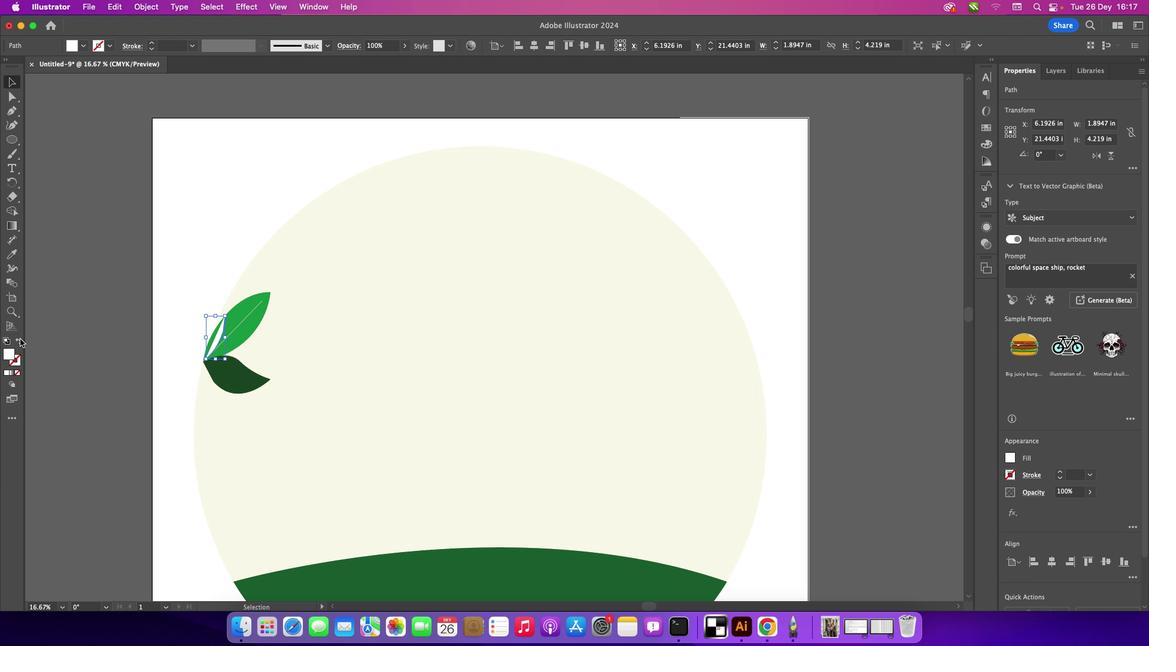 
Action: Mouse pressed left at (20, 338)
Screenshot: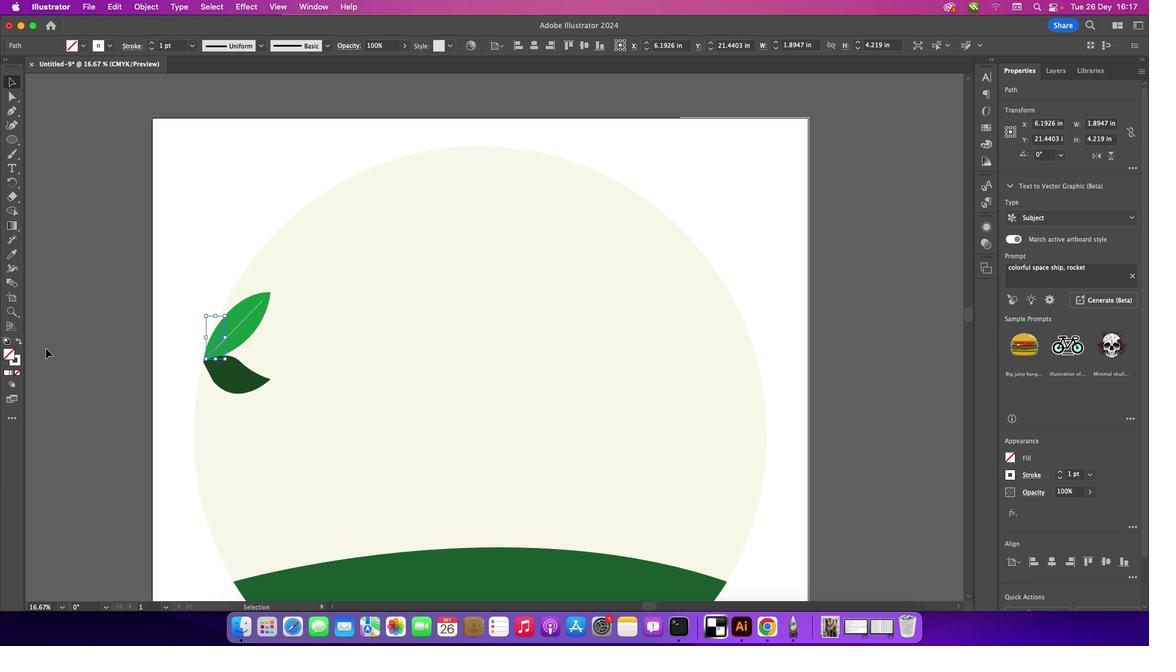 
Action: Mouse moved to (98, 355)
Screenshot: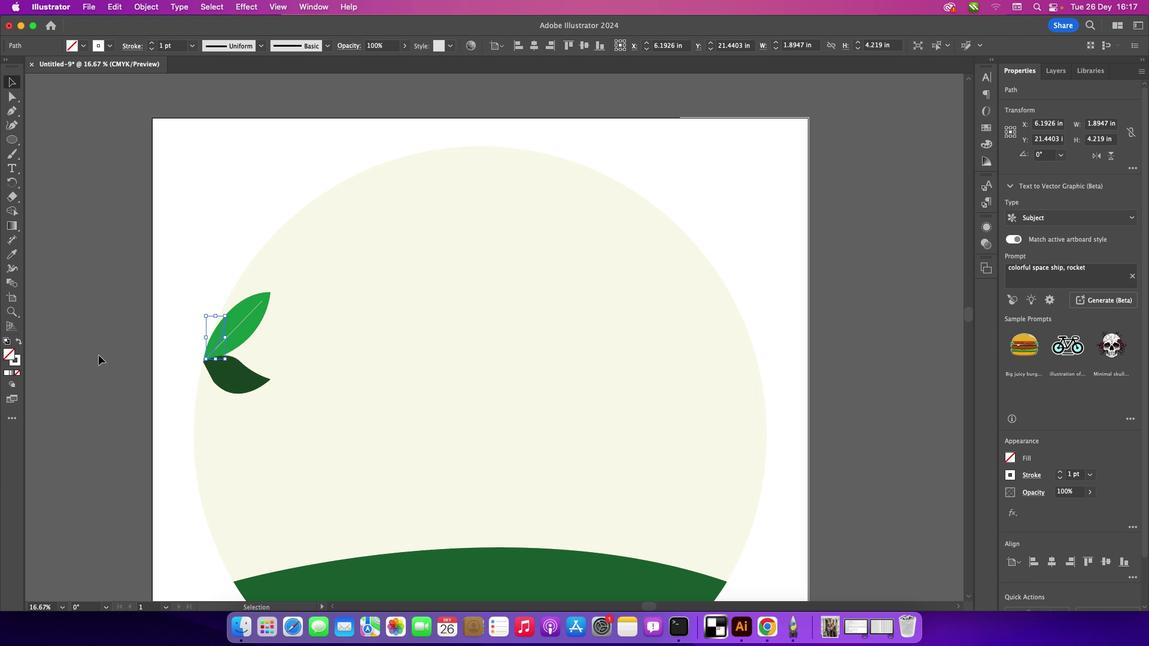 
Action: Mouse pressed left at (98, 355)
Screenshot: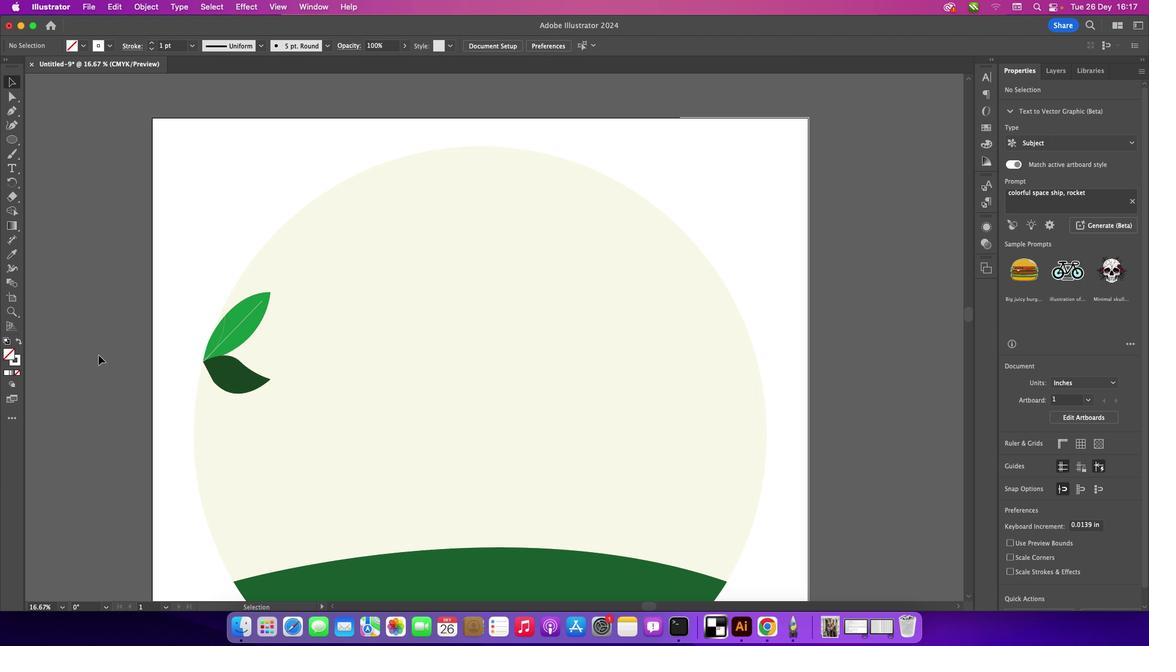 
Action: Mouse moved to (221, 326)
Screenshot: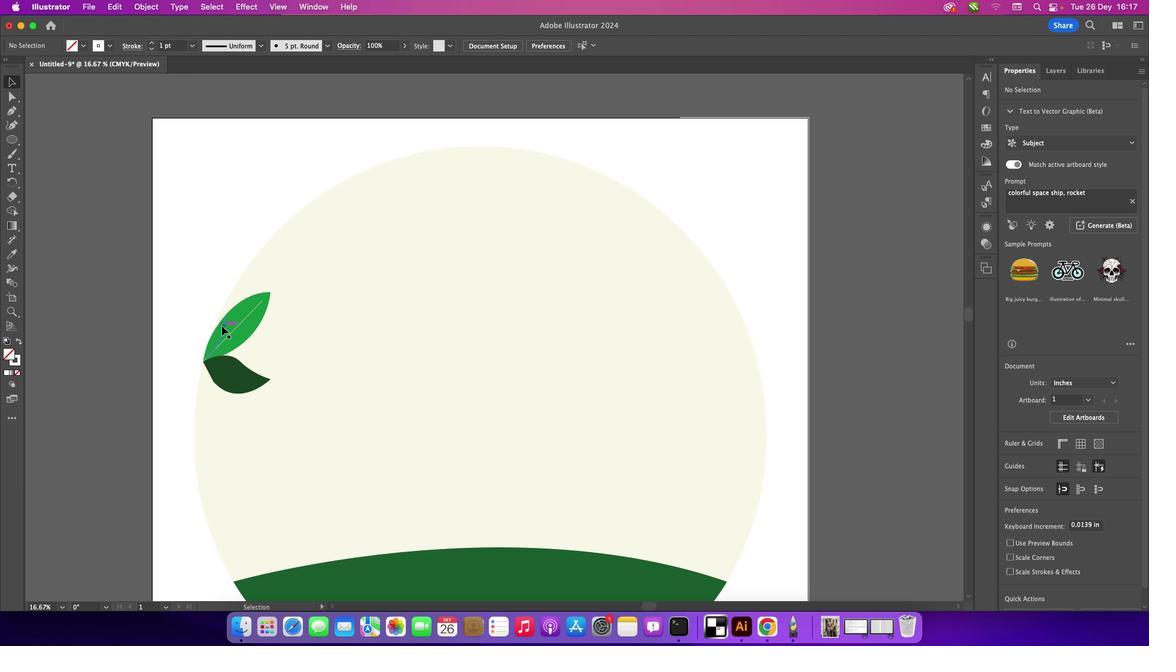 
Action: Mouse pressed left at (221, 326)
Screenshot: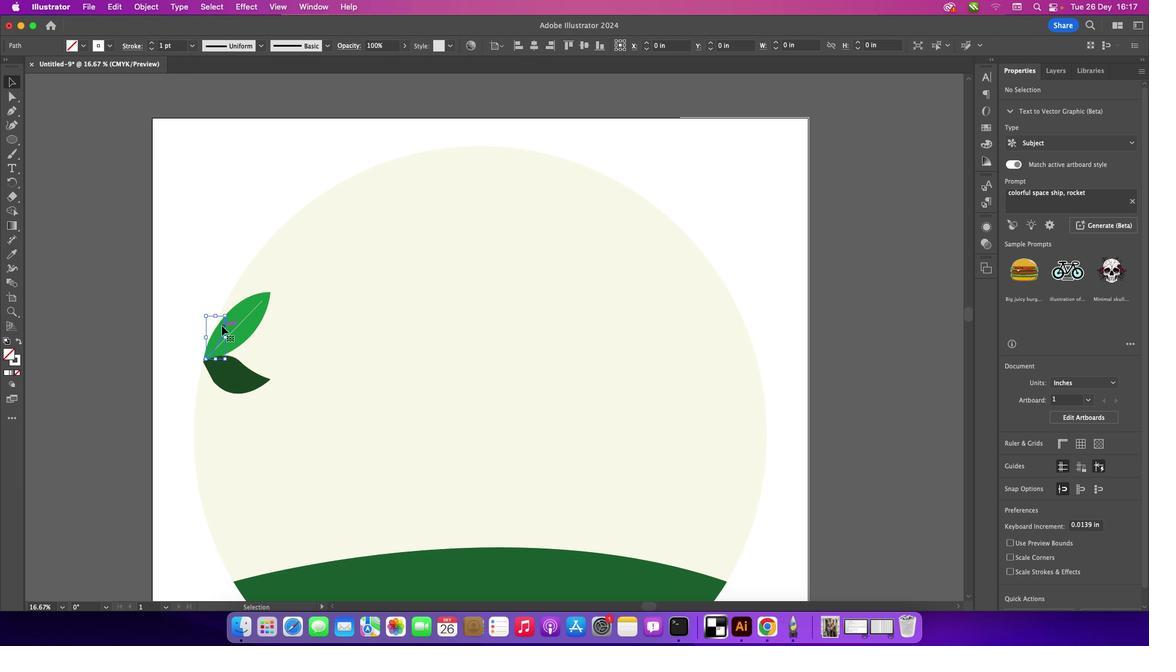
Action: Mouse moved to (196, 45)
Screenshot: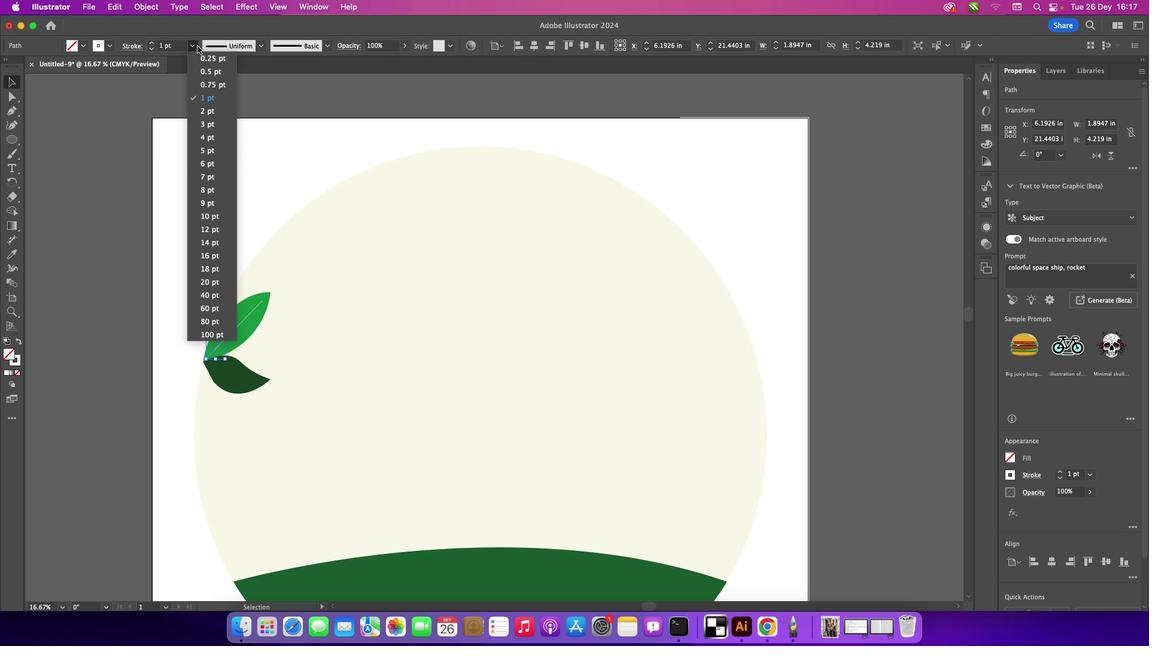
Action: Mouse pressed left at (196, 45)
Screenshot: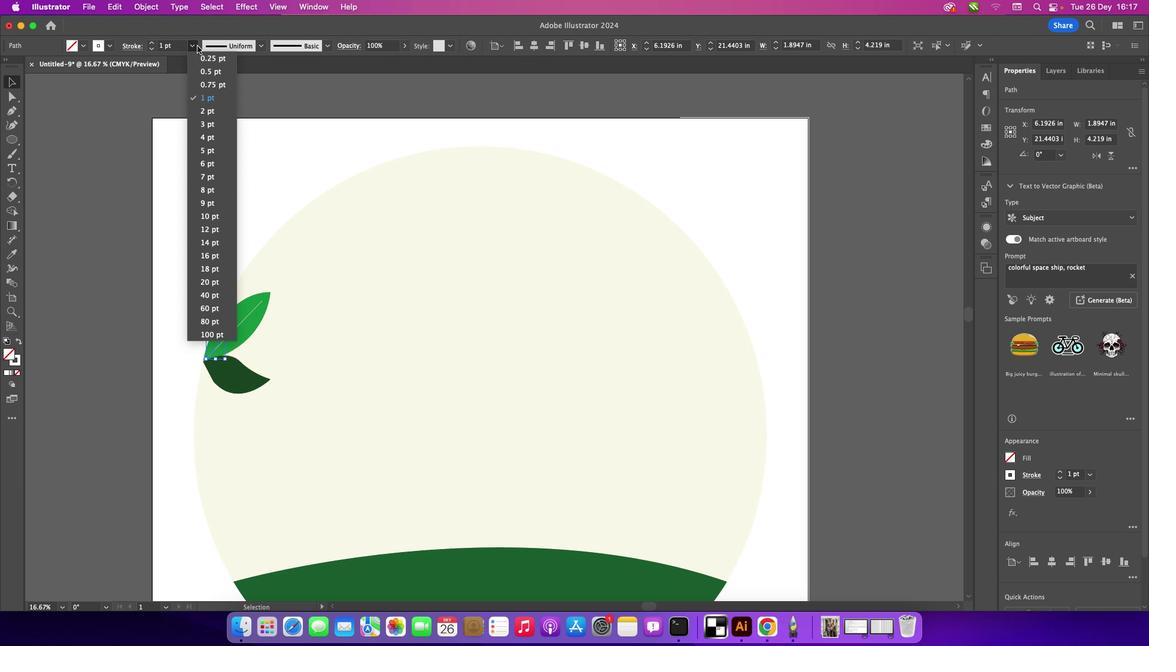 
Action: Mouse moved to (205, 107)
Screenshot: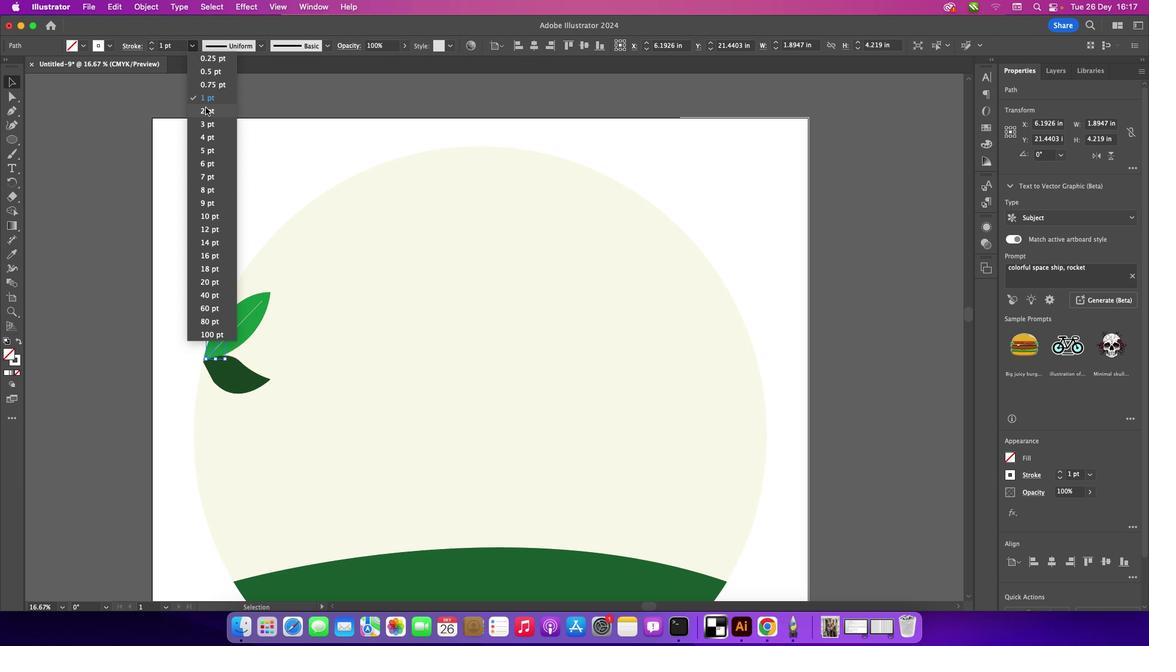 
Action: Mouse pressed left at (205, 107)
Screenshot: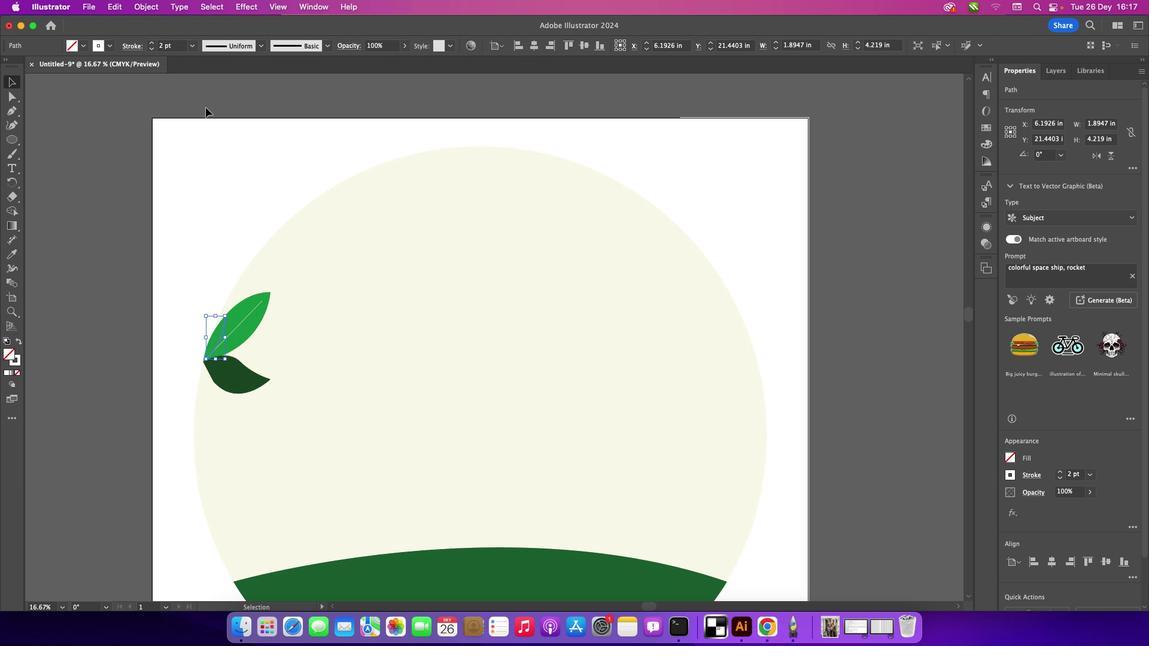 
Action: Mouse moved to (186, 167)
Screenshot: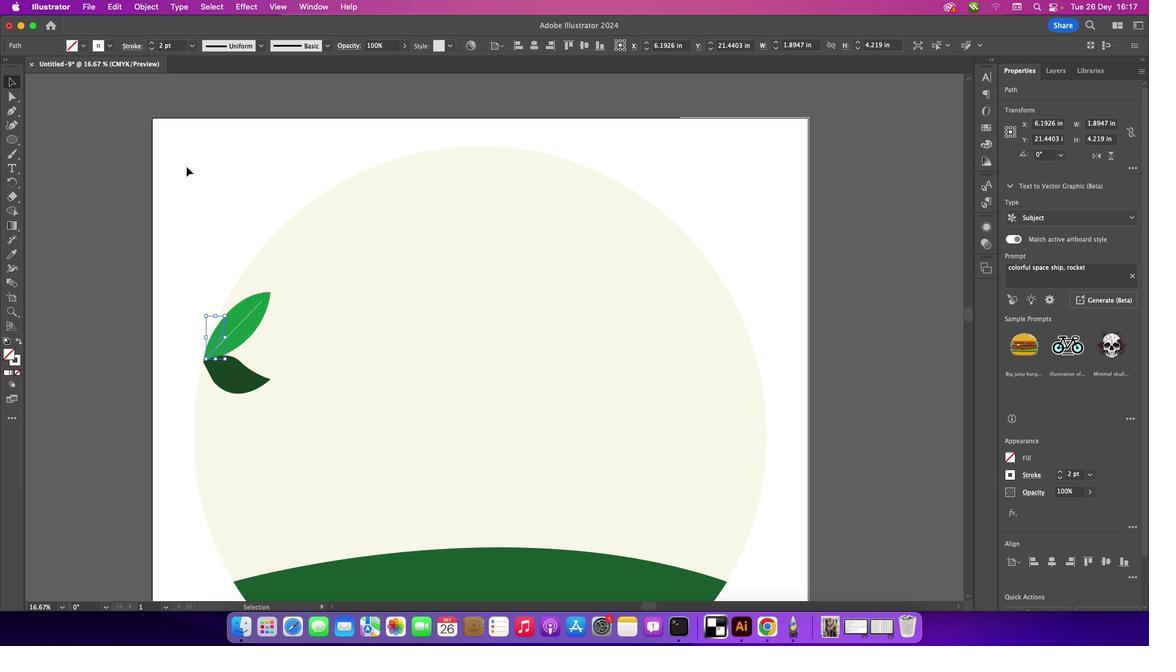 
Action: Mouse pressed left at (186, 167)
Screenshot: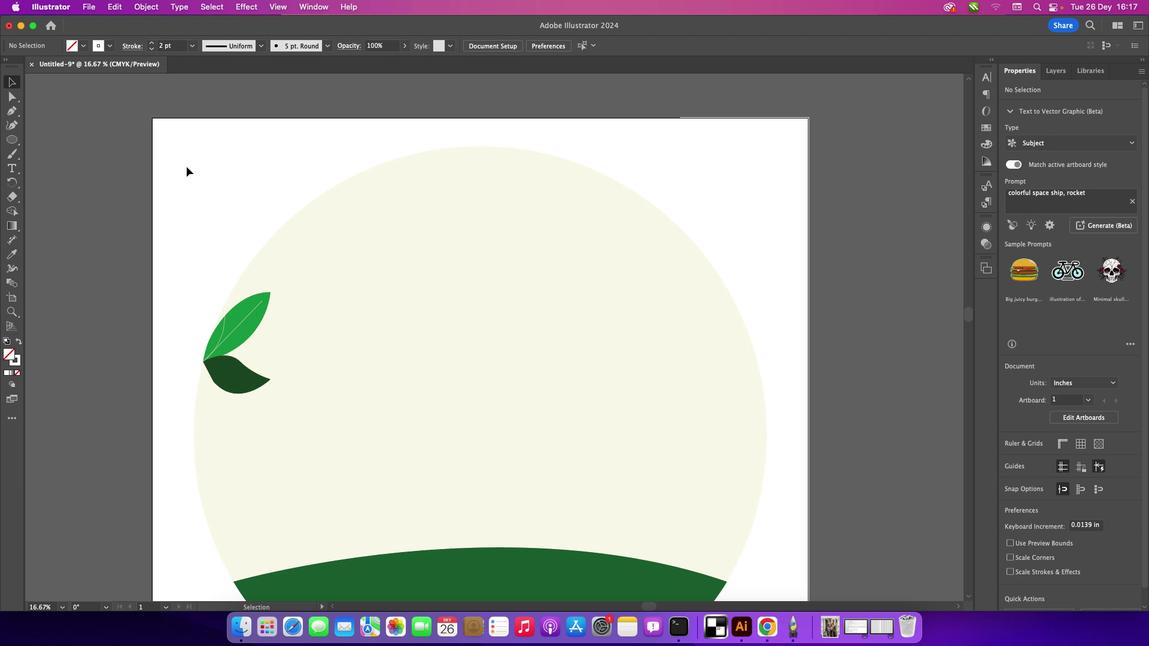 
Action: Mouse moved to (3, 110)
Screenshot: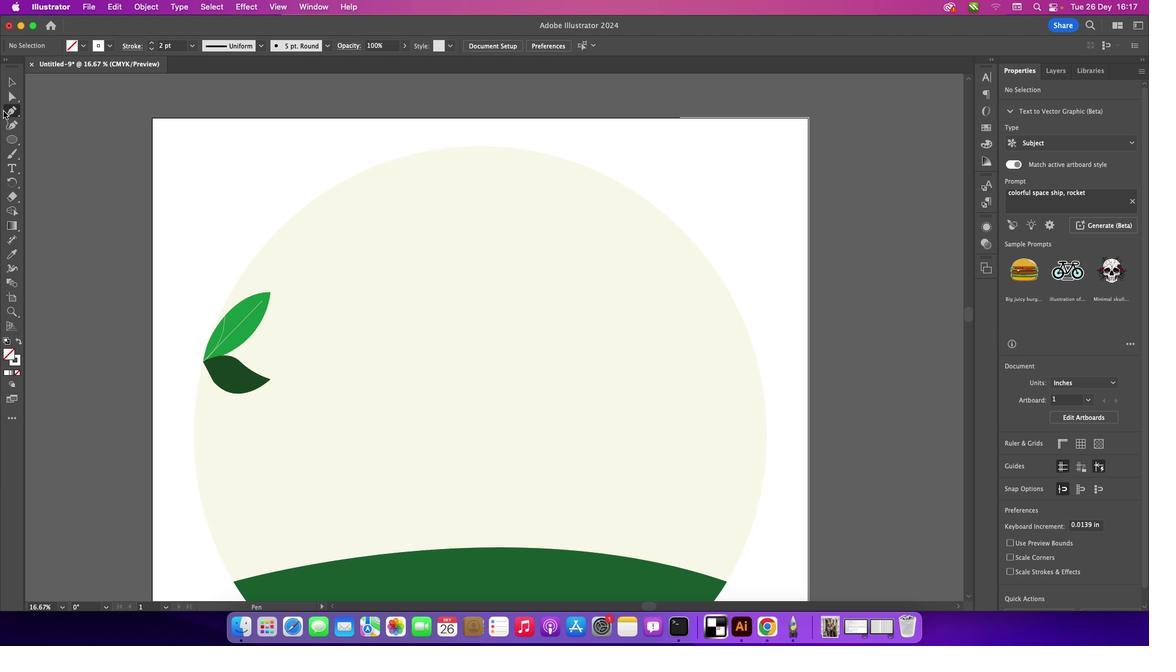 
Action: Mouse pressed left at (3, 110)
Screenshot: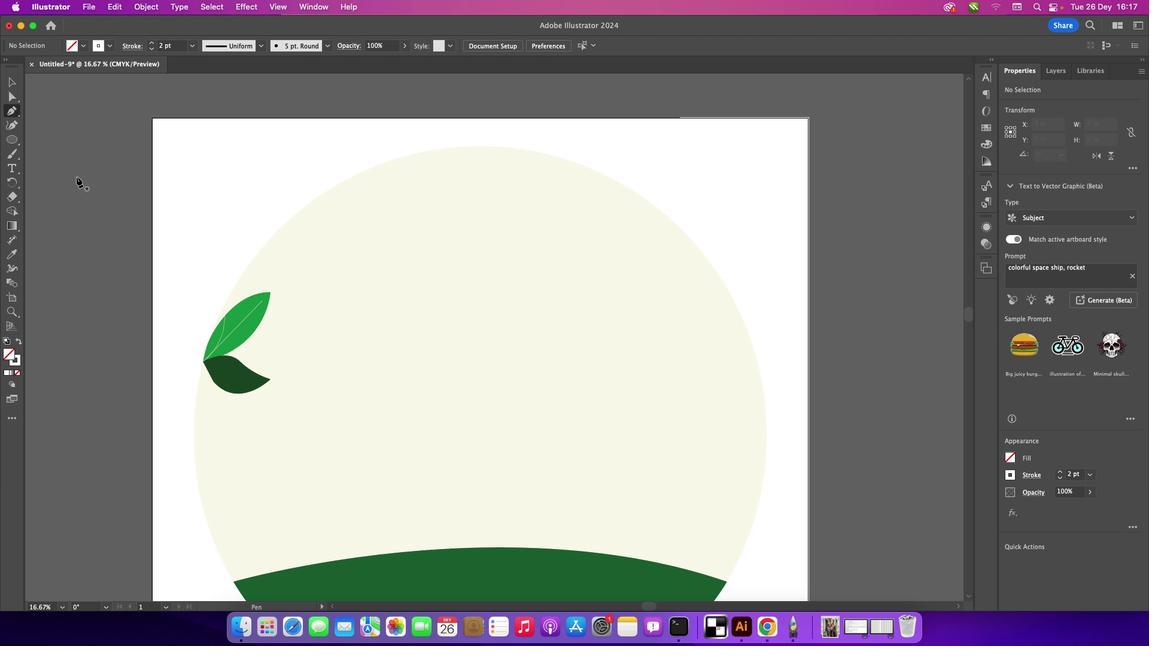 
Action: Mouse moved to (231, 332)
Screenshot: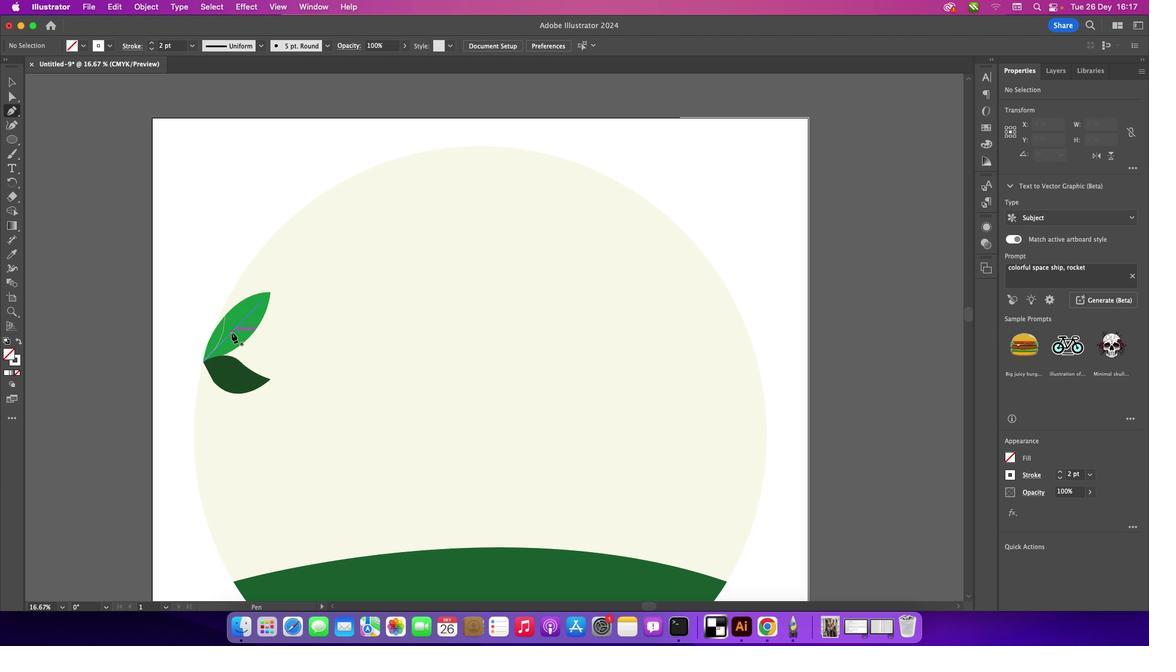 
Action: Mouse pressed left at (231, 332)
Screenshot: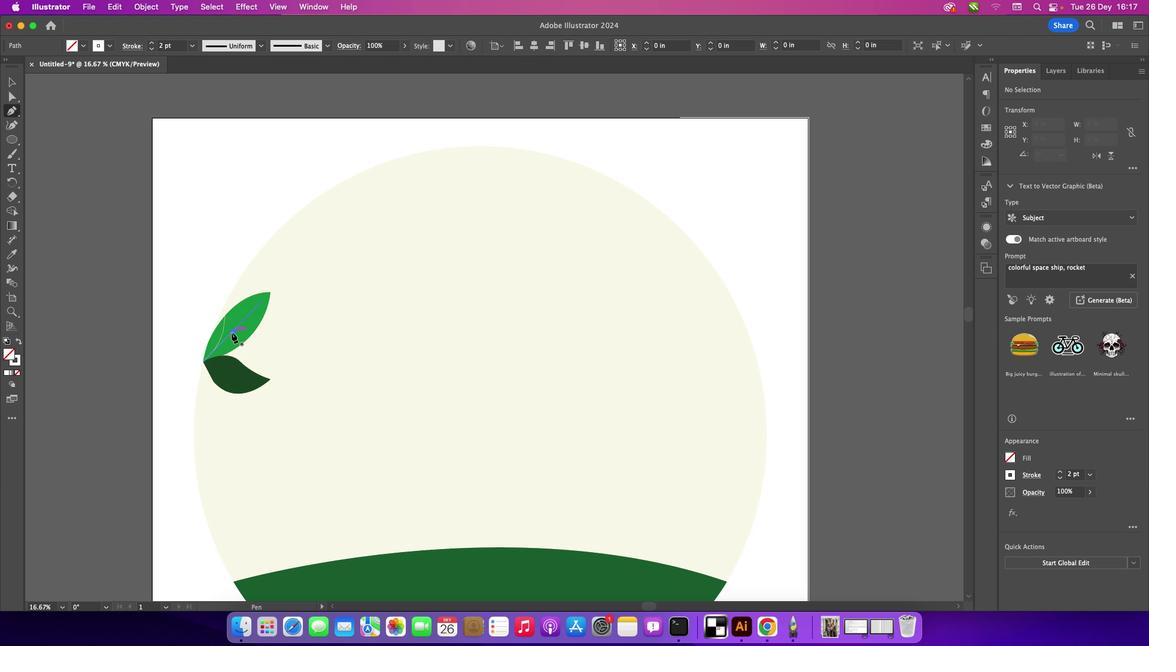 
Action: Mouse moved to (255, 325)
Screenshot: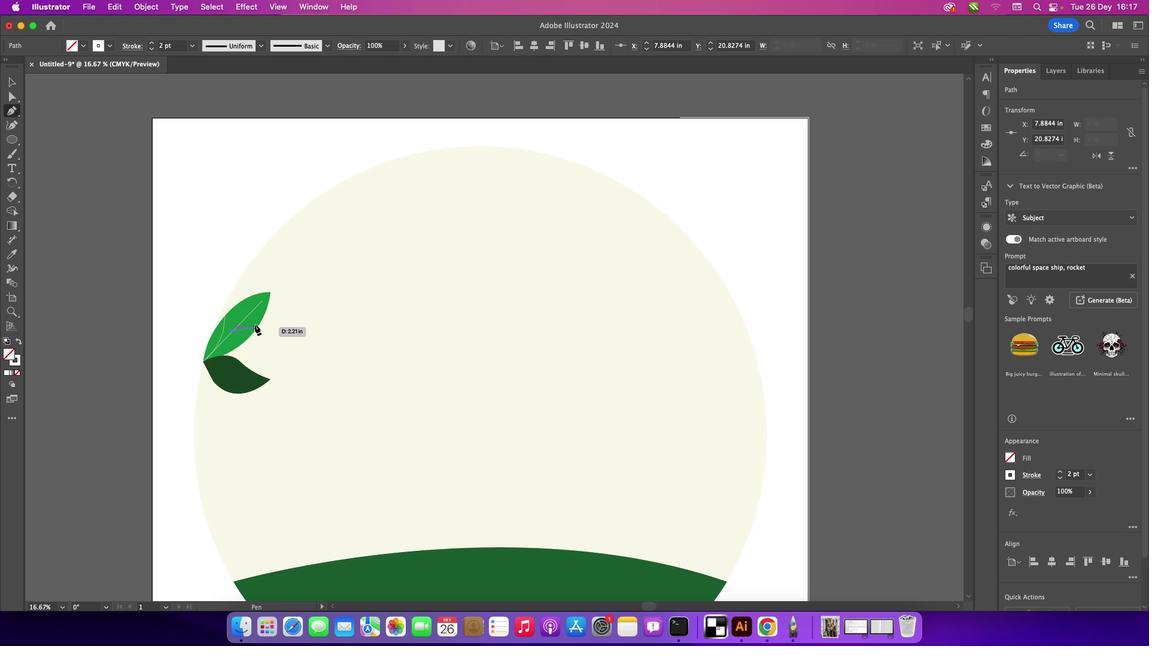 
Action: Mouse pressed left at (255, 325)
Screenshot: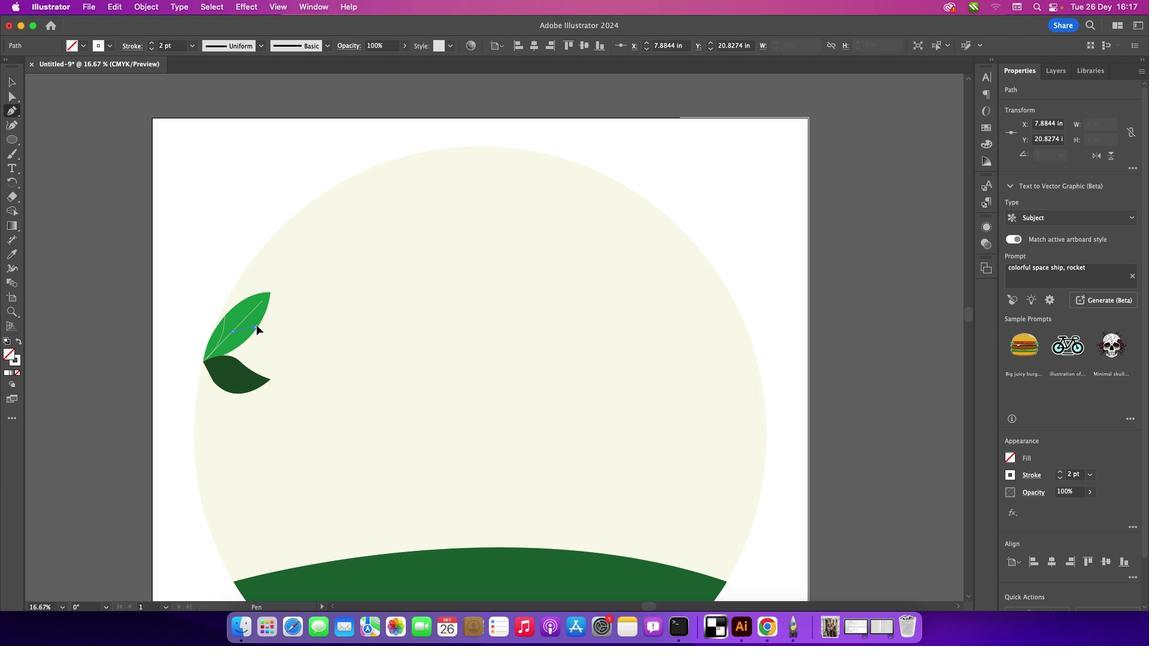 
Action: Mouse moved to (254, 325)
Screenshot: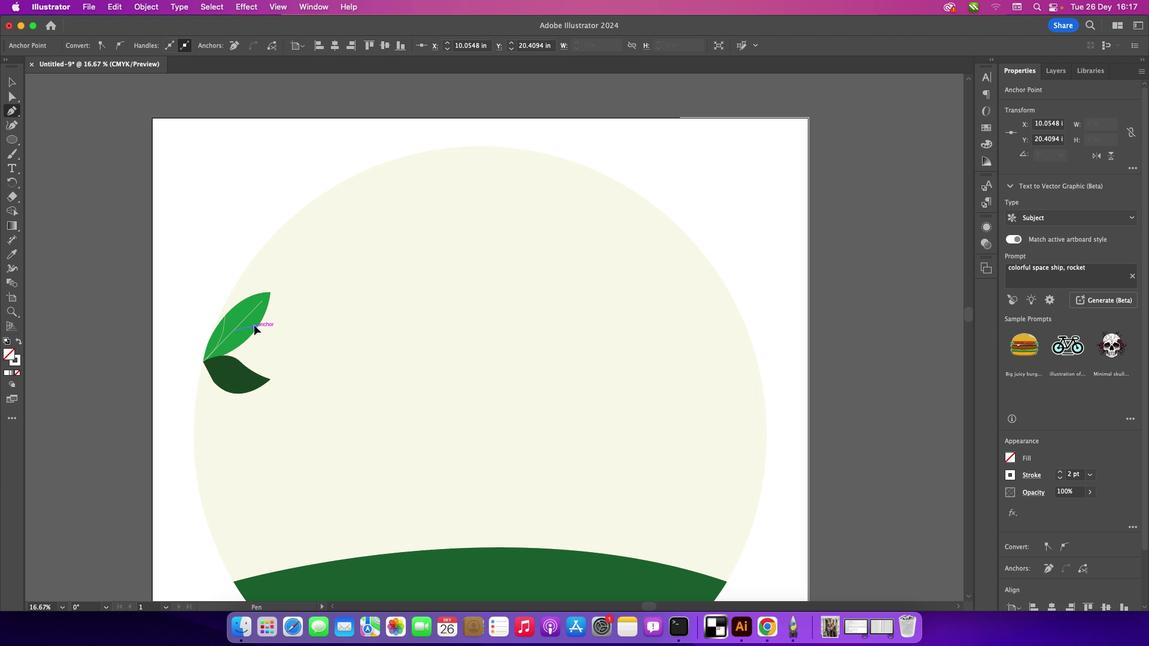 
Action: Mouse pressed left at (254, 325)
Screenshot: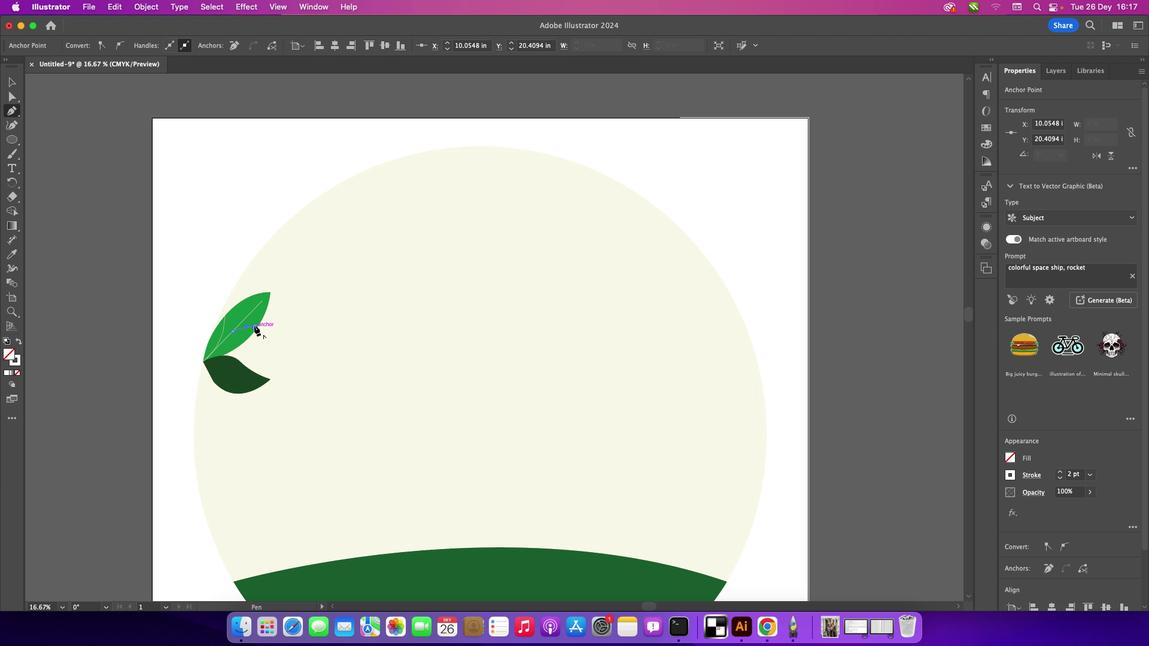 
Action: Mouse moved to (13, 79)
Screenshot: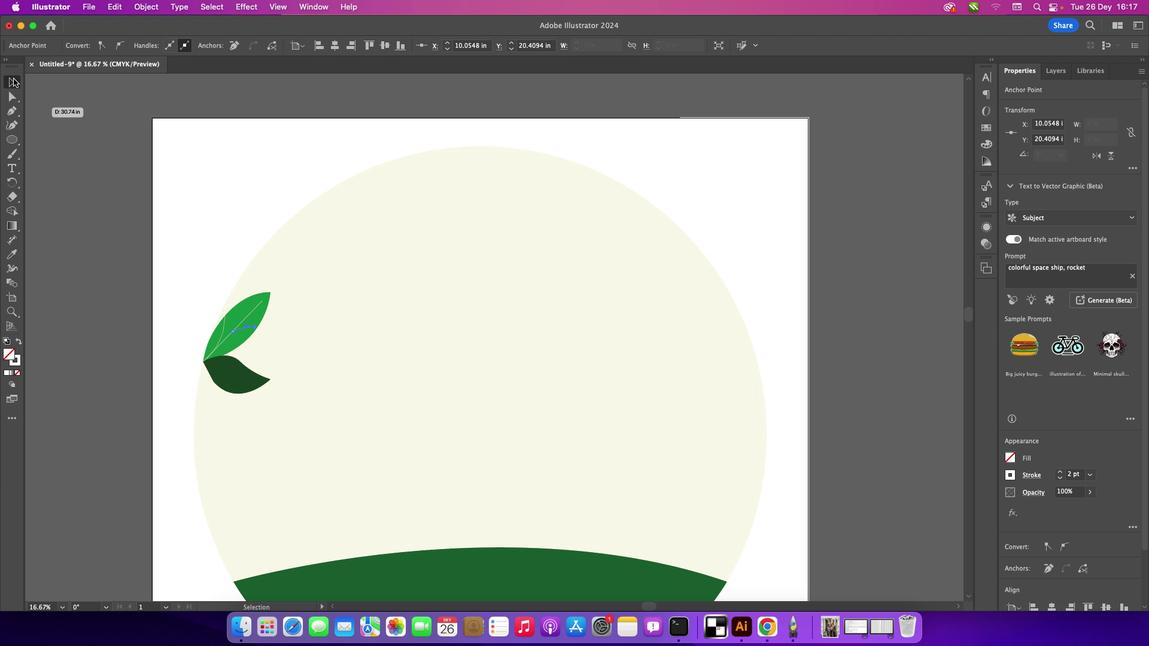 
Action: Mouse pressed left at (13, 79)
Screenshot: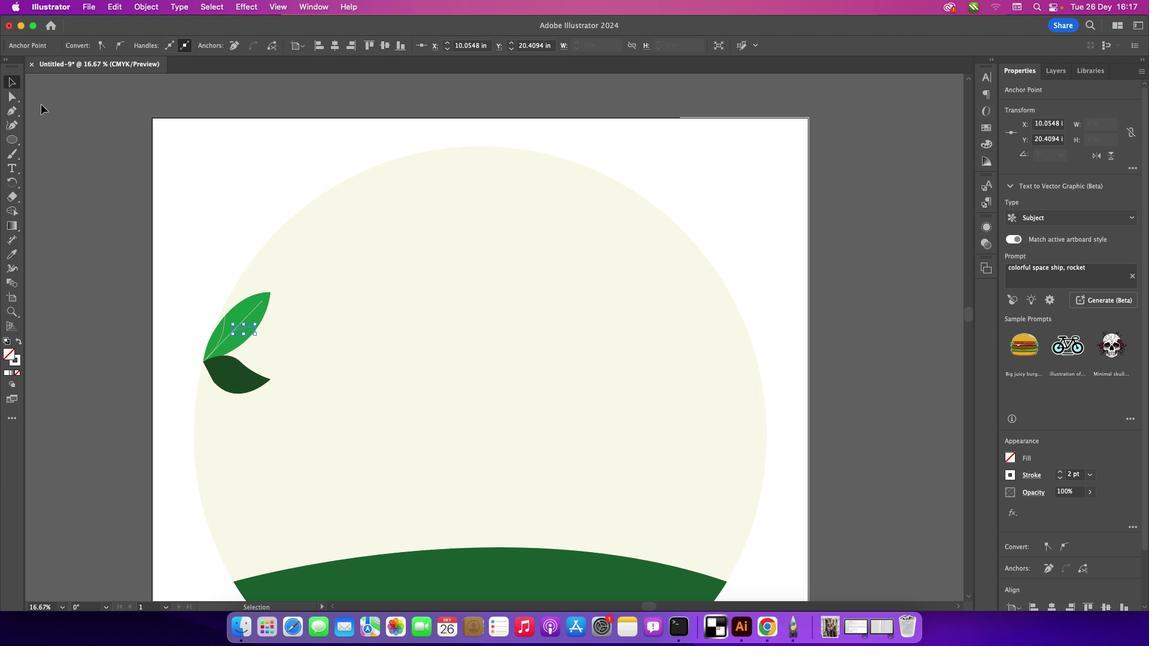 
Action: Mouse moved to (80, 129)
Screenshot: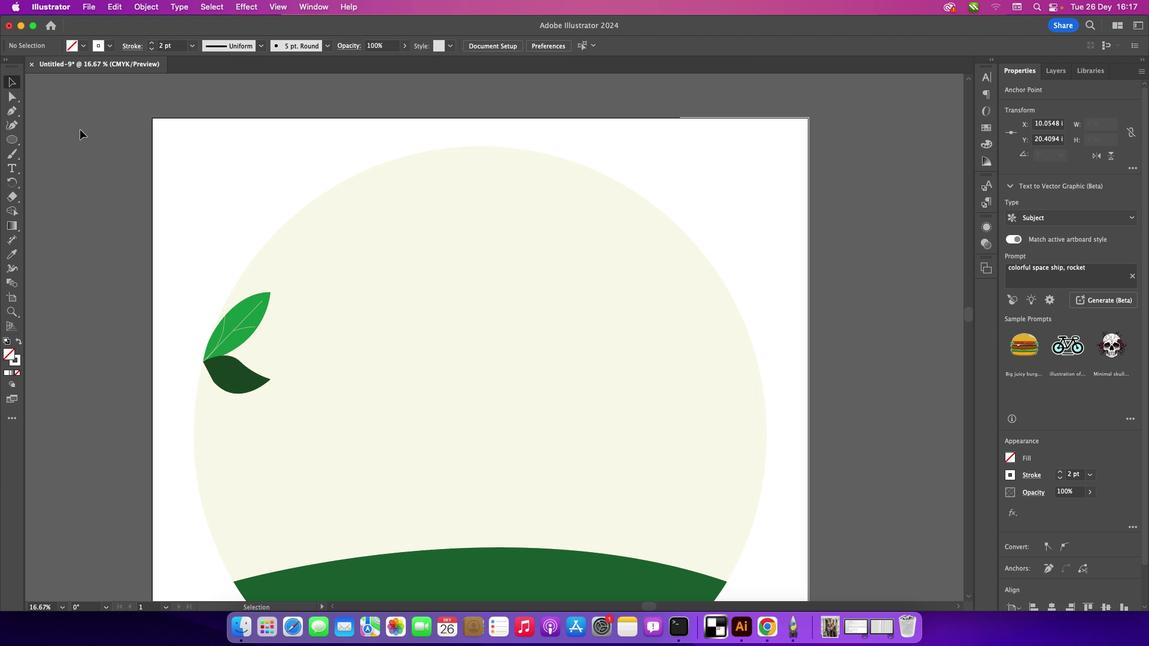 
Action: Mouse pressed left at (80, 129)
Screenshot: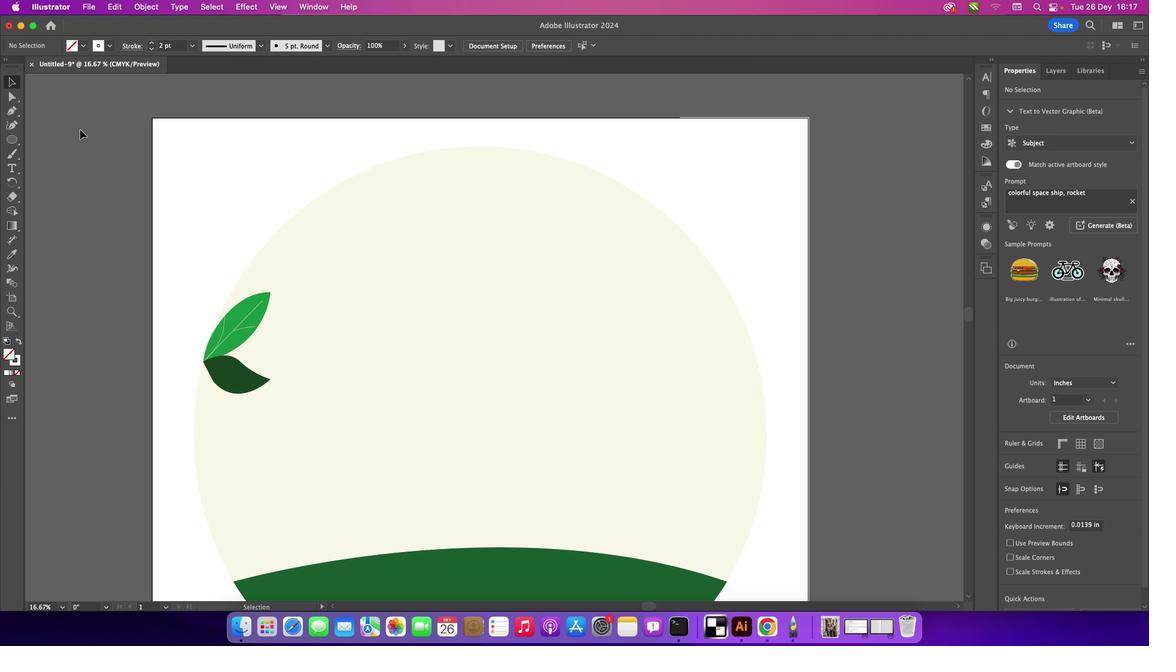 
Action: Mouse moved to (5, 112)
Screenshot: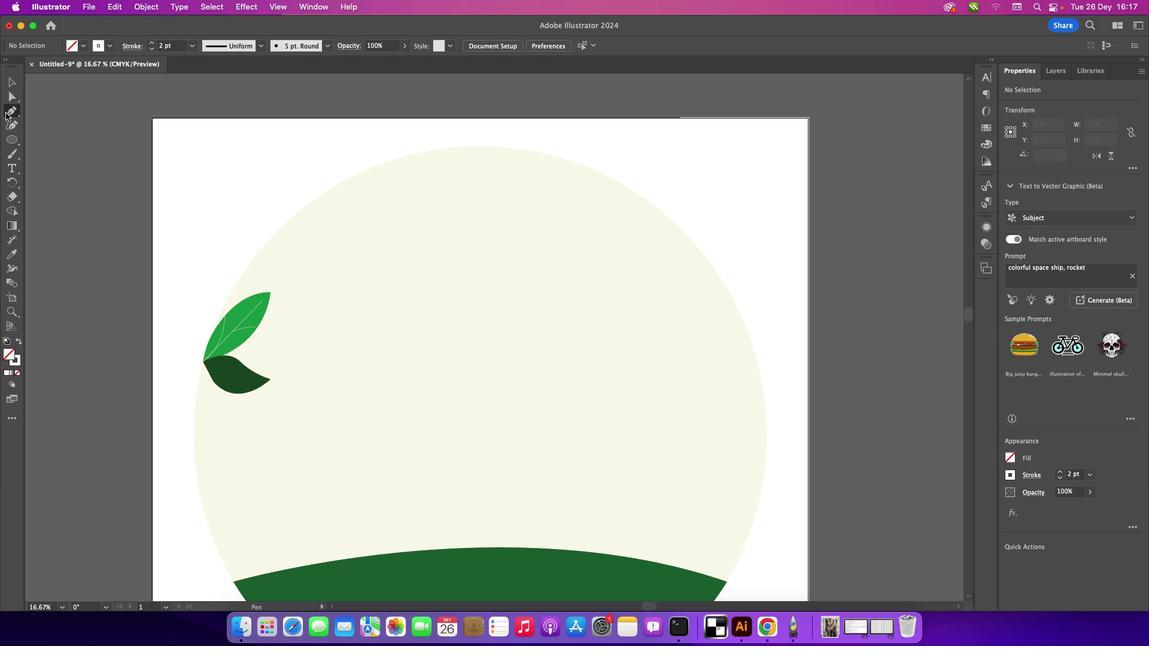 
Action: Mouse pressed left at (5, 112)
Screenshot: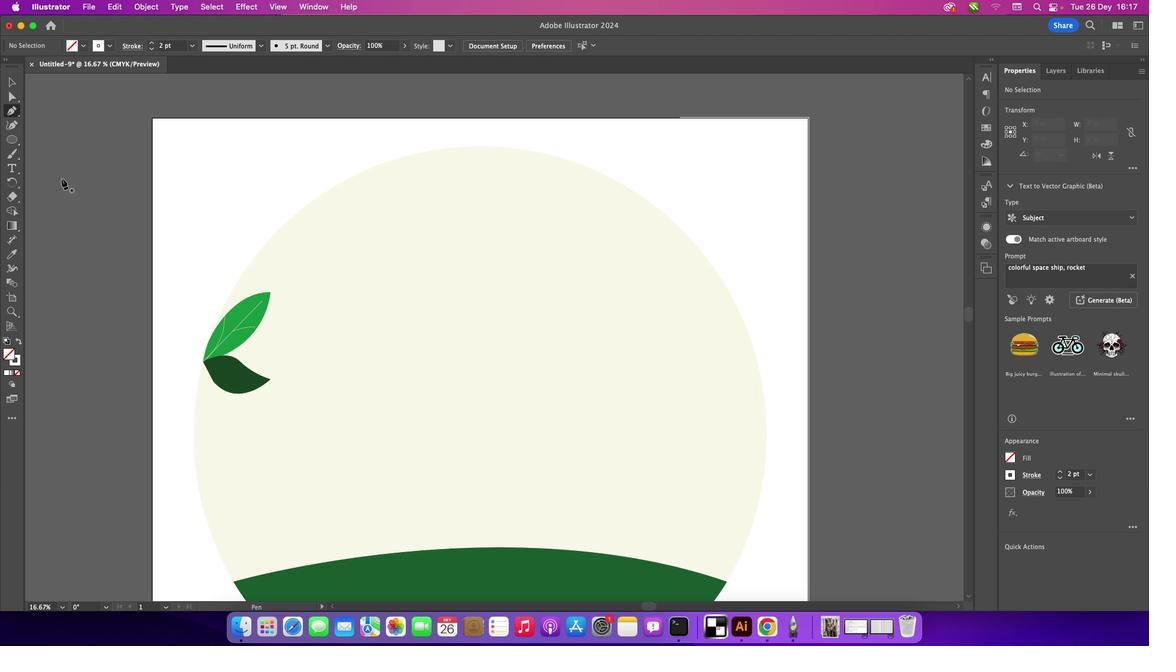 
Action: Mouse moved to (203, 362)
Screenshot: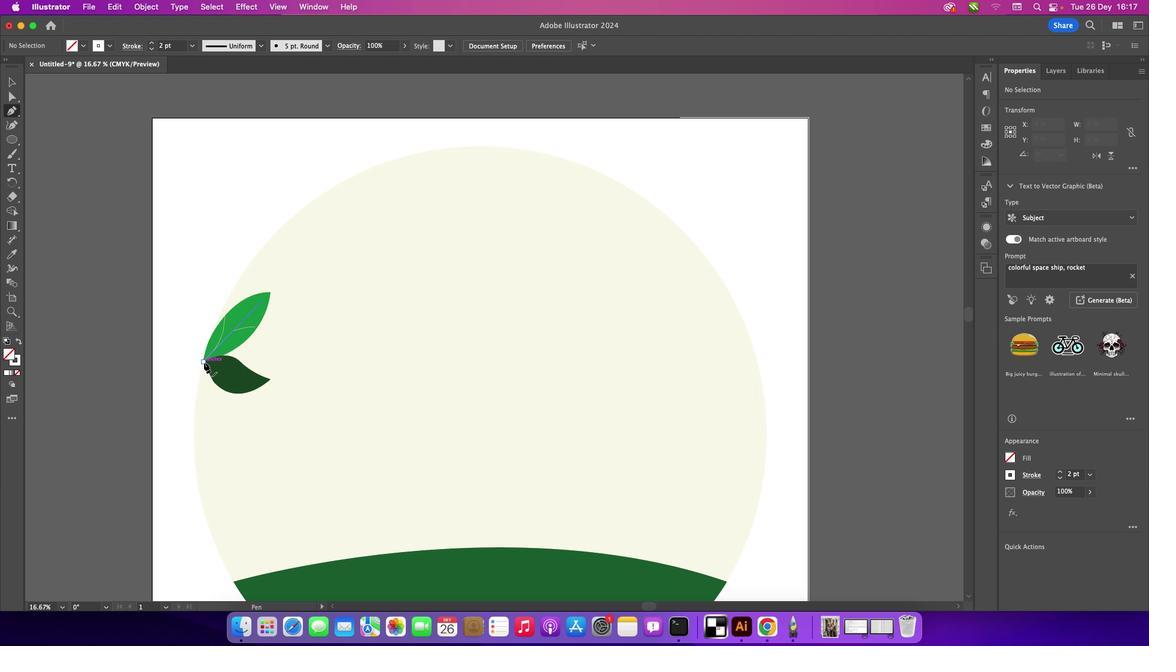 
Action: Mouse pressed left at (203, 362)
Screenshot: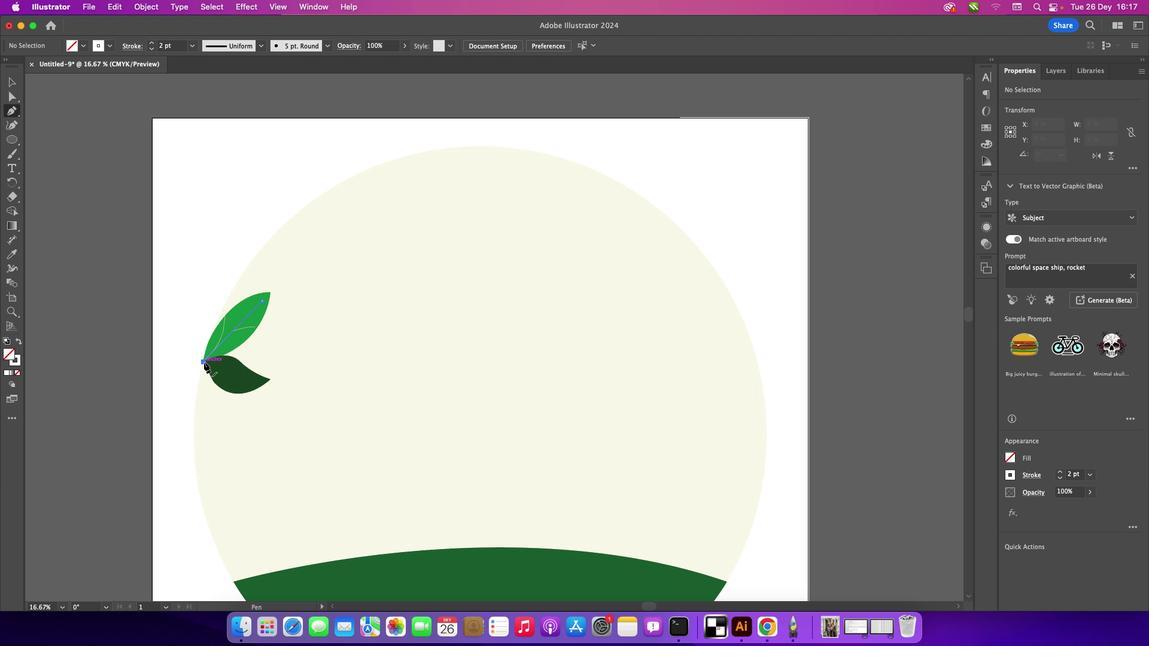 
Action: Mouse moved to (241, 378)
Screenshot: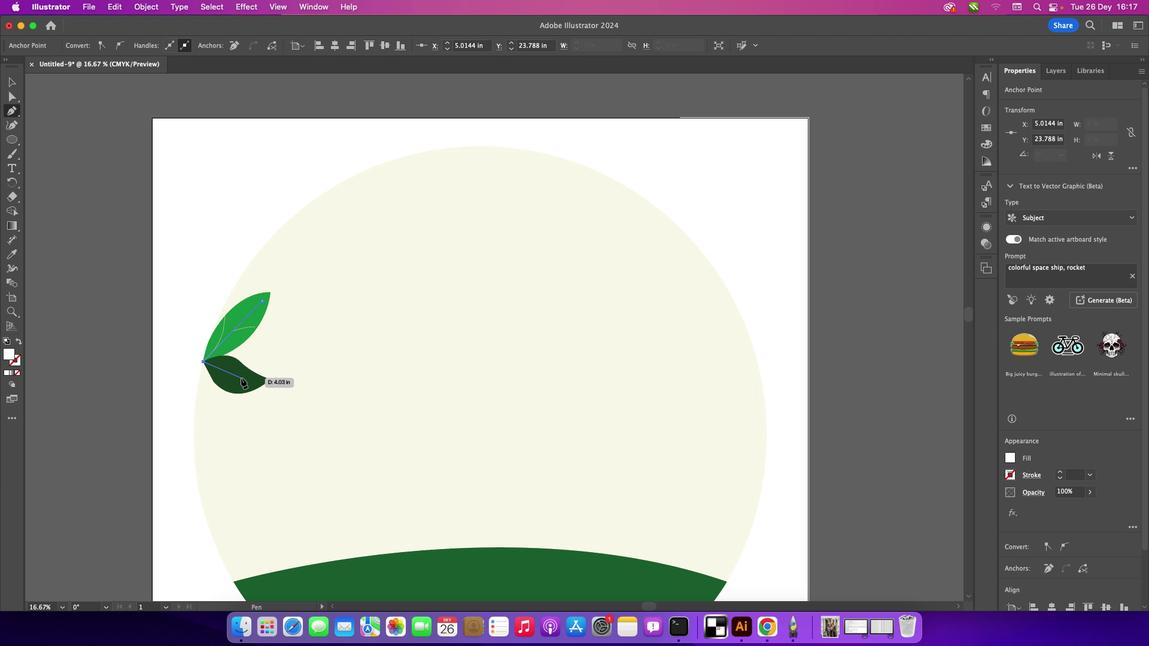 
Action: Mouse pressed left at (241, 378)
Screenshot: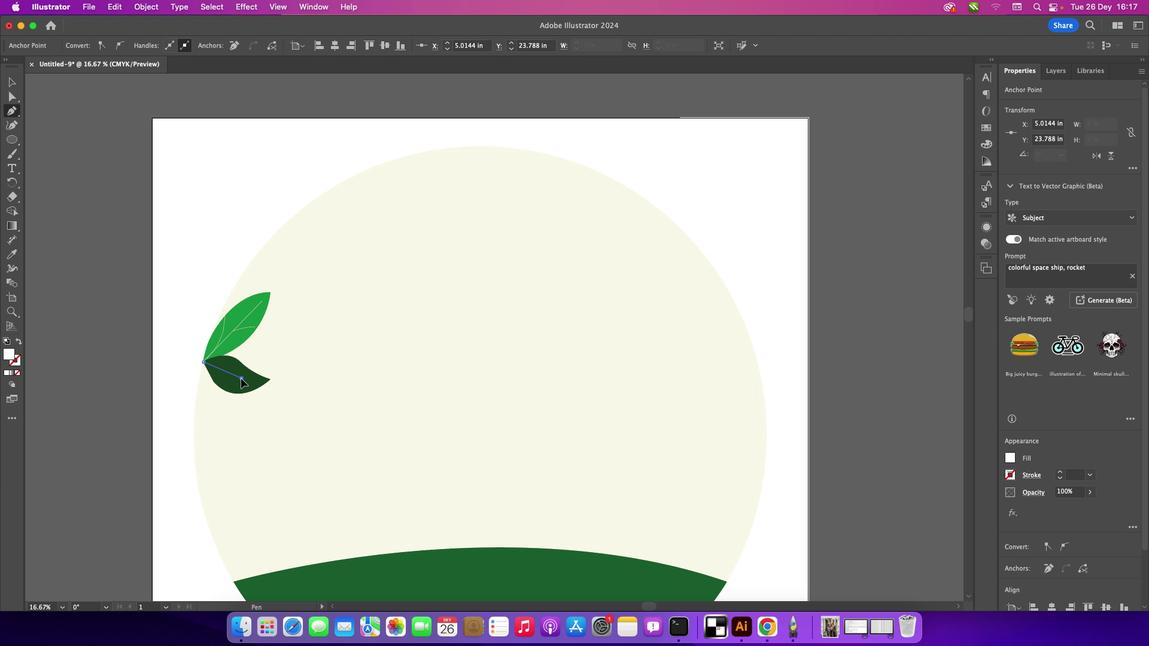 
Action: Mouse moved to (259, 381)
Screenshot: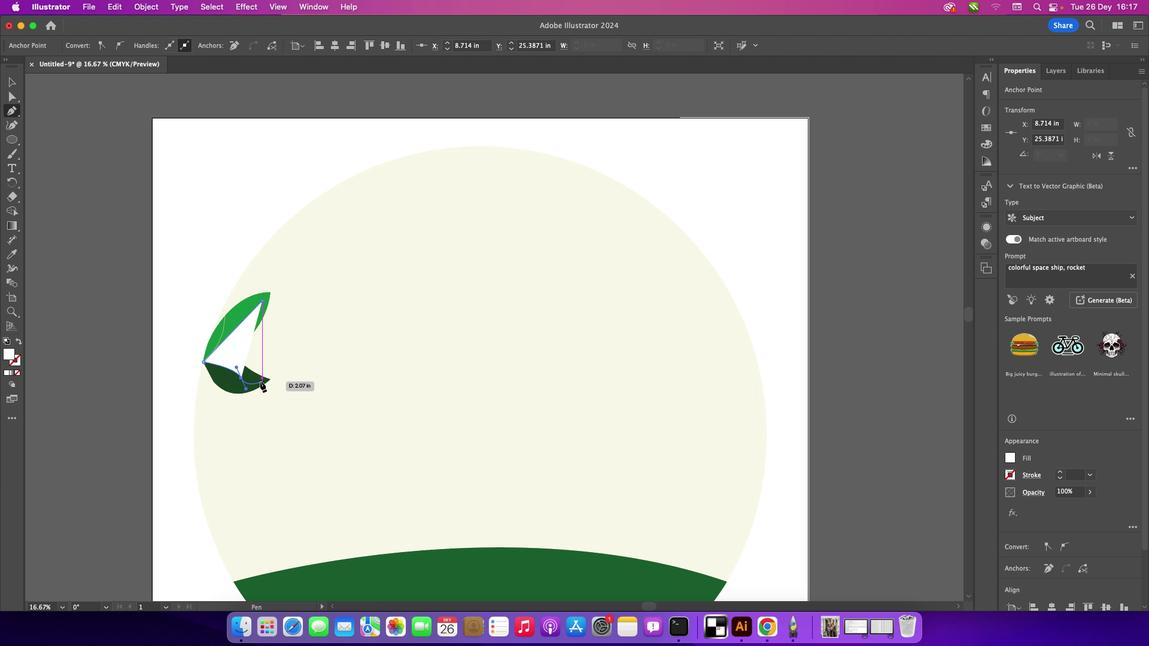
Action: Key pressed Key.cmd'z'
Screenshot: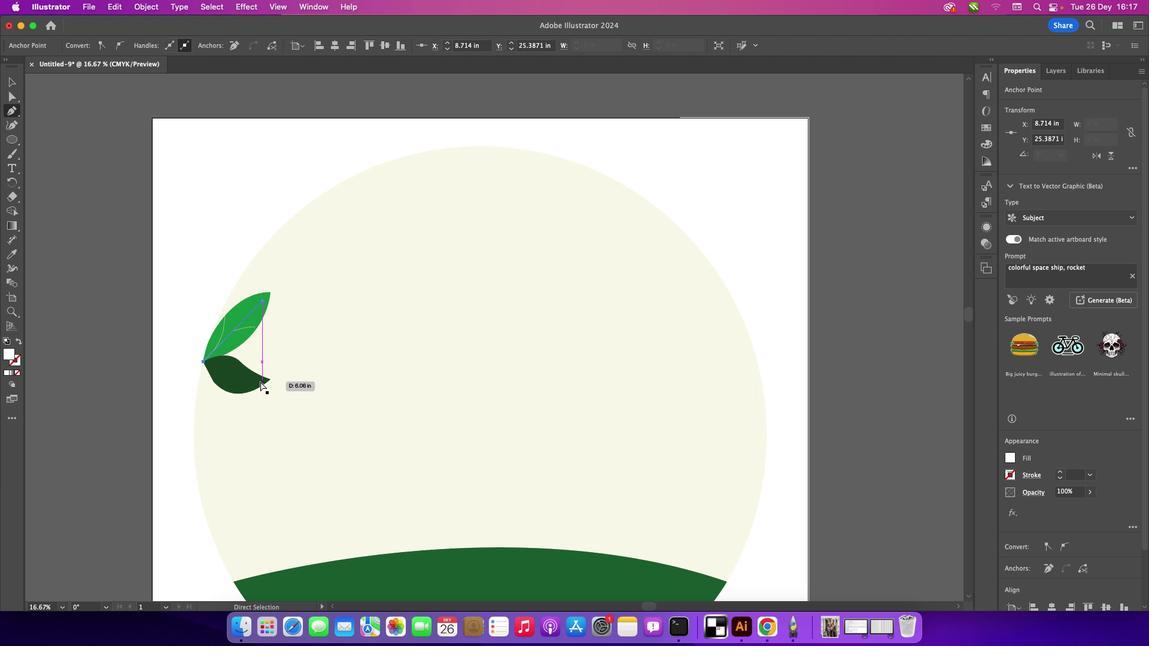 
Action: Mouse moved to (12, 85)
Screenshot: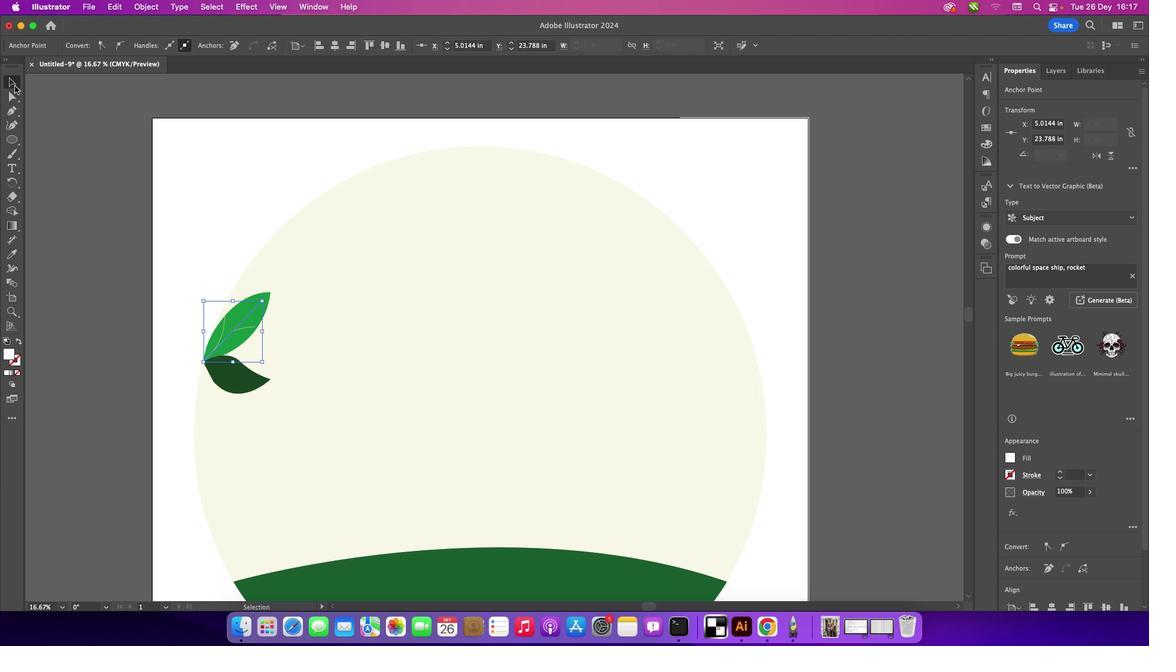 
Action: Mouse pressed left at (12, 85)
Screenshot: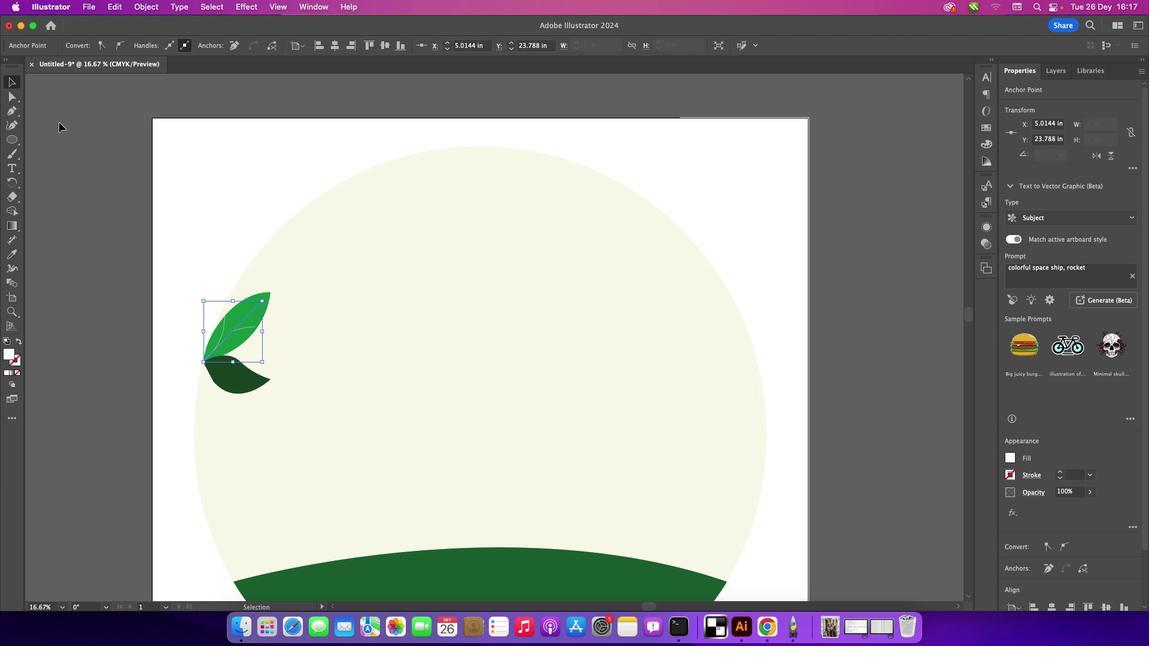 
Action: Mouse moved to (58, 122)
Screenshot: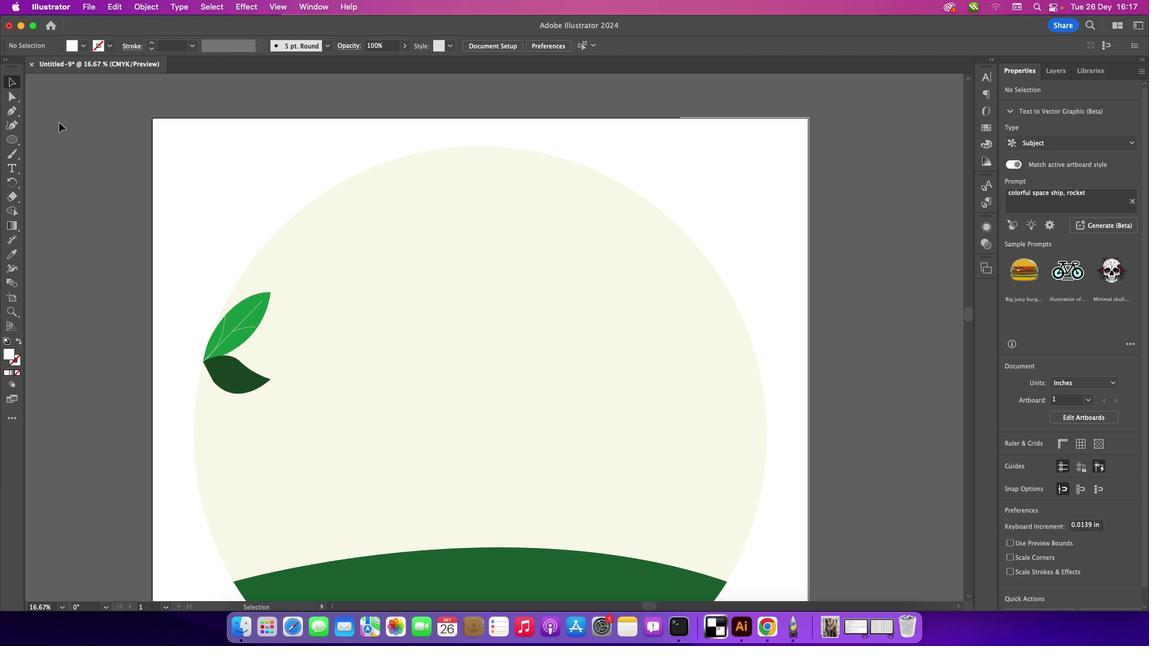 
Action: Mouse pressed left at (58, 122)
Screenshot: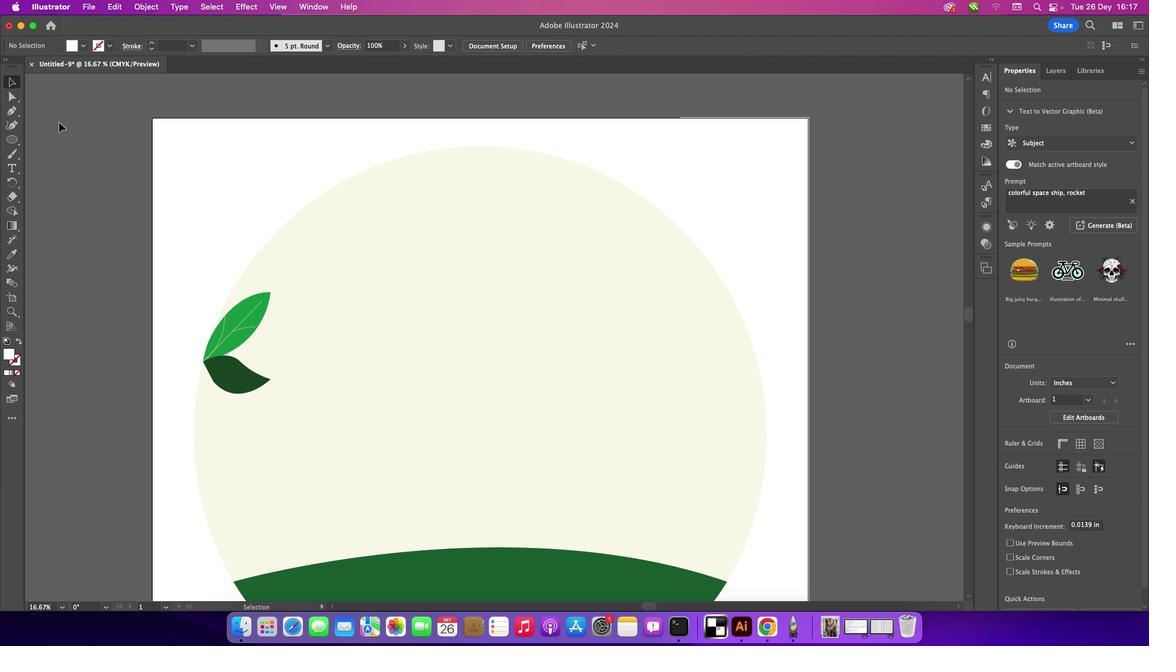 
Action: Mouse moved to (94, 294)
Screenshot: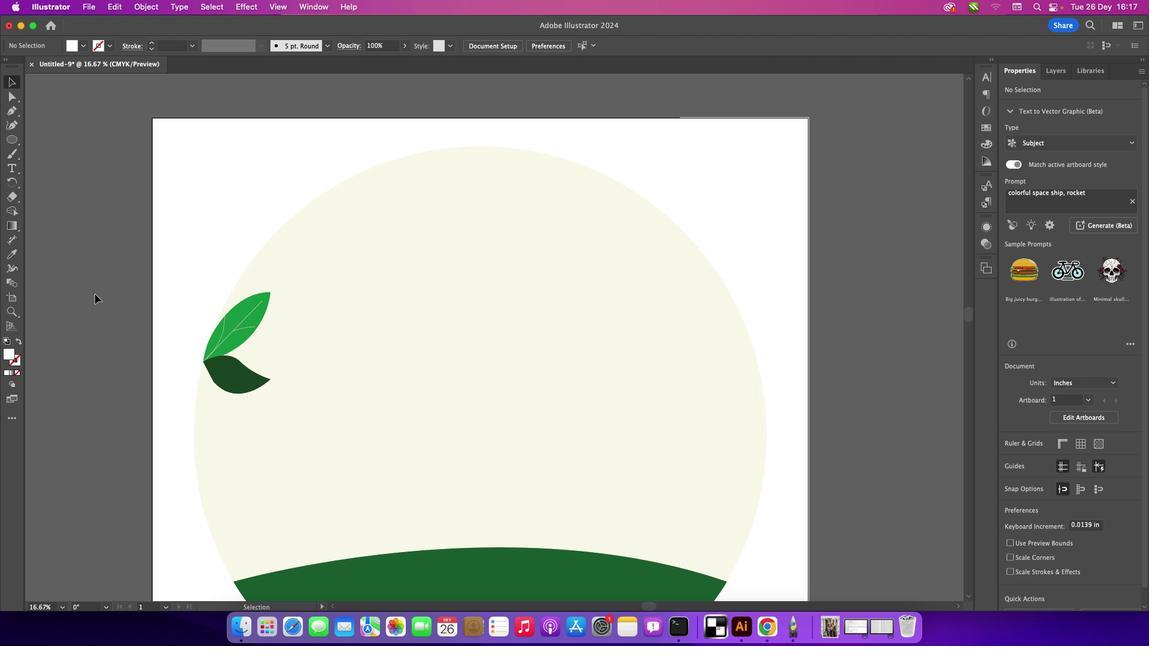 
Action: Mouse pressed left at (94, 294)
Screenshot: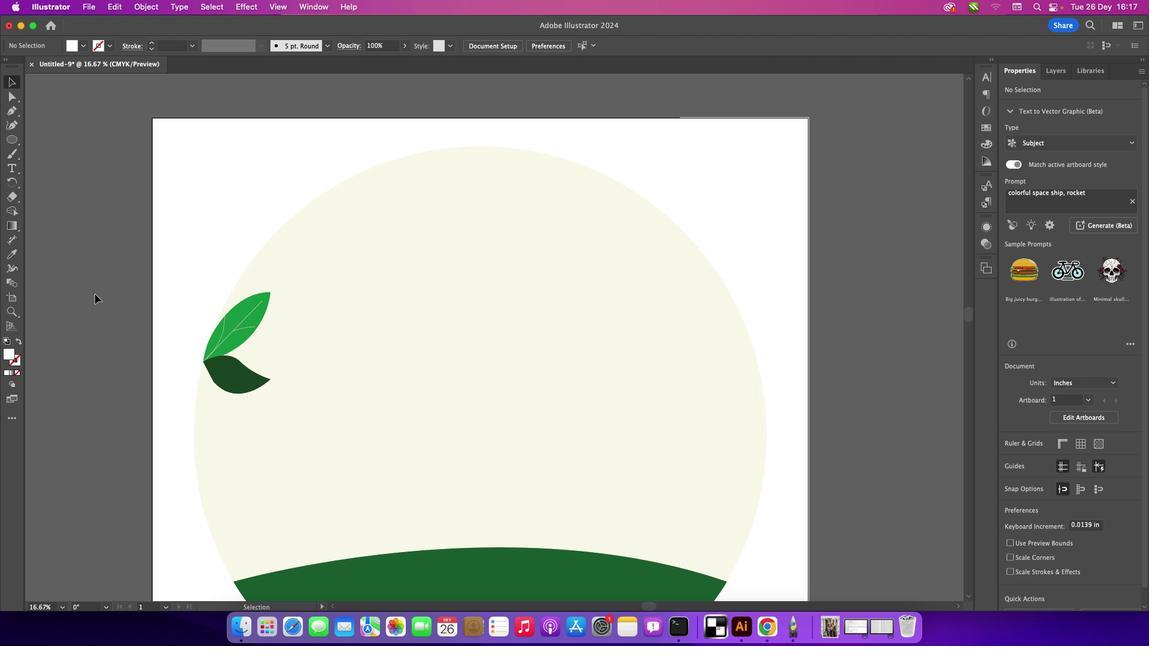 
Action: Mouse moved to (9, 108)
Screenshot: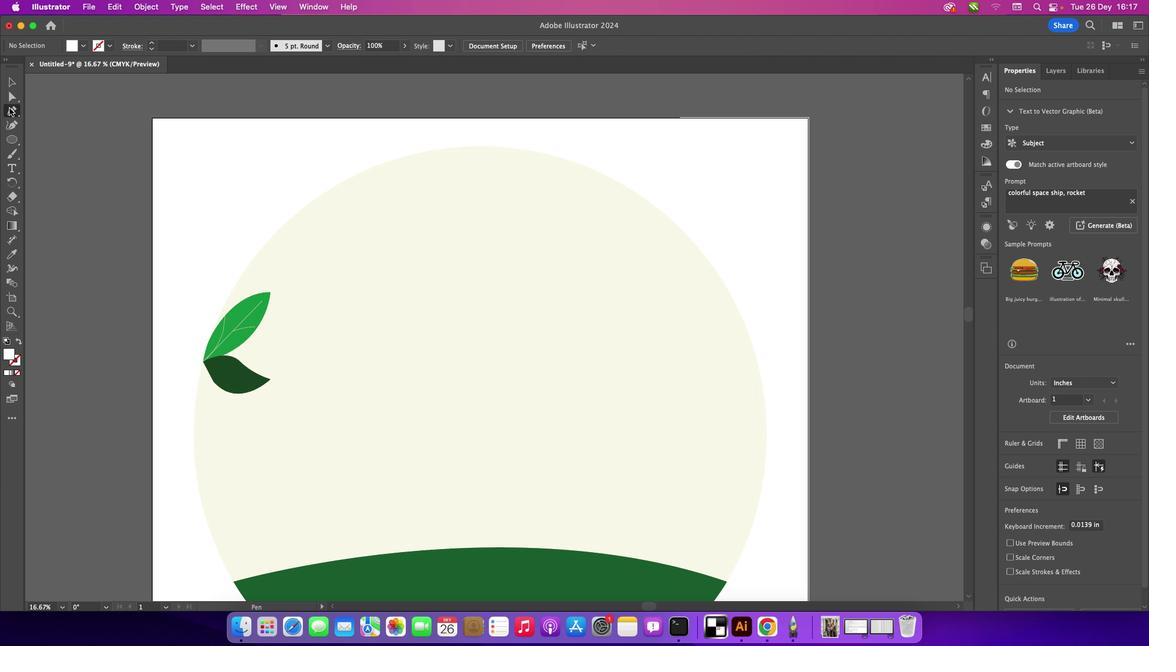 
Action: Mouse pressed left at (9, 108)
Screenshot: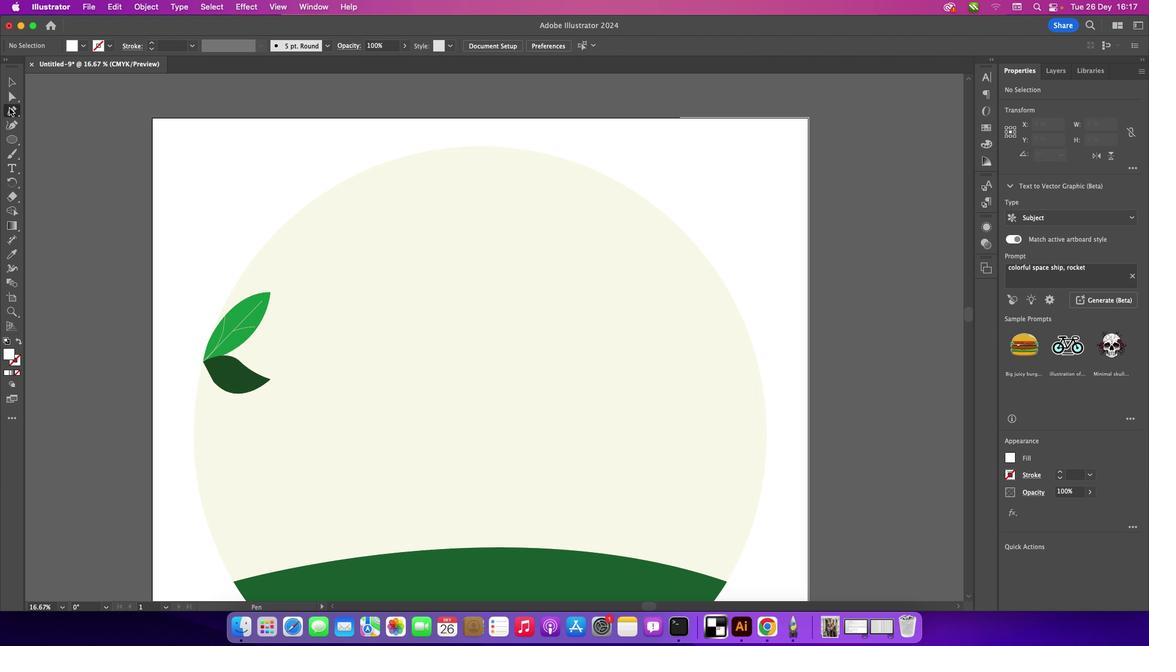 
Action: Mouse moved to (207, 363)
Screenshot: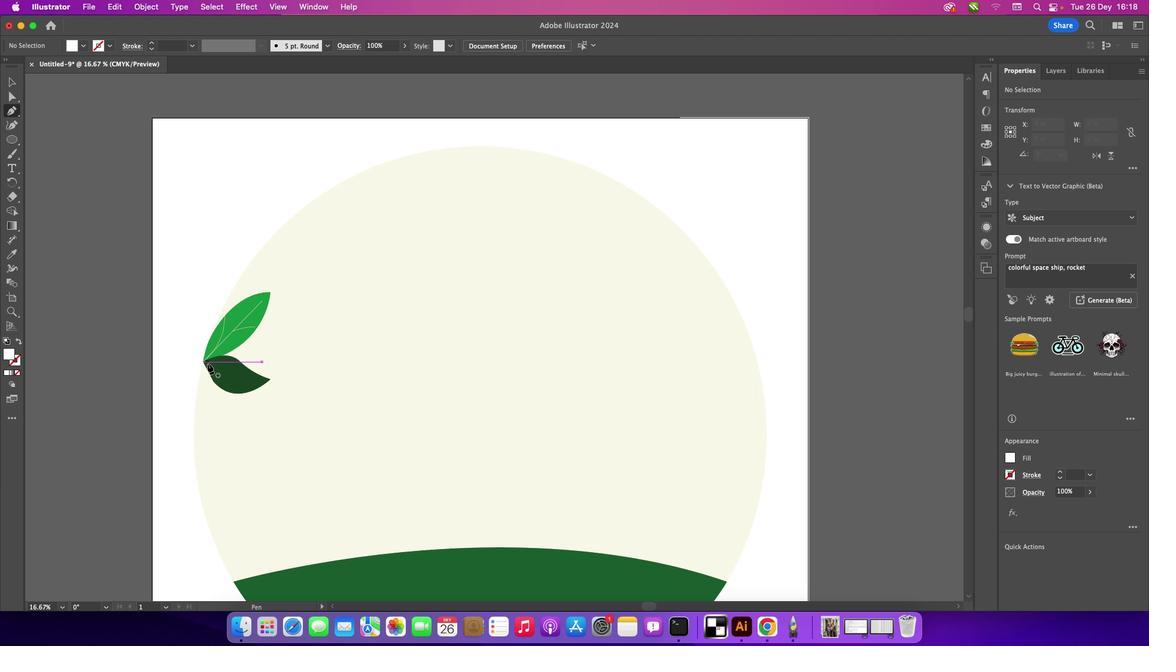 
Action: Mouse pressed left at (207, 363)
Screenshot: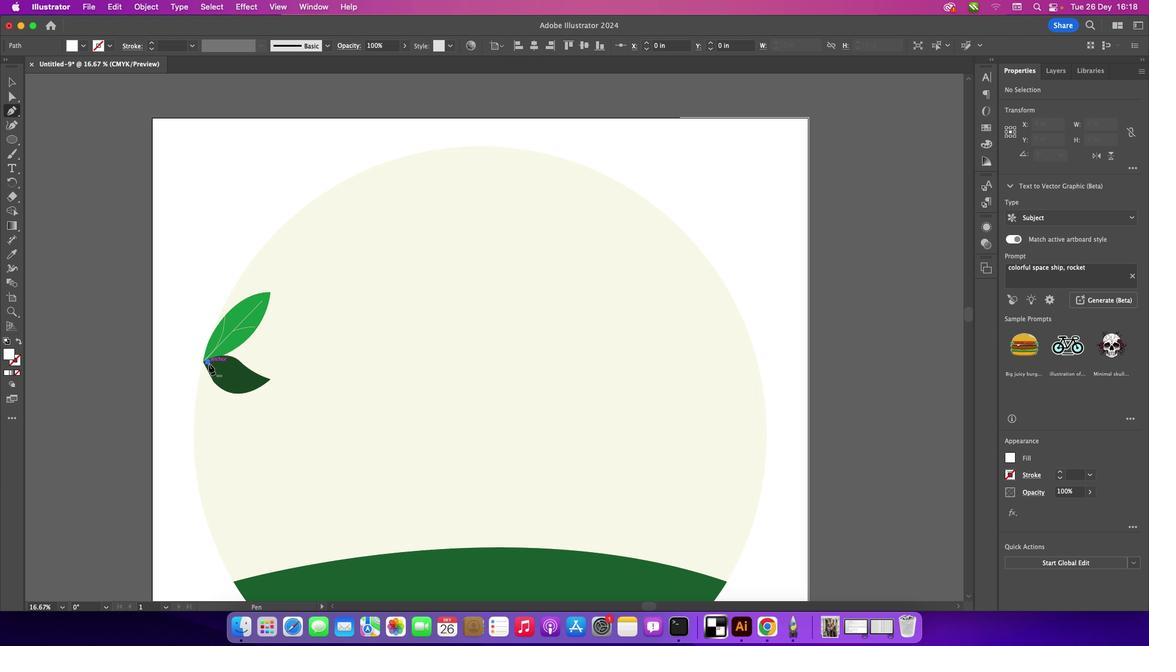 
Action: Mouse moved to (237, 378)
Screenshot: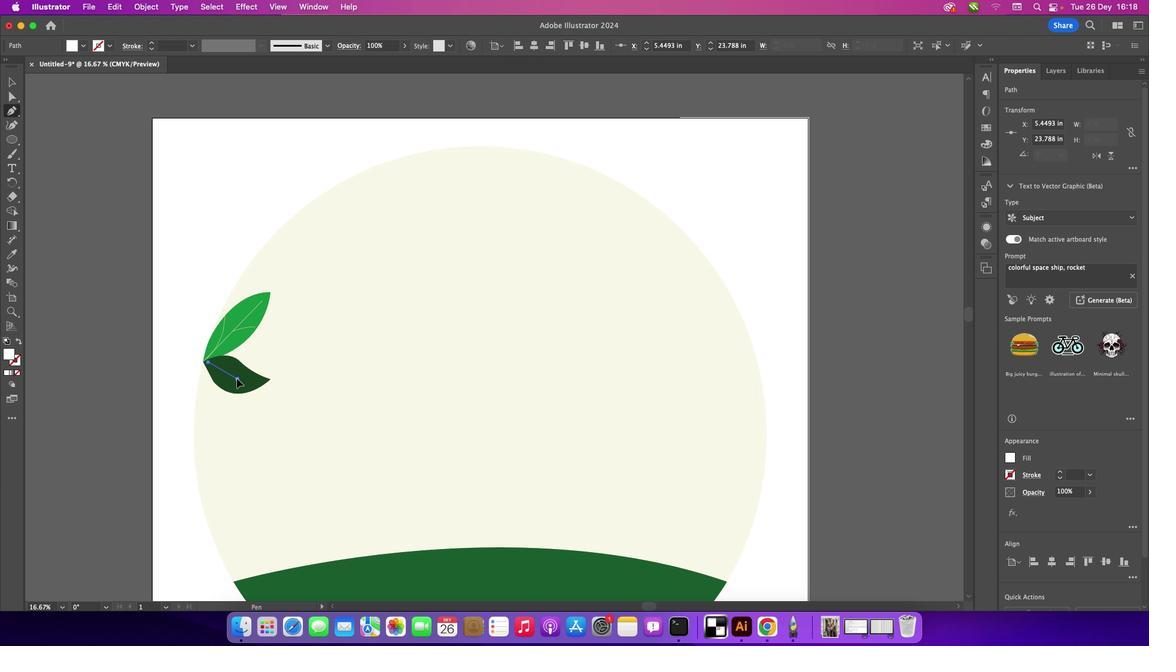 
Action: Mouse pressed left at (237, 378)
Screenshot: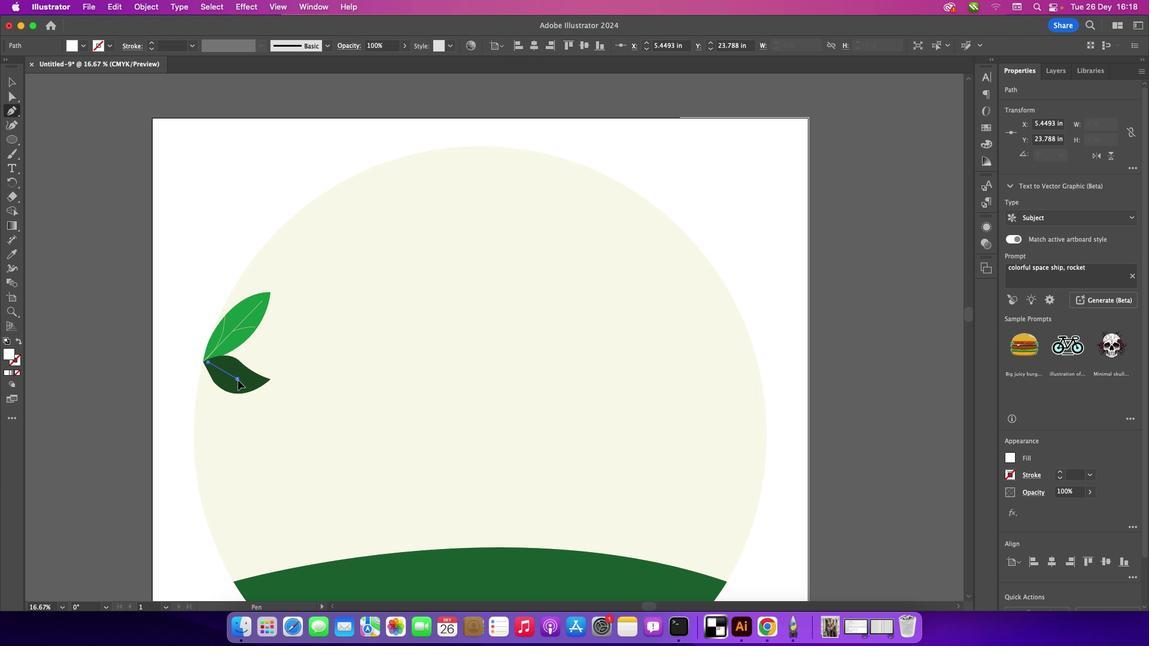 
Action: Mouse moved to (257, 382)
Screenshot: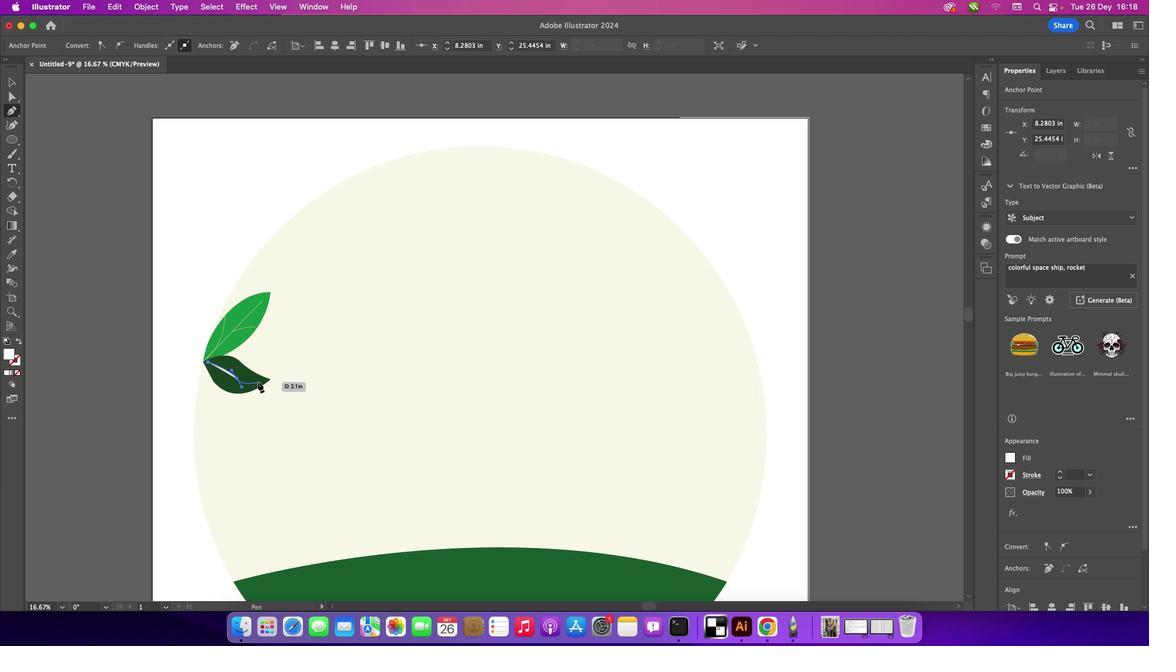 
Action: Mouse pressed left at (257, 382)
Screenshot: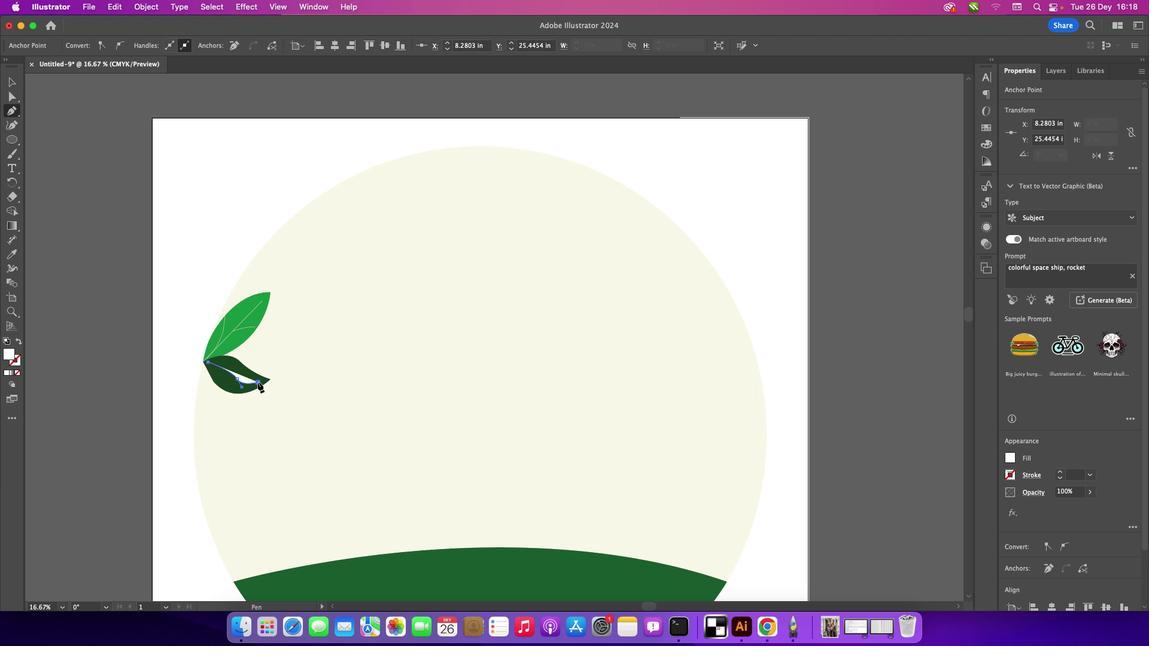 
Action: Mouse moved to (10, 76)
Screenshot: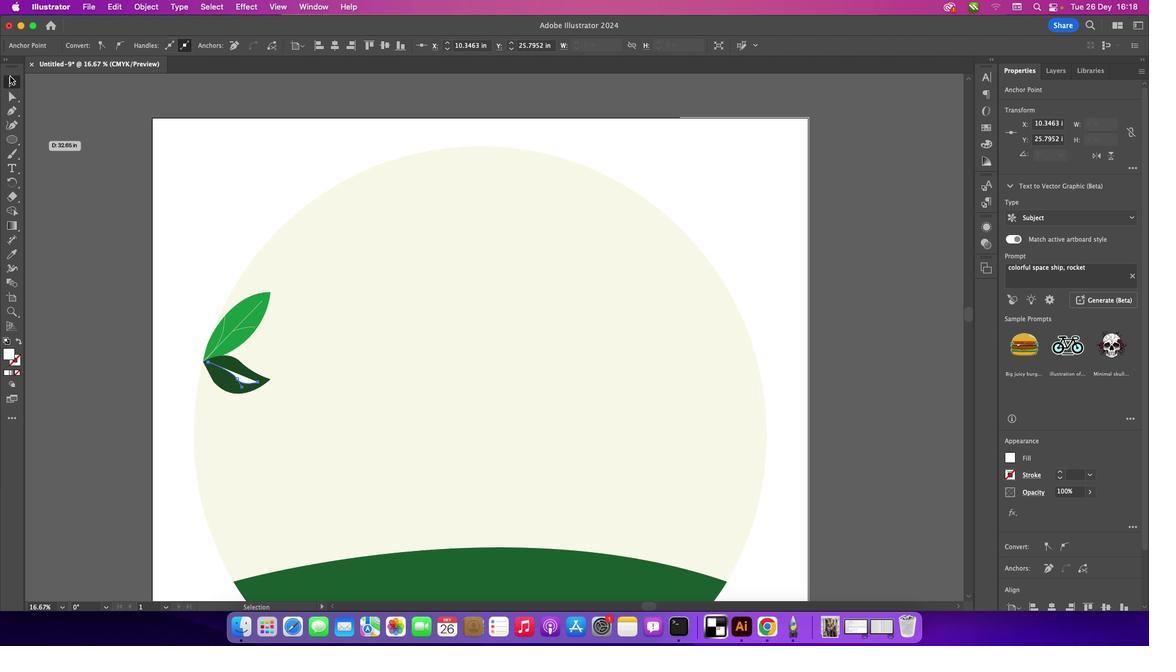 
Action: Mouse pressed left at (10, 76)
Screenshot: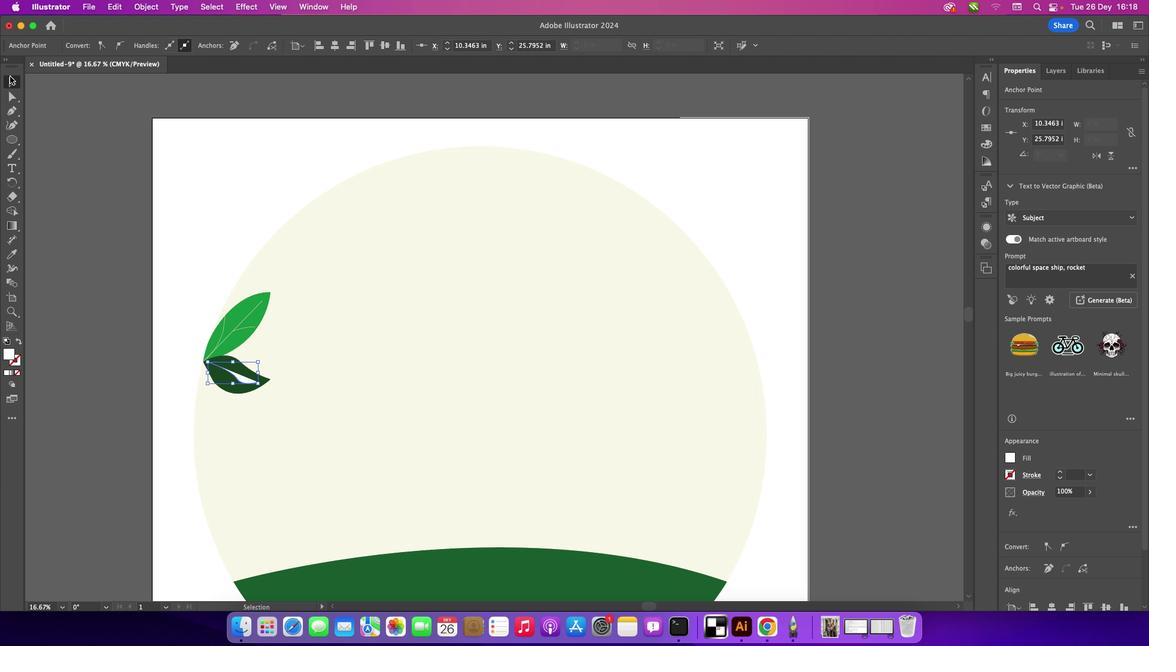 
Action: Mouse moved to (19, 341)
Screenshot: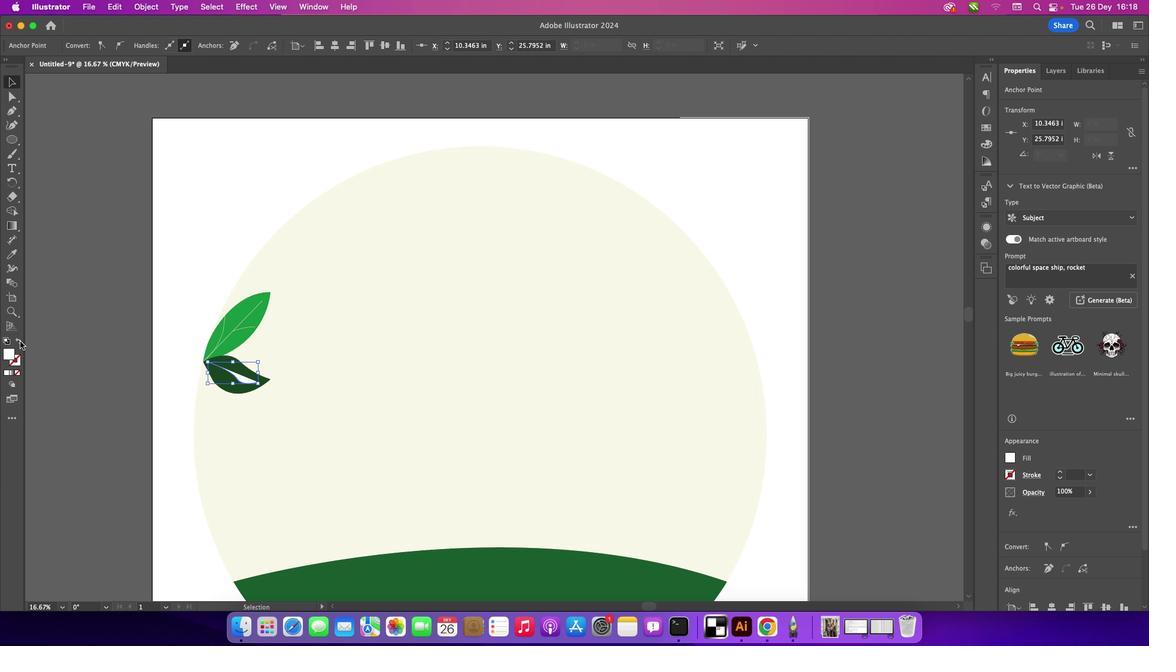 
Action: Mouse pressed left at (19, 341)
Screenshot: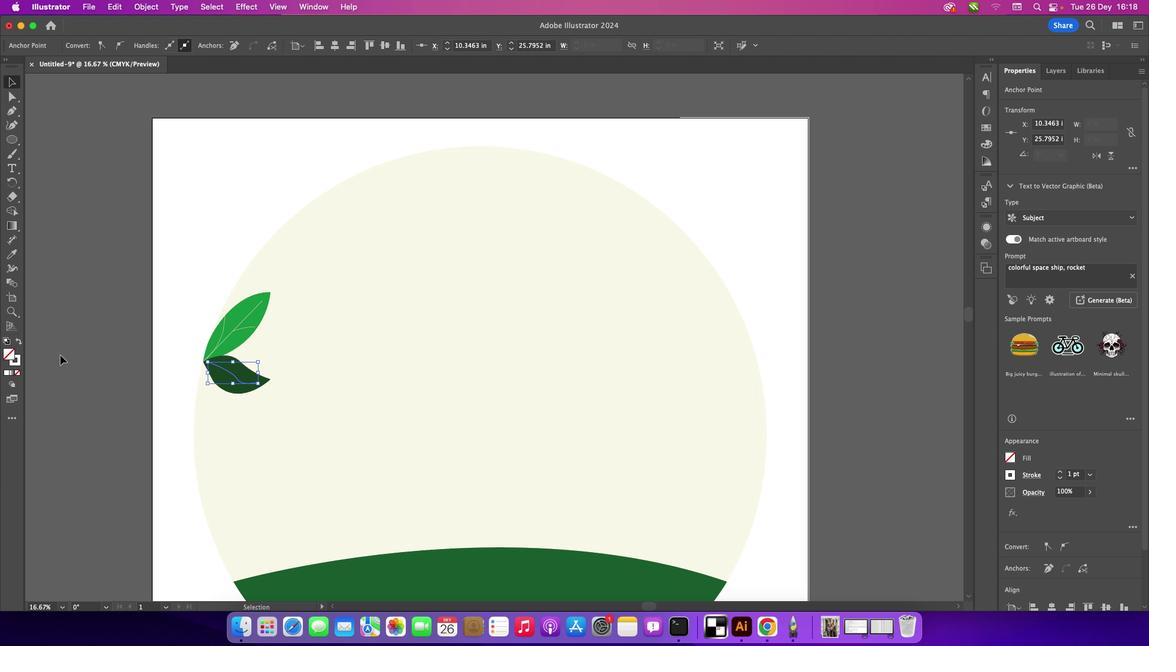 
Action: Mouse moved to (79, 343)
Screenshot: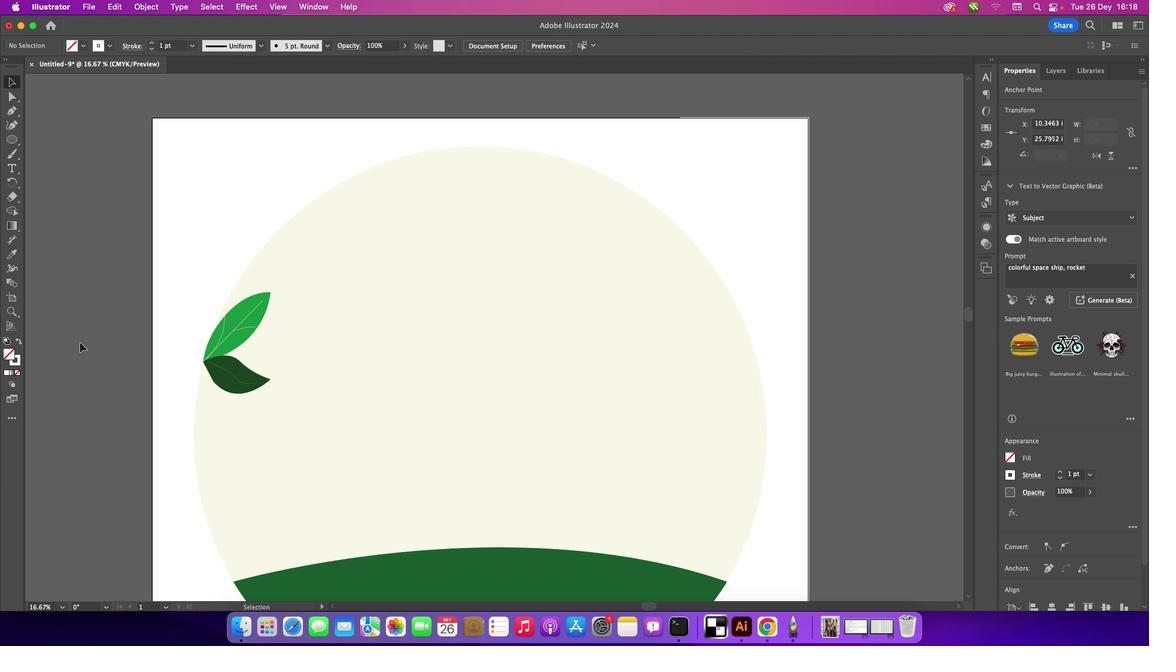 
Action: Mouse pressed left at (79, 343)
Screenshot: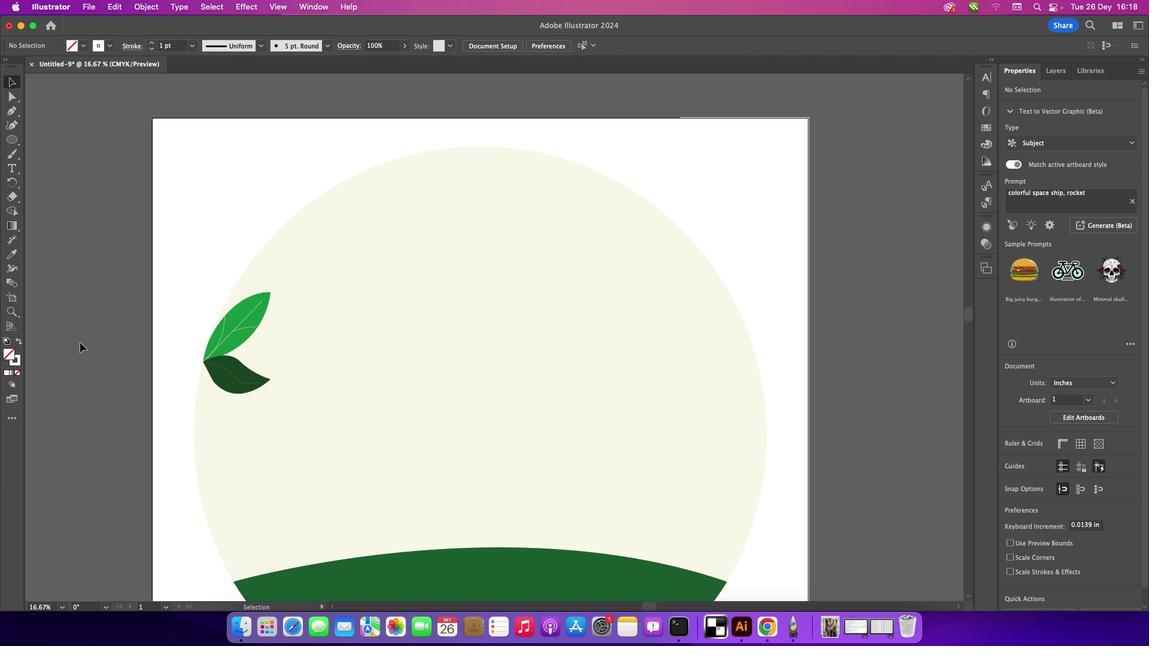 
Action: Mouse moved to (10, 110)
Screenshot: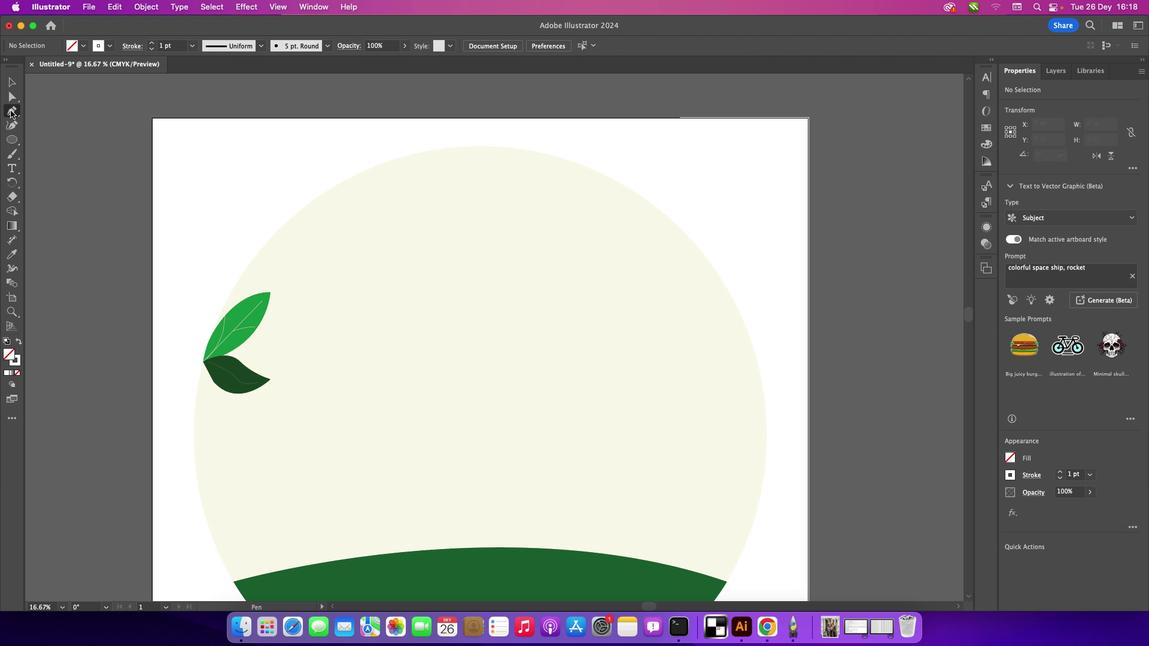 
Action: Mouse pressed left at (10, 110)
Screenshot: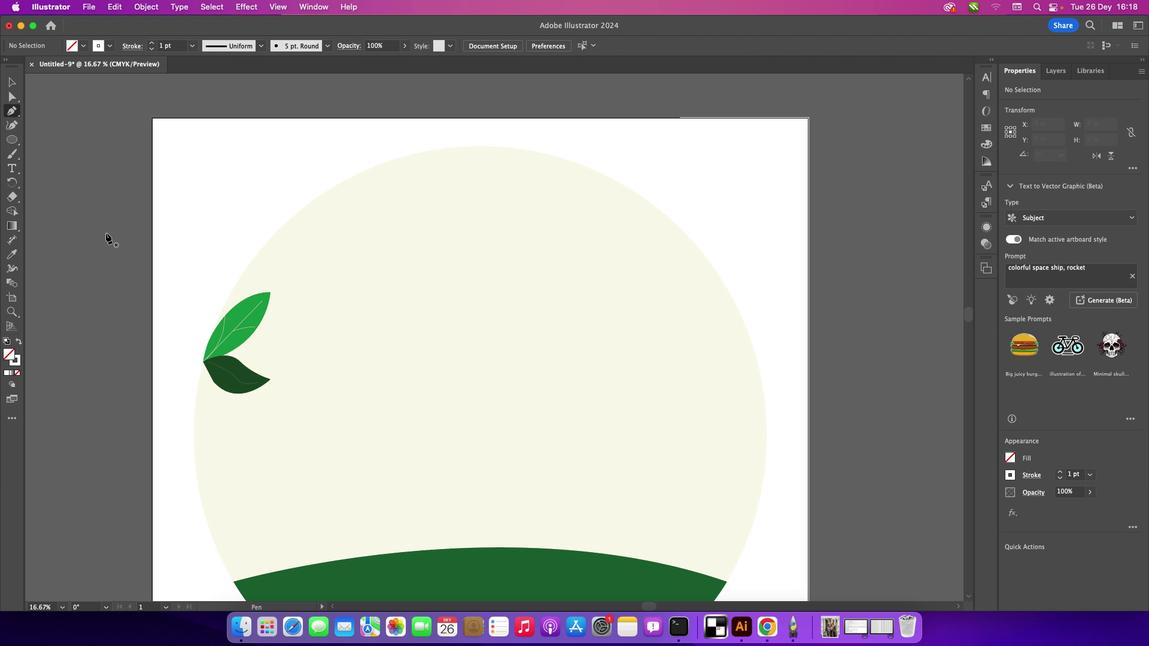 
Action: Mouse moved to (213, 365)
Screenshot: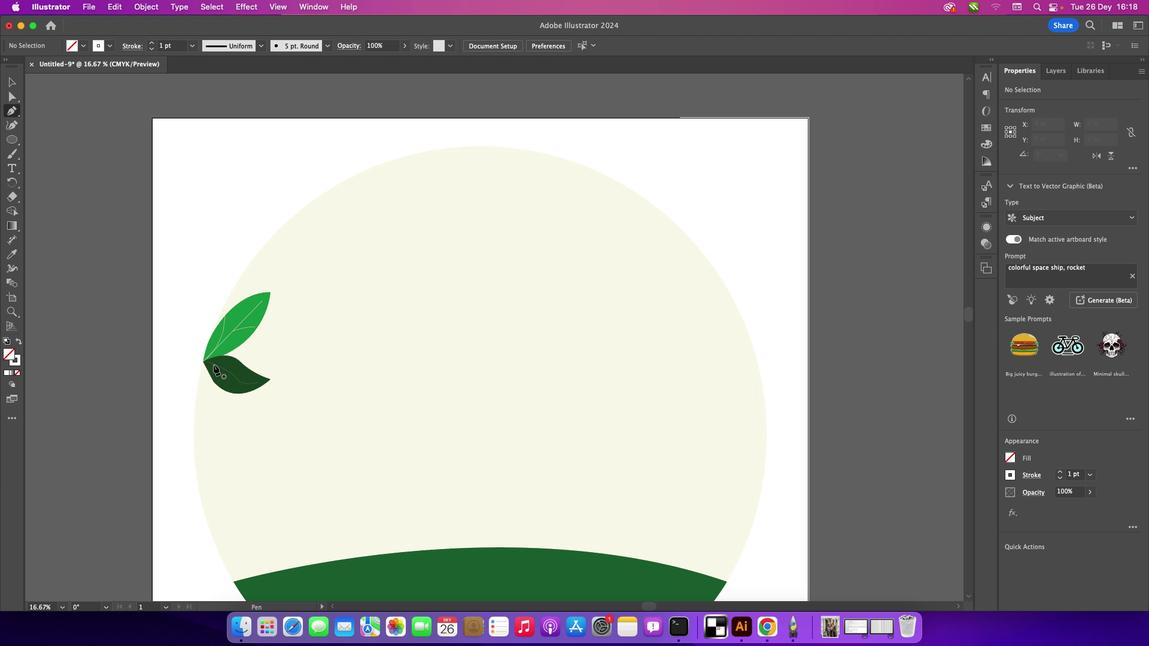 
Action: Mouse pressed left at (213, 365)
Screenshot: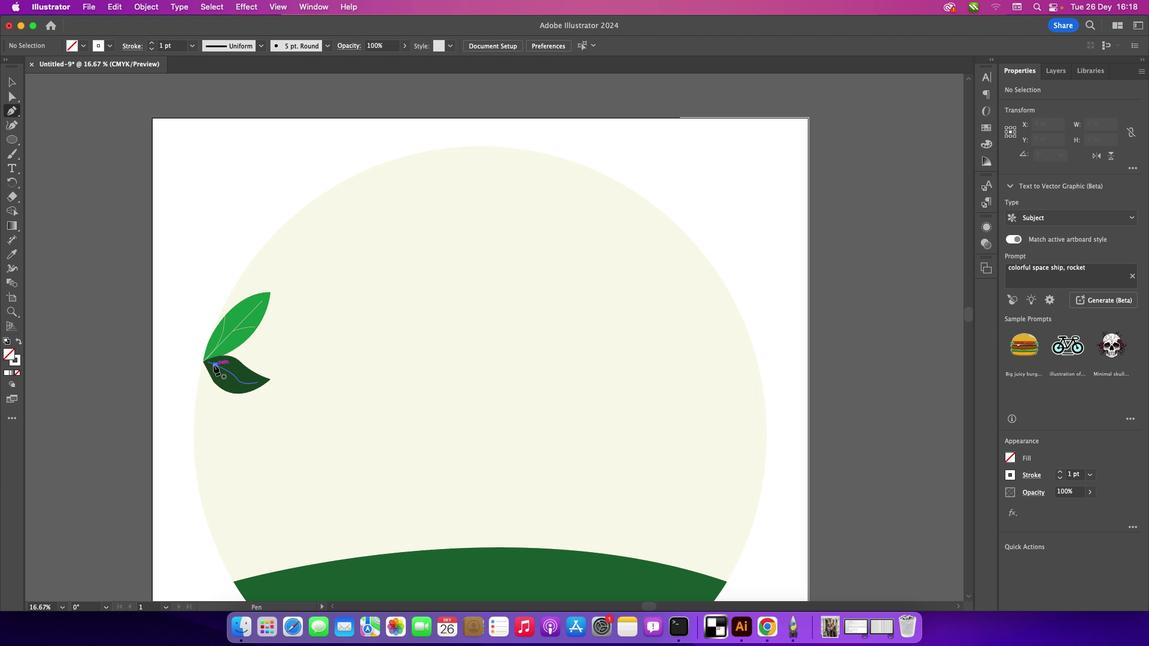 
Action: Mouse moved to (222, 380)
Screenshot: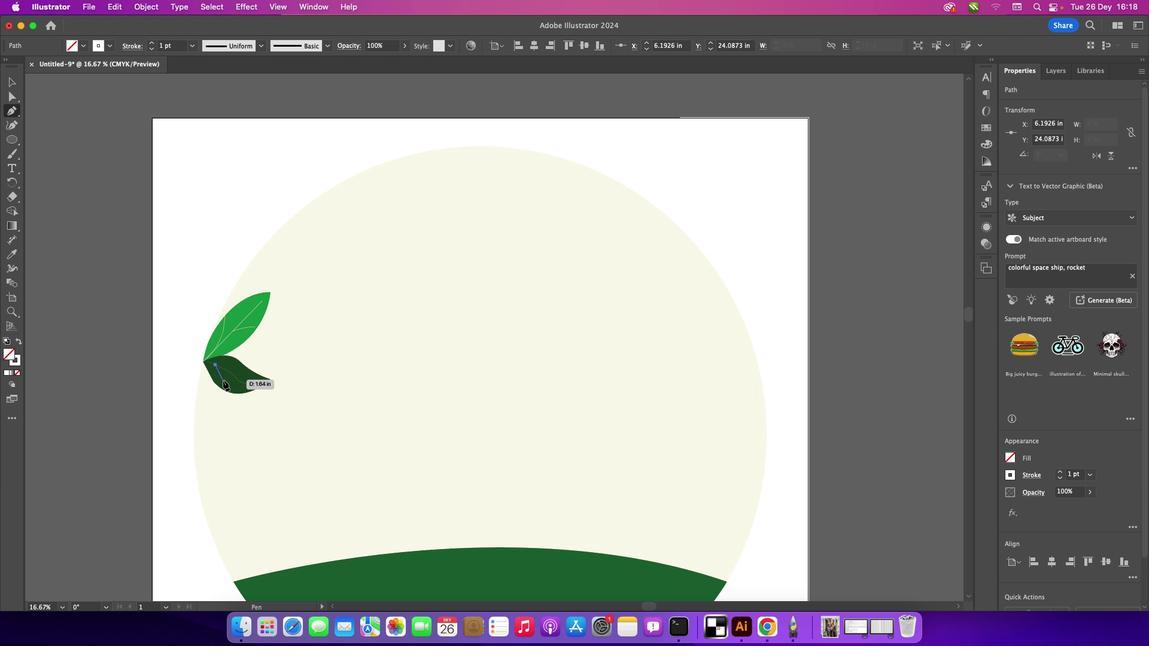 
Action: Mouse pressed left at (222, 380)
Screenshot: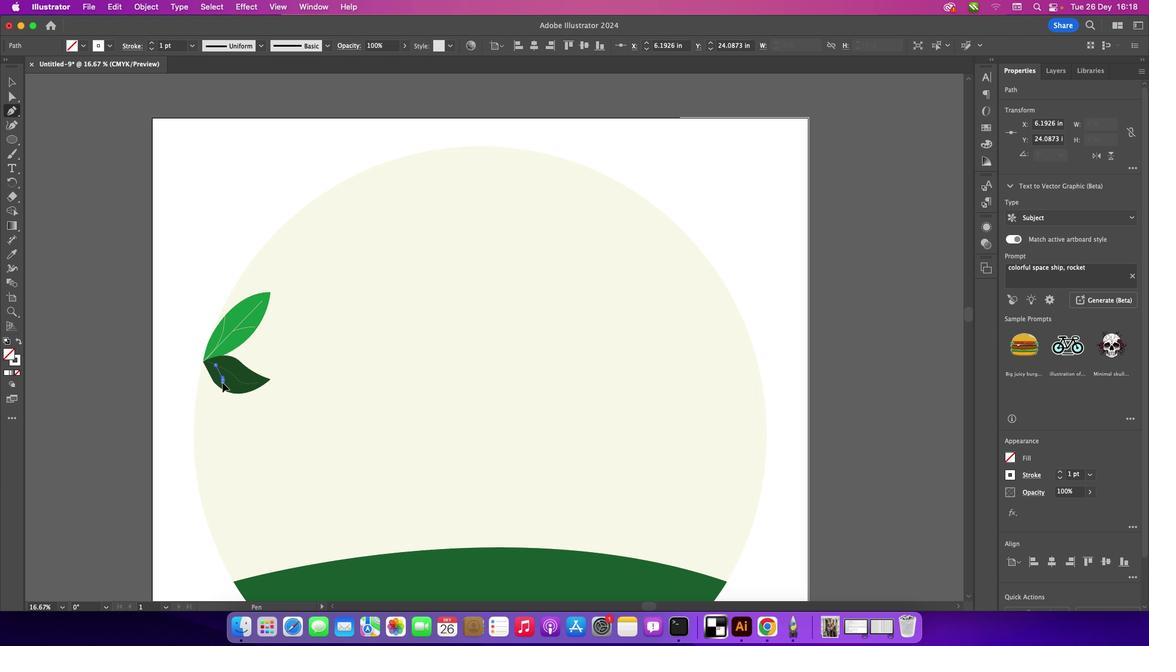 
Action: Mouse moved to (222, 379)
Screenshot: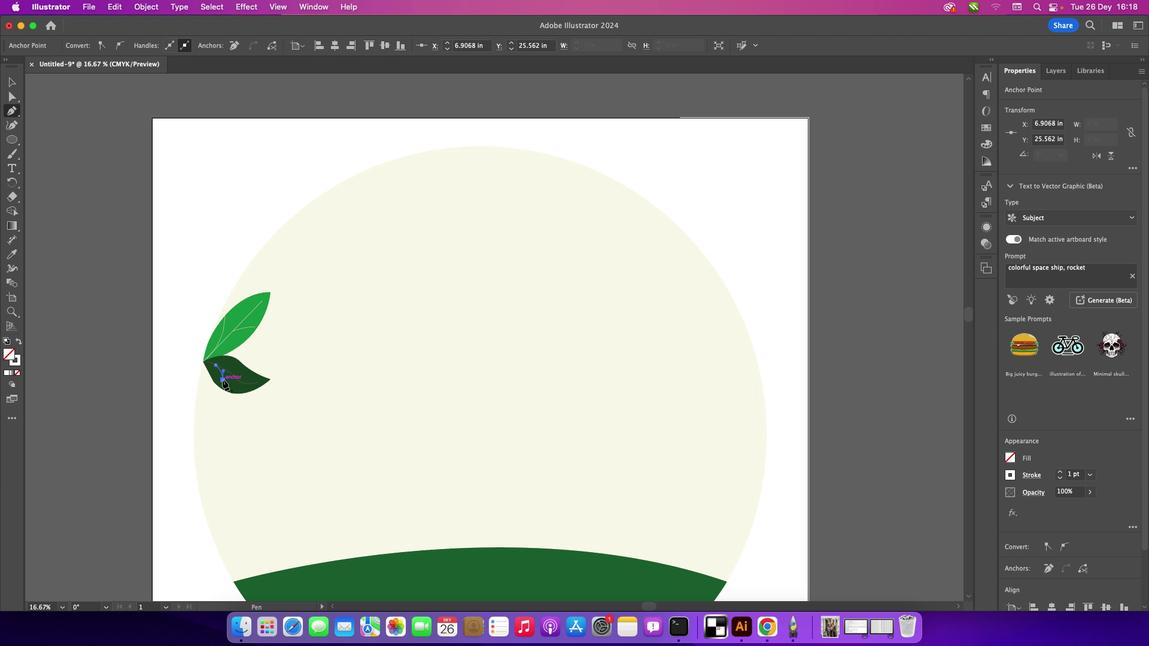 
Action: Mouse pressed left at (222, 379)
Screenshot: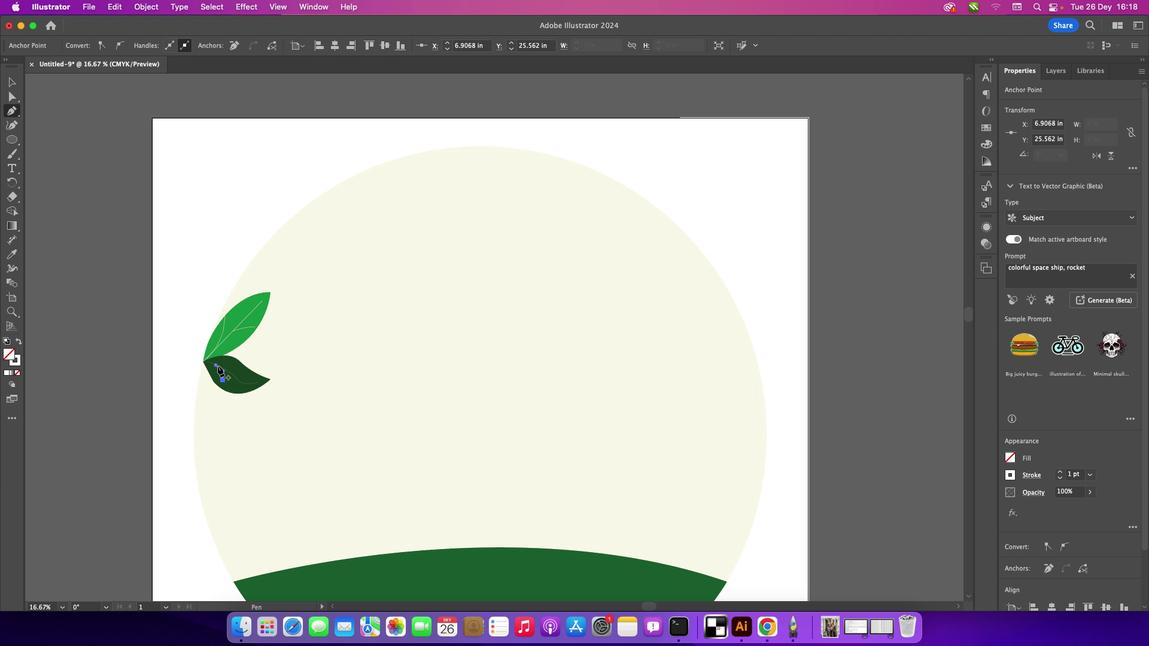 
Action: Mouse moved to (6, 75)
Screenshot: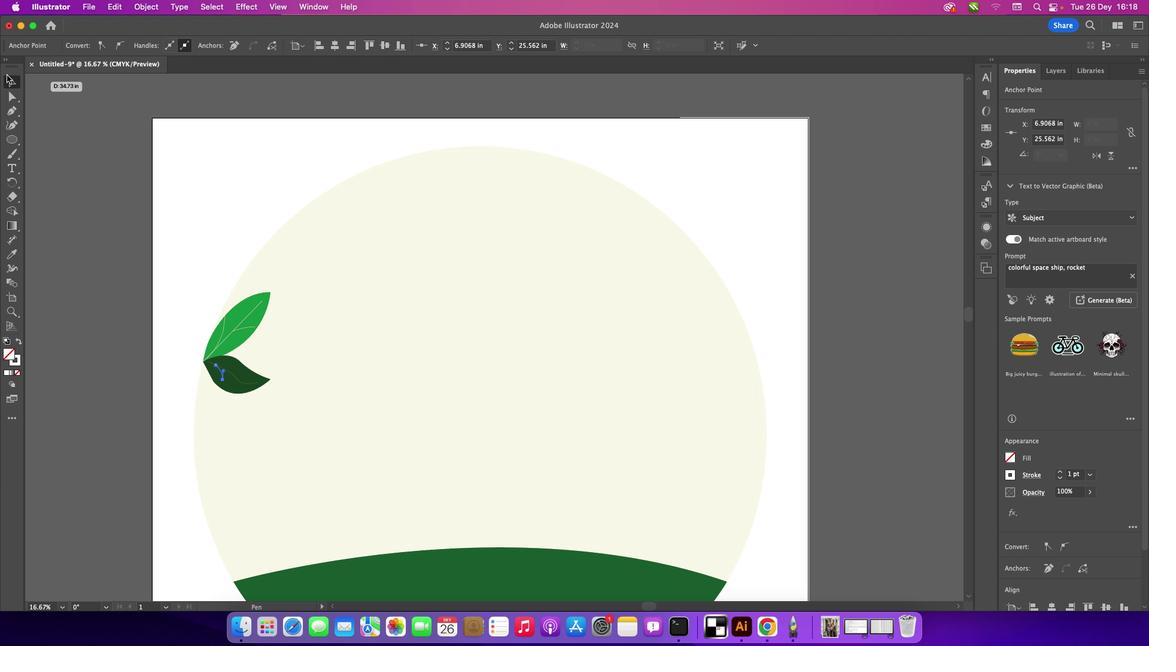 
Action: Mouse pressed left at (6, 75)
Screenshot: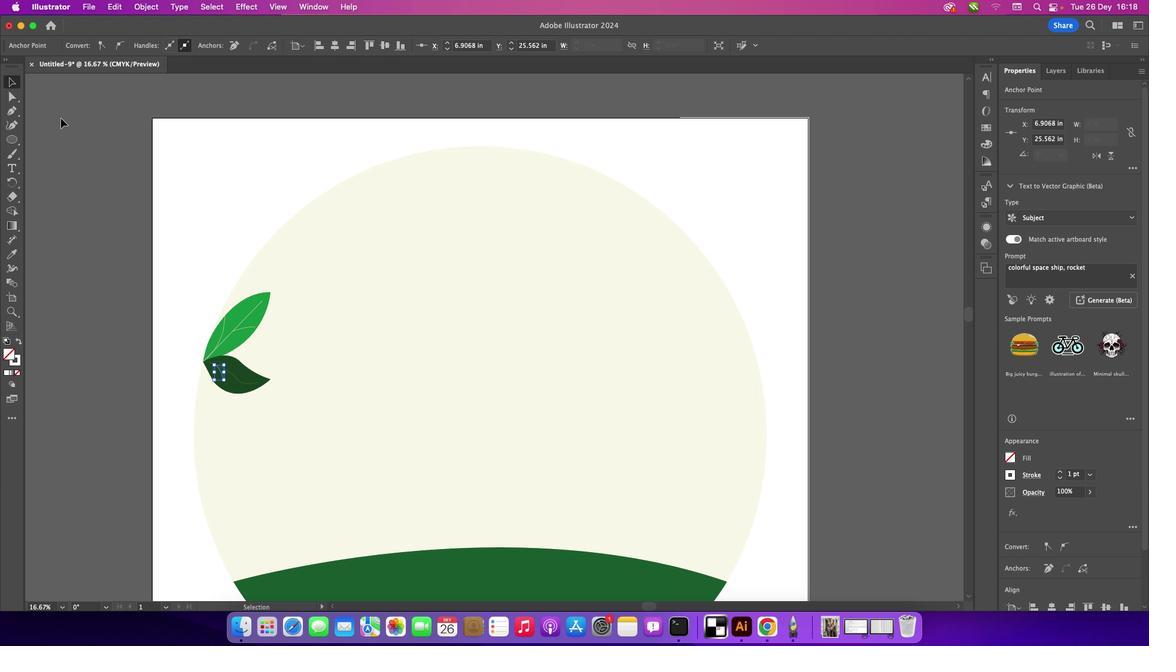 
Action: Mouse moved to (60, 118)
Screenshot: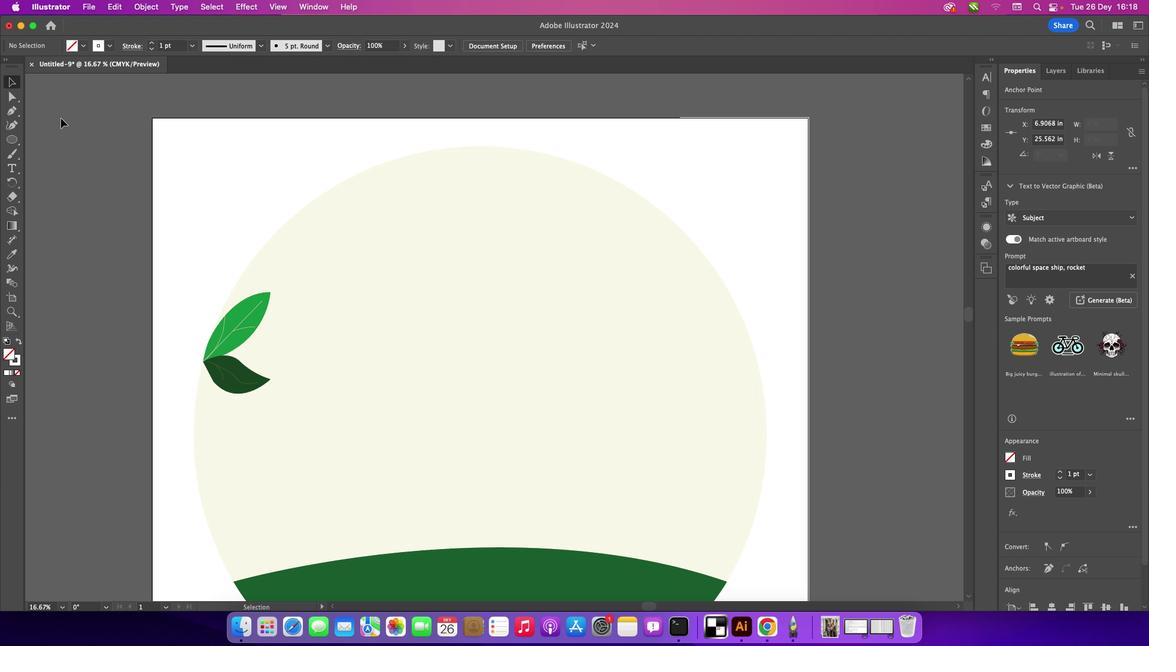 
Action: Mouse pressed left at (60, 118)
Screenshot: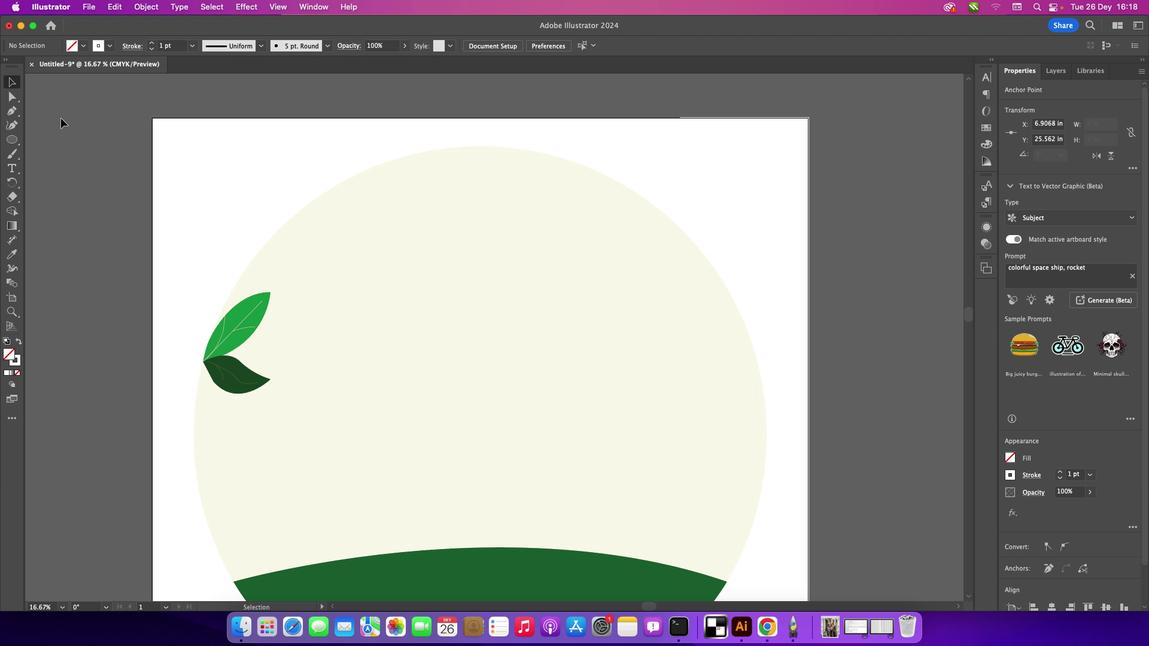 
Action: Mouse moved to (11, 112)
Screenshot: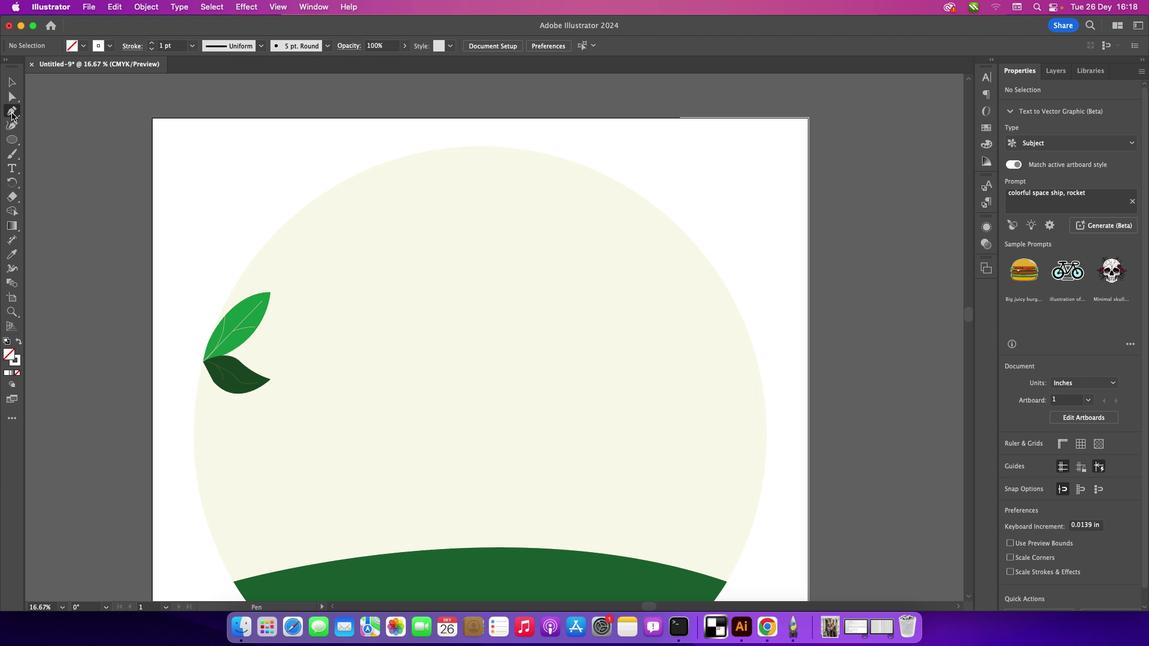 
Action: Mouse pressed left at (11, 112)
Screenshot: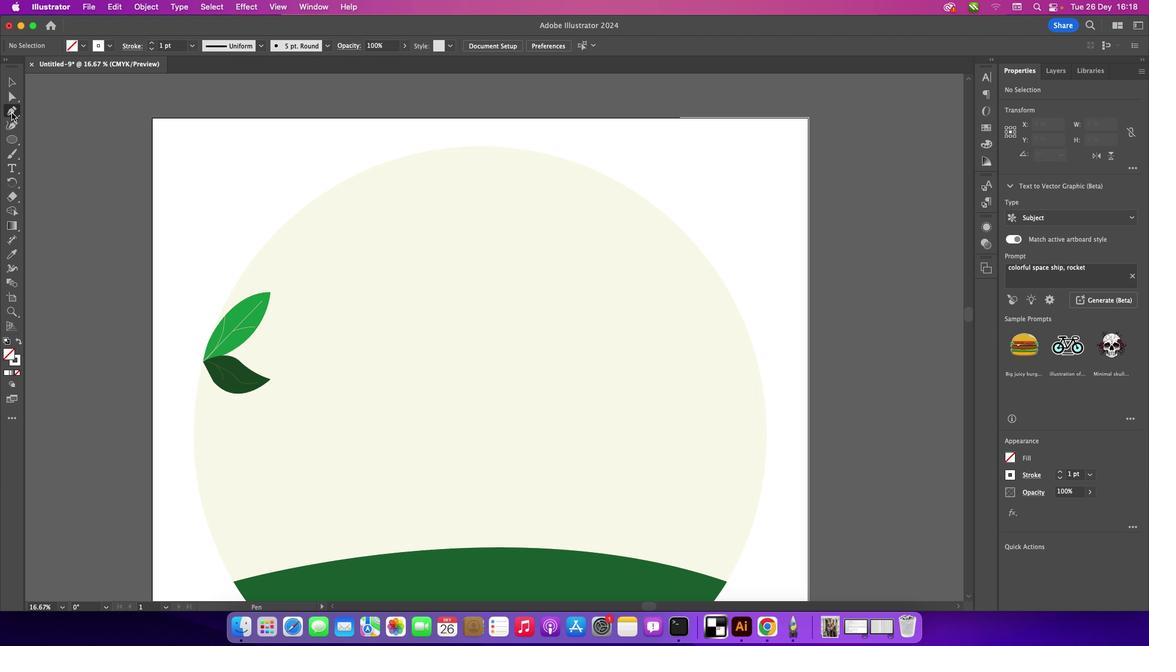 
Action: Mouse moved to (228, 370)
Screenshot: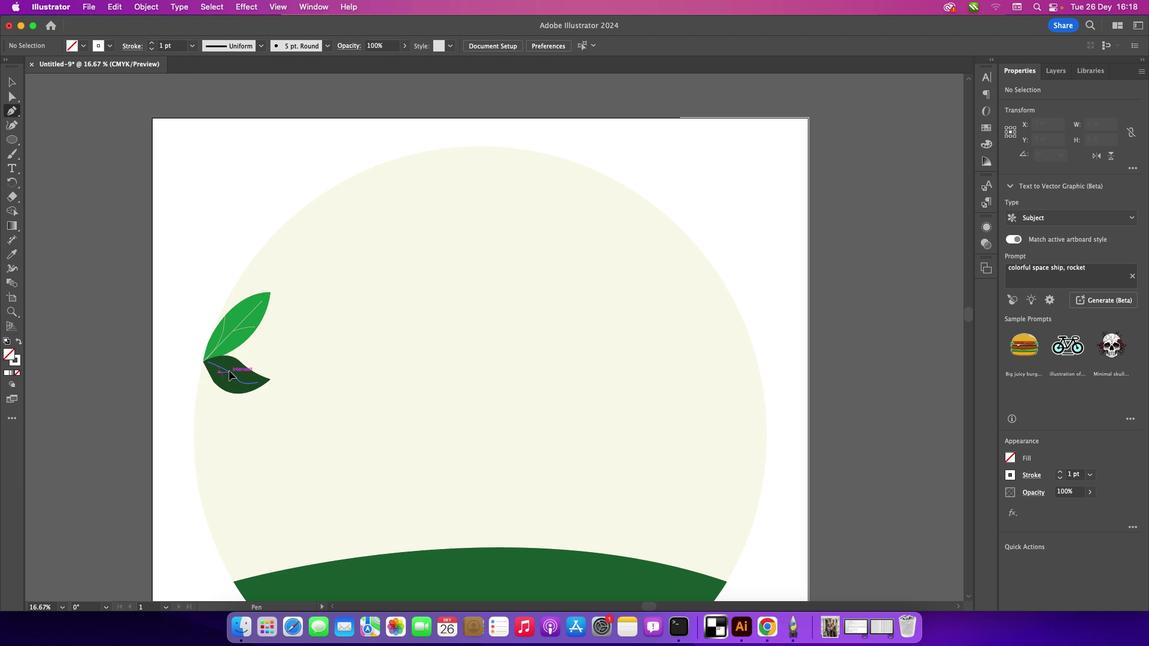 
Action: Mouse pressed left at (228, 370)
Screenshot: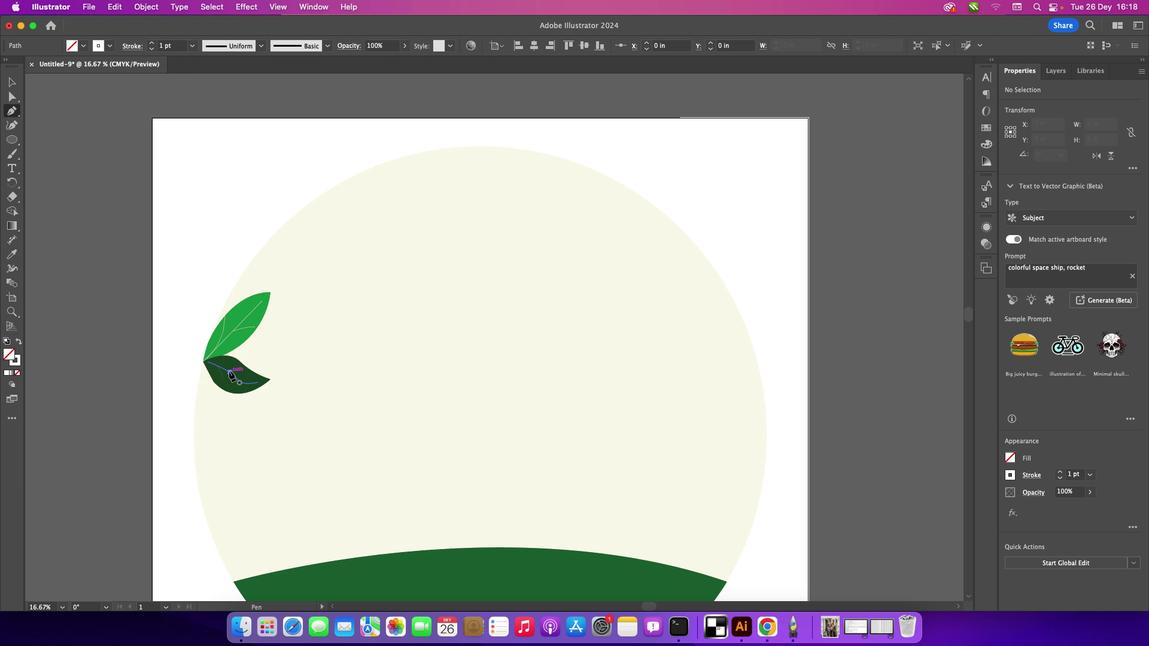 
Action: Mouse moved to (243, 371)
Screenshot: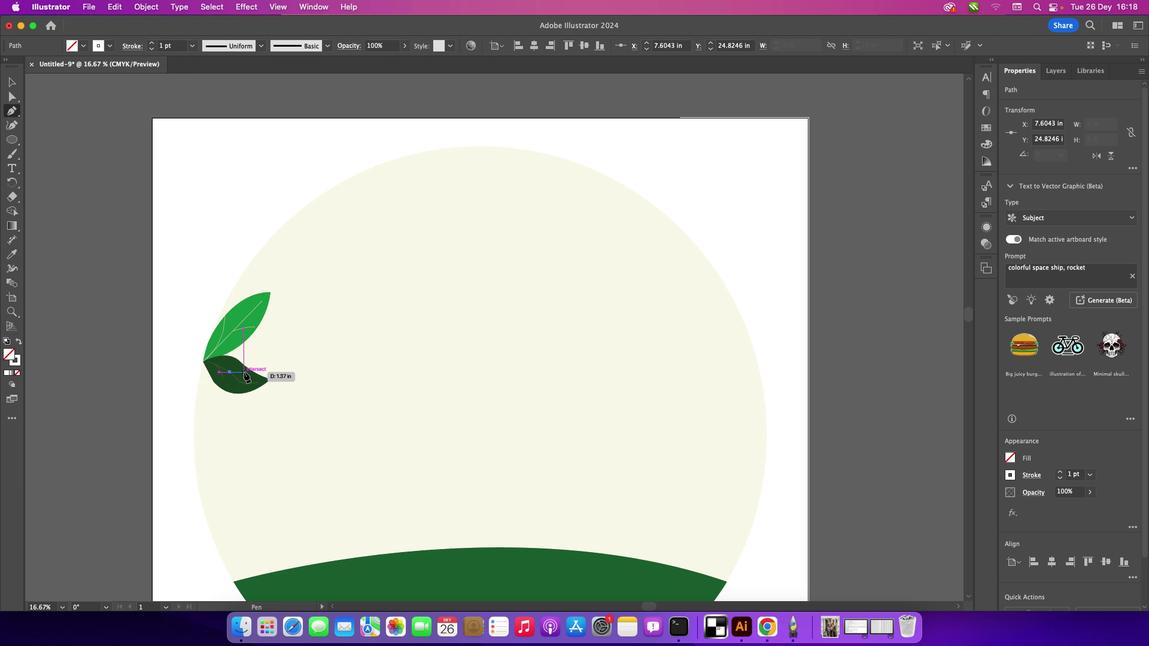 
Action: Mouse pressed left at (243, 371)
Screenshot: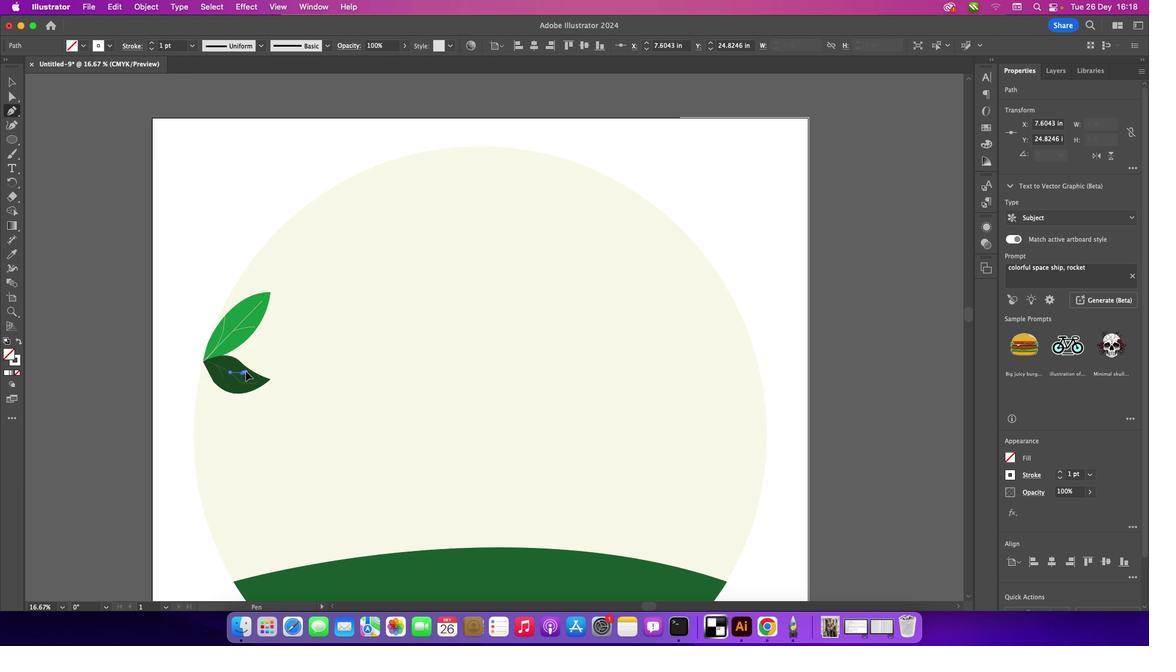
Action: Mouse moved to (244, 372)
